 Task: Explore Airbnb listings in Williamsburg, Virginia, focusing on historical homes, costumed interpreters, and colonial reenactments.
Action: Mouse moved to (459, 87)
Screenshot: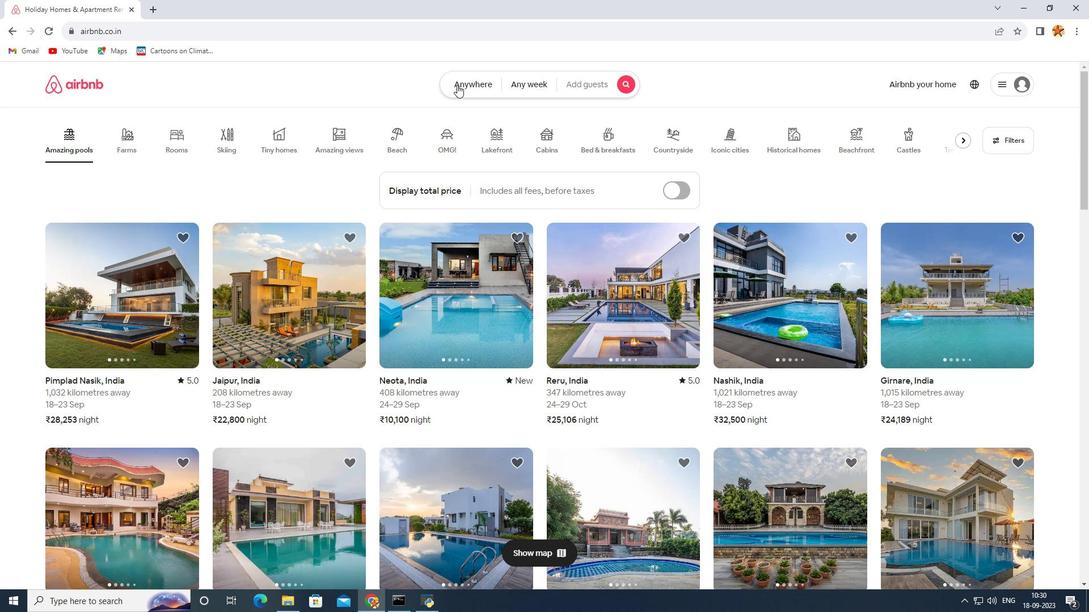 
Action: Mouse pressed left at (459, 87)
Screenshot: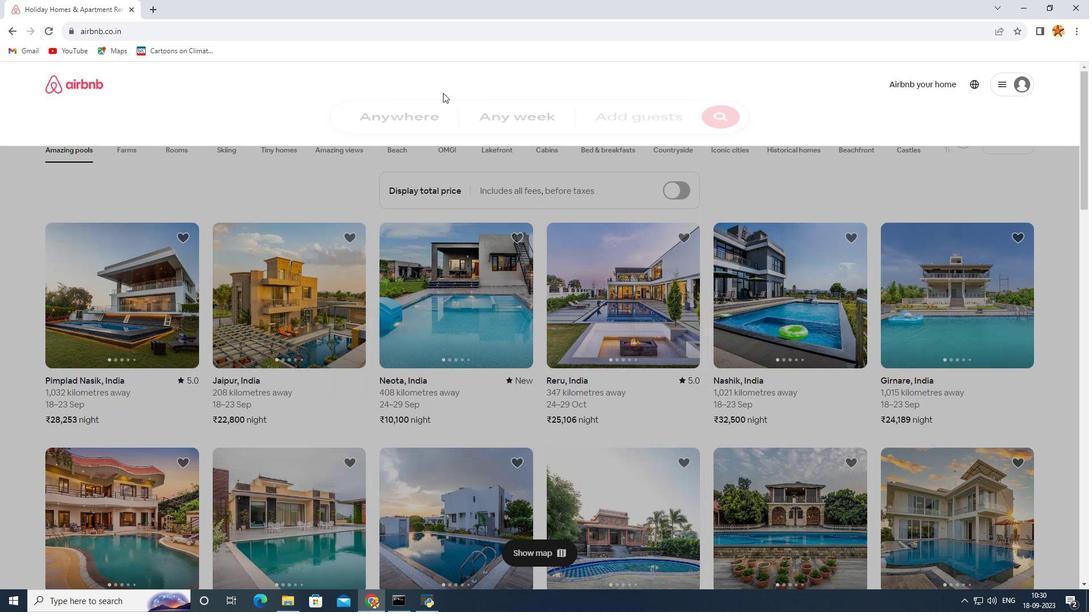 
Action: Mouse moved to (355, 133)
Screenshot: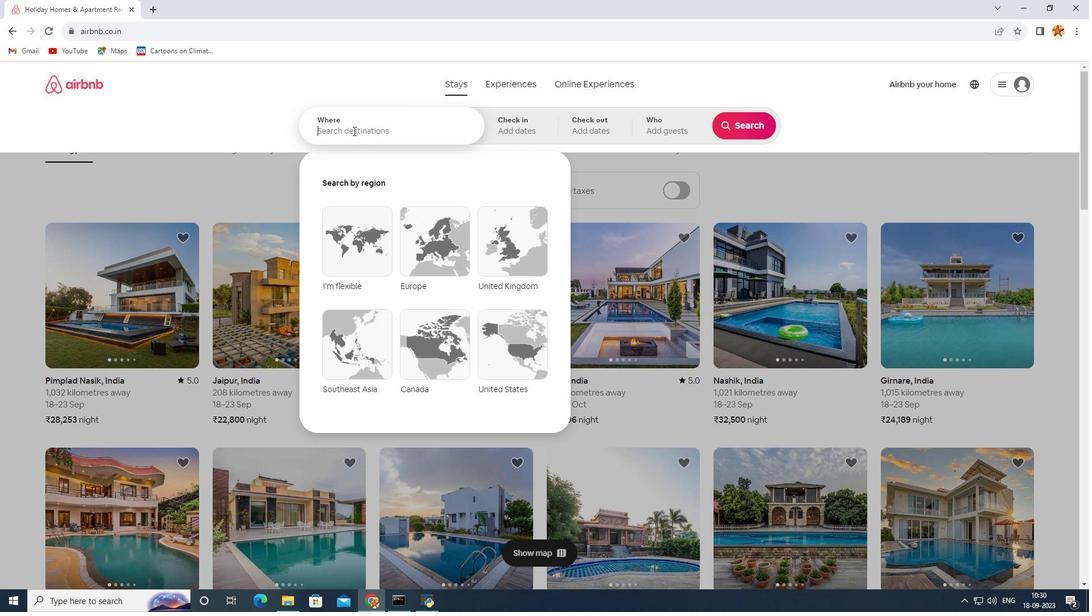 
Action: Mouse pressed left at (355, 133)
Screenshot: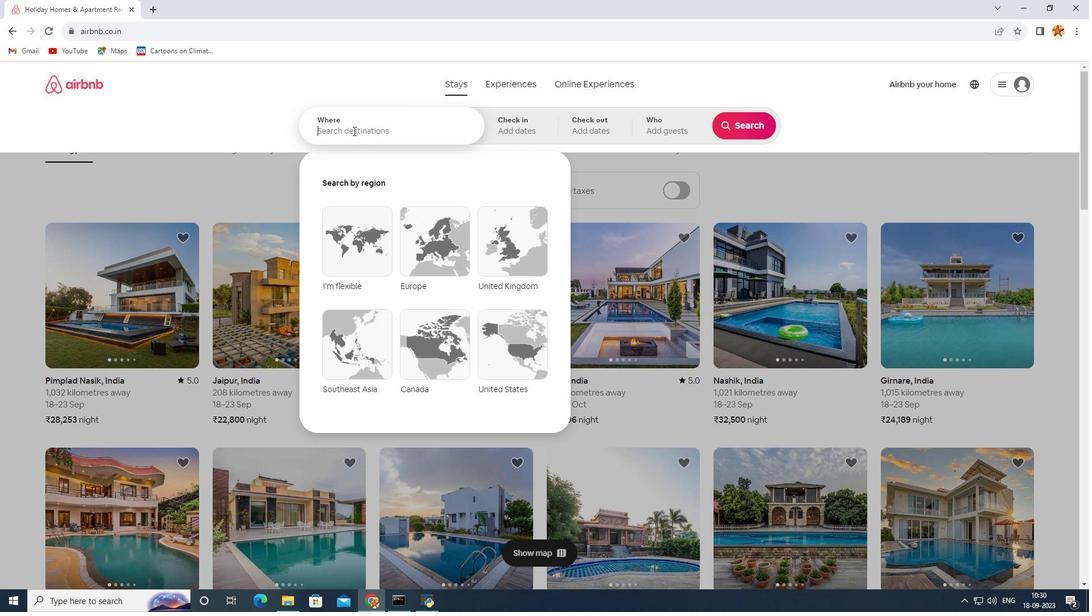 
Action: Key pressed <Key.caps_lock>W<Key.caps_lock>illiamburg,virginia
Screenshot: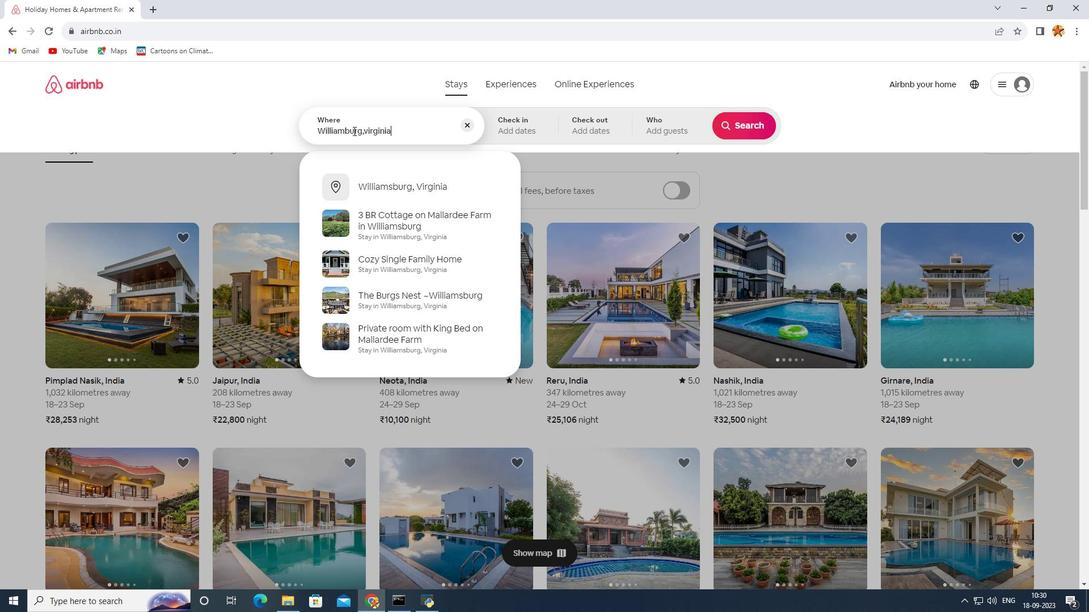 
Action: Mouse moved to (405, 188)
Screenshot: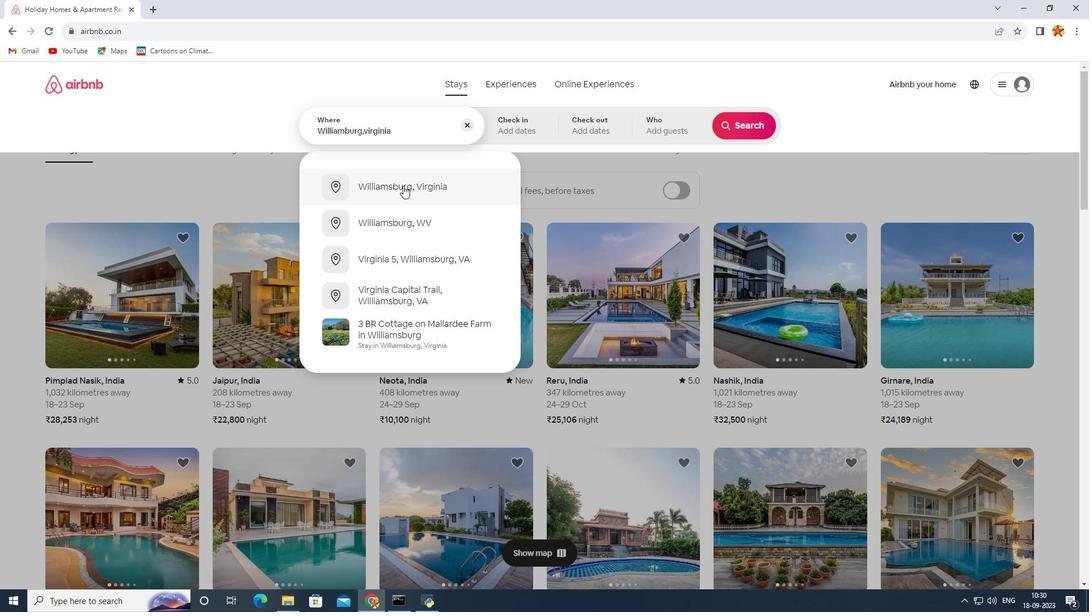 
Action: Mouse pressed left at (405, 188)
Screenshot: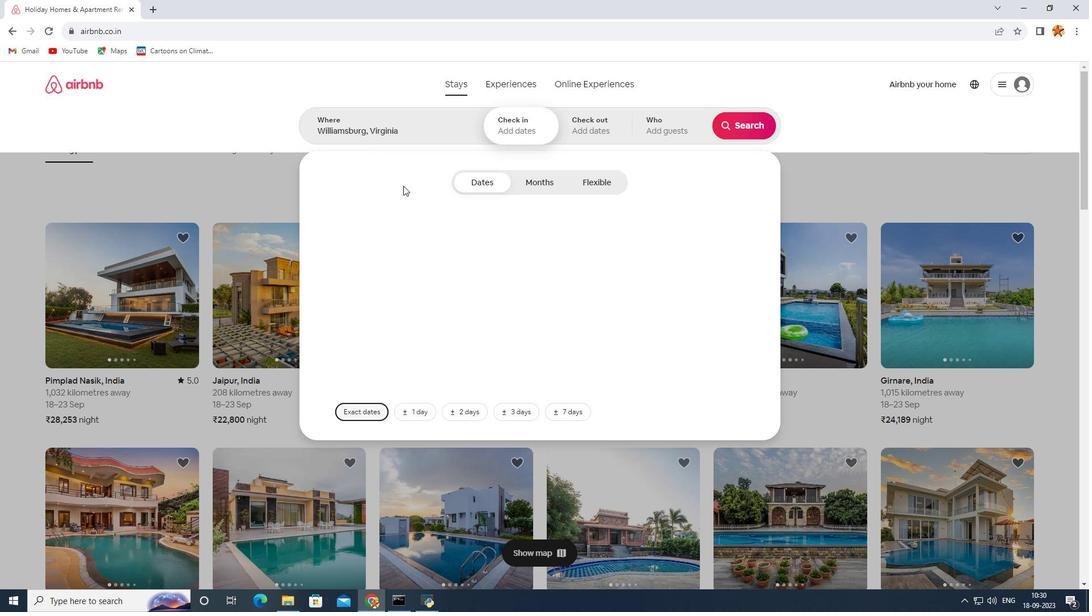 
Action: Mouse moved to (734, 123)
Screenshot: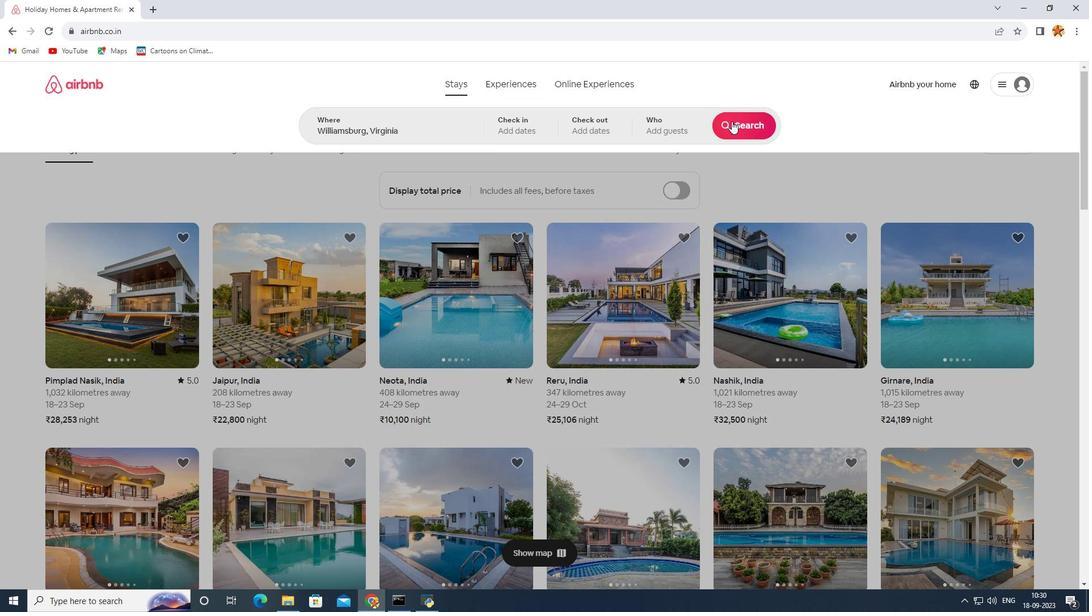 
Action: Mouse pressed left at (734, 123)
Screenshot: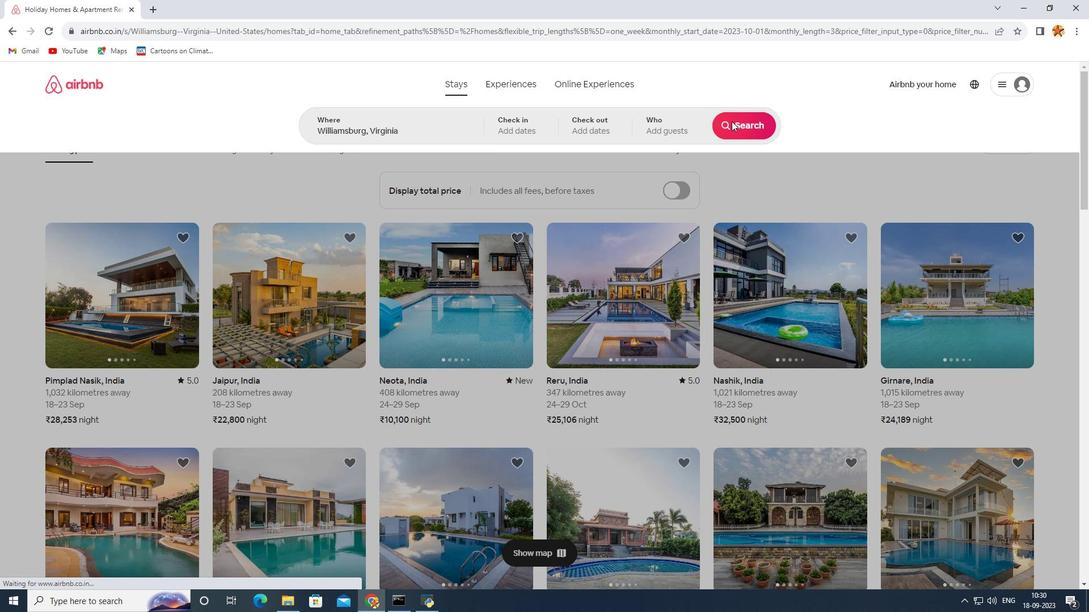 
Action: Mouse moved to (993, 131)
Screenshot: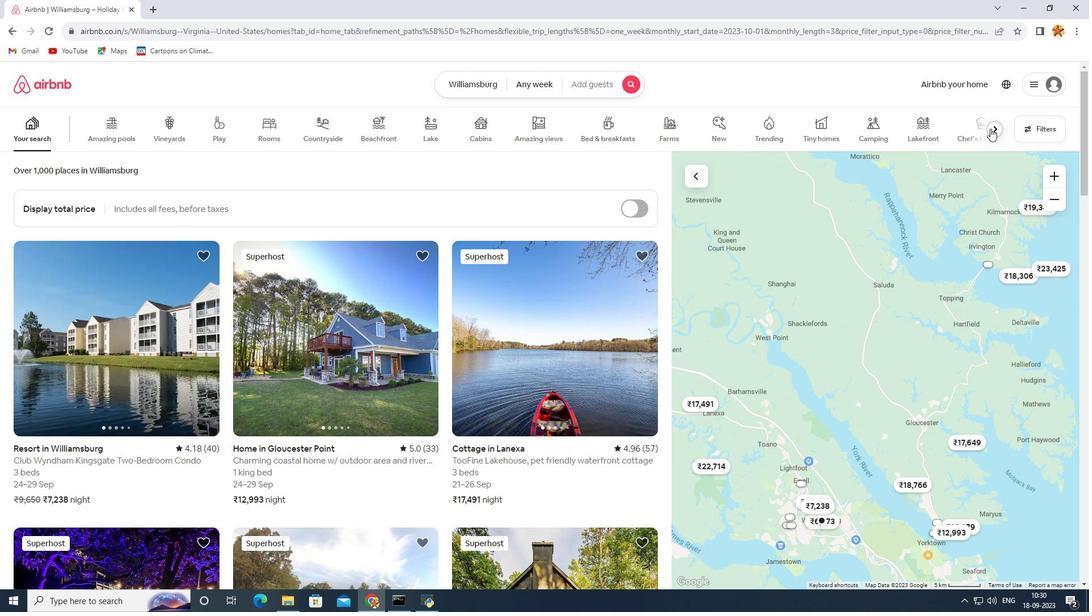
Action: Mouse pressed left at (993, 131)
Screenshot: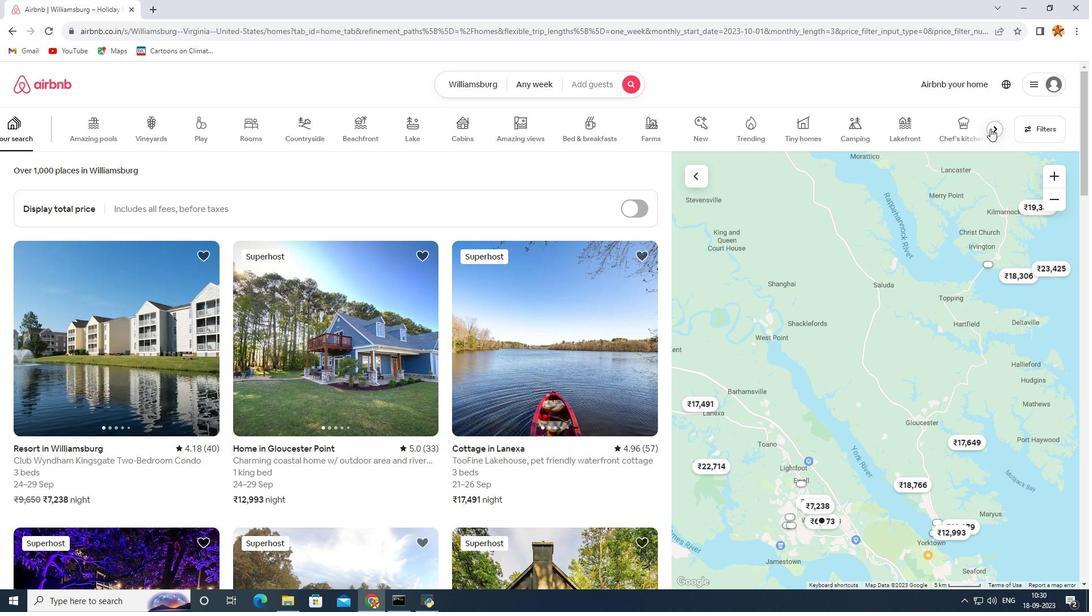 
Action: Mouse moved to (837, 137)
Screenshot: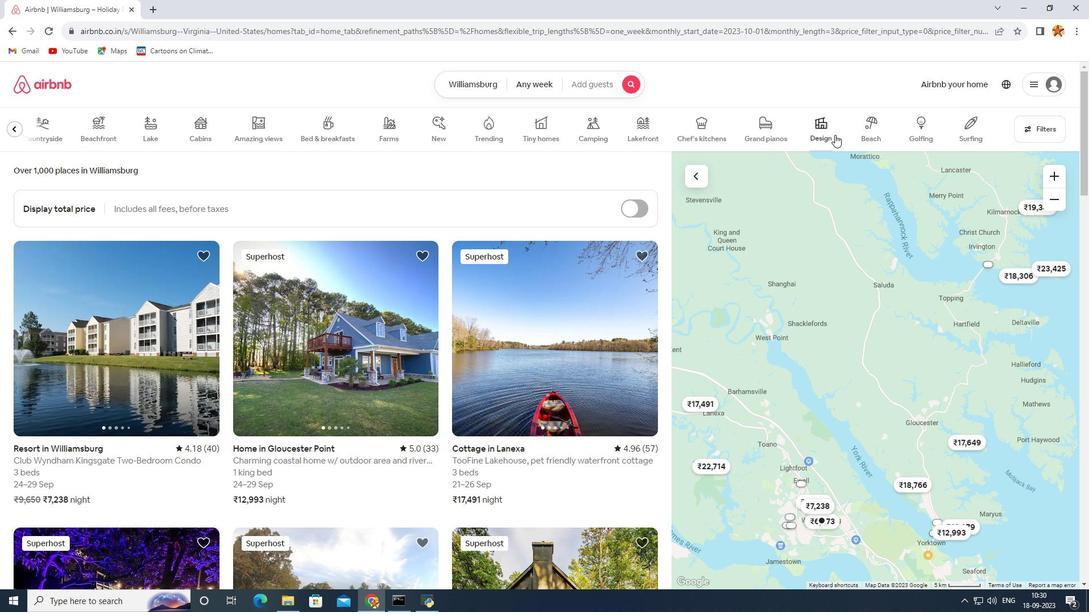 
Action: Mouse pressed left at (837, 137)
Screenshot: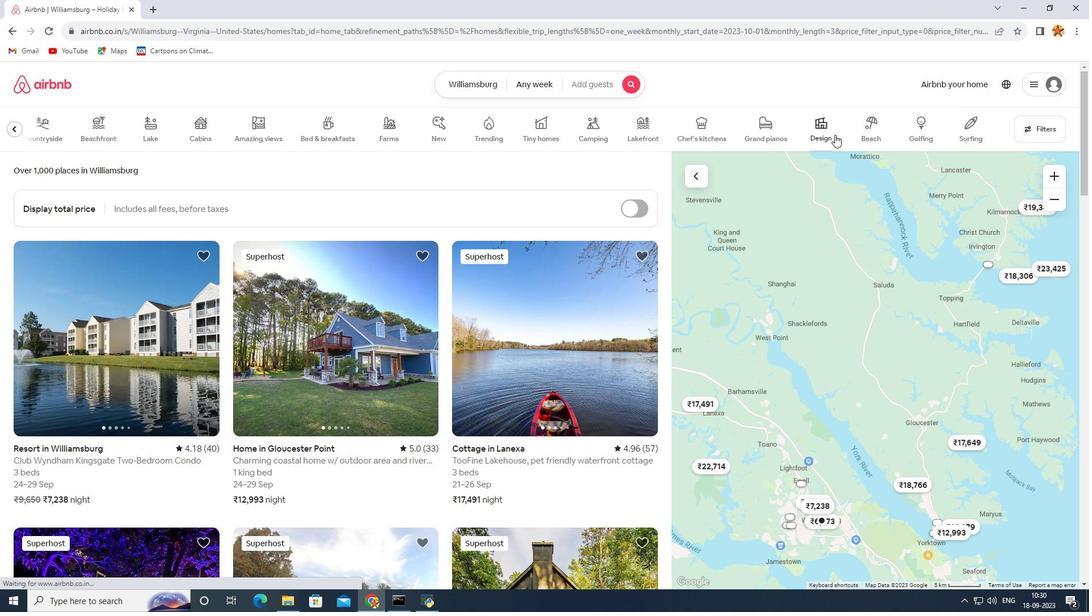 
Action: Mouse moved to (266, 308)
Screenshot: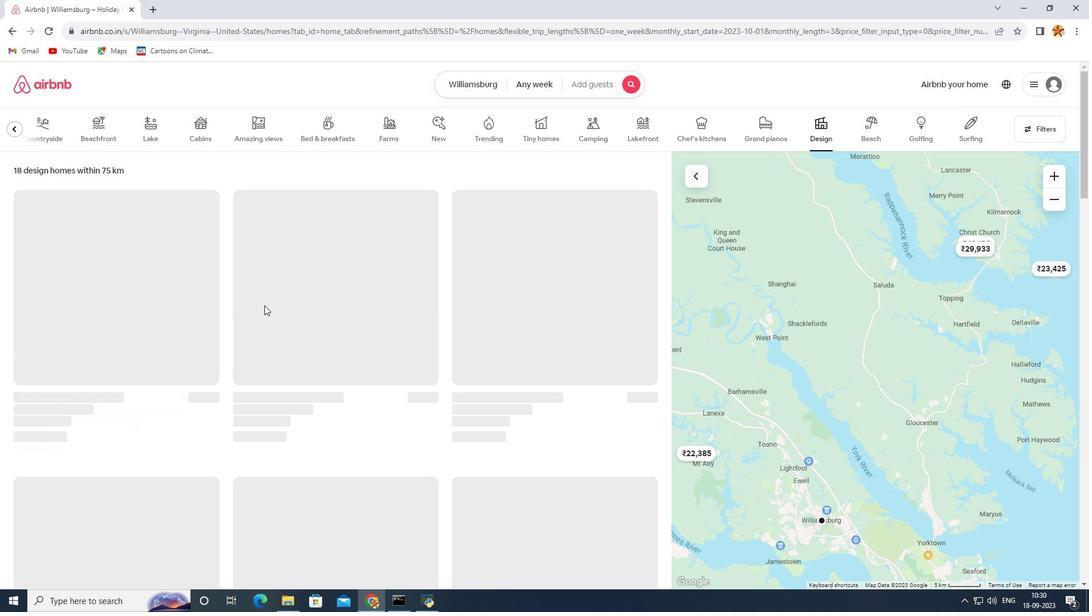 
Action: Mouse scrolled (266, 307) with delta (0, 0)
Screenshot: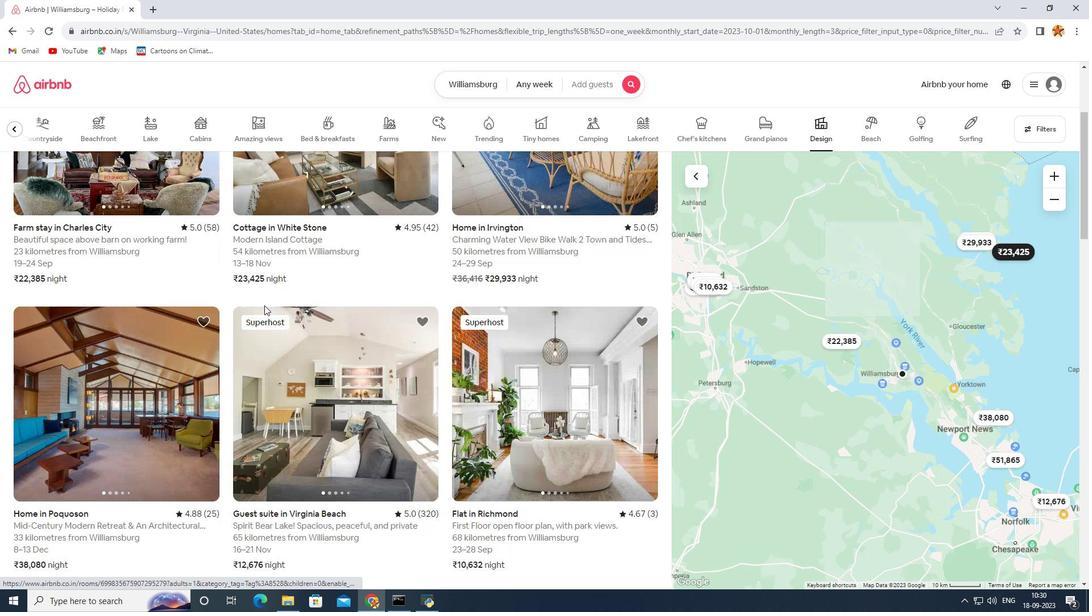 
Action: Mouse scrolled (266, 307) with delta (0, 0)
Screenshot: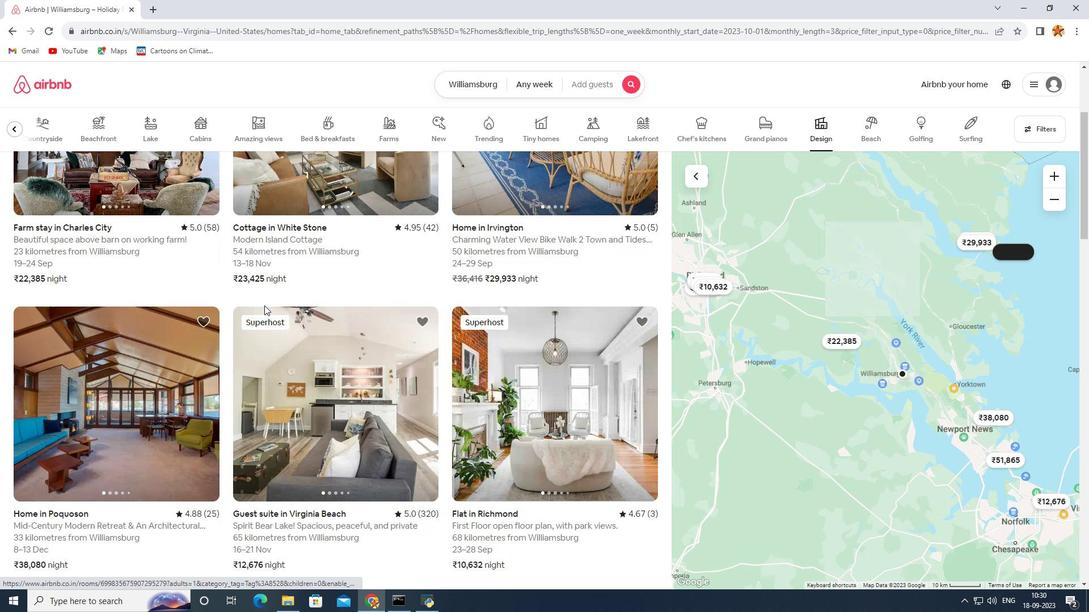 
Action: Mouse scrolled (266, 307) with delta (0, 0)
Screenshot: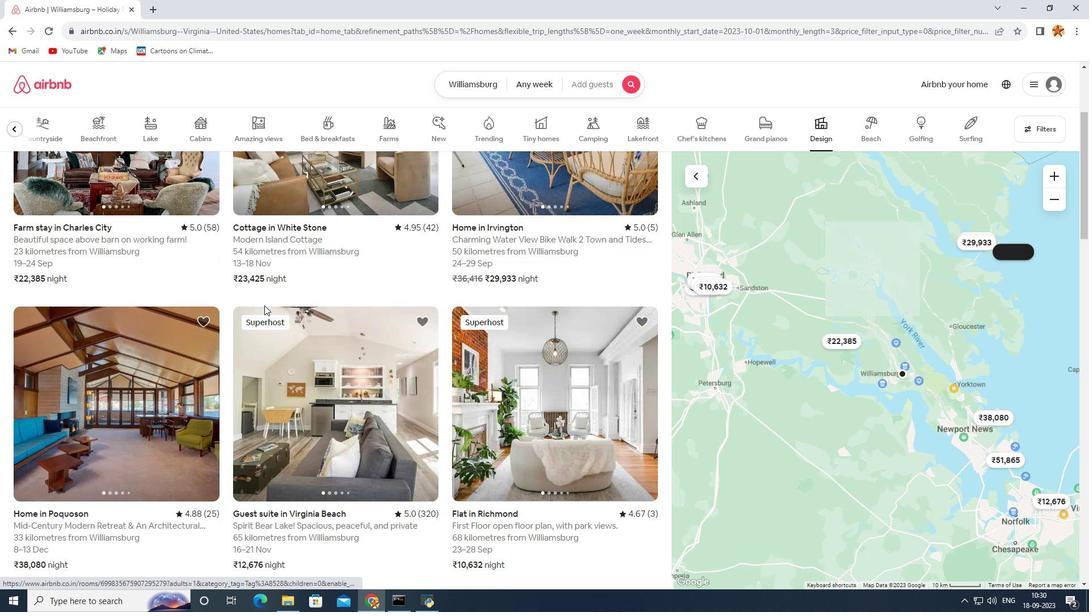 
Action: Mouse scrolled (266, 308) with delta (0, 0)
Screenshot: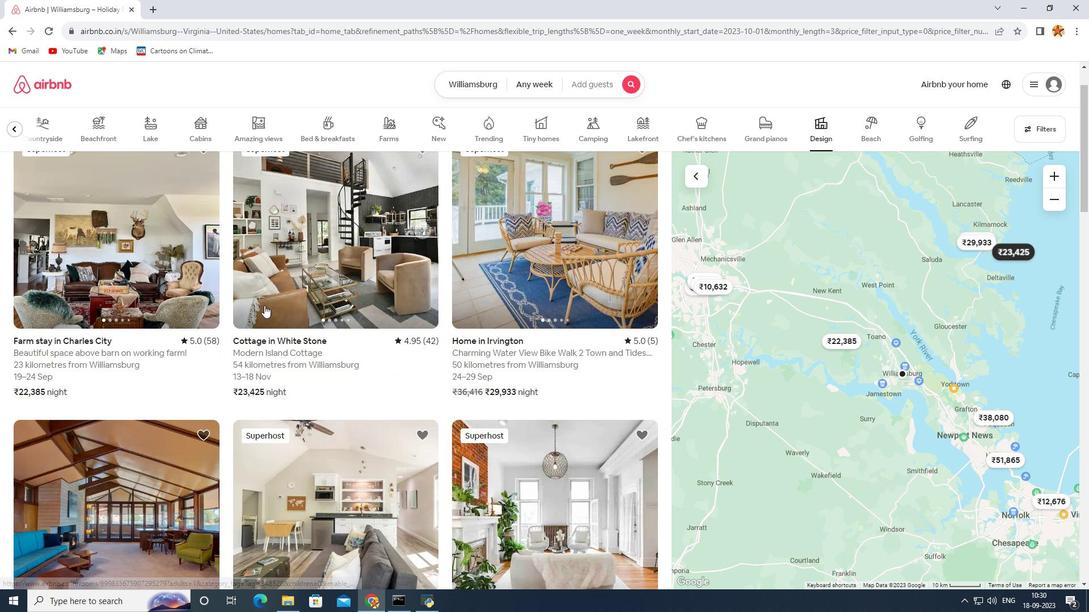 
Action: Mouse scrolled (266, 308) with delta (0, 0)
Screenshot: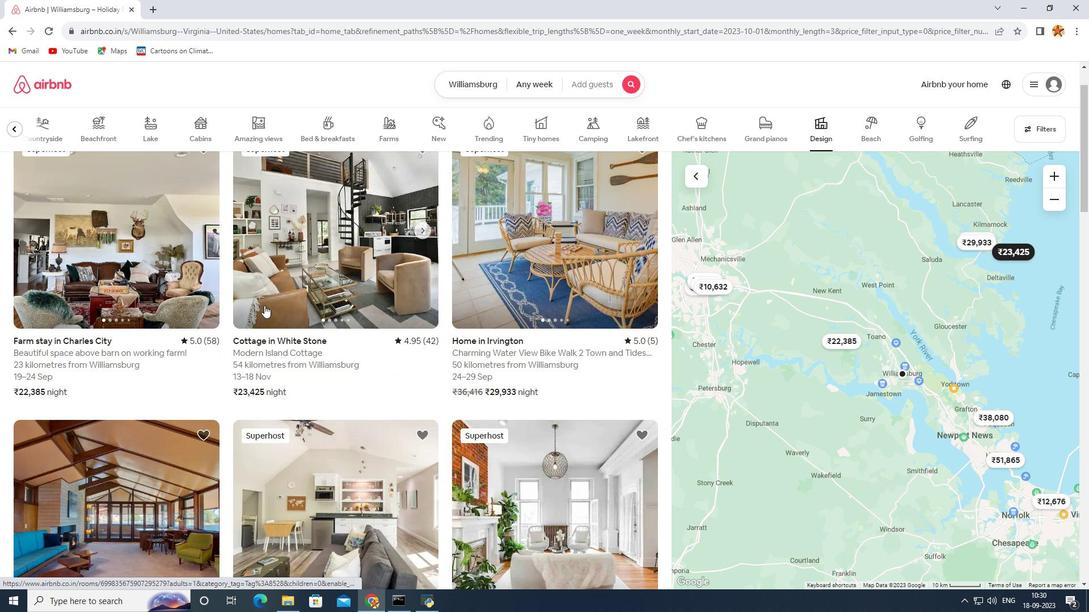 
Action: Mouse moved to (267, 307)
Screenshot: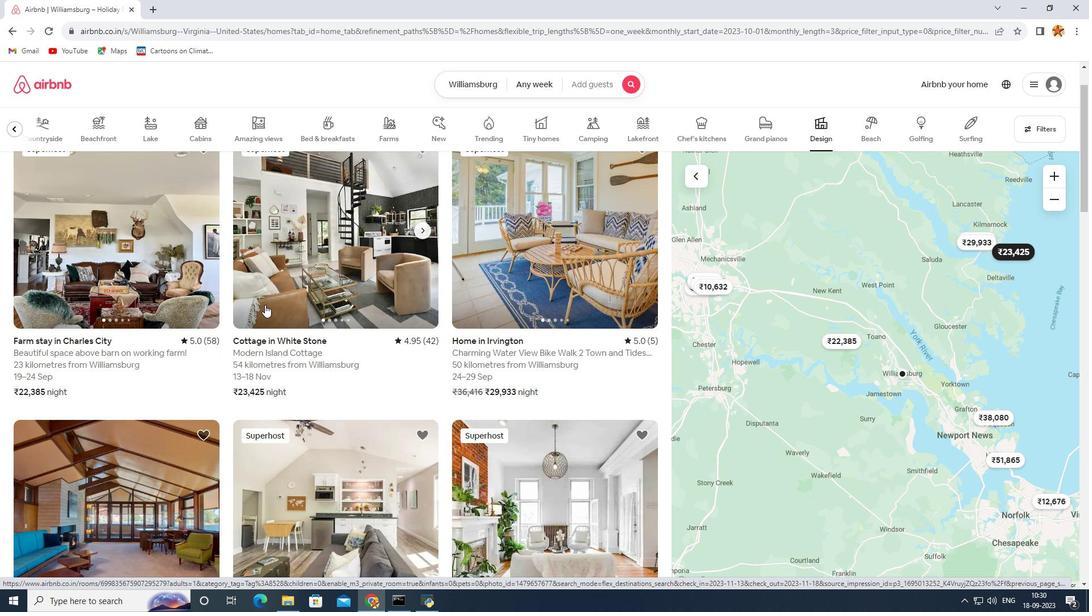 
Action: Mouse scrolled (267, 307) with delta (0, 0)
Screenshot: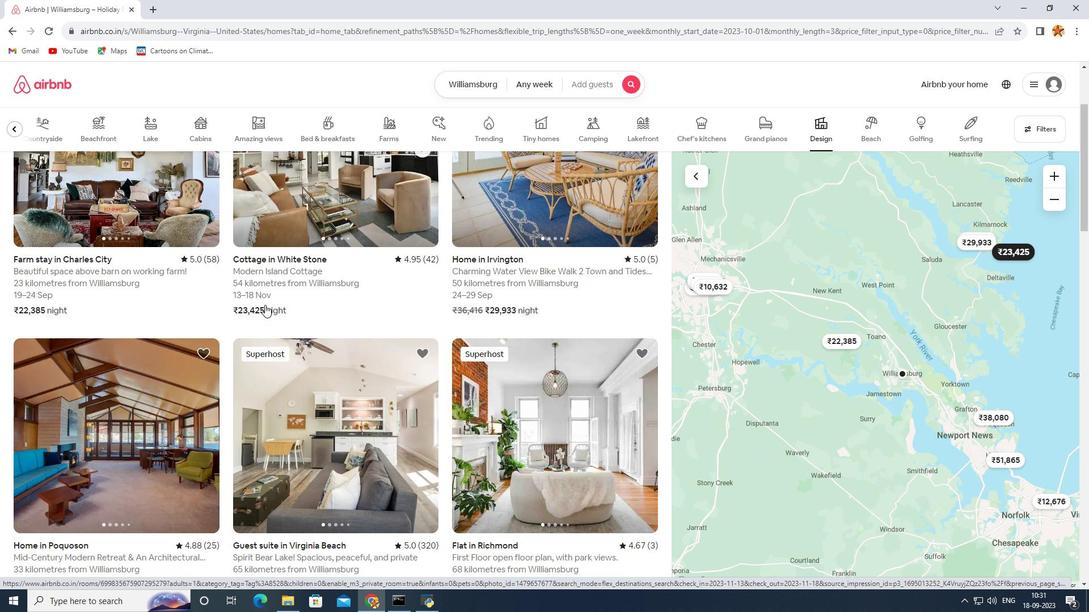 
Action: Mouse scrolled (267, 307) with delta (0, 0)
Screenshot: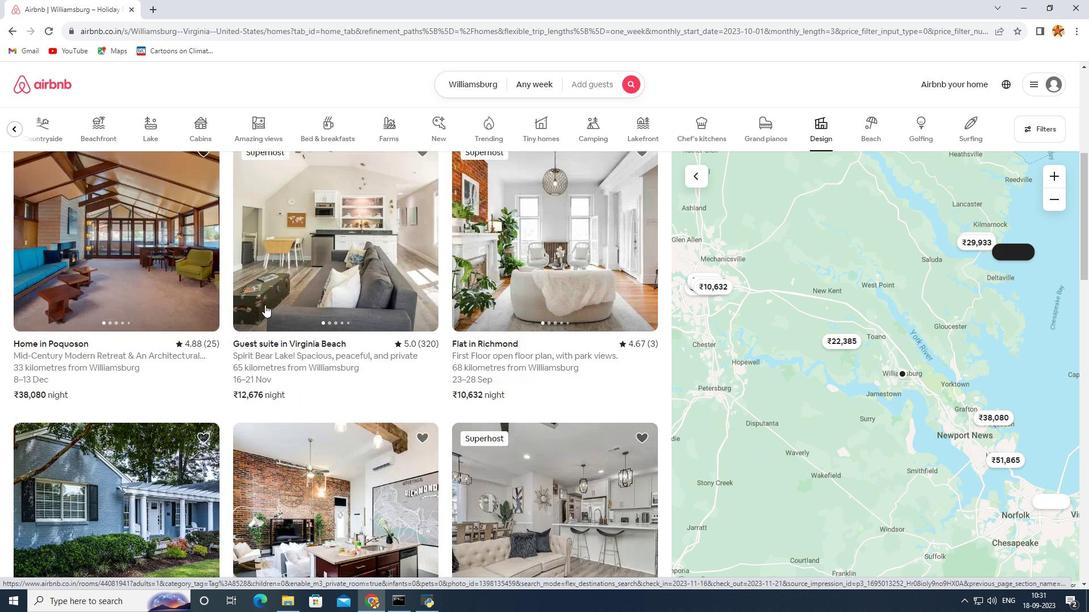 
Action: Mouse scrolled (267, 307) with delta (0, 0)
Screenshot: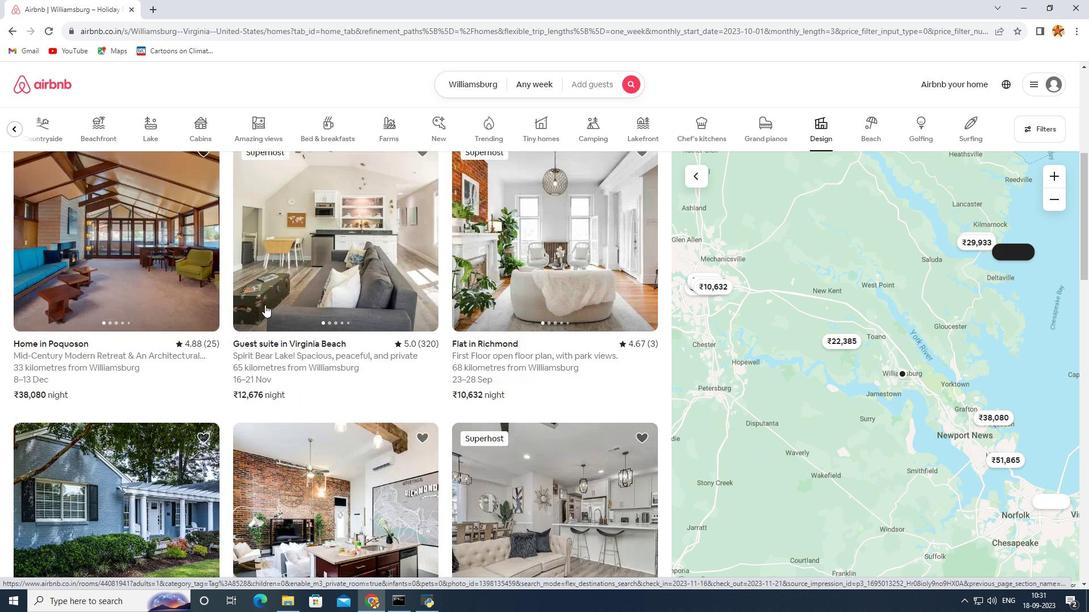 
Action: Mouse scrolled (267, 307) with delta (0, 0)
Screenshot: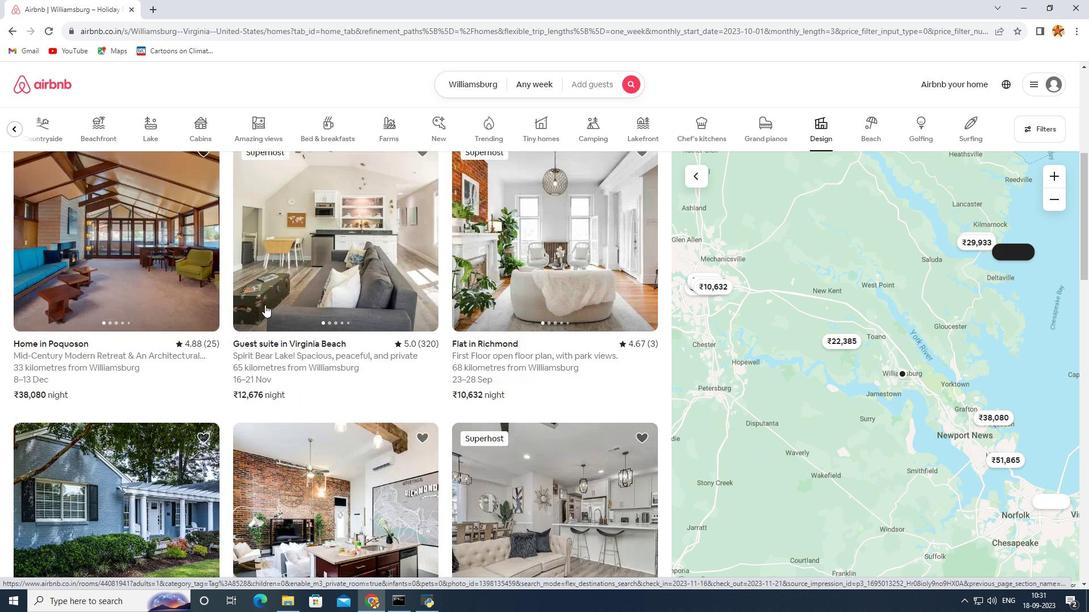 
Action: Mouse scrolled (267, 307) with delta (0, 0)
Screenshot: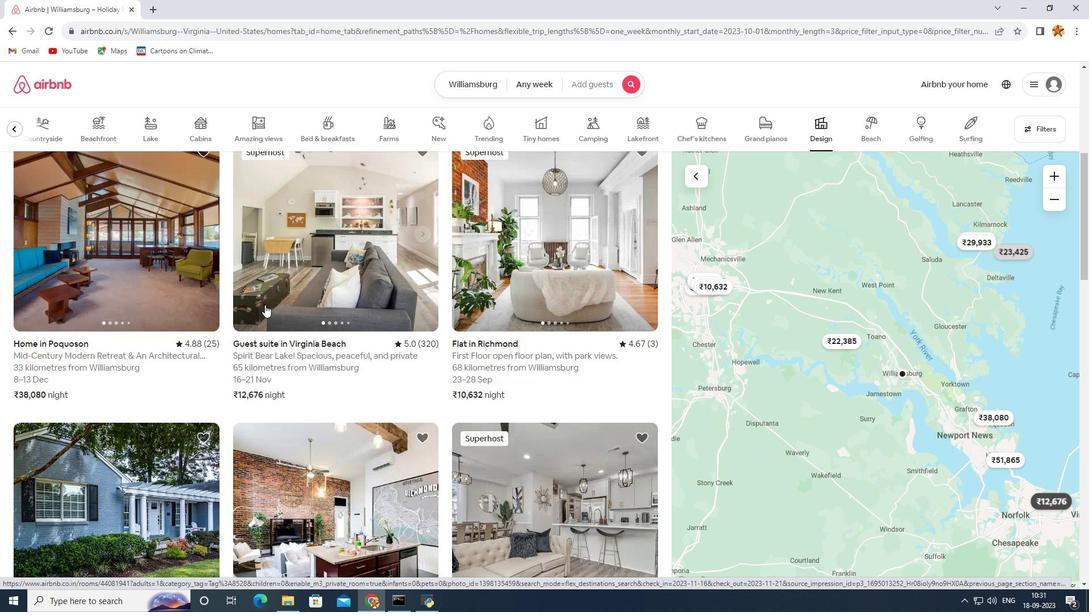 
Action: Mouse scrolled (267, 307) with delta (0, 0)
Screenshot: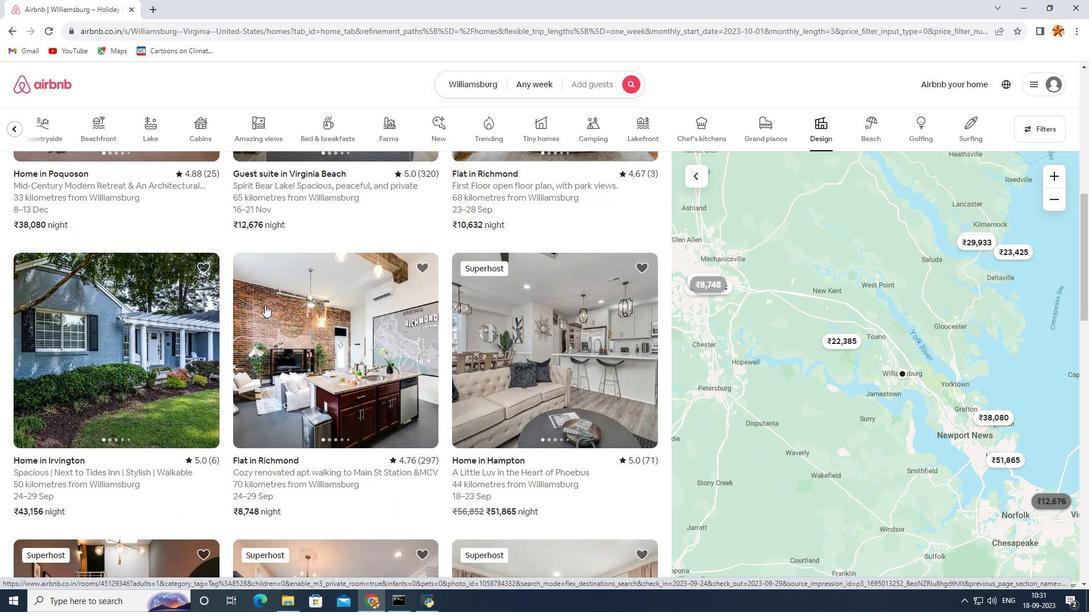 
Action: Mouse scrolled (267, 307) with delta (0, 0)
Screenshot: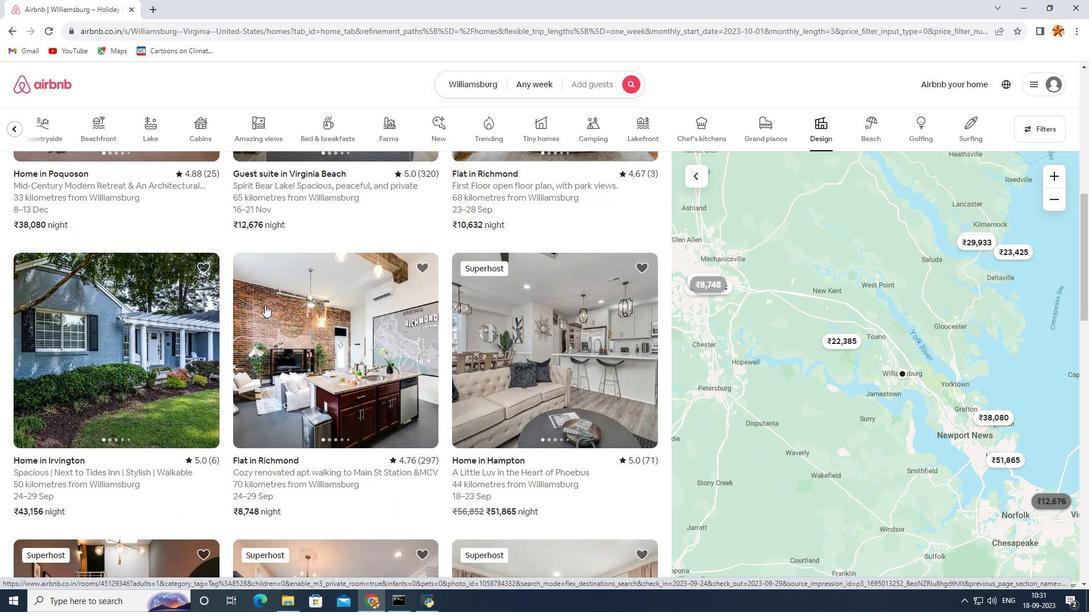 
Action: Mouse scrolled (267, 307) with delta (0, 0)
Screenshot: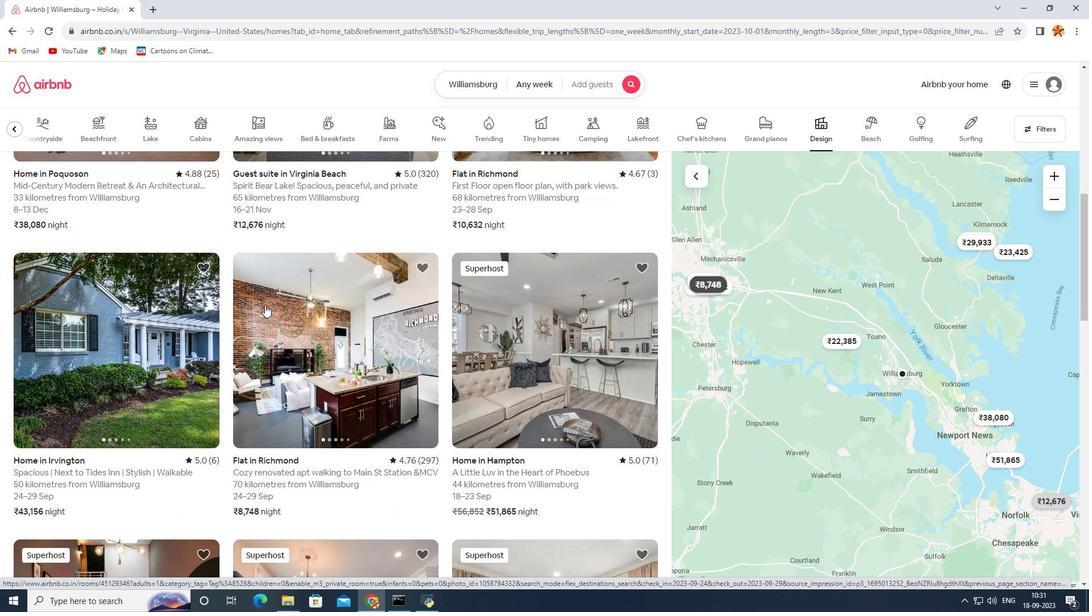 
Action: Mouse moved to (179, 312)
Screenshot: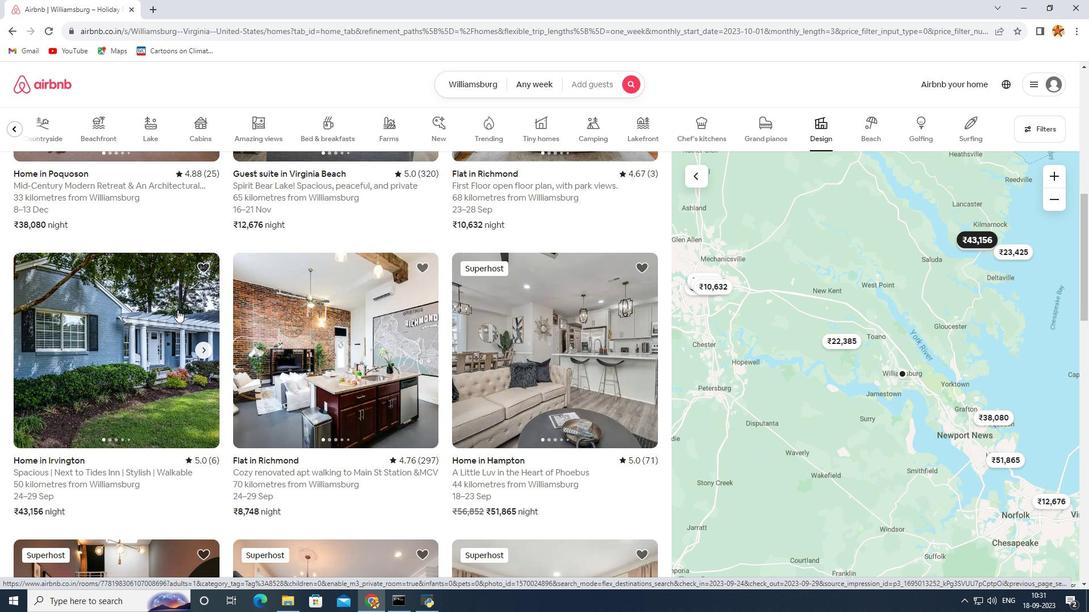 
Action: Mouse scrolled (179, 313) with delta (0, 0)
Screenshot: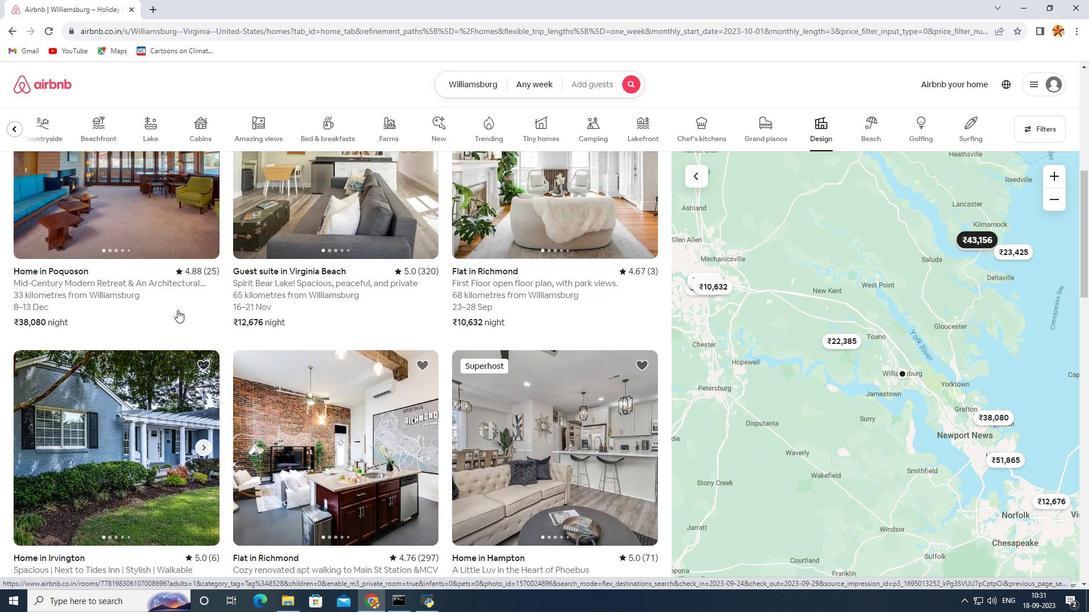 
Action: Mouse scrolled (179, 313) with delta (0, 0)
Screenshot: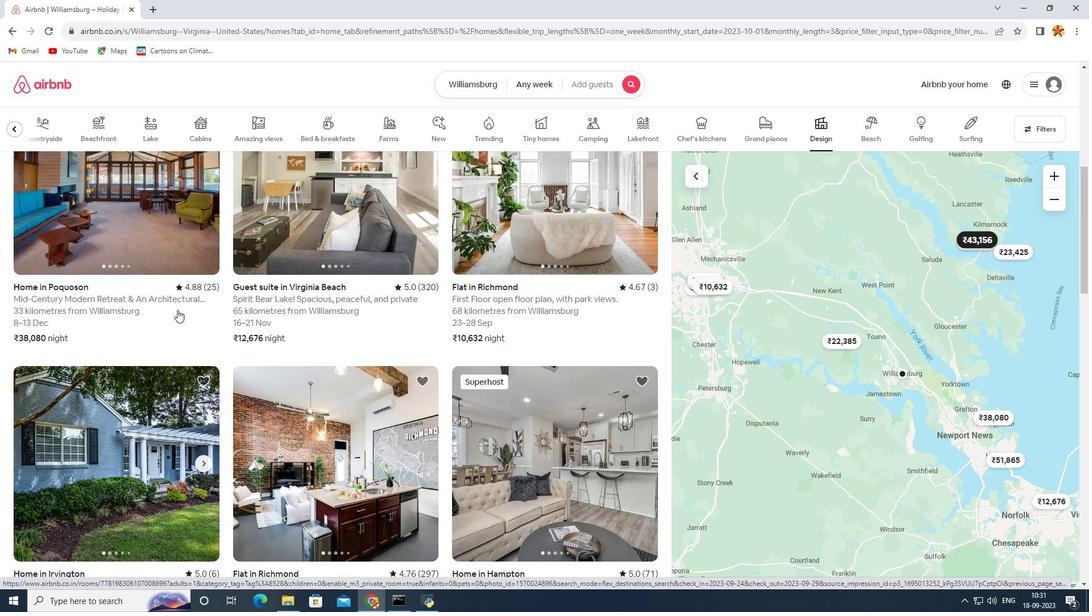 
Action: Mouse scrolled (179, 313) with delta (0, 0)
Screenshot: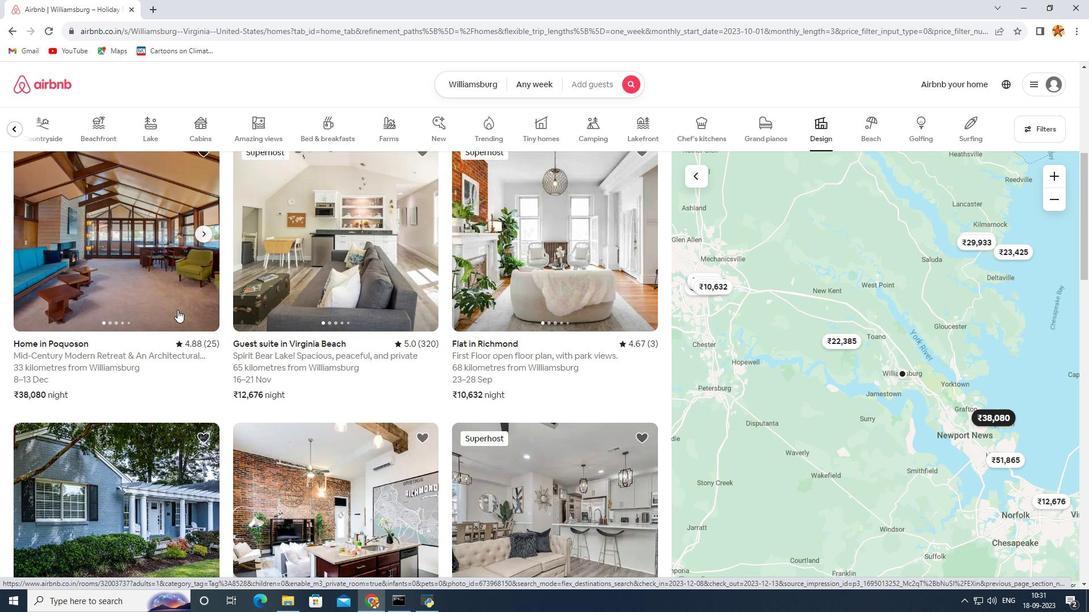 
Action: Mouse scrolled (179, 313) with delta (0, 0)
Screenshot: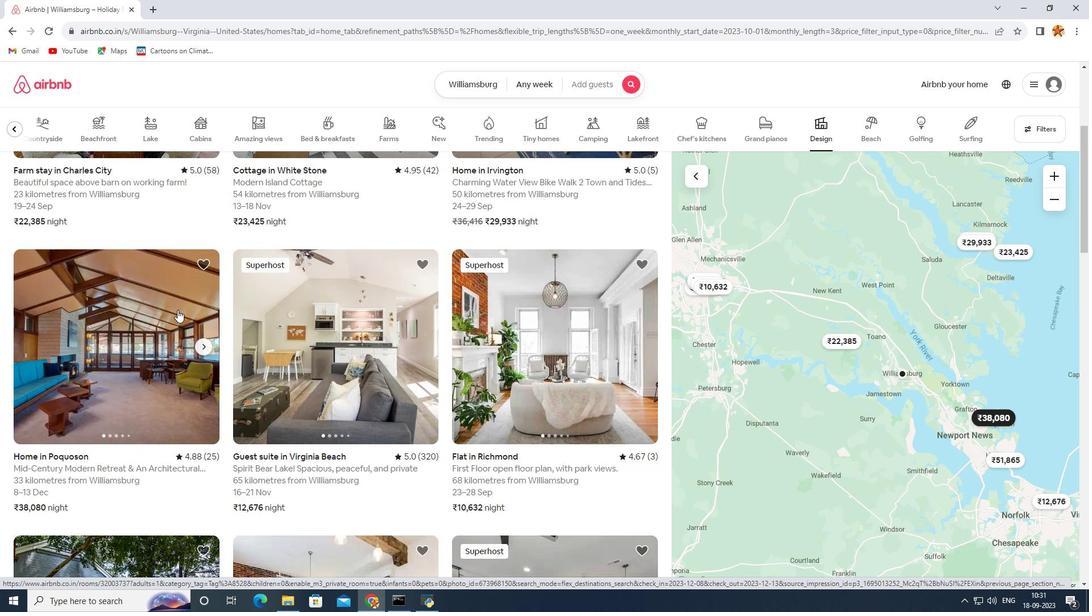 
Action: Mouse scrolled (179, 313) with delta (0, 0)
Screenshot: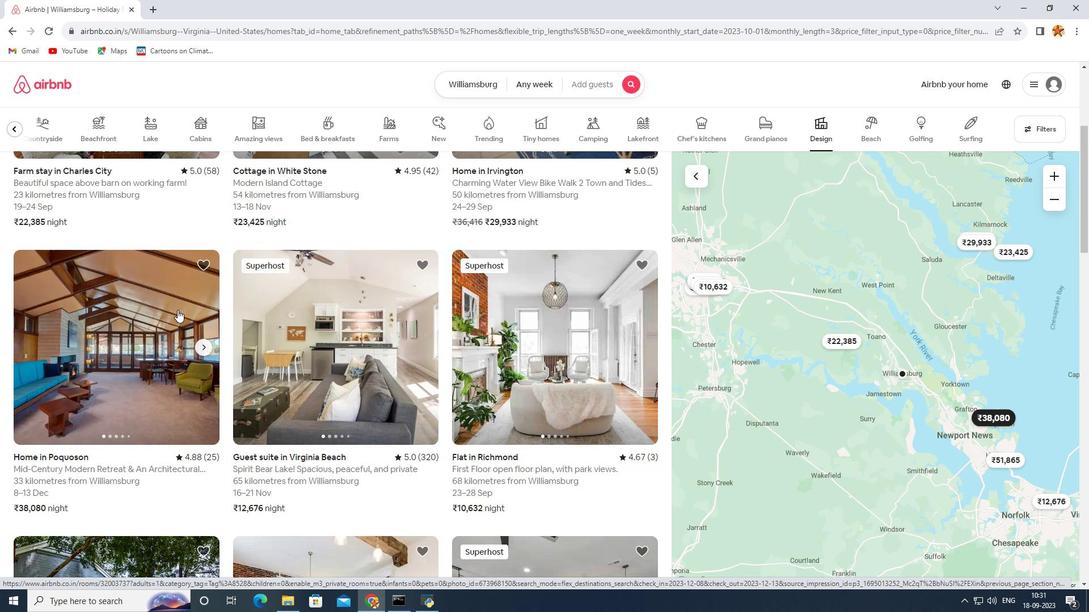 
Action: Mouse scrolled (179, 313) with delta (0, 0)
Screenshot: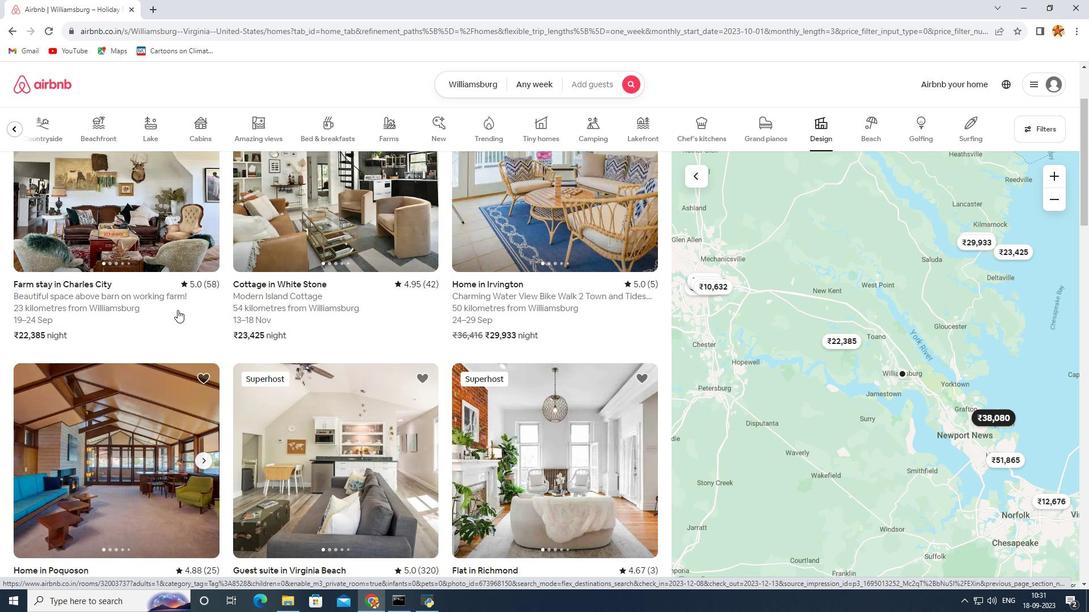 
Action: Mouse scrolled (179, 313) with delta (0, 0)
Screenshot: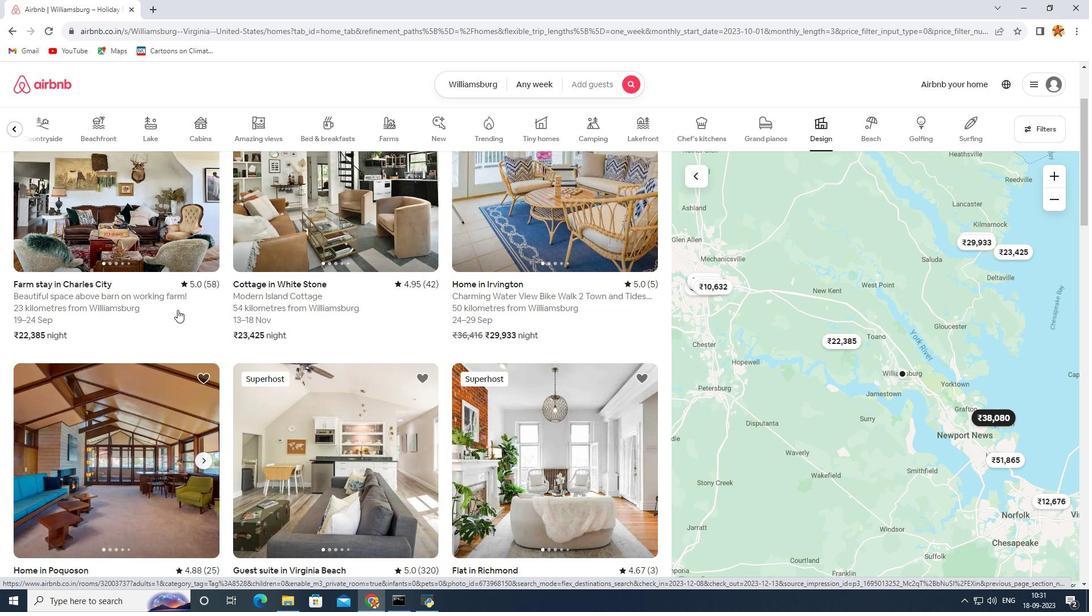 
Action: Mouse scrolled (179, 313) with delta (0, 0)
Screenshot: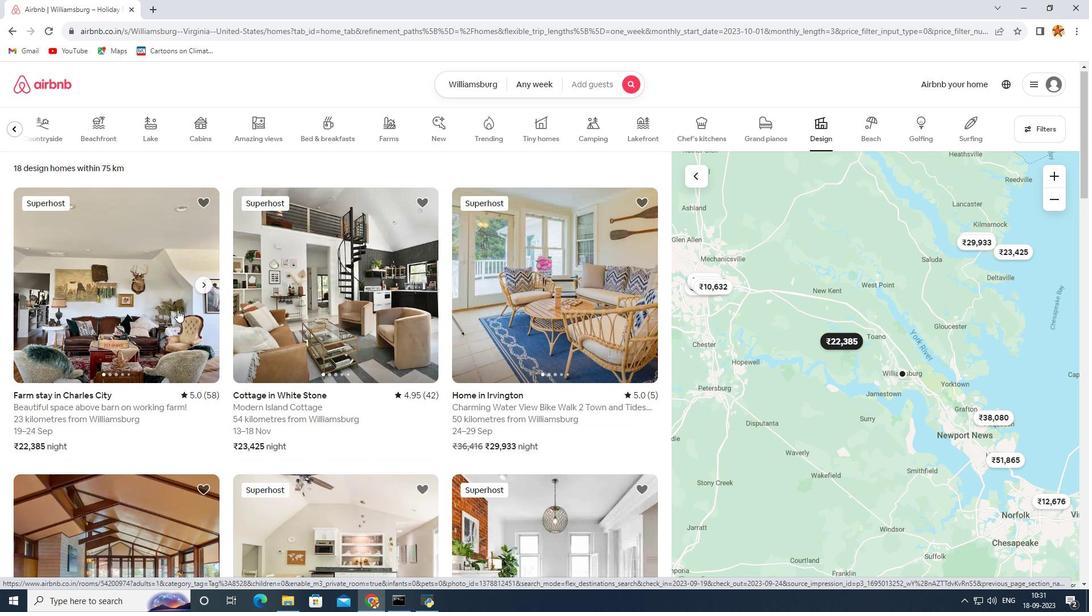 
Action: Mouse scrolled (179, 313) with delta (0, 0)
Screenshot: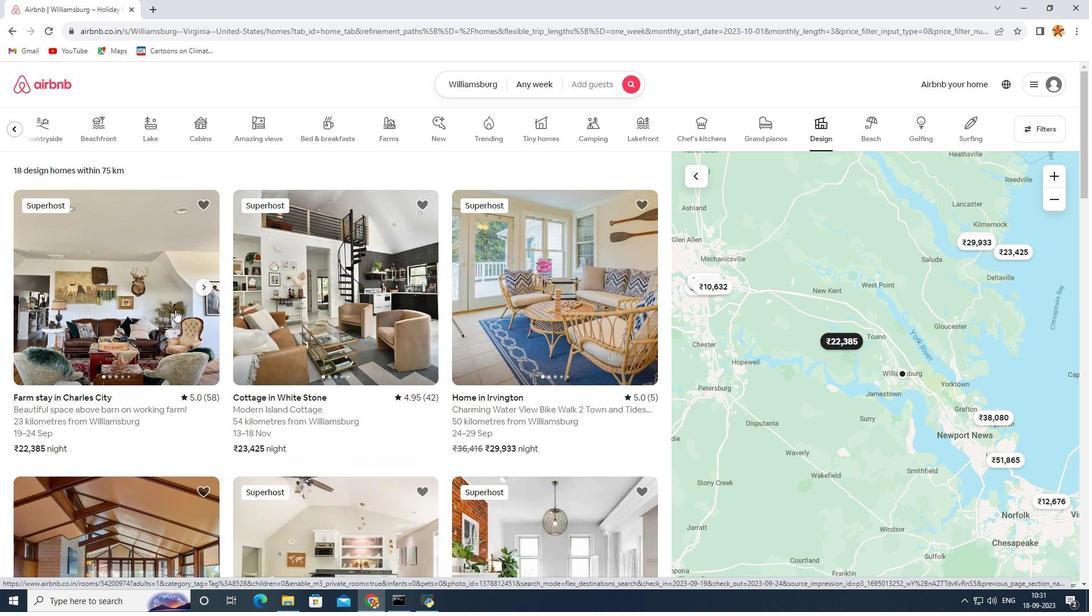 
Action: Mouse moved to (122, 301)
Screenshot: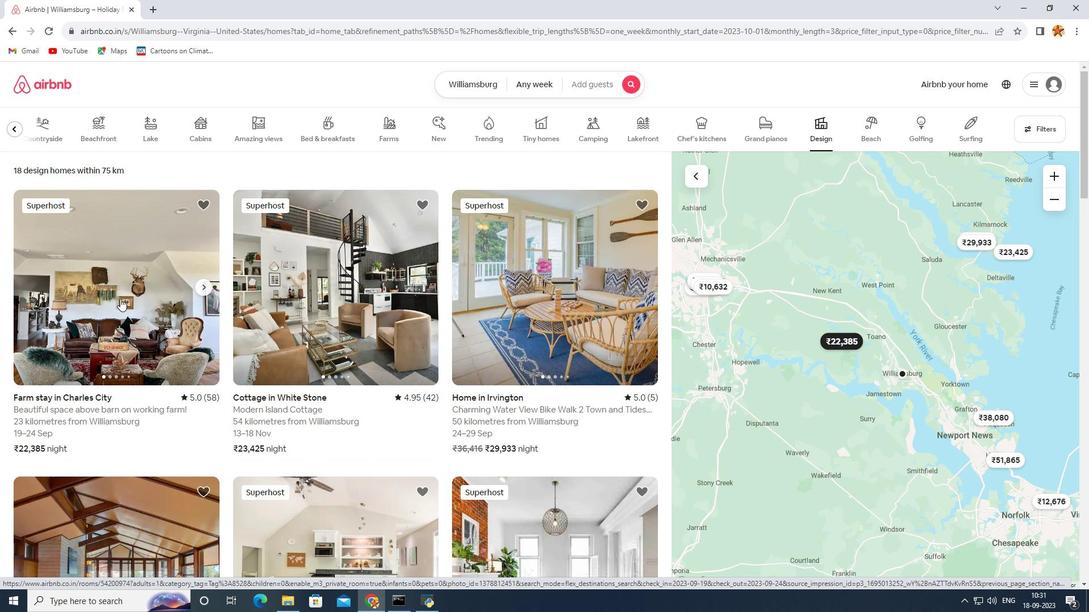 
Action: Mouse pressed left at (122, 301)
Screenshot: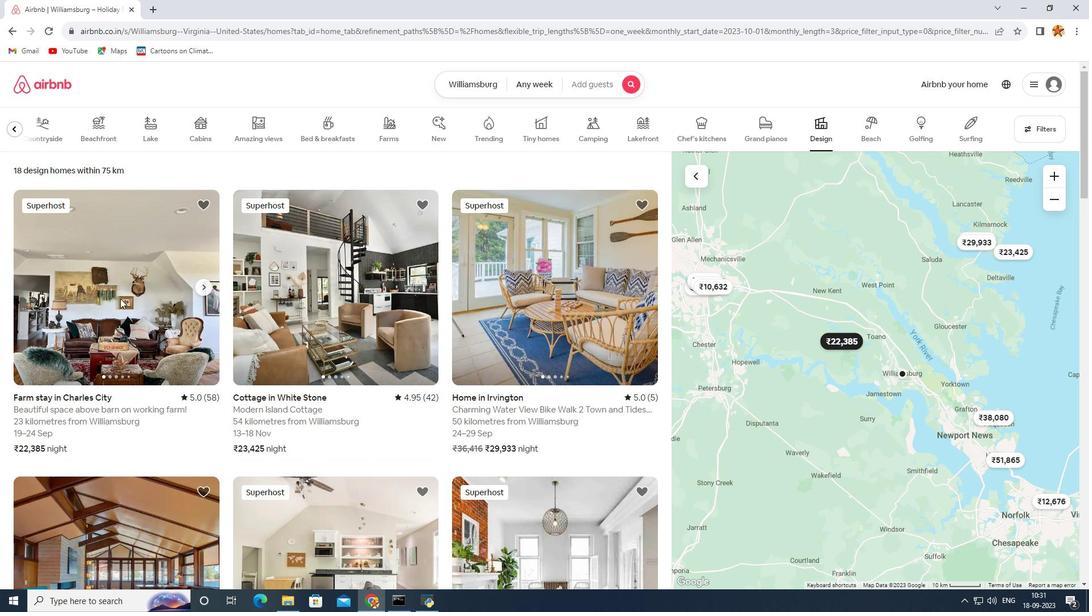 
Action: Mouse moved to (428, 443)
Screenshot: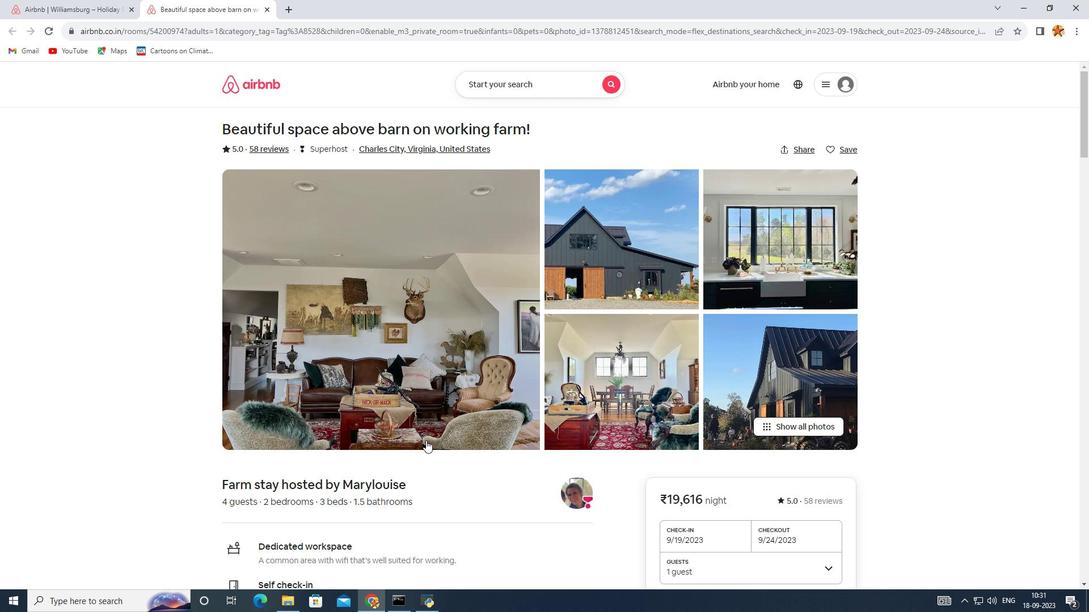 
Action: Mouse scrolled (428, 442) with delta (0, 0)
Screenshot: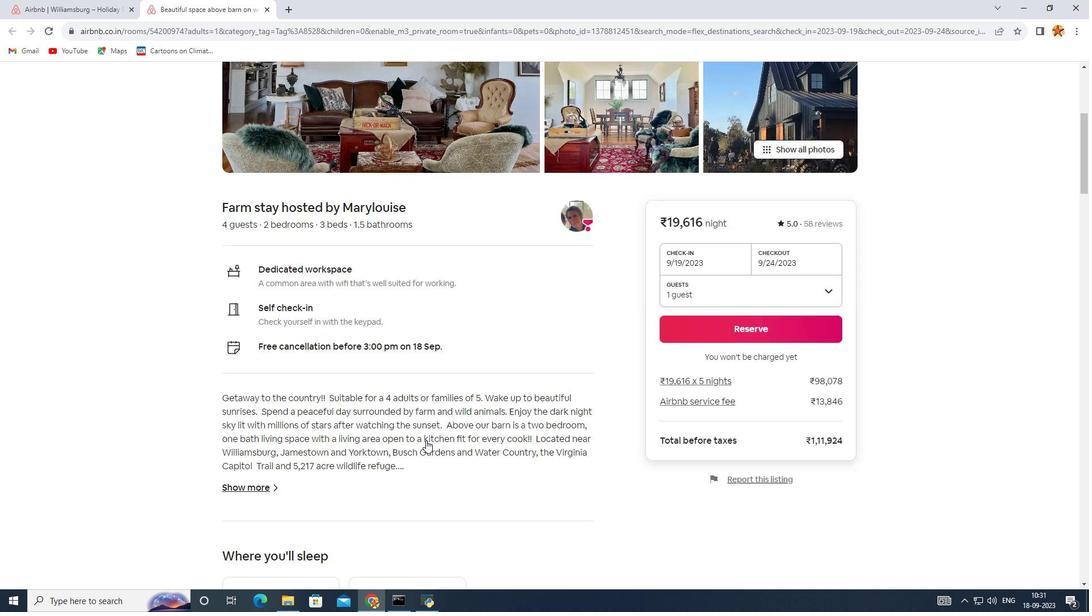 
Action: Mouse scrolled (428, 442) with delta (0, 0)
Screenshot: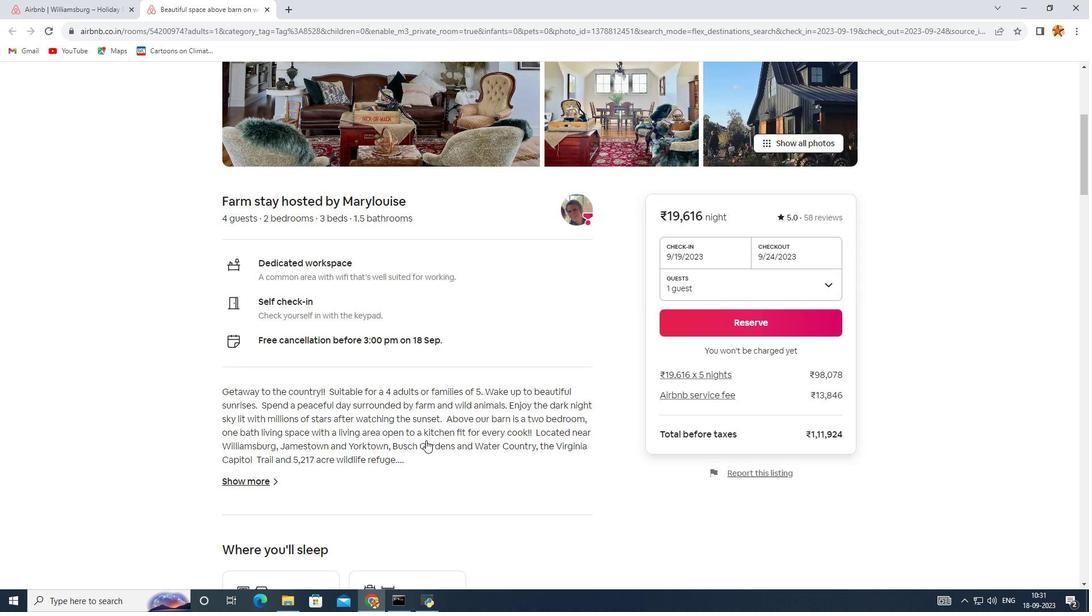 
Action: Mouse scrolled (428, 442) with delta (0, 0)
Screenshot: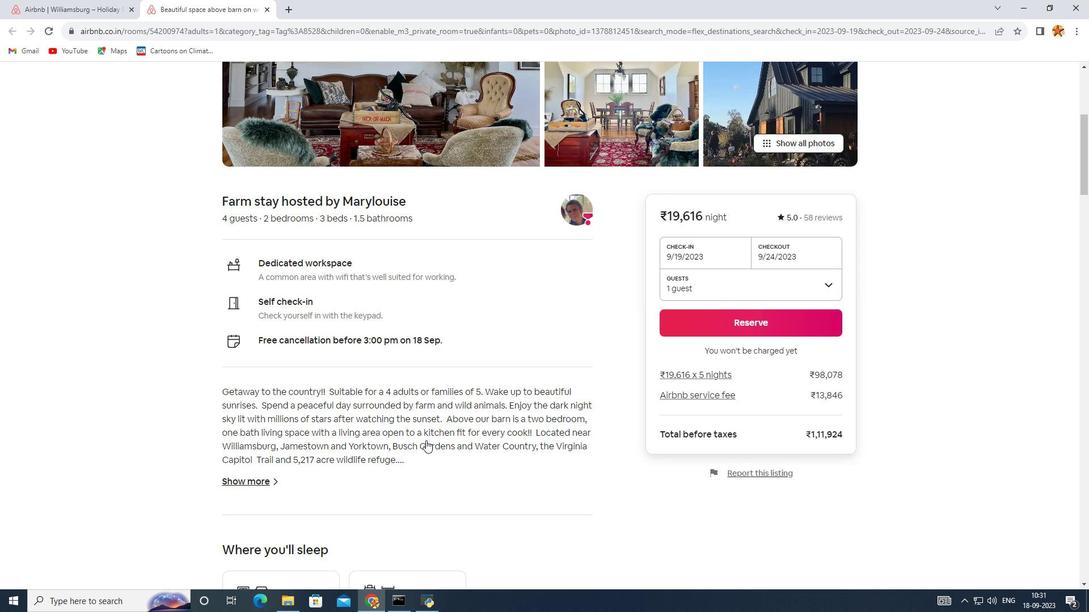 
Action: Mouse scrolled (428, 442) with delta (0, 0)
Screenshot: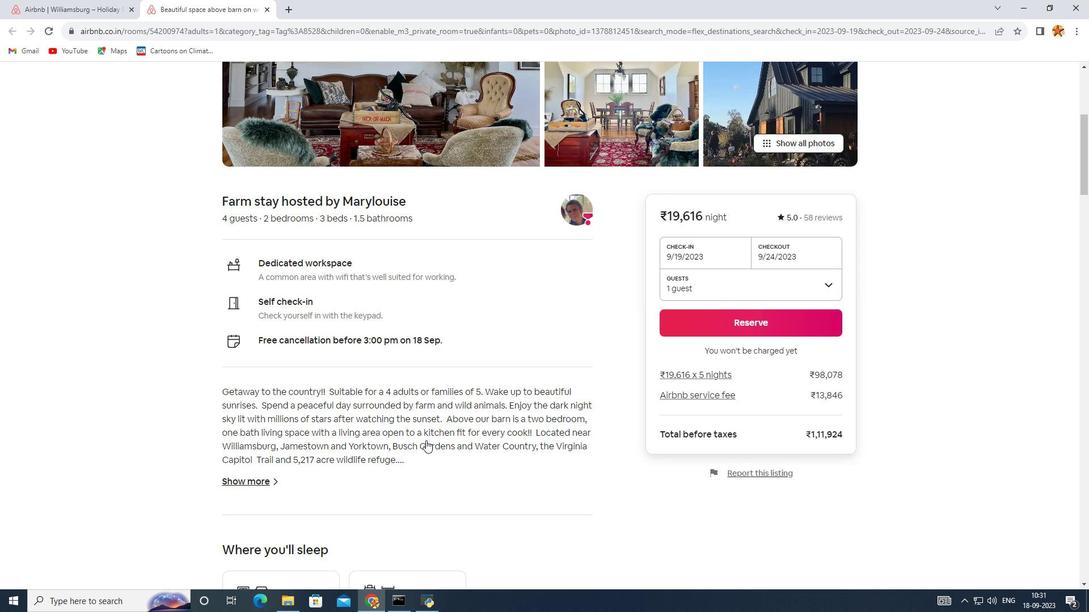 
Action: Mouse scrolled (428, 442) with delta (0, 0)
Screenshot: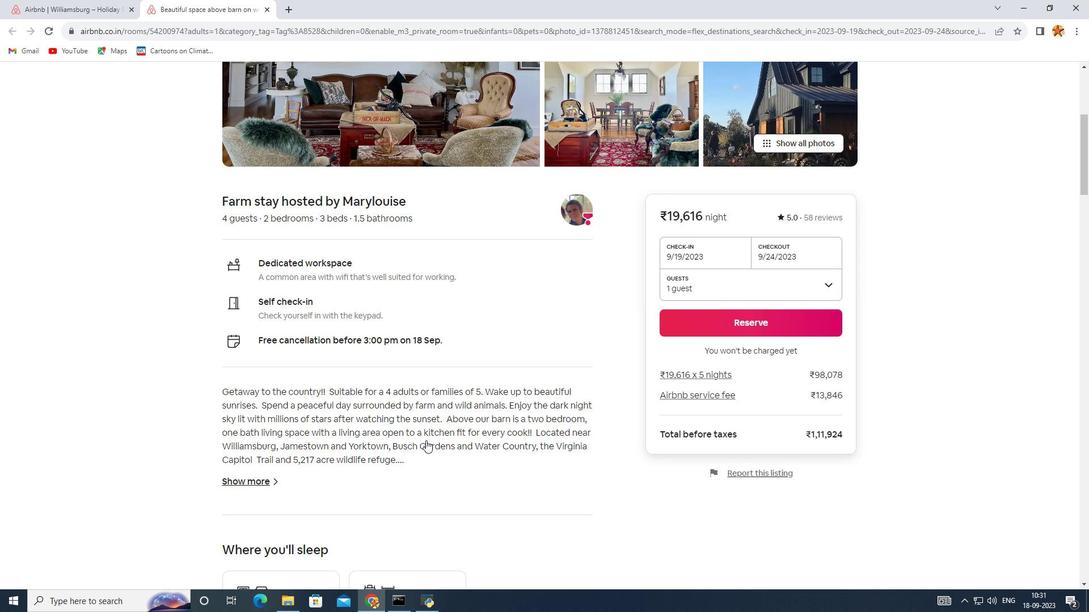 
Action: Mouse moved to (219, 476)
Screenshot: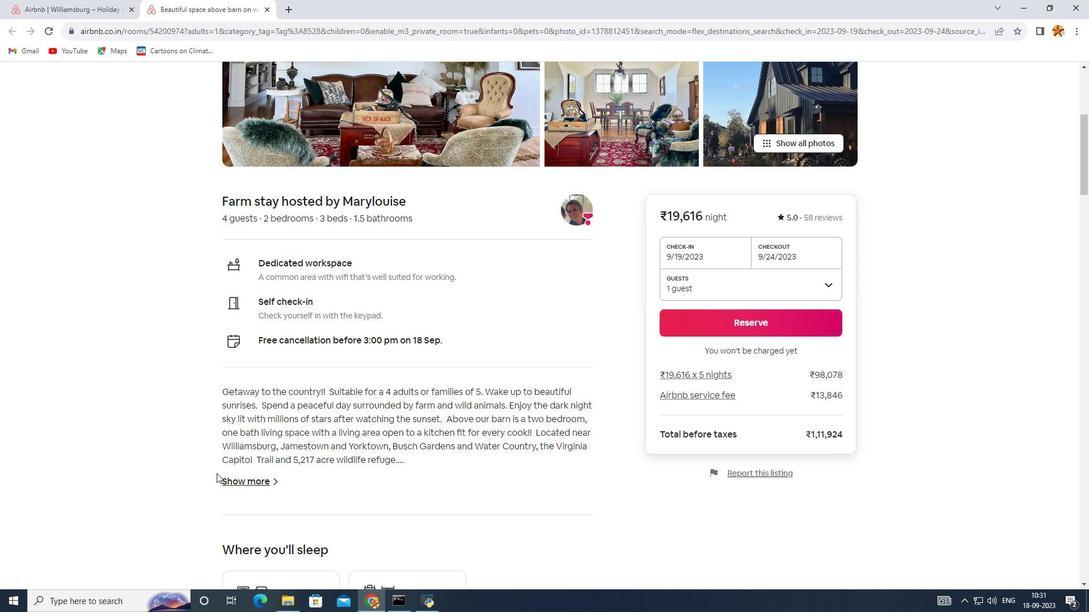 
Action: Mouse pressed left at (219, 476)
Screenshot: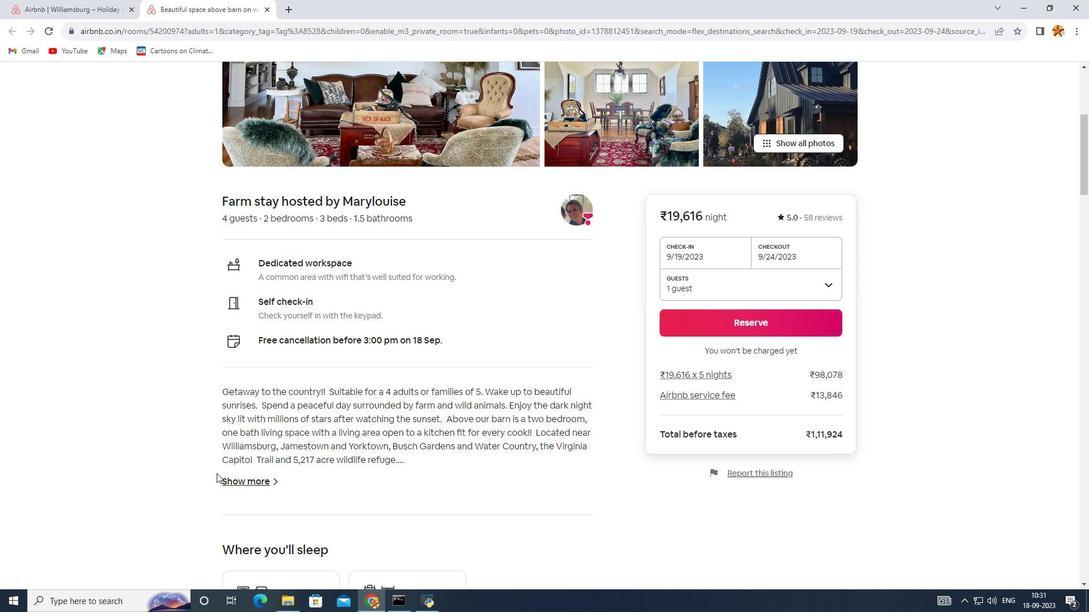 
Action: Mouse moved to (226, 476)
Screenshot: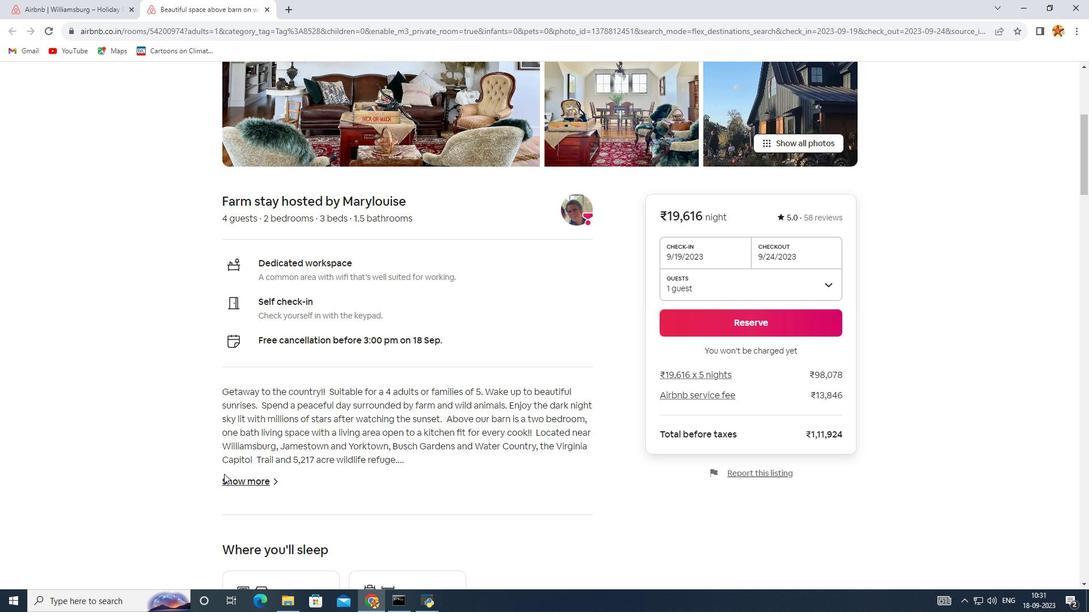
Action: Mouse pressed left at (226, 476)
Screenshot: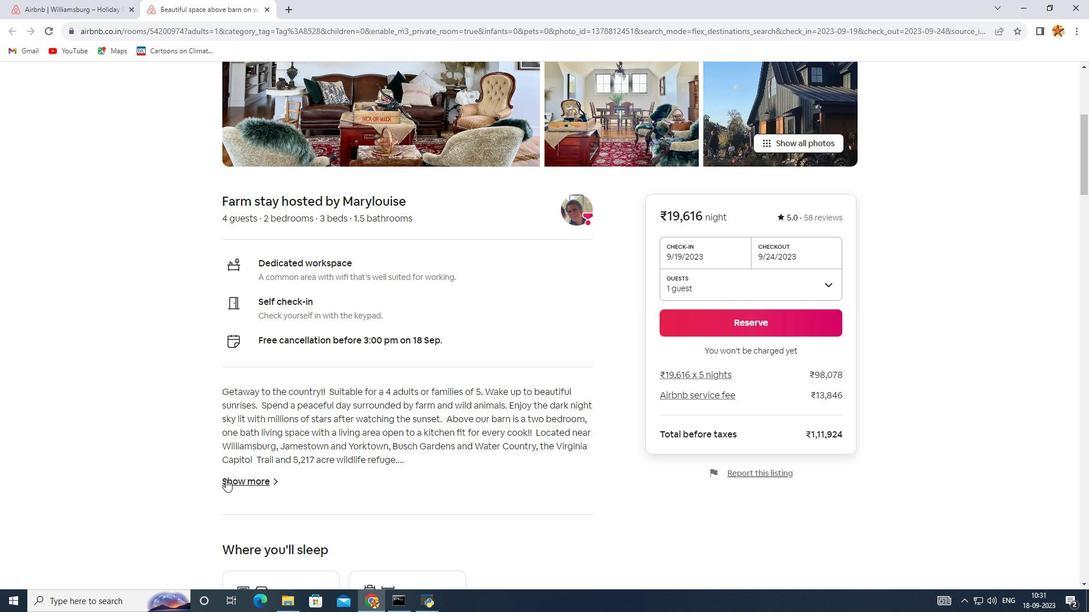 
Action: Mouse moved to (232, 486)
Screenshot: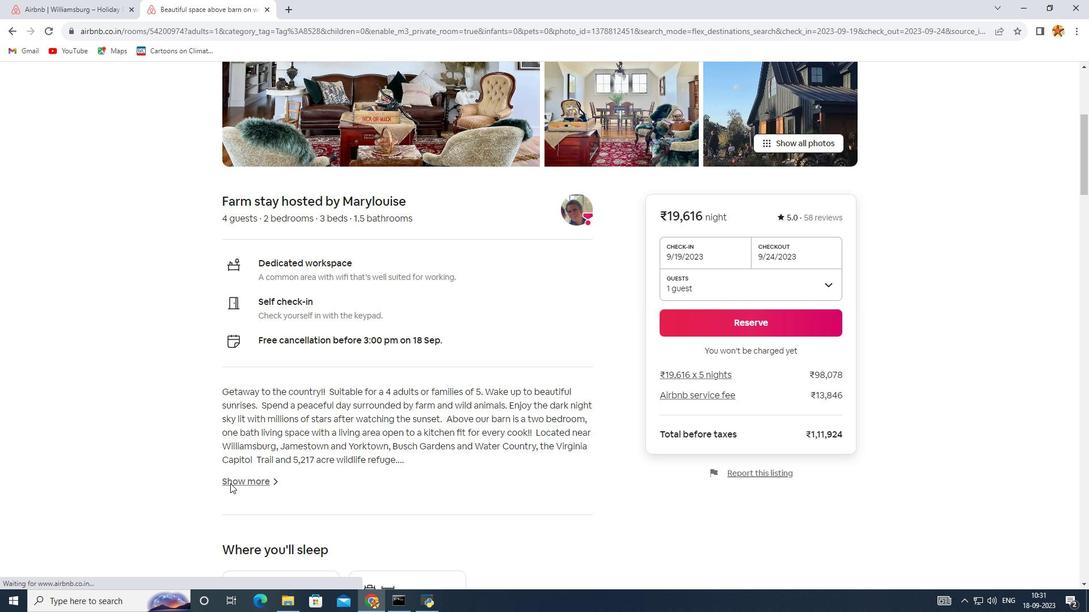 
Action: Mouse pressed left at (232, 486)
Screenshot: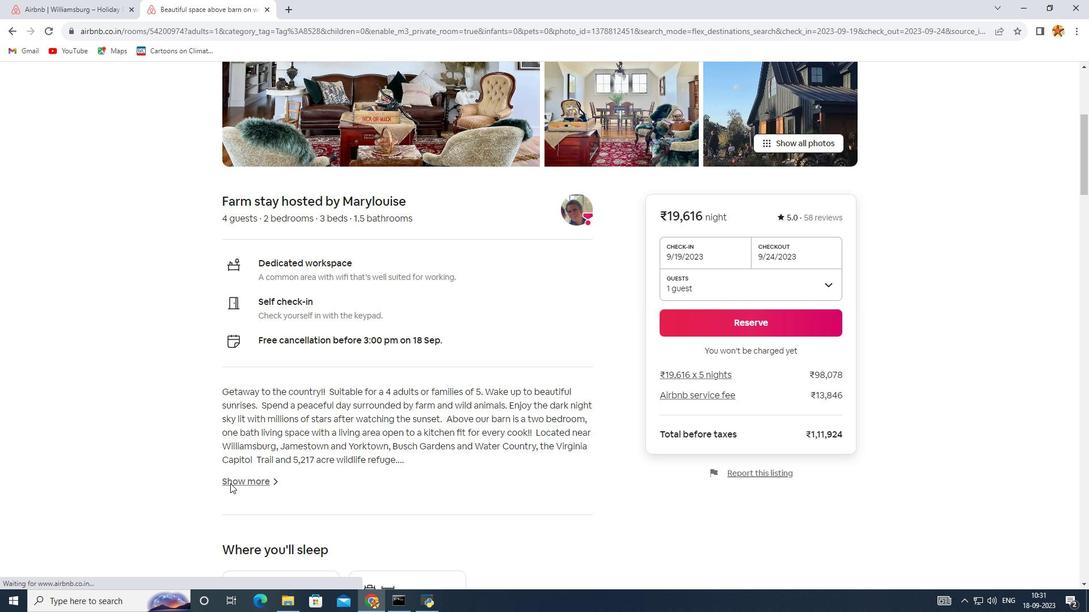 
Action: Mouse moved to (417, 402)
Screenshot: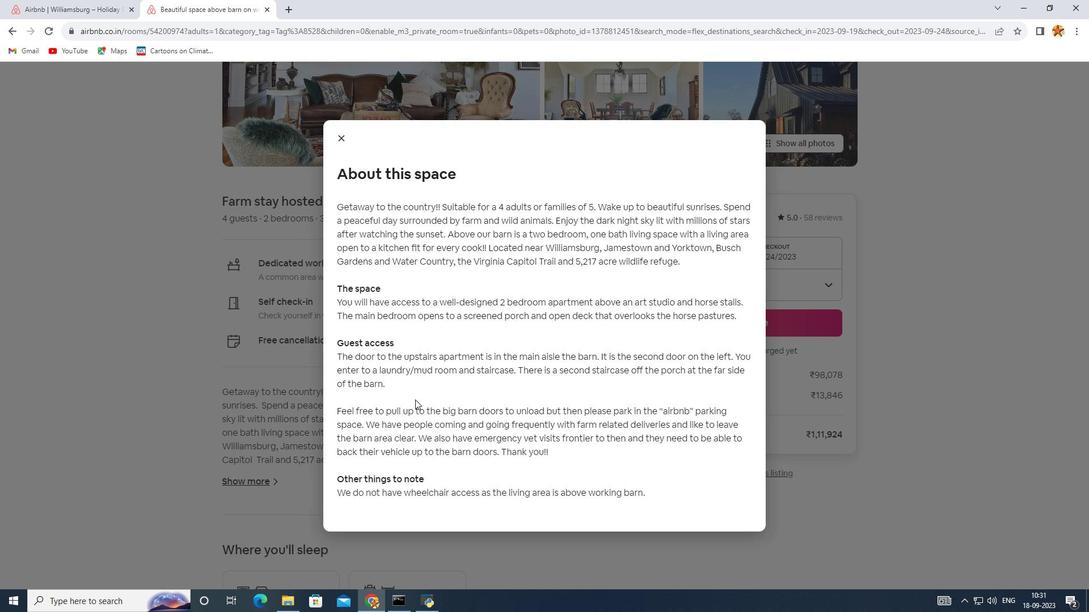 
Action: Mouse scrolled (417, 401) with delta (0, 0)
Screenshot: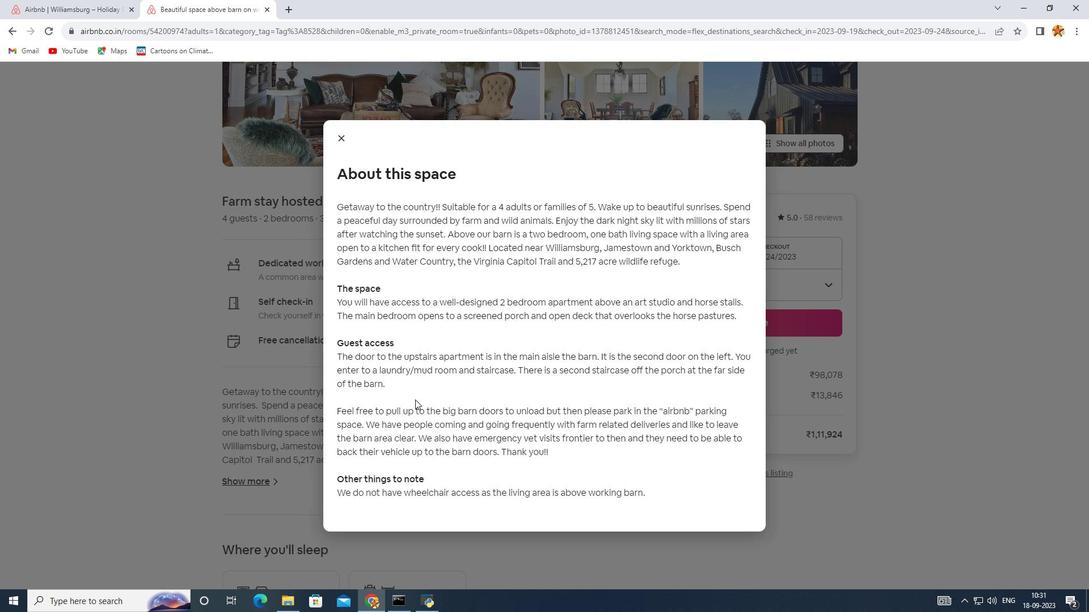 
Action: Mouse scrolled (417, 401) with delta (0, 0)
Screenshot: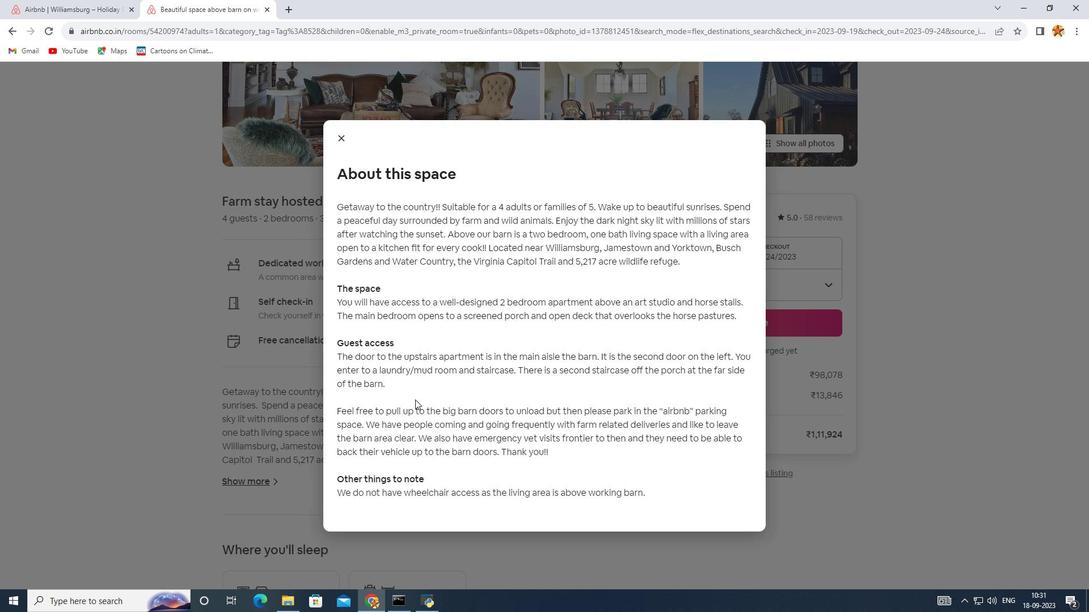 
Action: Mouse scrolled (417, 401) with delta (0, 0)
Screenshot: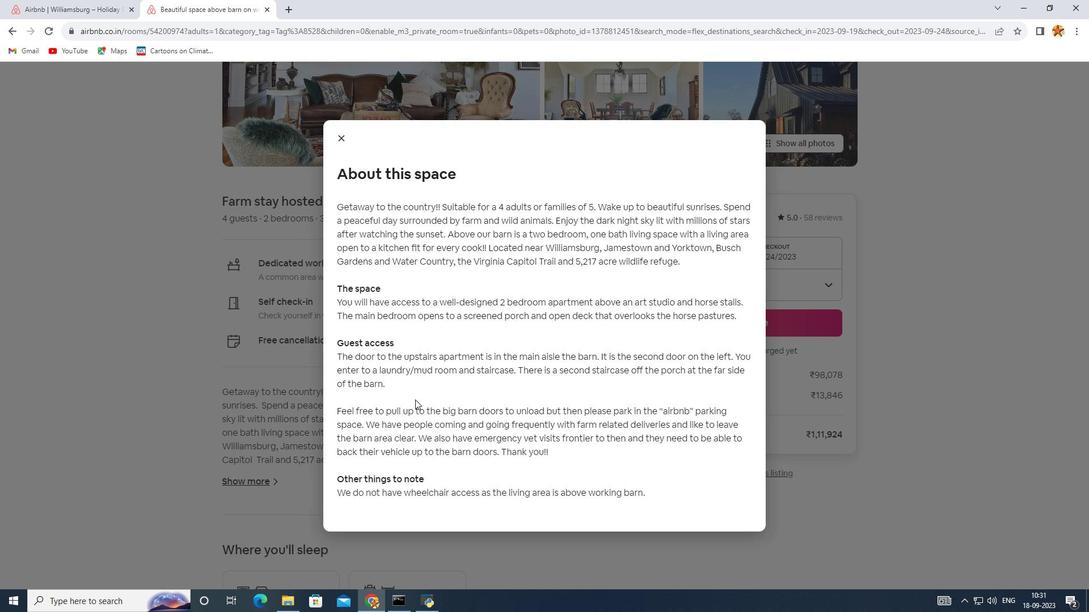 
Action: Mouse scrolled (417, 401) with delta (0, 0)
Screenshot: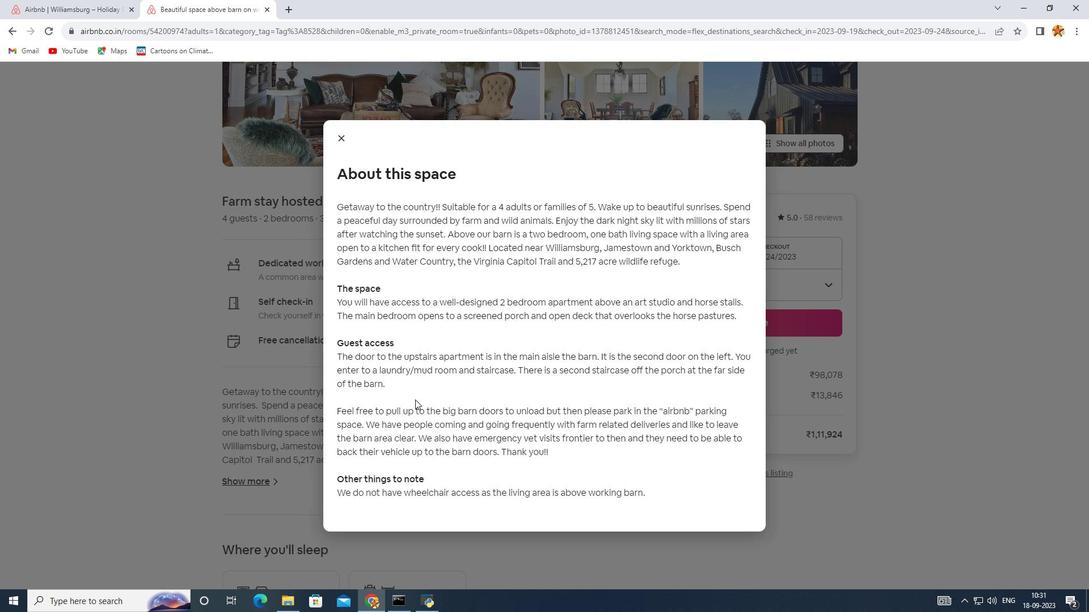 
Action: Mouse scrolled (417, 401) with delta (0, 0)
Screenshot: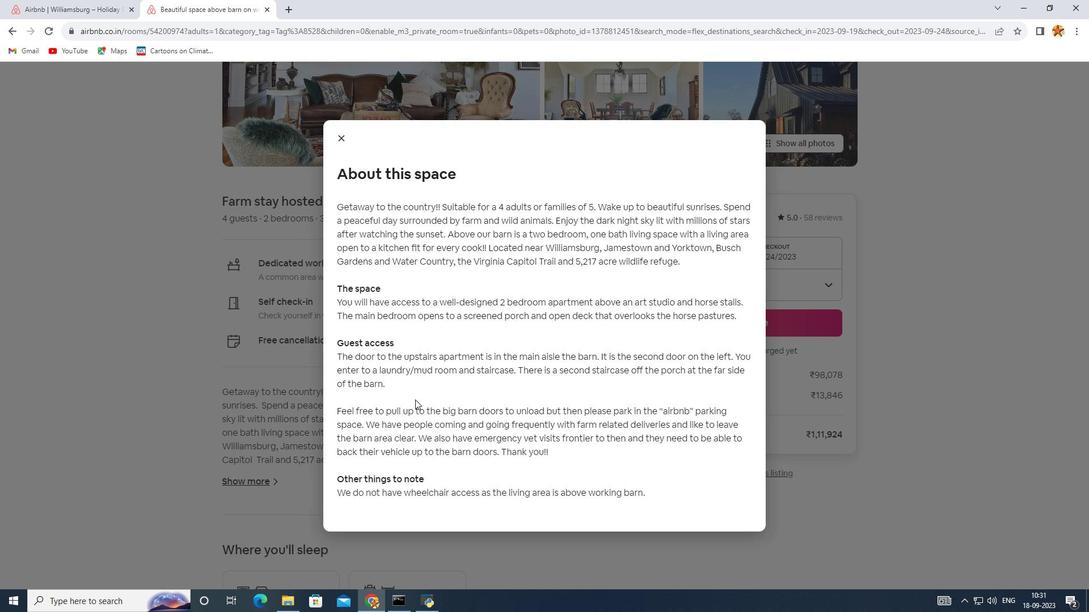 
Action: Mouse moved to (341, 140)
Screenshot: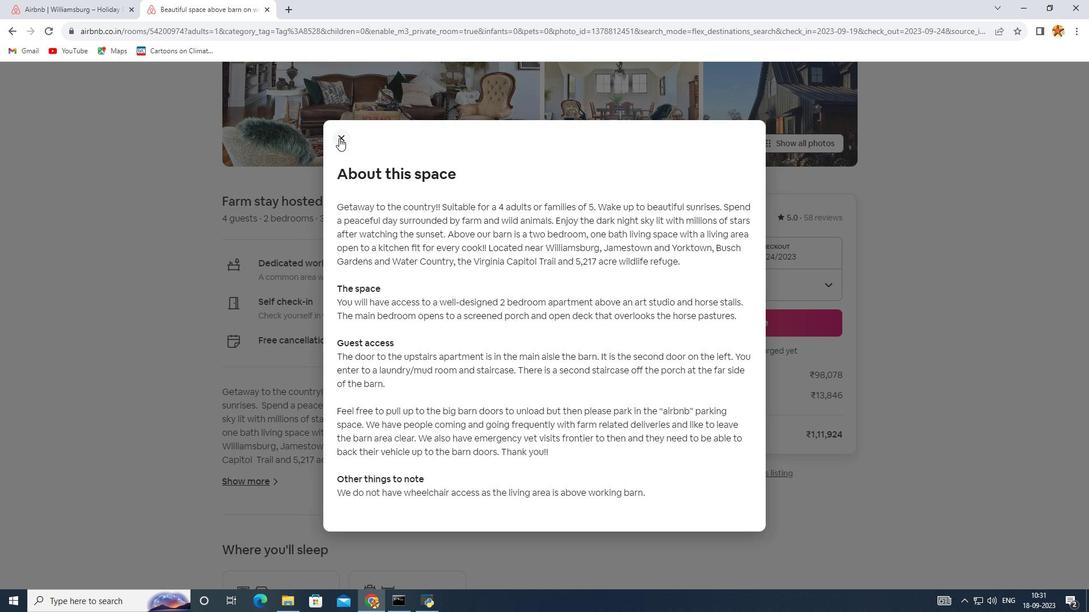 
Action: Mouse pressed left at (341, 140)
Screenshot: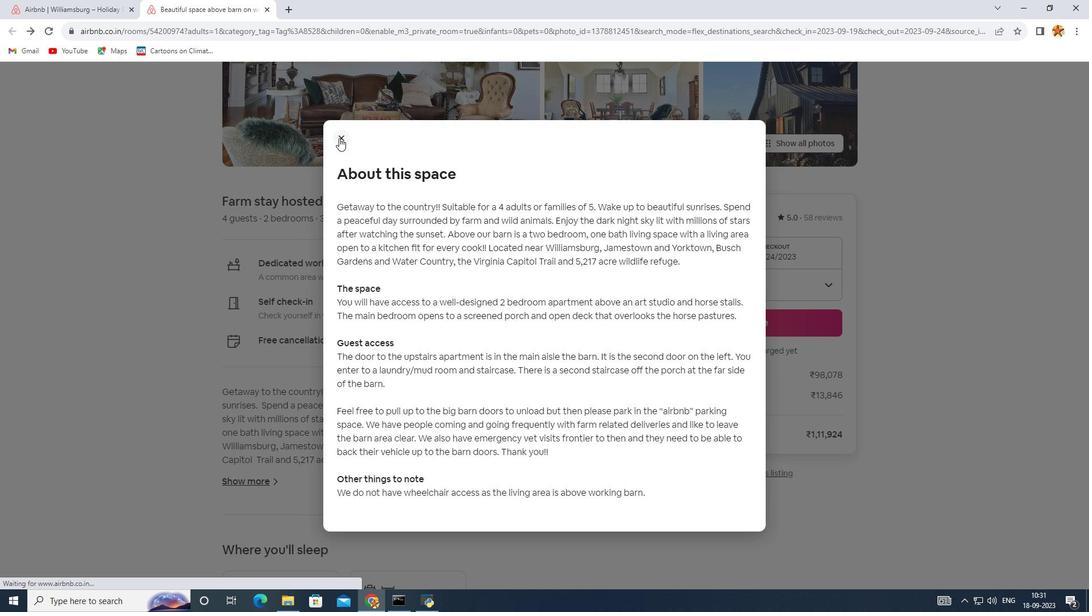 
Action: Mouse moved to (300, 391)
Screenshot: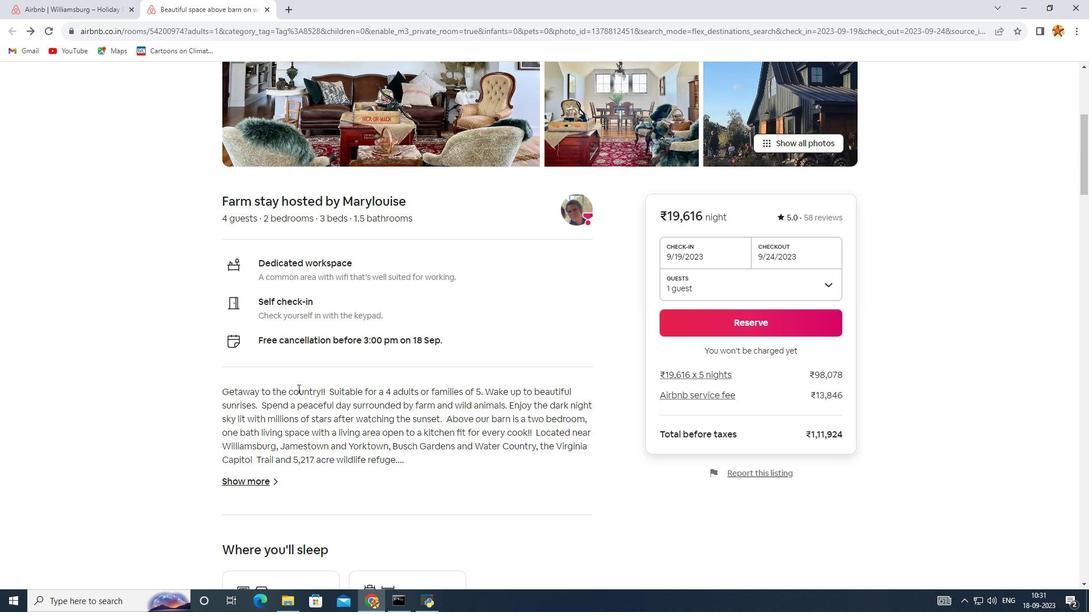 
Action: Mouse scrolled (300, 390) with delta (0, 0)
Screenshot: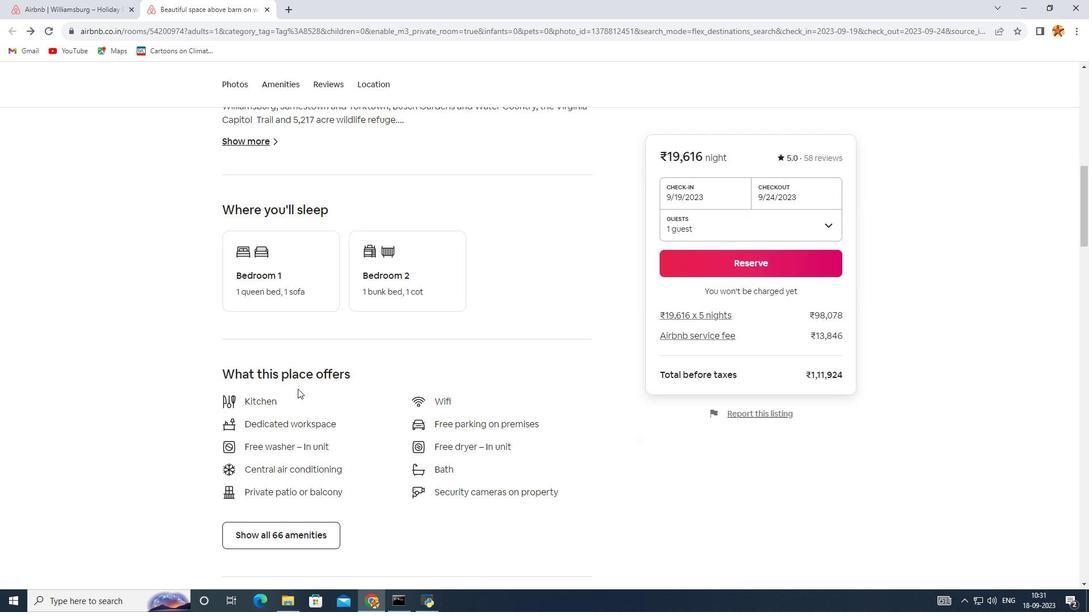 
Action: Mouse scrolled (300, 390) with delta (0, 0)
Screenshot: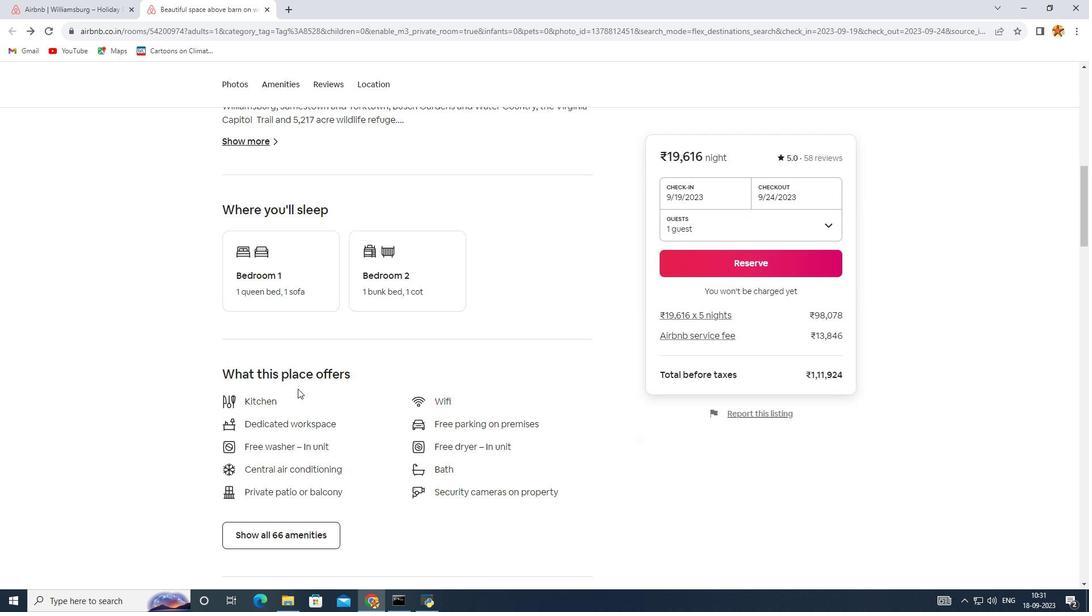 
Action: Mouse scrolled (300, 390) with delta (0, 0)
Screenshot: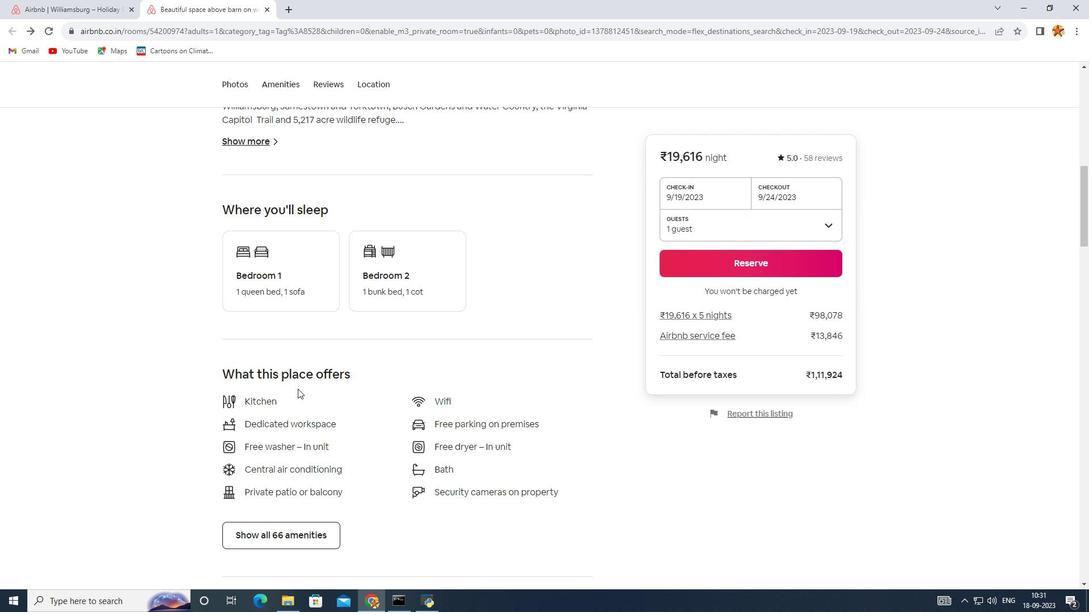 
Action: Mouse scrolled (300, 390) with delta (0, 0)
Screenshot: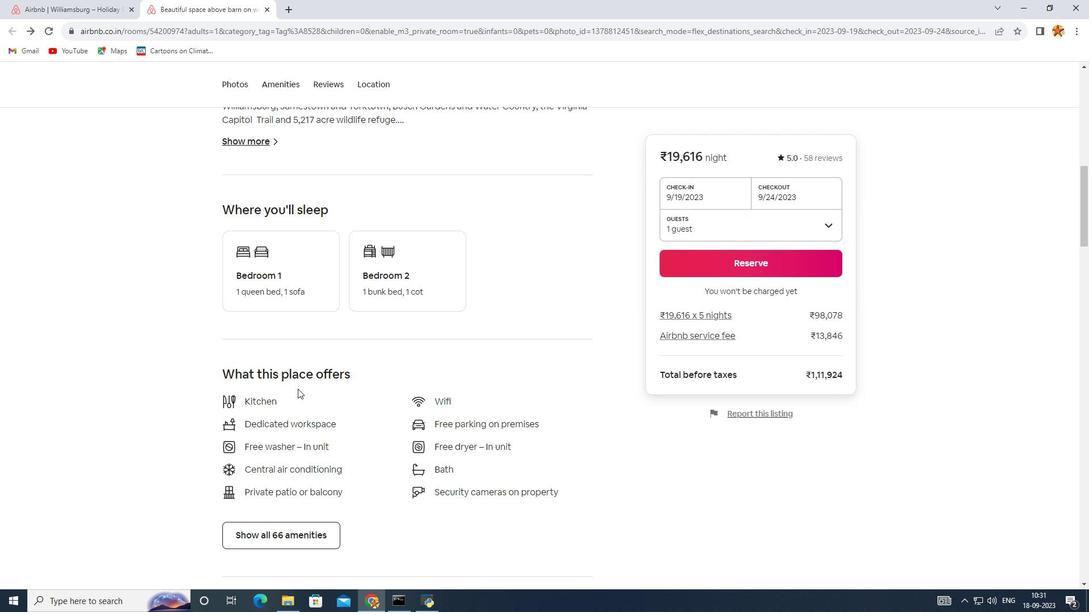 
Action: Mouse scrolled (300, 390) with delta (0, 0)
Screenshot: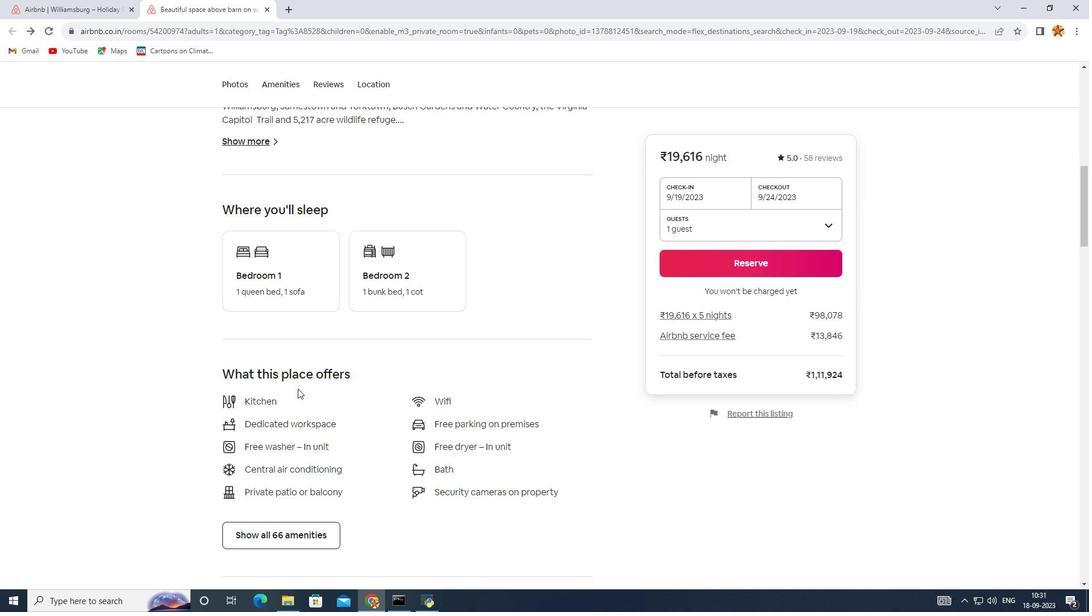 
Action: Mouse scrolled (300, 390) with delta (0, 0)
Screenshot: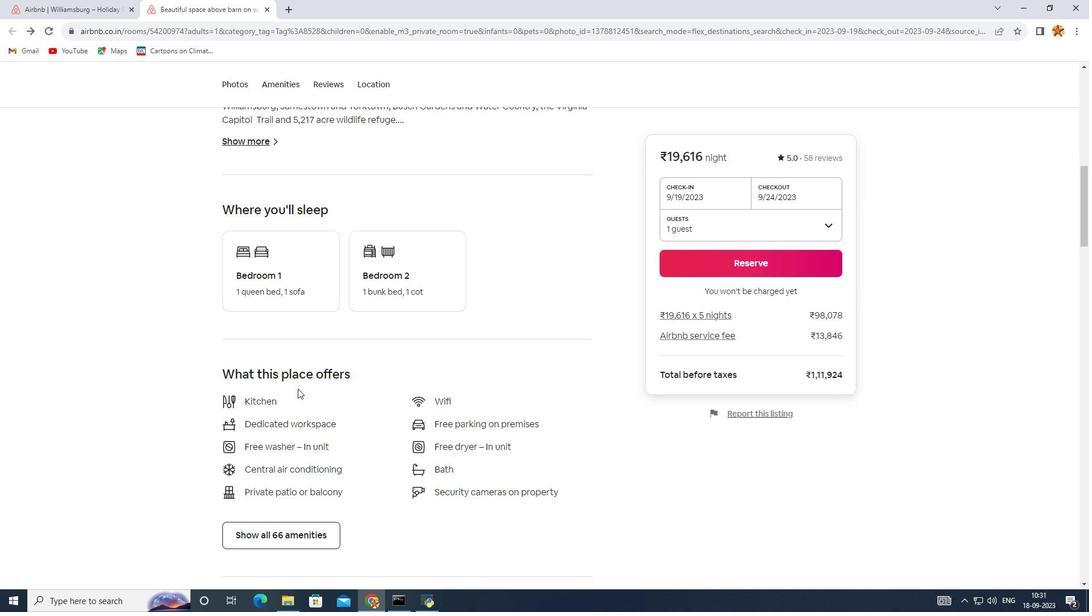 
Action: Mouse moved to (238, 530)
Screenshot: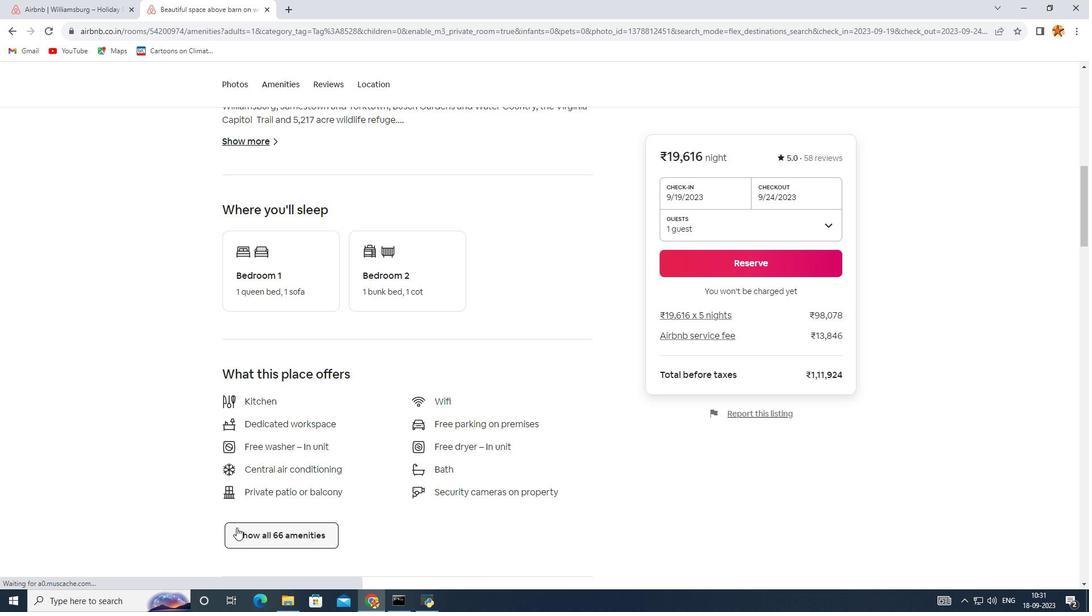 
Action: Mouse pressed left at (238, 530)
Screenshot: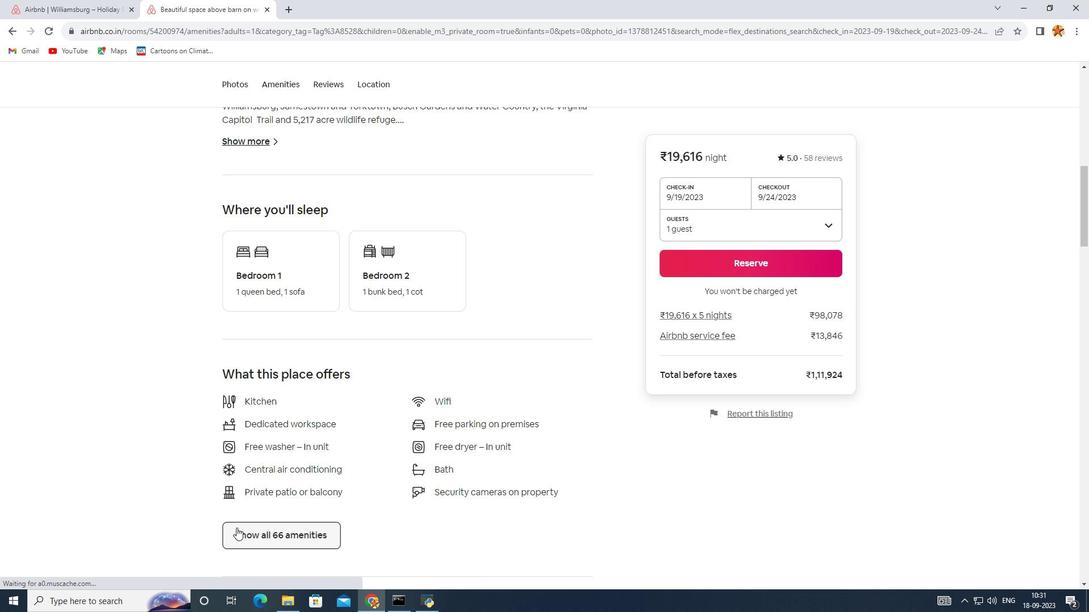 
Action: Mouse moved to (422, 347)
Screenshot: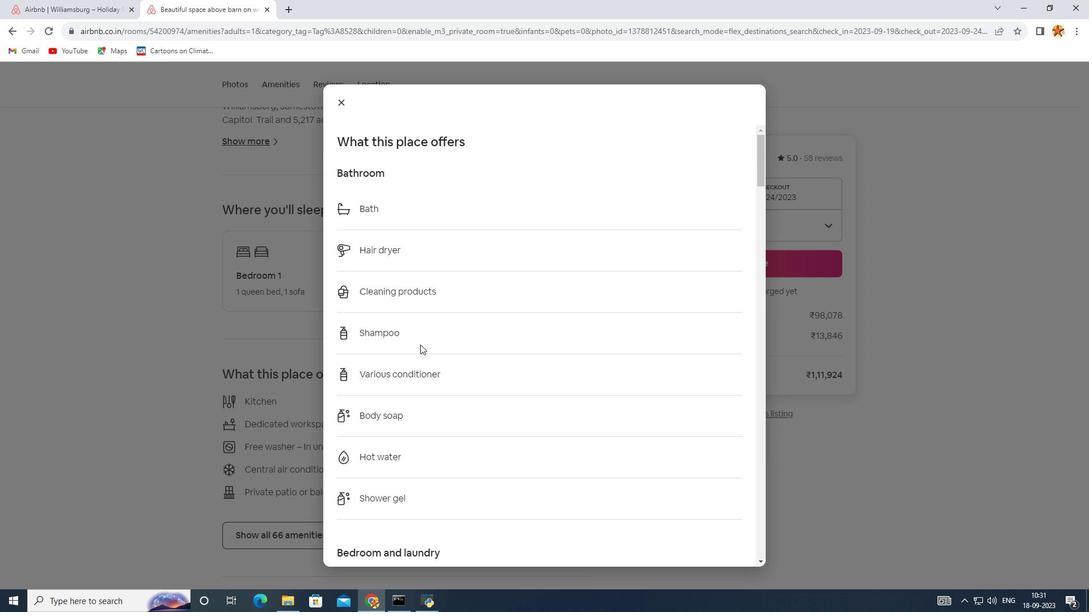 
Action: Mouse scrolled (422, 346) with delta (0, 0)
Screenshot: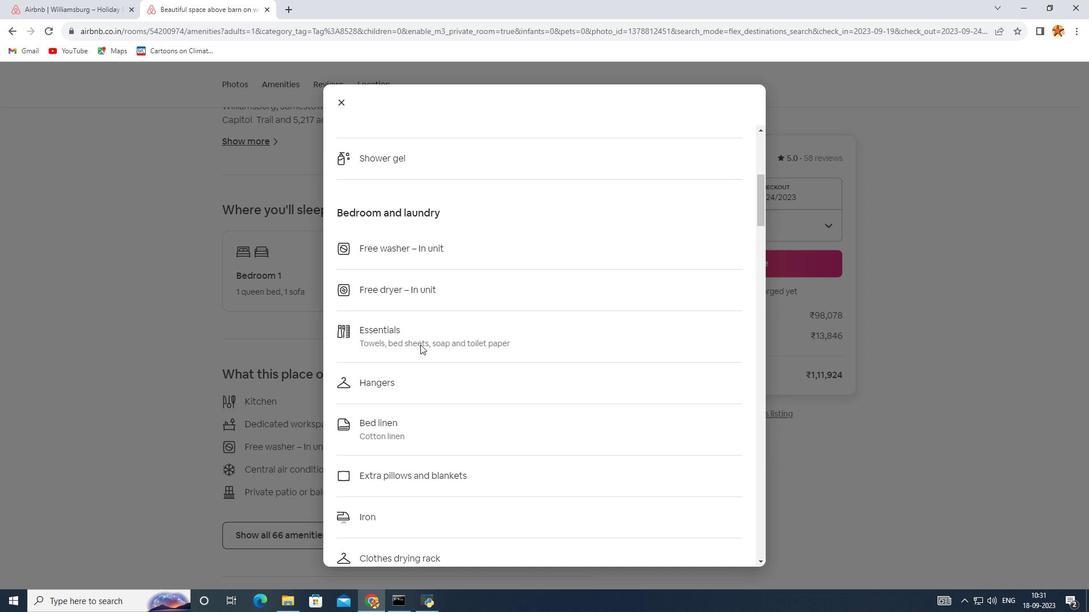 
Action: Mouse scrolled (422, 346) with delta (0, 0)
Screenshot: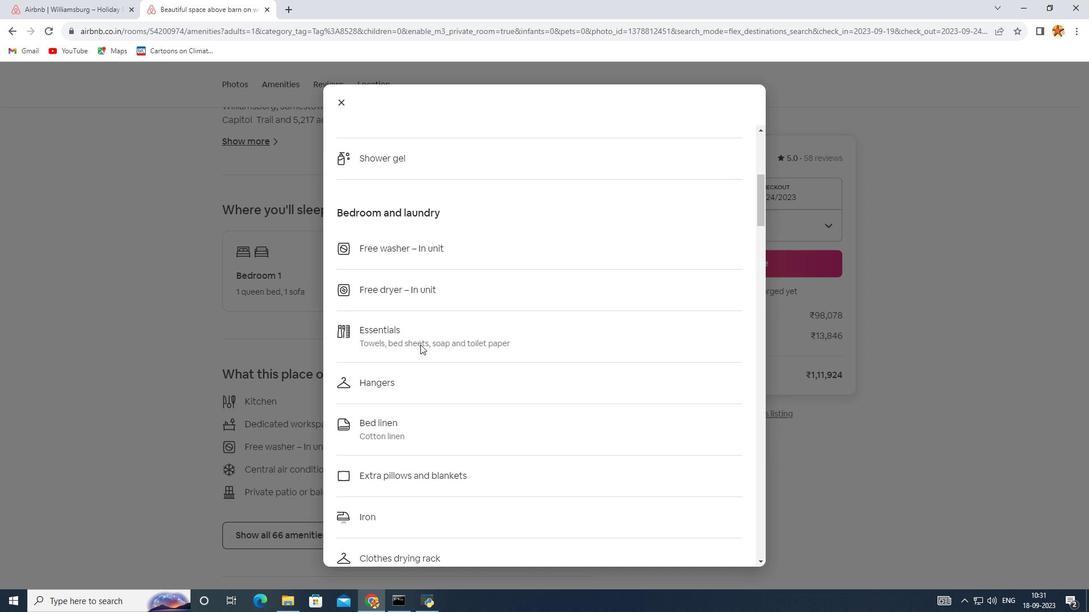 
Action: Mouse scrolled (422, 346) with delta (0, 0)
Screenshot: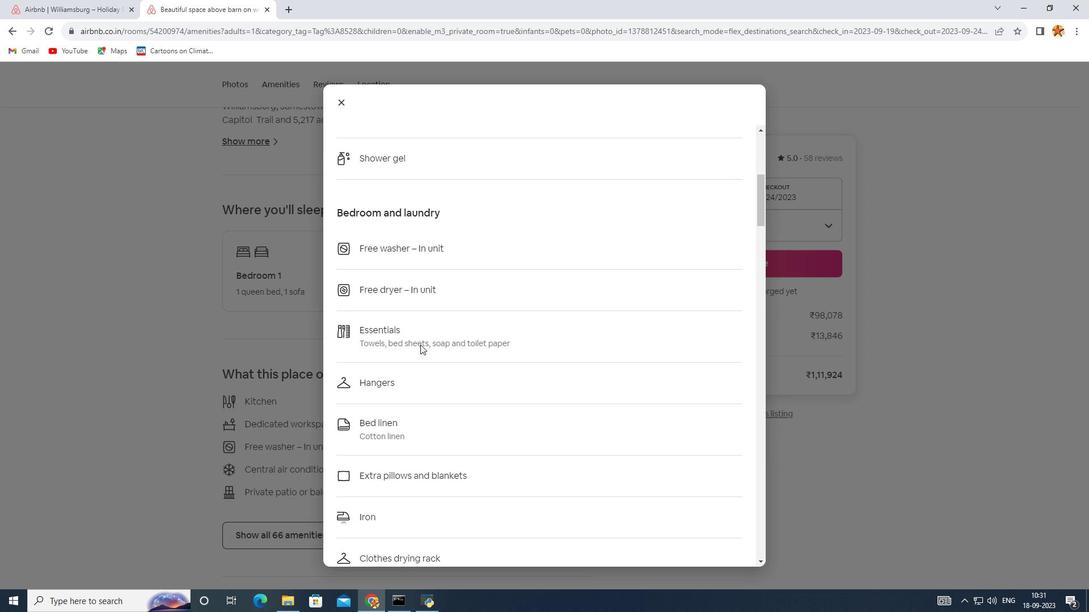 
Action: Mouse scrolled (422, 346) with delta (0, 0)
Screenshot: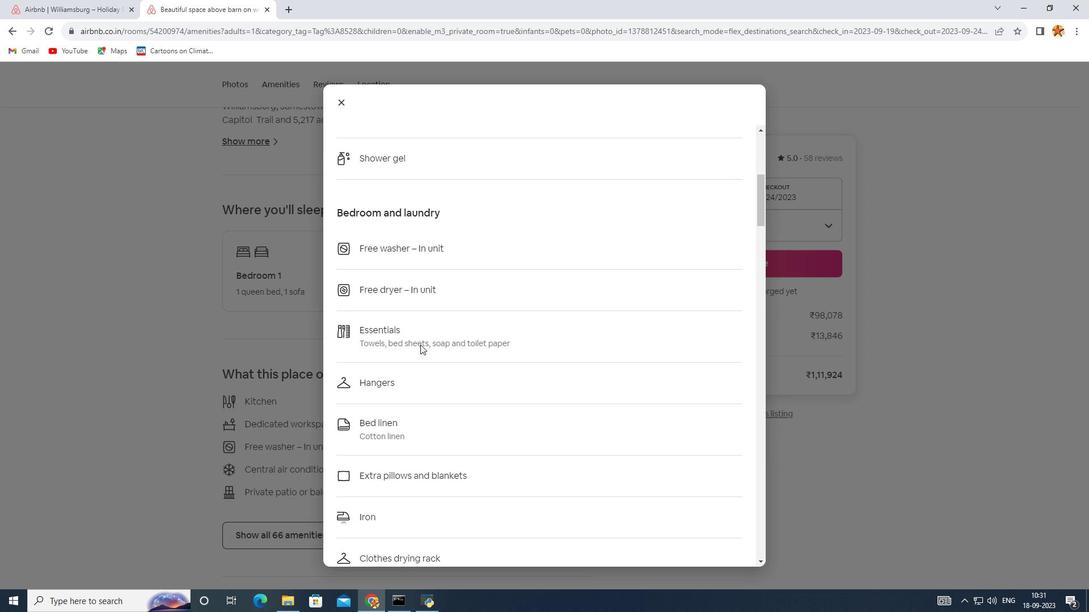 
Action: Mouse scrolled (422, 346) with delta (0, 0)
Screenshot: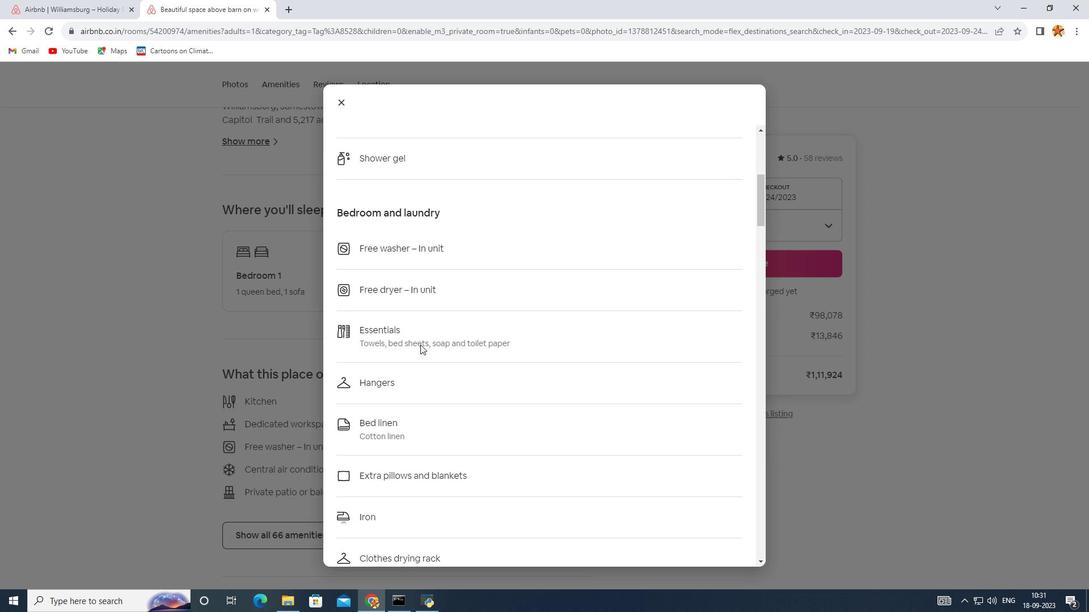 
Action: Mouse scrolled (422, 346) with delta (0, 0)
Screenshot: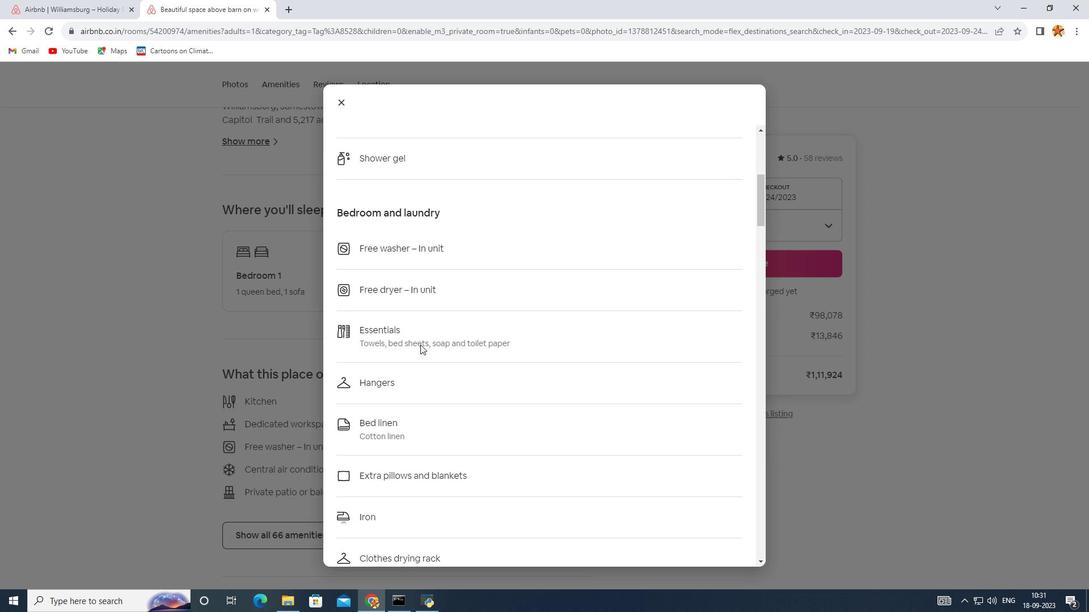 
Action: Mouse scrolled (422, 346) with delta (0, 0)
Screenshot: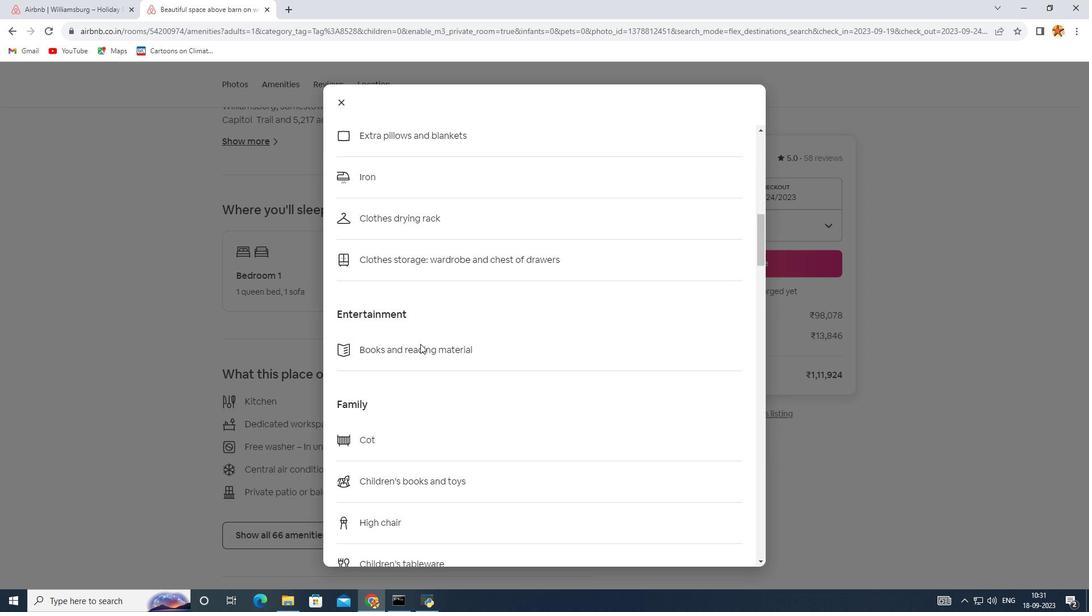
Action: Mouse moved to (422, 346)
Screenshot: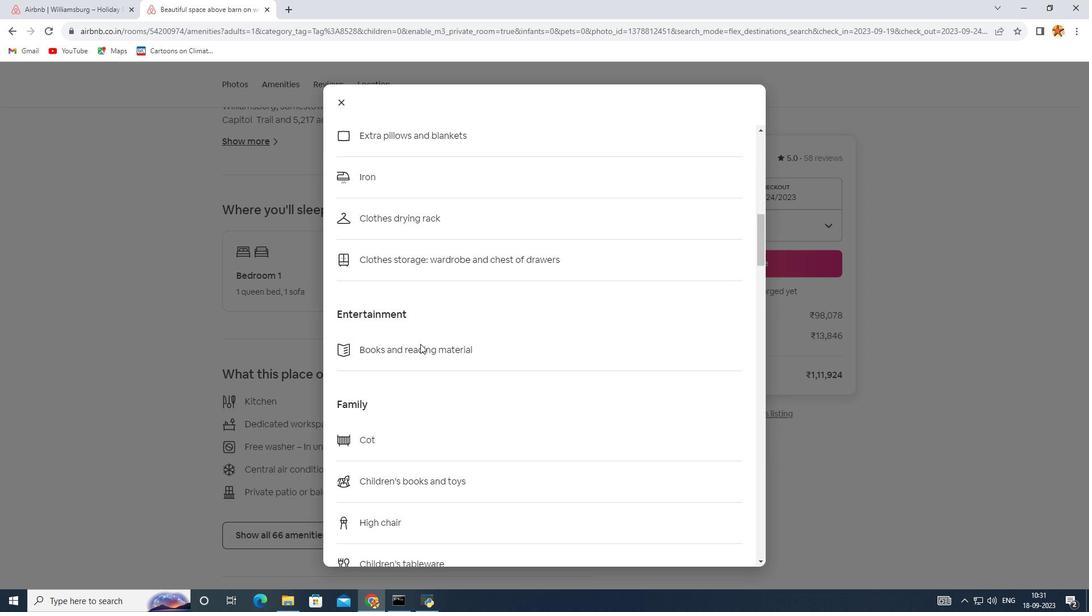 
Action: Mouse scrolled (422, 346) with delta (0, 0)
Screenshot: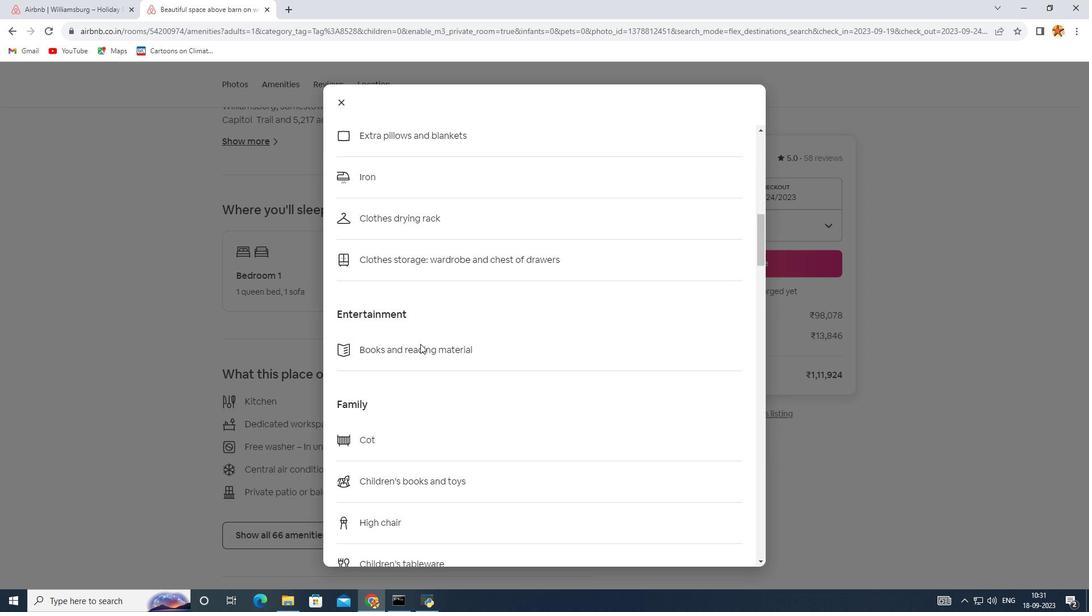 
Action: Mouse scrolled (422, 346) with delta (0, 0)
Screenshot: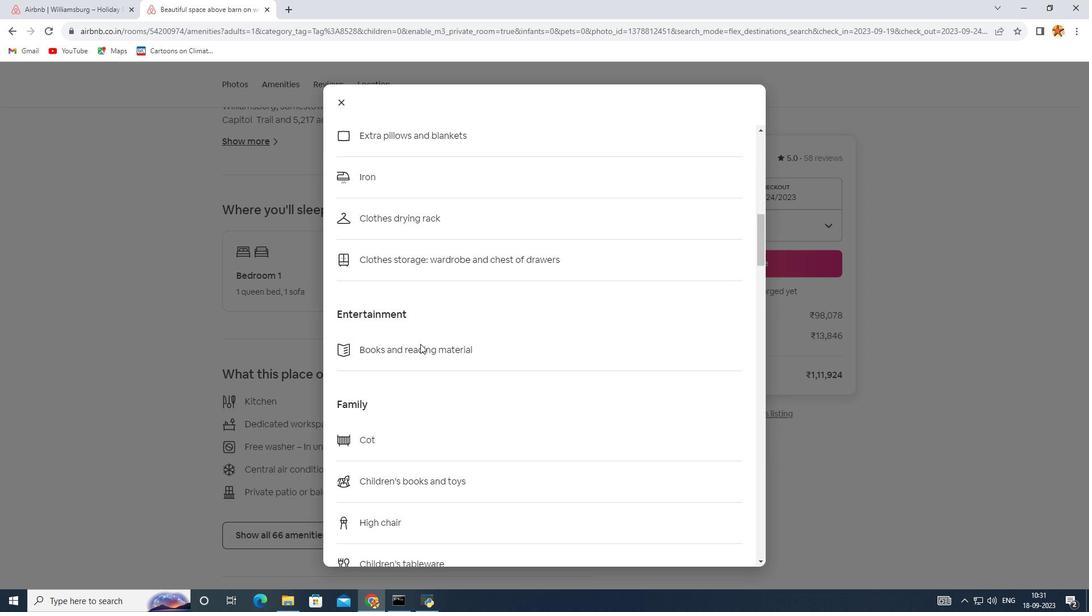 
Action: Mouse scrolled (422, 346) with delta (0, 0)
Screenshot: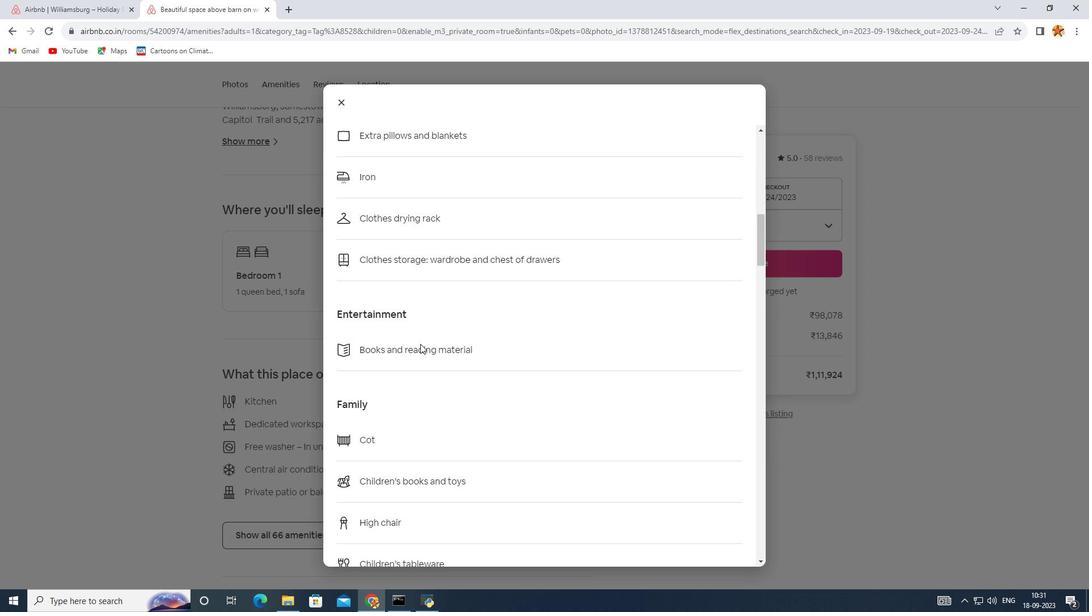 
Action: Mouse scrolled (422, 346) with delta (0, 0)
Screenshot: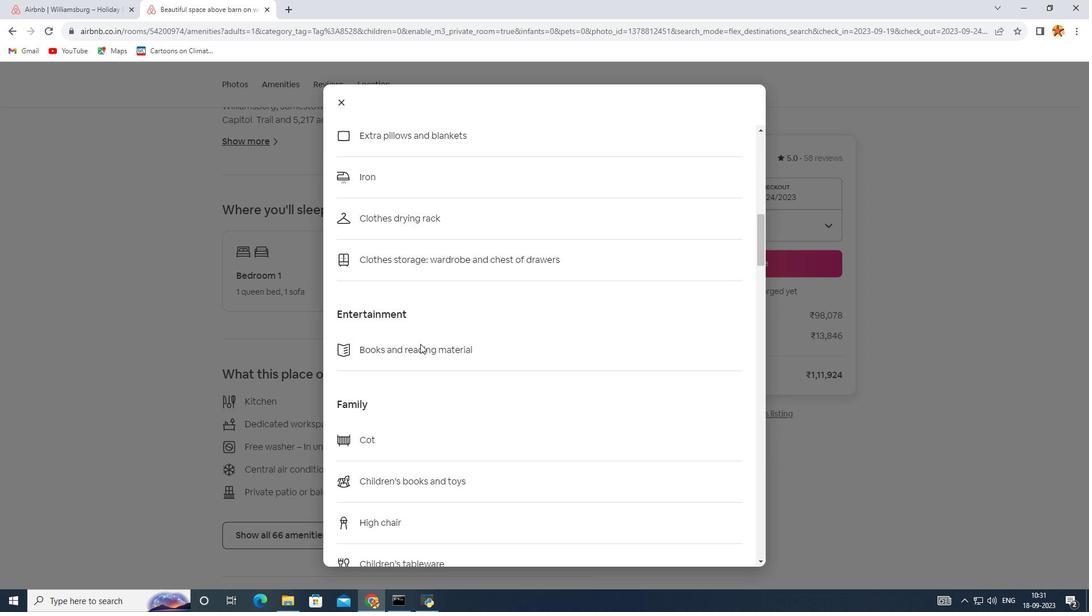 
Action: Mouse scrolled (422, 346) with delta (0, 0)
Screenshot: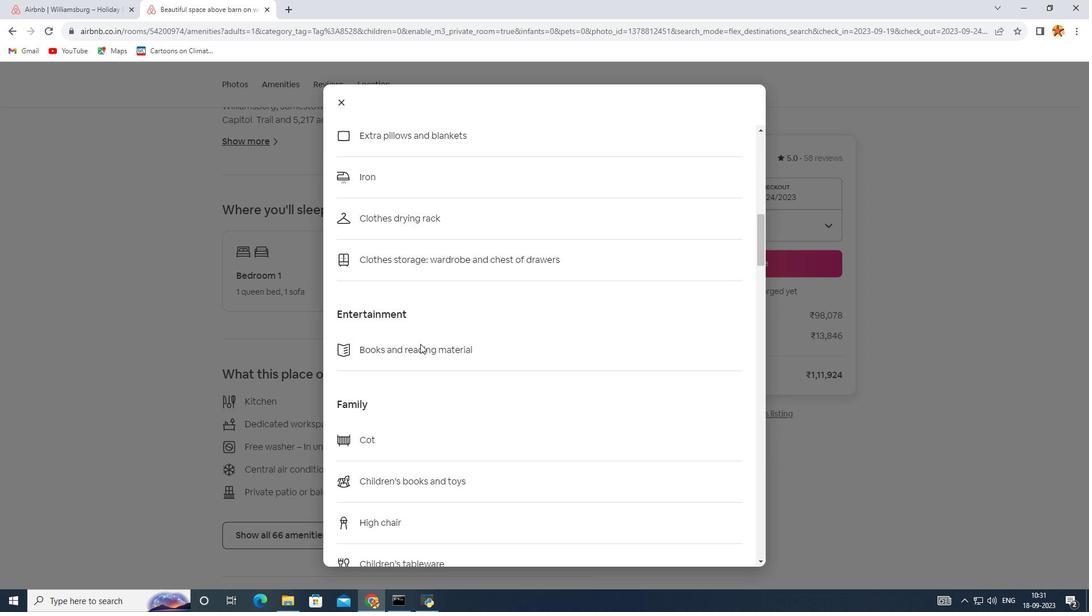 
Action: Mouse scrolled (422, 346) with delta (0, 0)
Screenshot: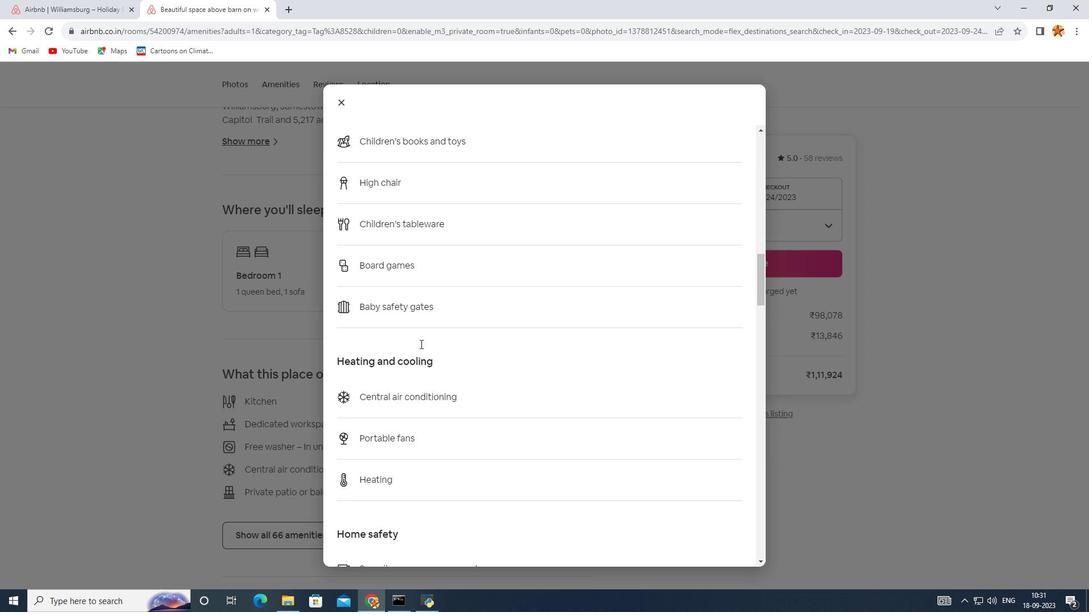 
Action: Mouse scrolled (422, 346) with delta (0, 0)
Screenshot: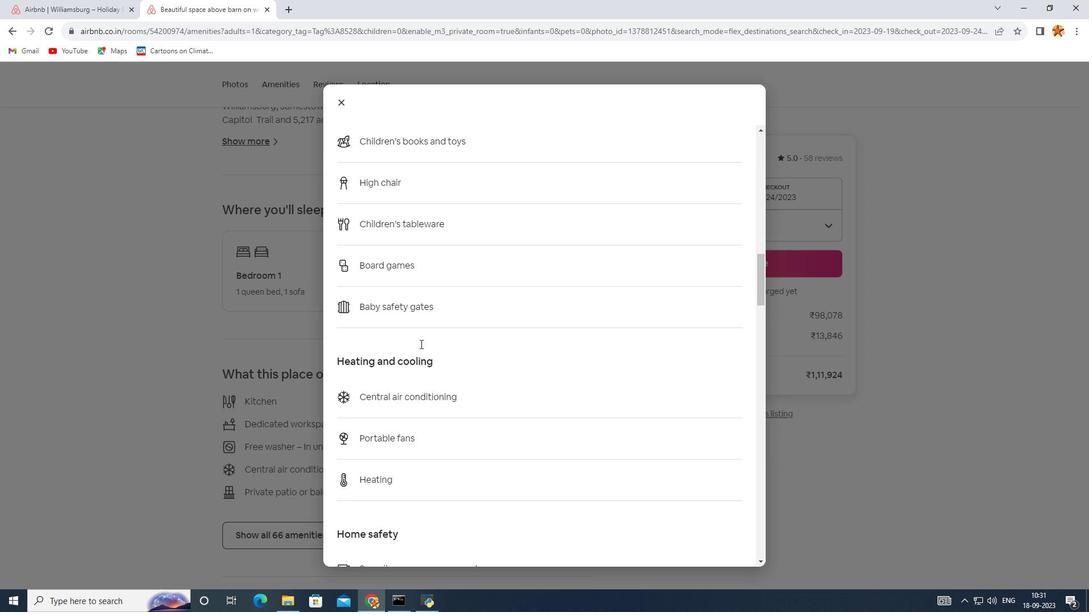 
Action: Mouse scrolled (422, 346) with delta (0, 0)
Screenshot: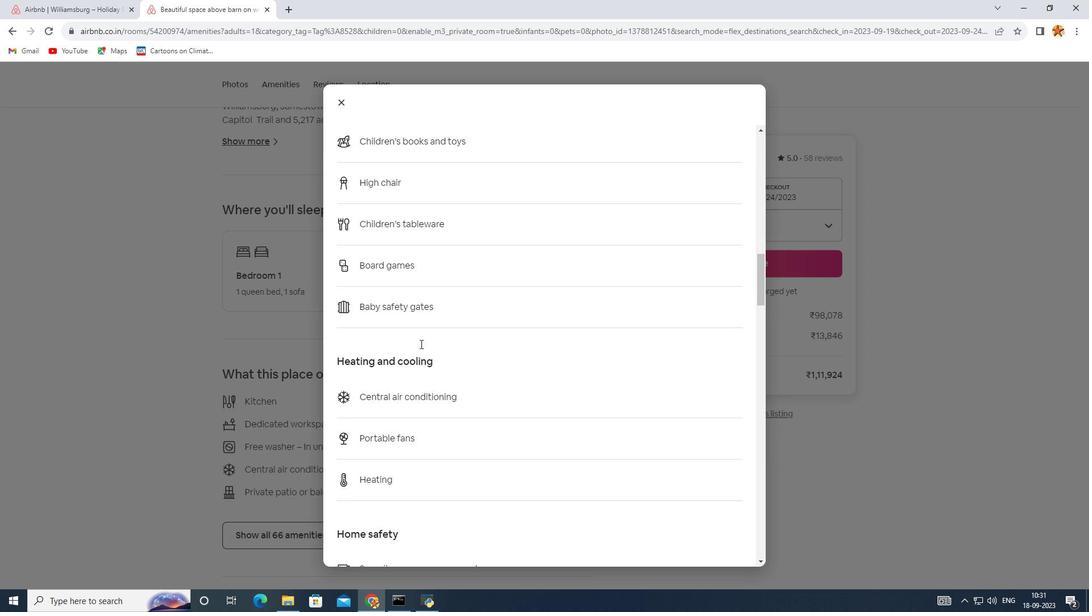 
Action: Mouse scrolled (422, 346) with delta (0, 0)
Screenshot: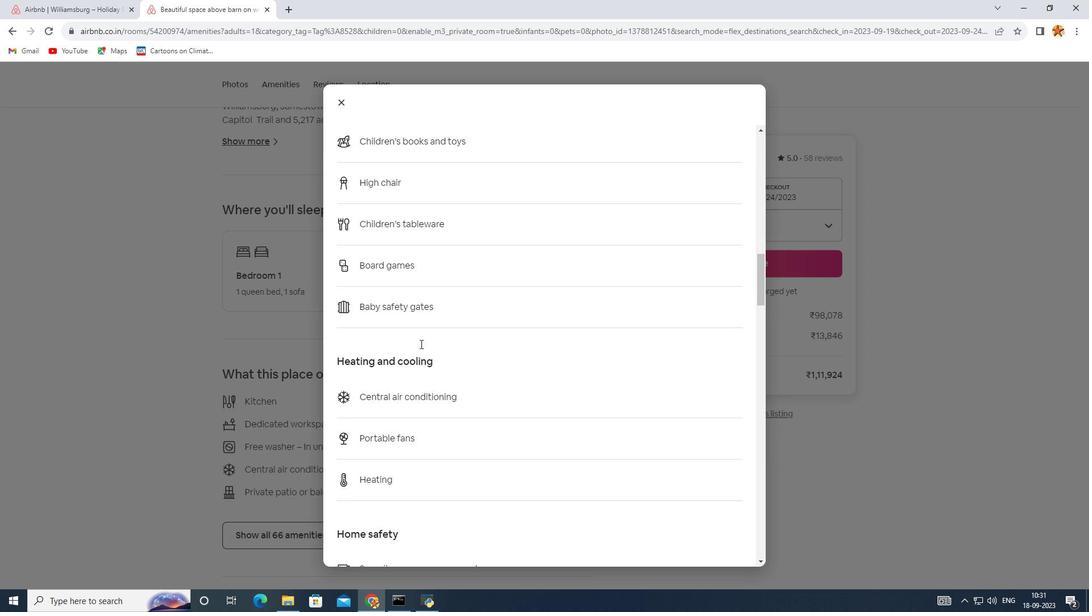 
Action: Mouse scrolled (422, 346) with delta (0, 0)
Screenshot: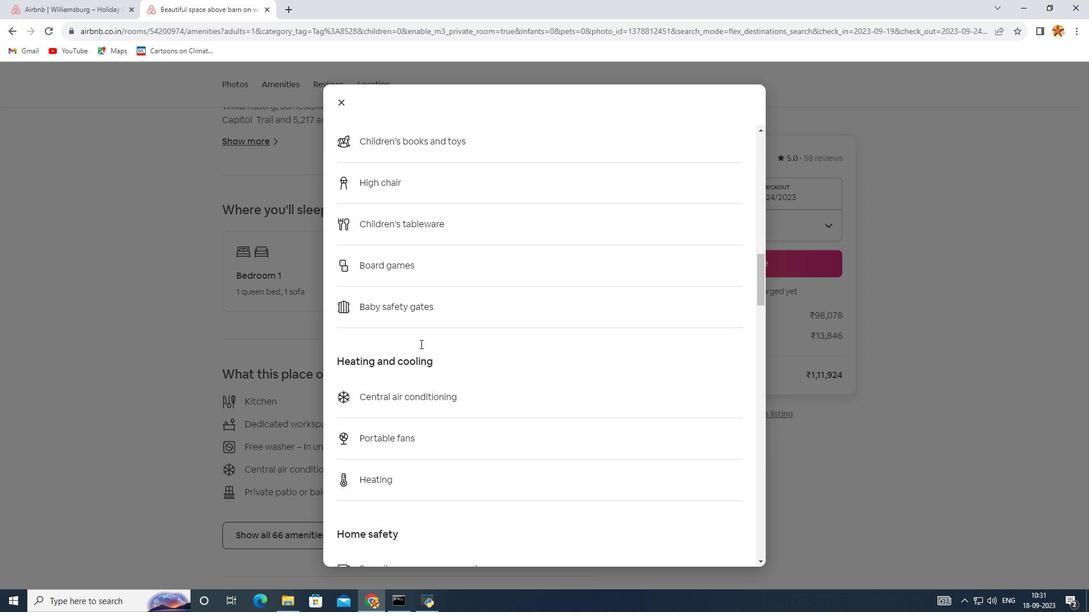 
Action: Mouse scrolled (422, 346) with delta (0, 0)
Screenshot: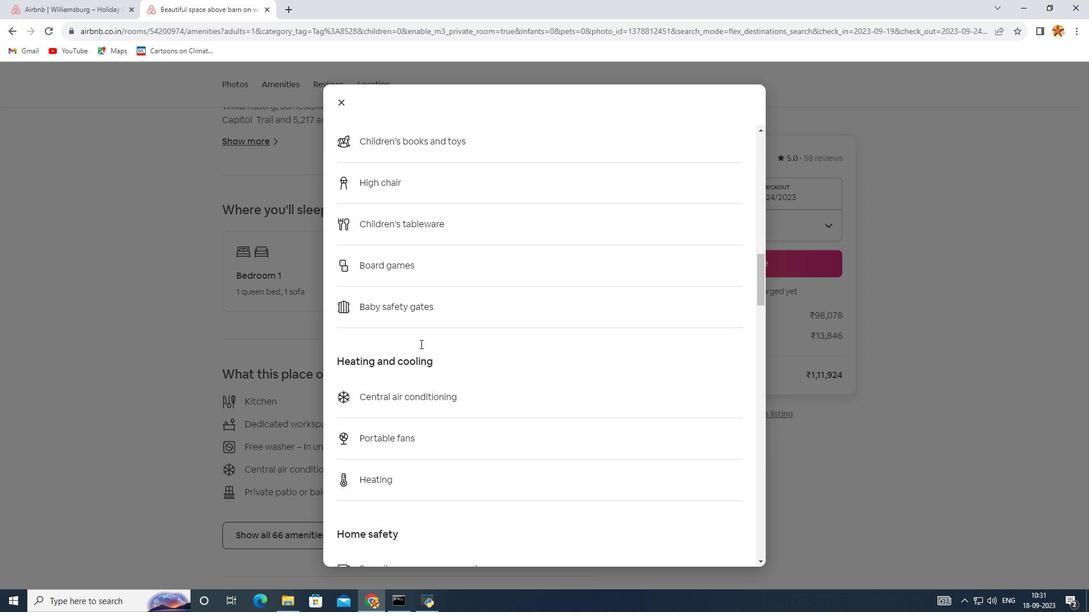 
Action: Mouse scrolled (422, 346) with delta (0, 0)
Screenshot: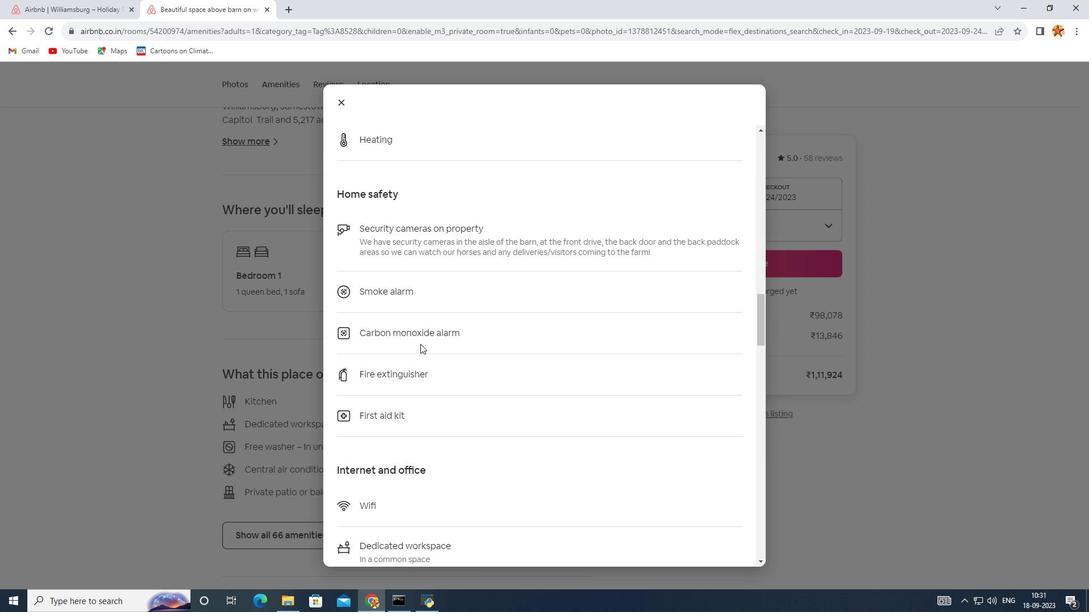
Action: Mouse scrolled (422, 346) with delta (0, 0)
Screenshot: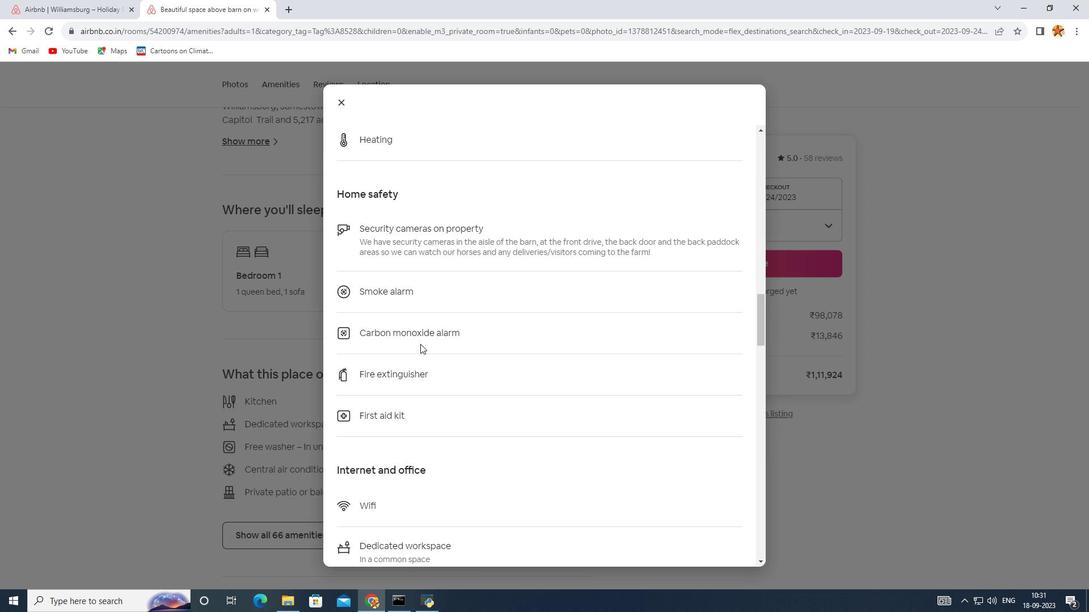
Action: Mouse scrolled (422, 346) with delta (0, 0)
Screenshot: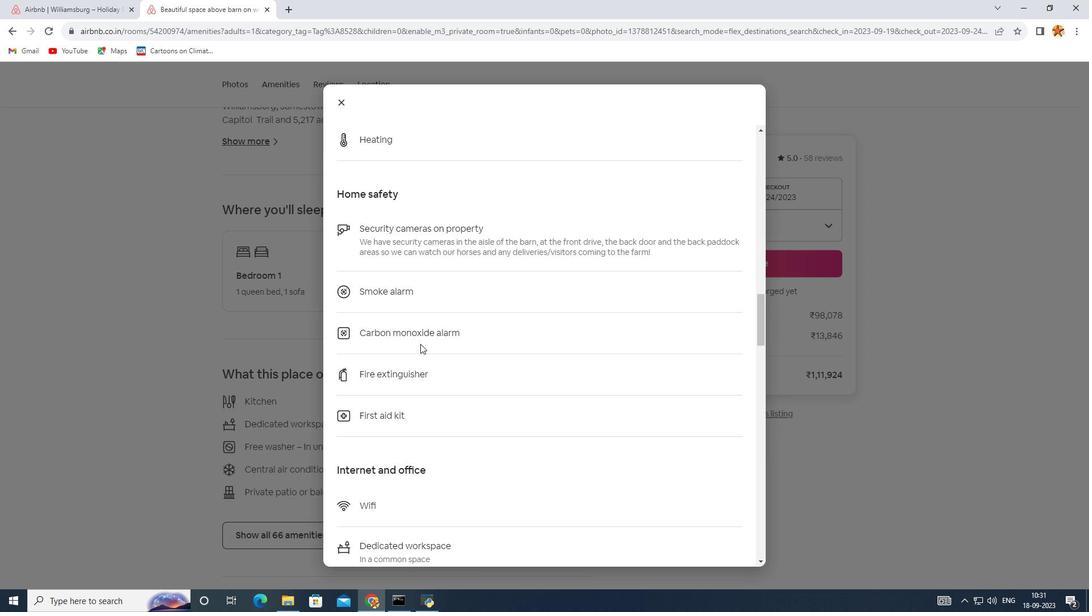
Action: Mouse scrolled (422, 346) with delta (0, 0)
Screenshot: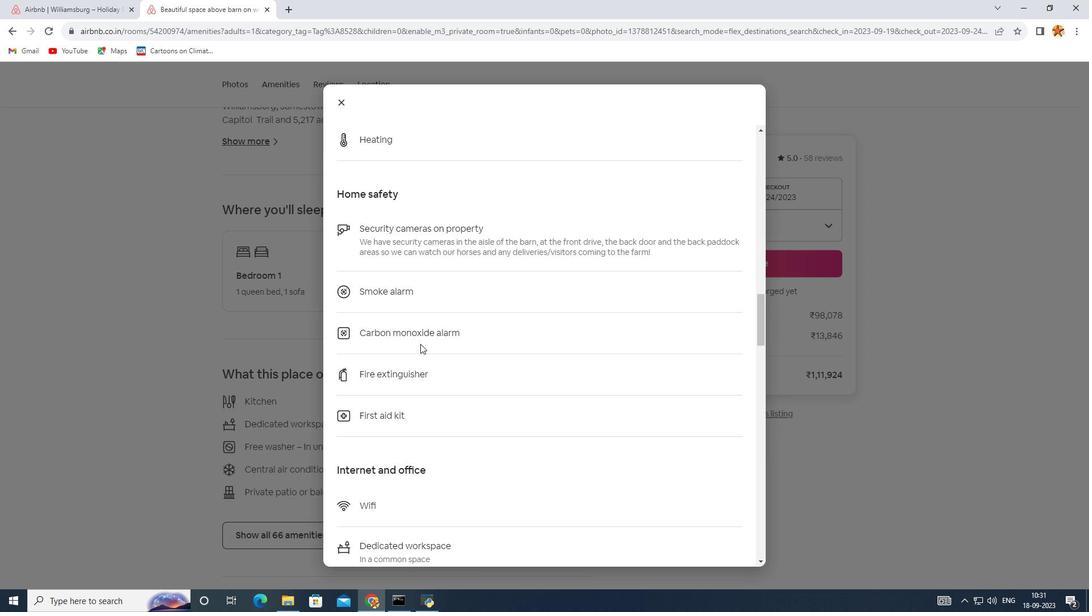 
Action: Mouse scrolled (422, 346) with delta (0, 0)
Screenshot: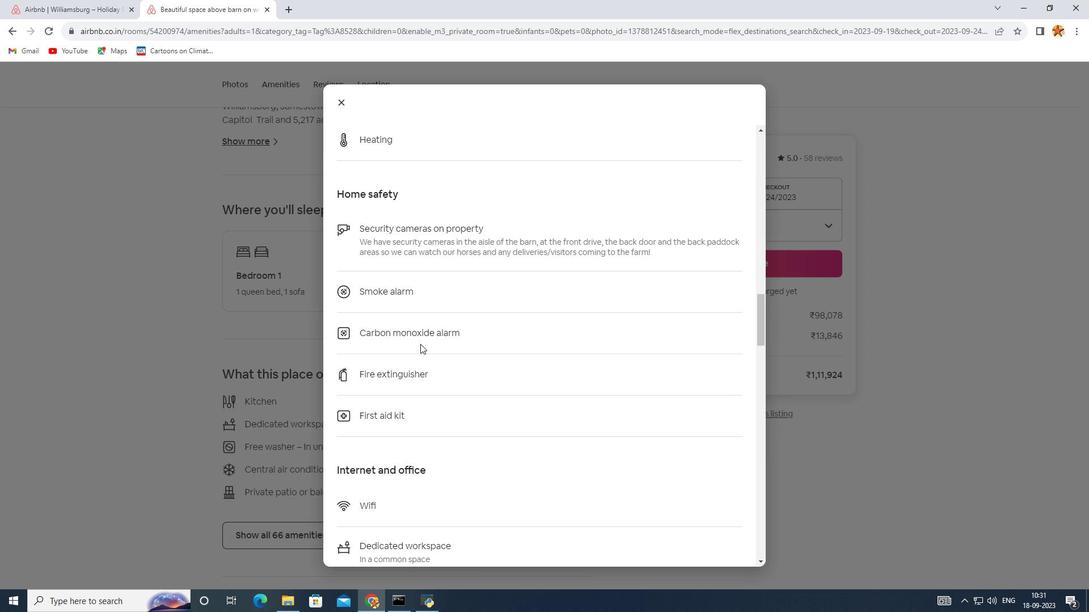 
Action: Mouse scrolled (422, 346) with delta (0, 0)
Screenshot: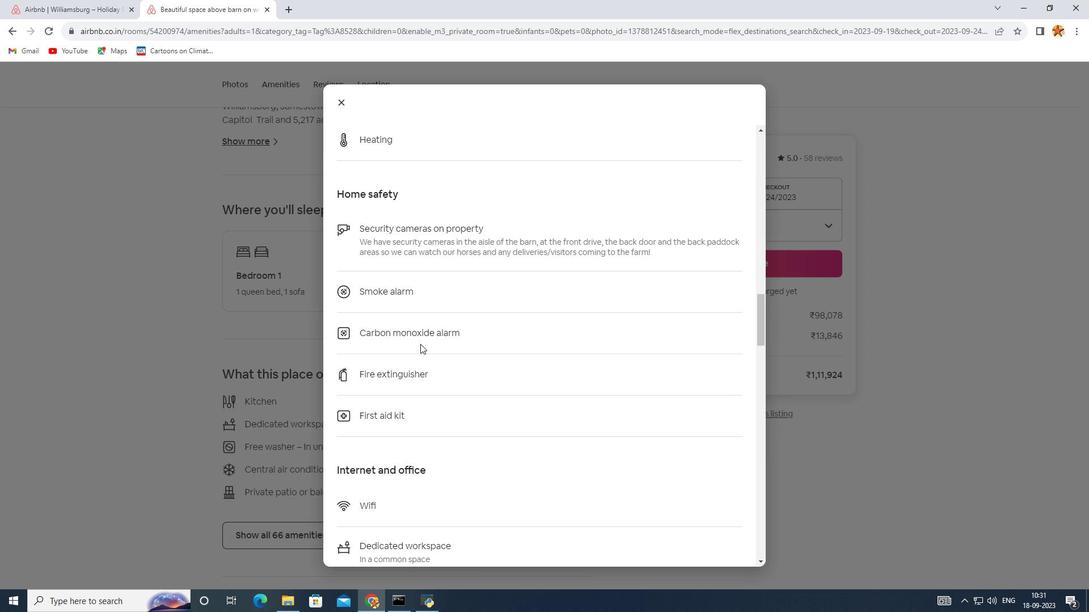 
Action: Mouse scrolled (422, 346) with delta (0, 0)
Screenshot: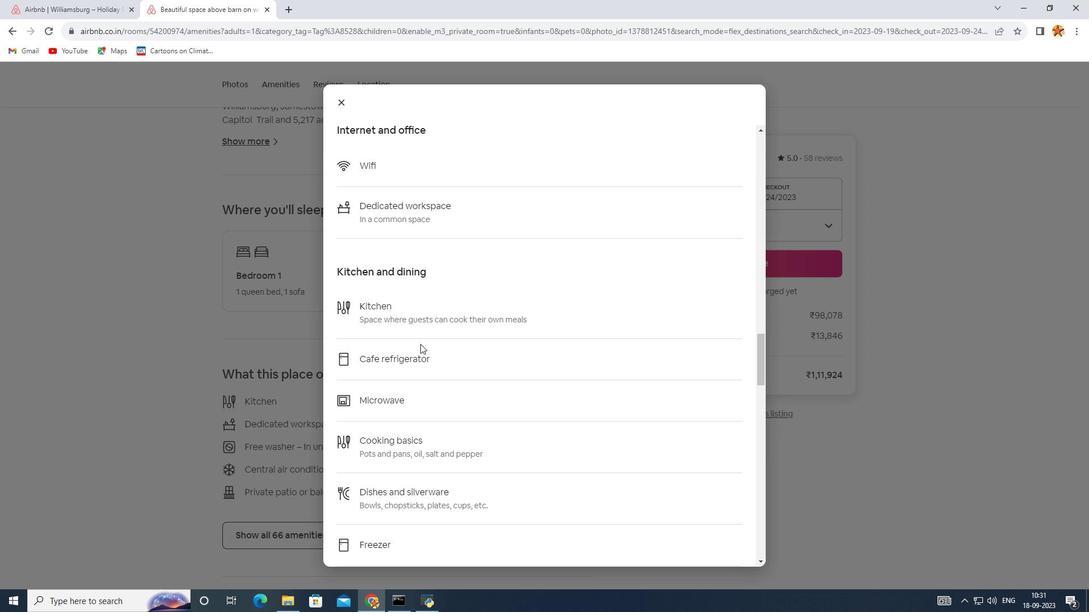 
Action: Mouse scrolled (422, 346) with delta (0, 0)
Screenshot: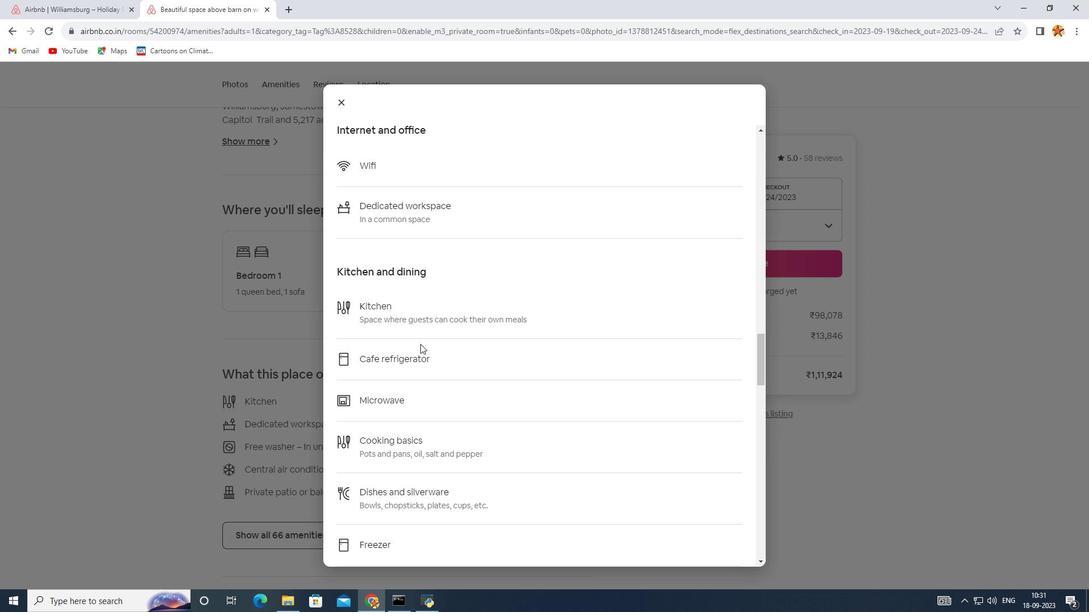 
Action: Mouse scrolled (422, 346) with delta (0, 0)
Screenshot: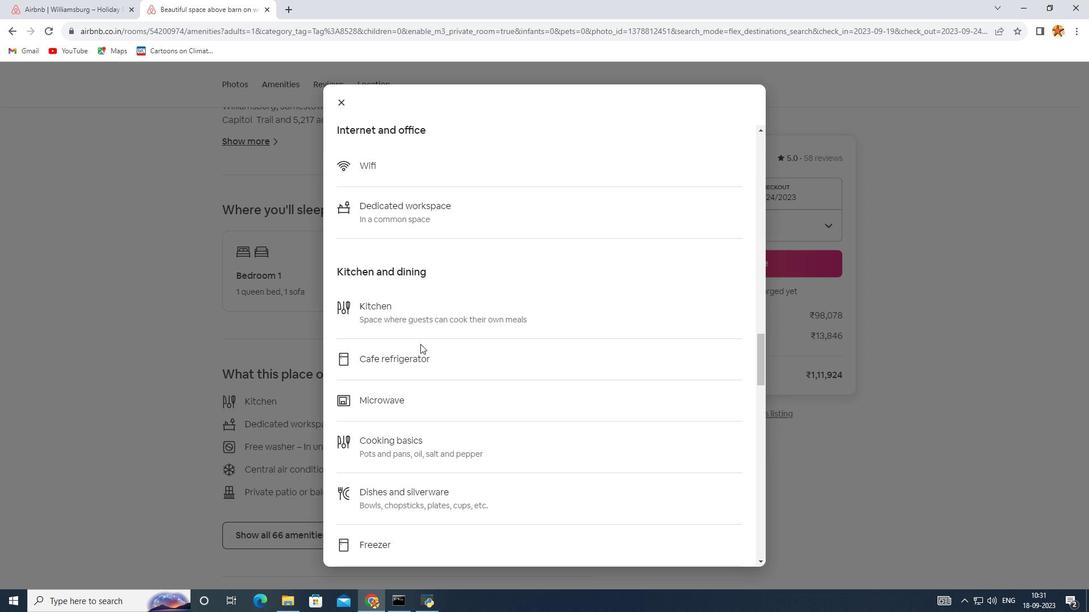 
Action: Mouse scrolled (422, 346) with delta (0, 0)
Screenshot: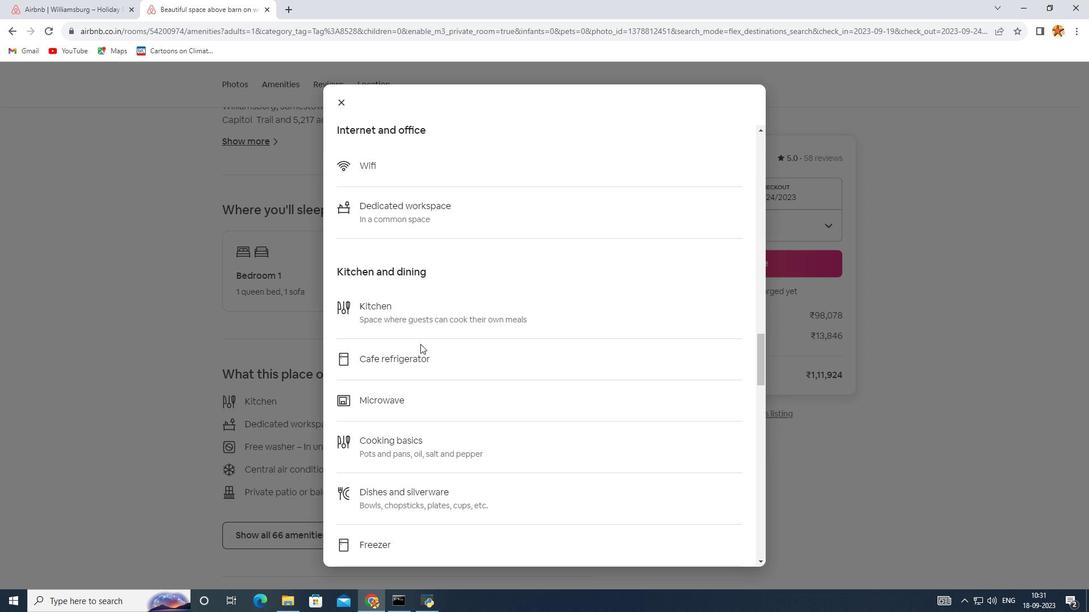 
Action: Mouse scrolled (422, 346) with delta (0, 0)
Screenshot: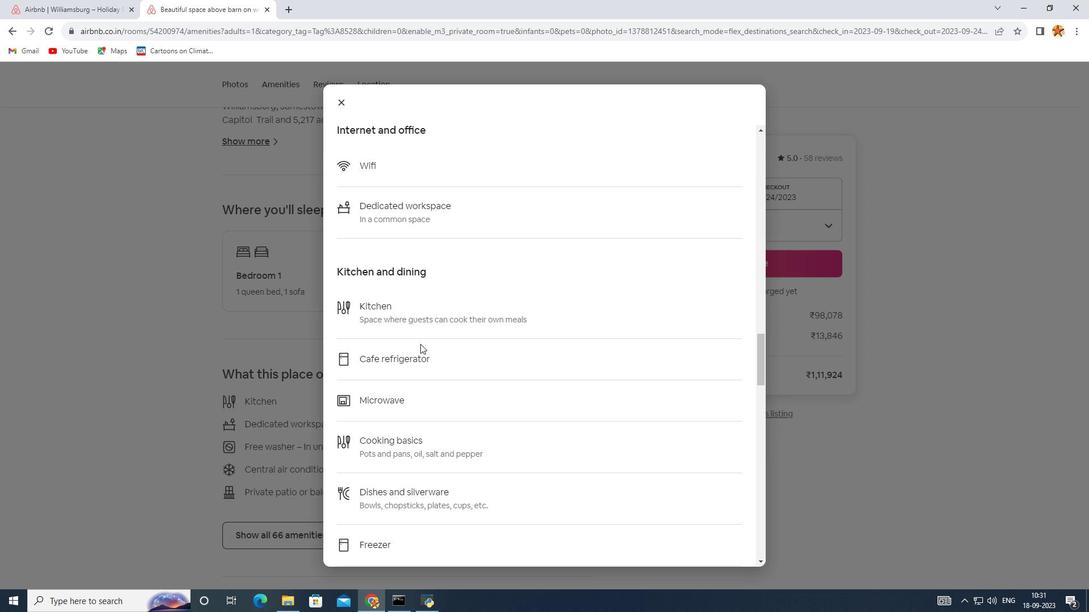 
Action: Mouse scrolled (422, 346) with delta (0, 0)
Screenshot: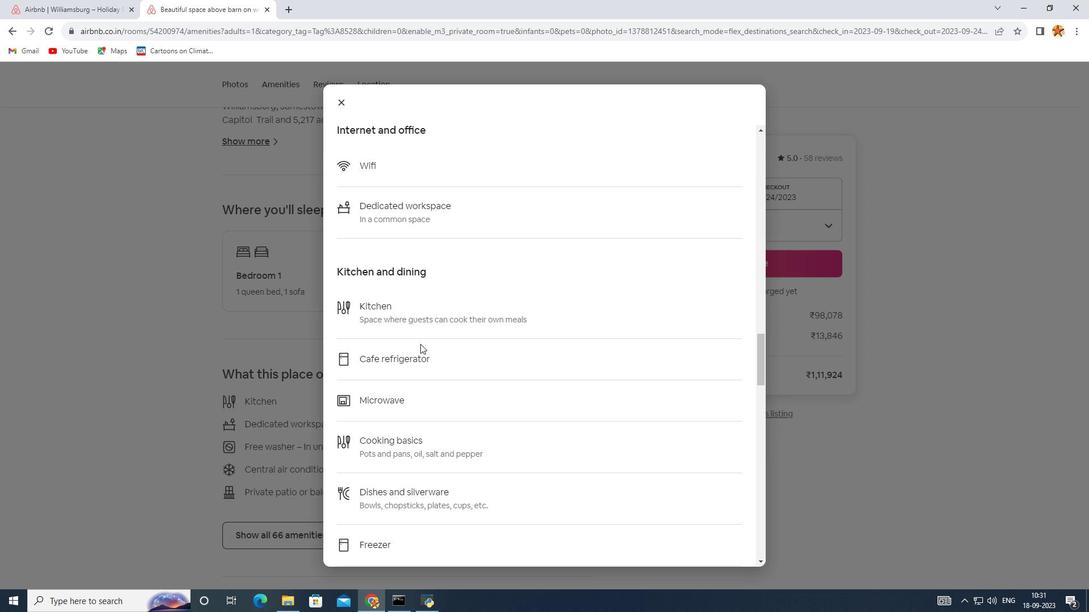 
Action: Mouse scrolled (422, 346) with delta (0, 0)
Screenshot: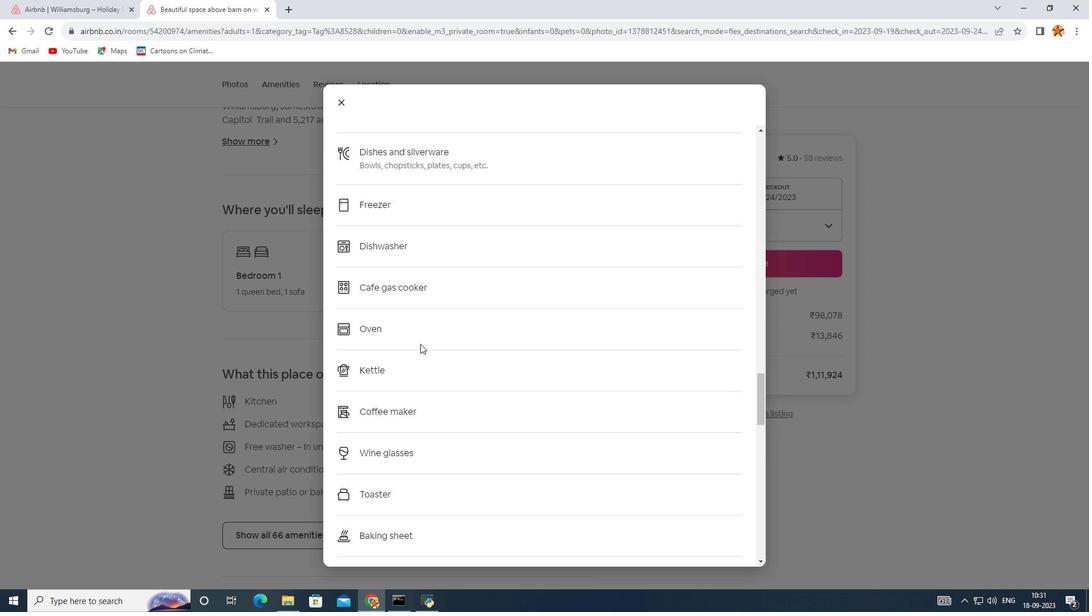 
Action: Mouse scrolled (422, 346) with delta (0, 0)
Screenshot: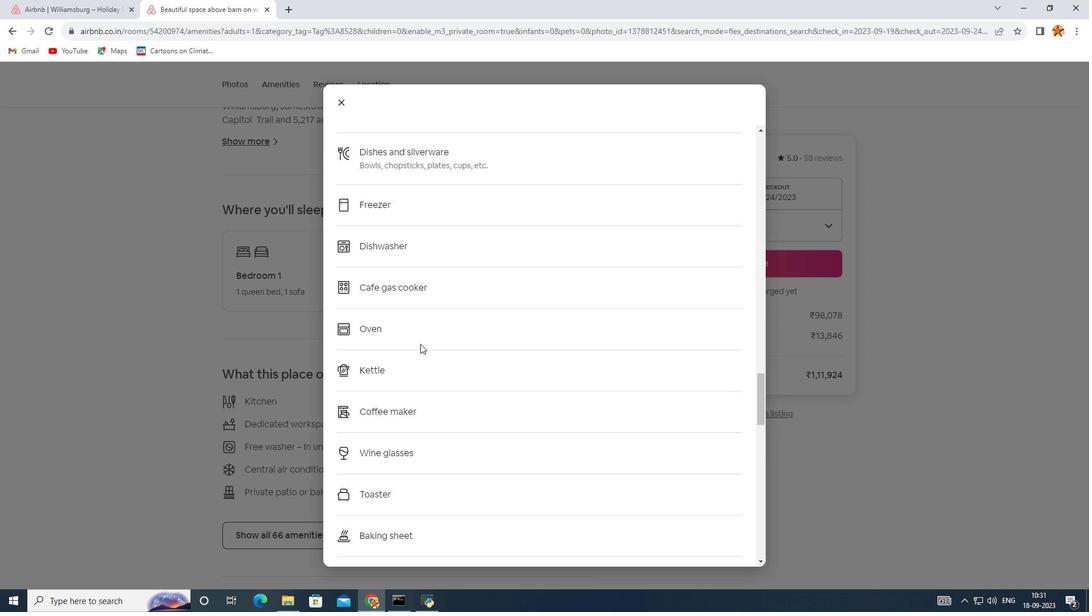 
Action: Mouse scrolled (422, 346) with delta (0, 0)
Screenshot: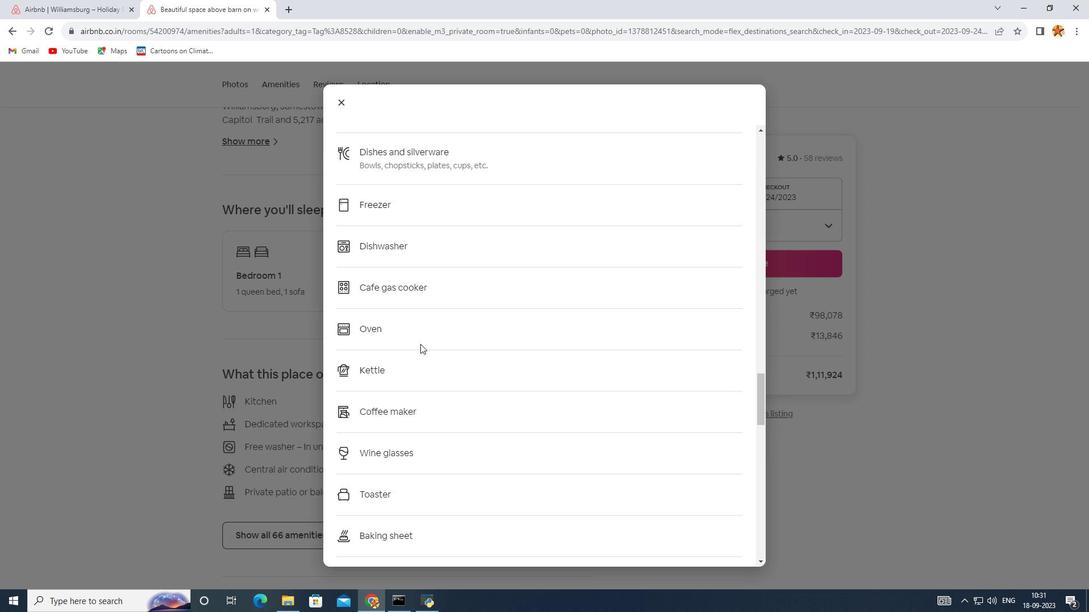 
Action: Mouse scrolled (422, 346) with delta (0, 0)
Screenshot: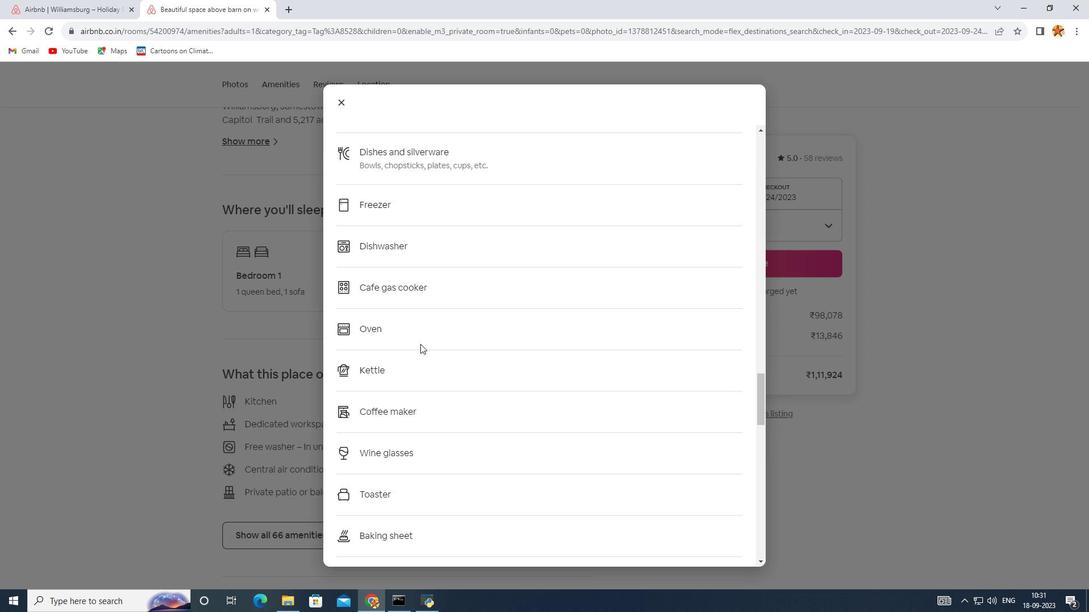 
Action: Mouse scrolled (422, 346) with delta (0, 0)
Screenshot: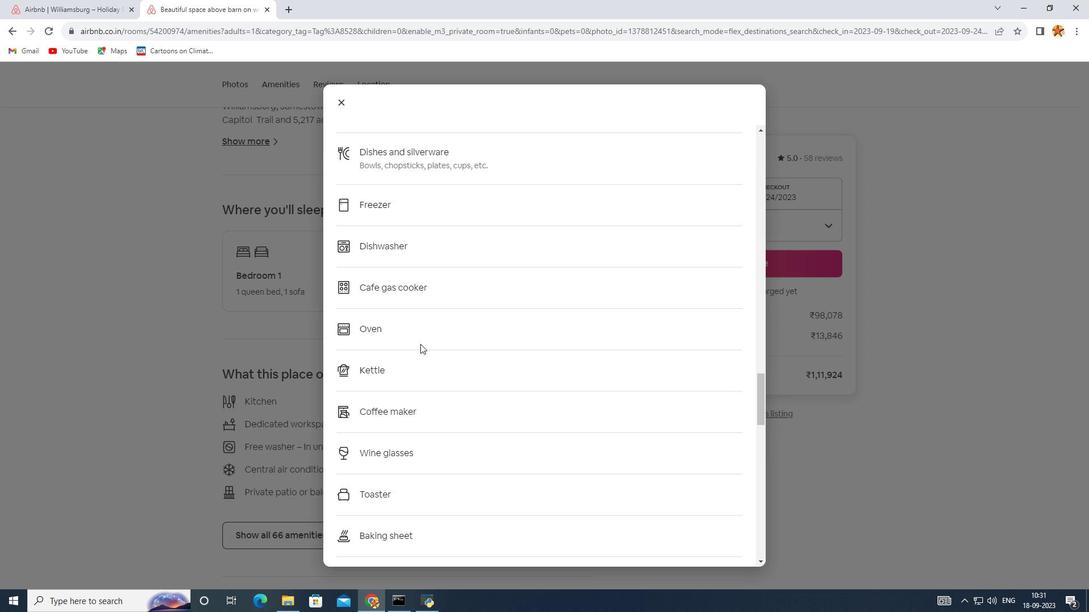 
Action: Mouse scrolled (422, 346) with delta (0, 0)
Screenshot: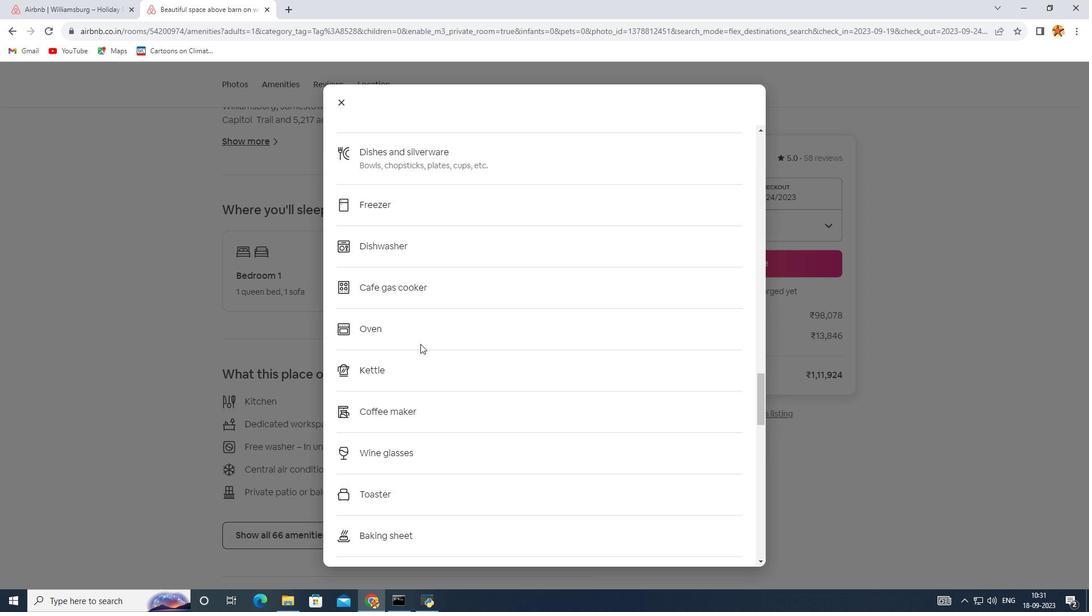 
Action: Mouse scrolled (422, 346) with delta (0, 0)
Screenshot: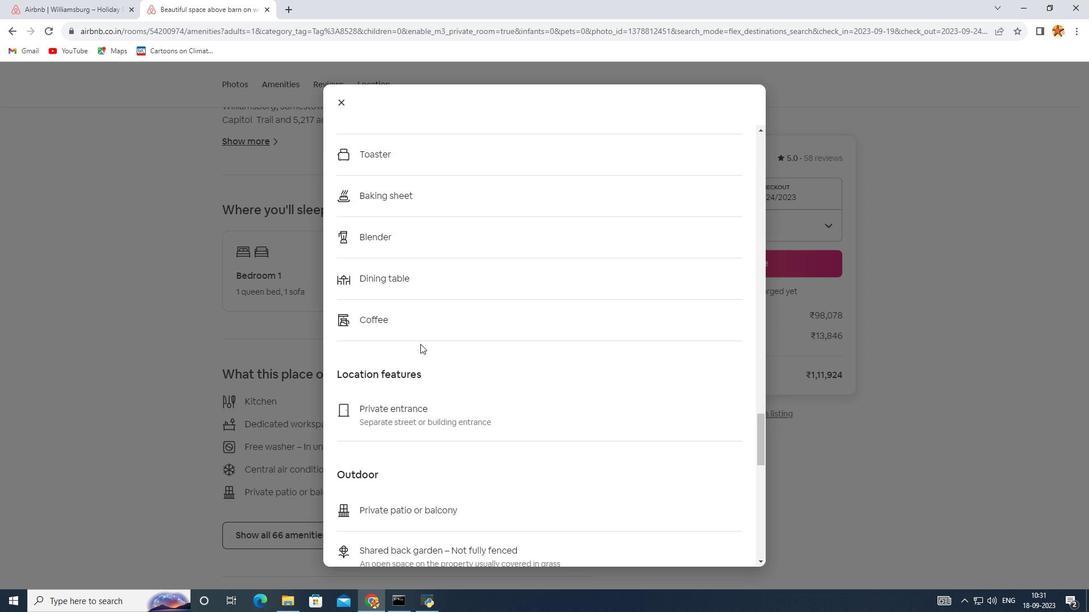 
Action: Mouse scrolled (422, 346) with delta (0, 0)
Screenshot: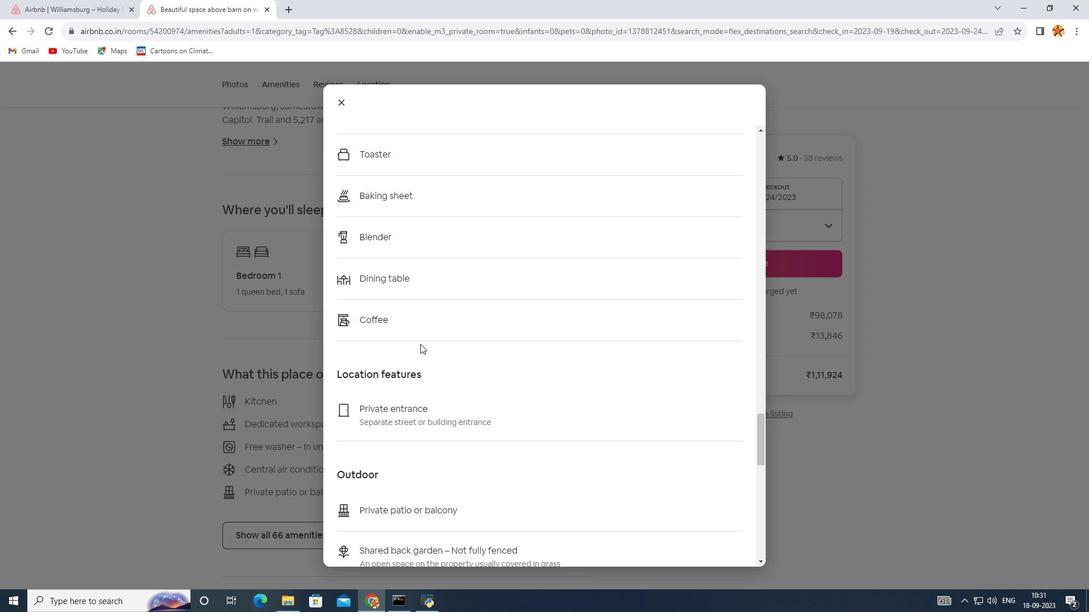 
Action: Mouse scrolled (422, 346) with delta (0, 0)
Screenshot: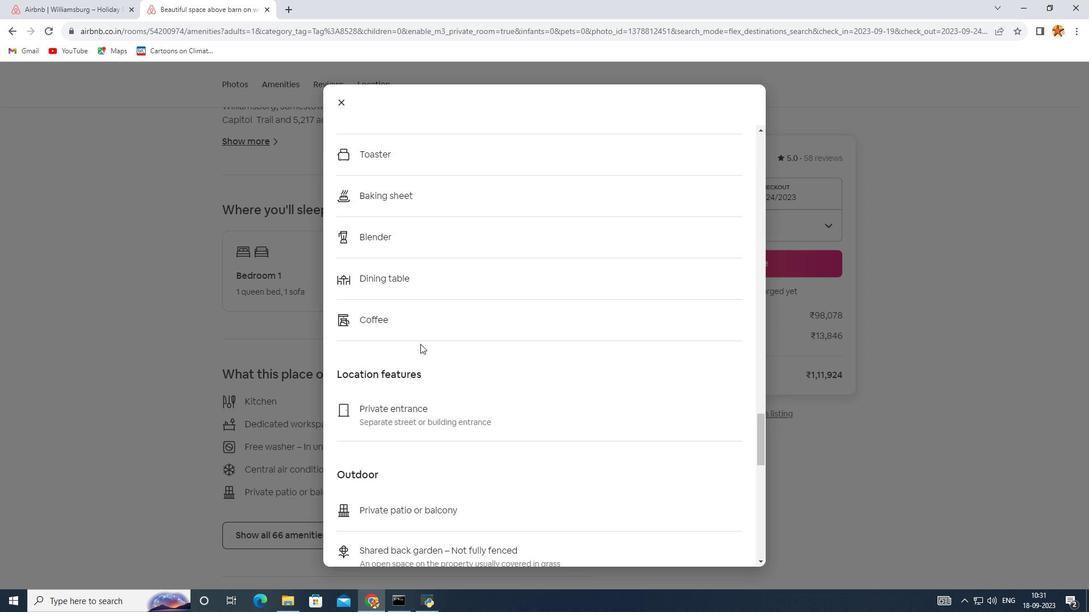 
Action: Mouse scrolled (422, 346) with delta (0, 0)
Screenshot: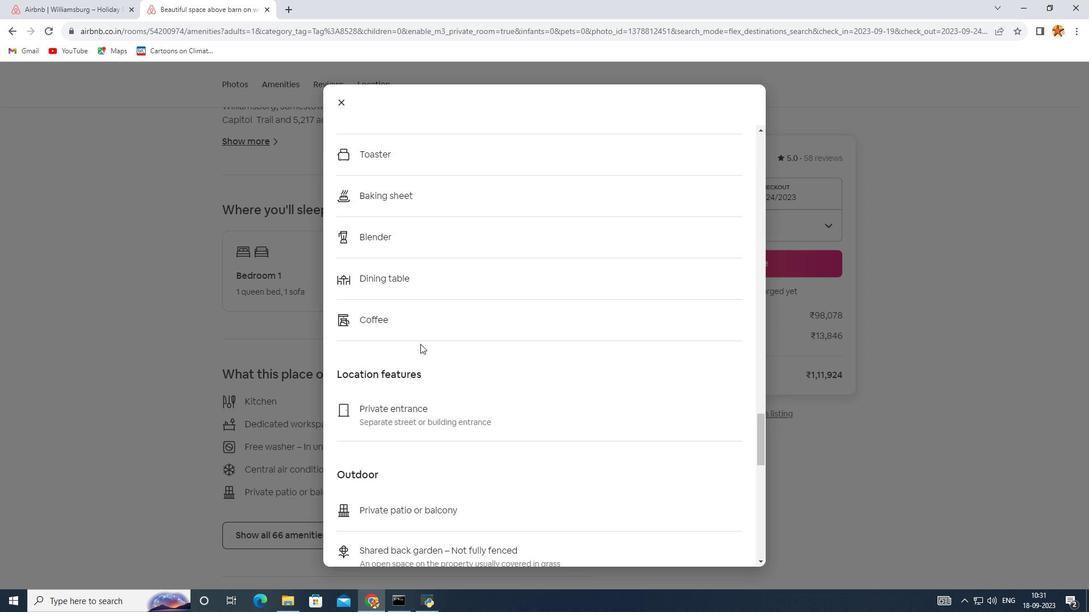 
Action: Mouse scrolled (422, 346) with delta (0, 0)
Screenshot: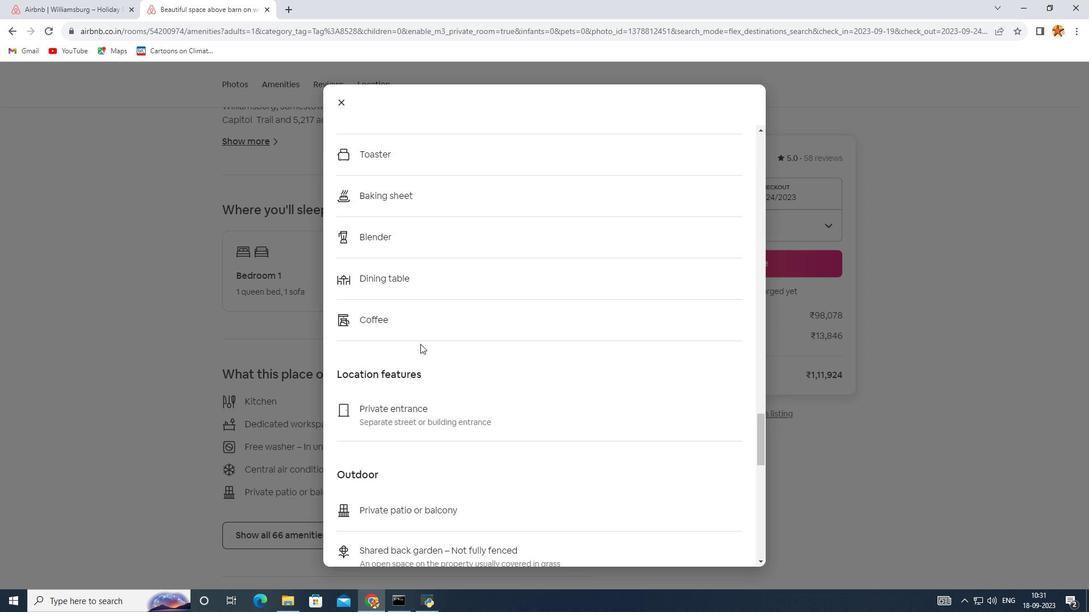 
Action: Mouse scrolled (422, 346) with delta (0, 0)
Screenshot: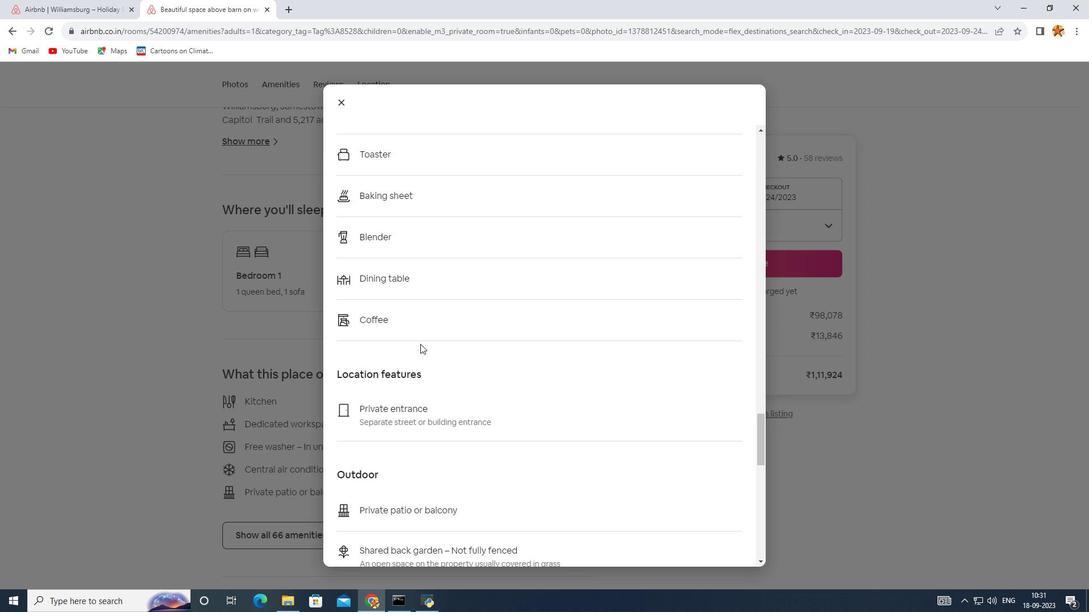 
Action: Mouse scrolled (422, 346) with delta (0, 0)
Screenshot: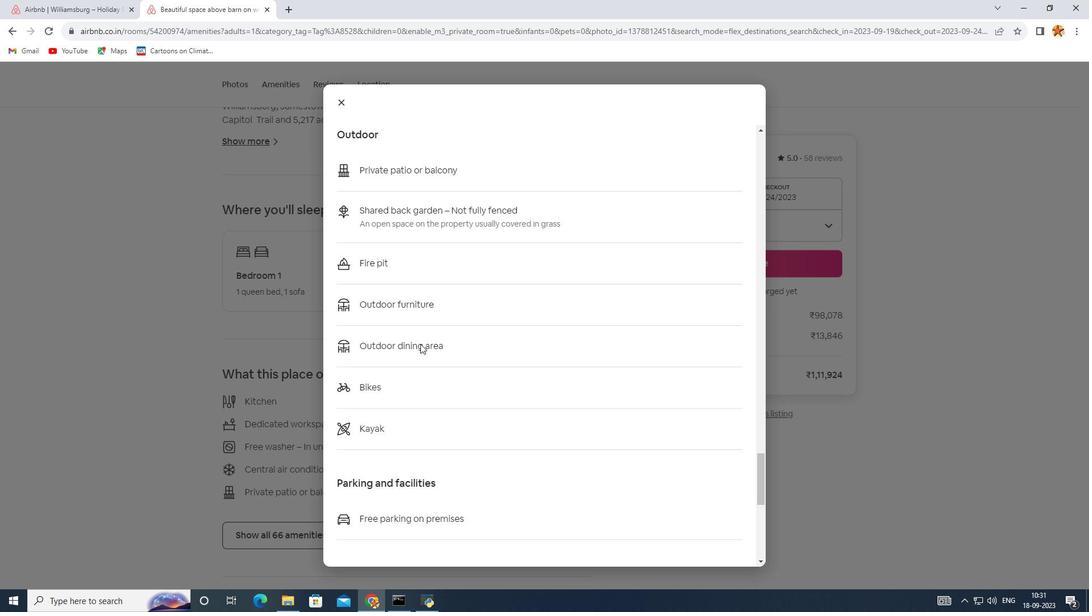 
Action: Mouse scrolled (422, 346) with delta (0, 0)
Screenshot: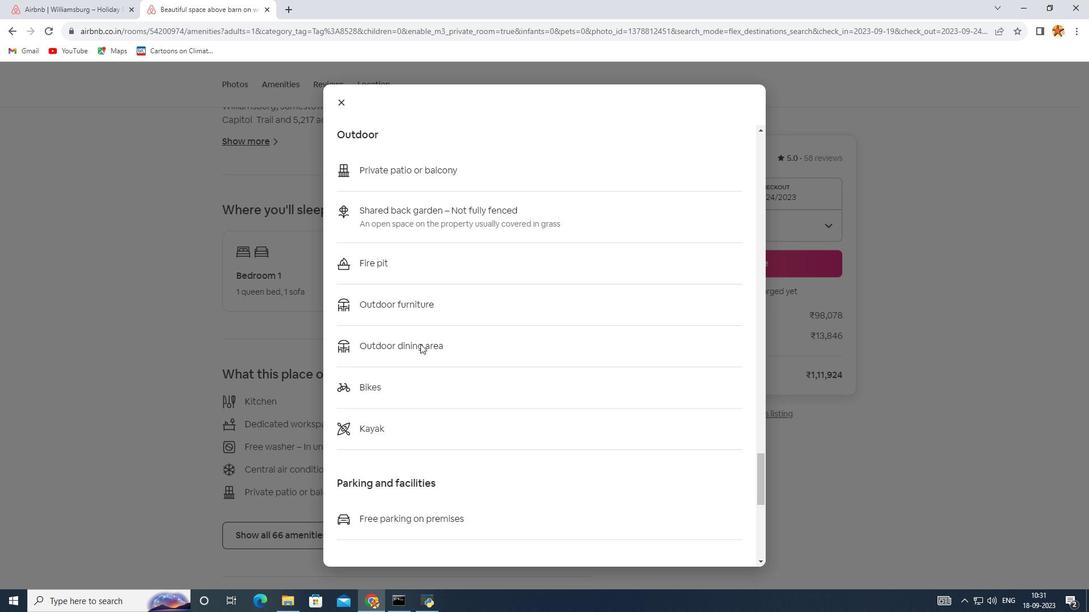 
Action: Mouse scrolled (422, 346) with delta (0, 0)
Screenshot: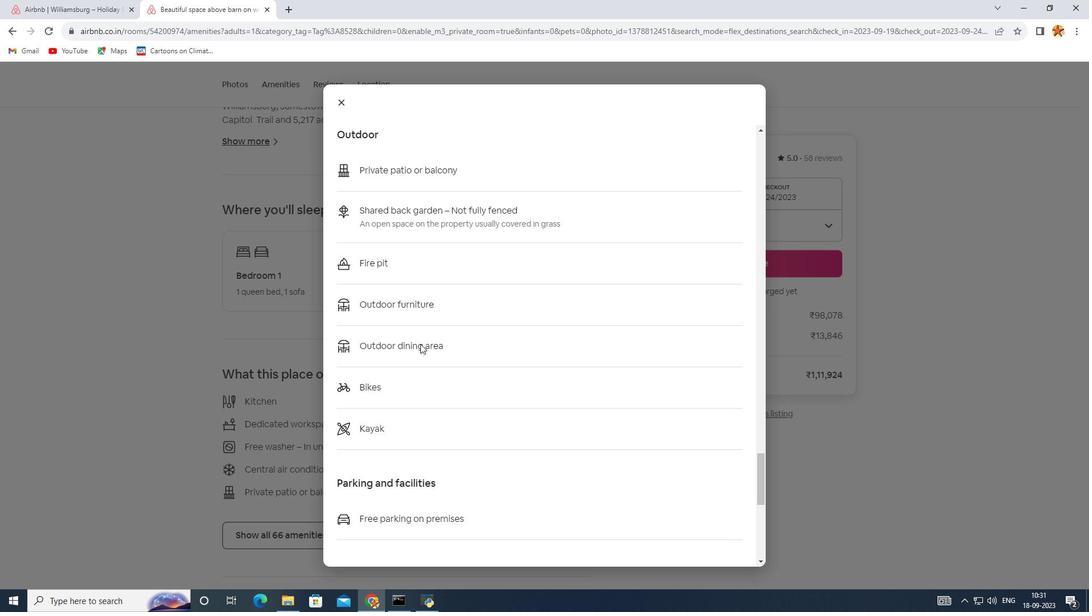 
Action: Mouse scrolled (422, 346) with delta (0, 0)
Screenshot: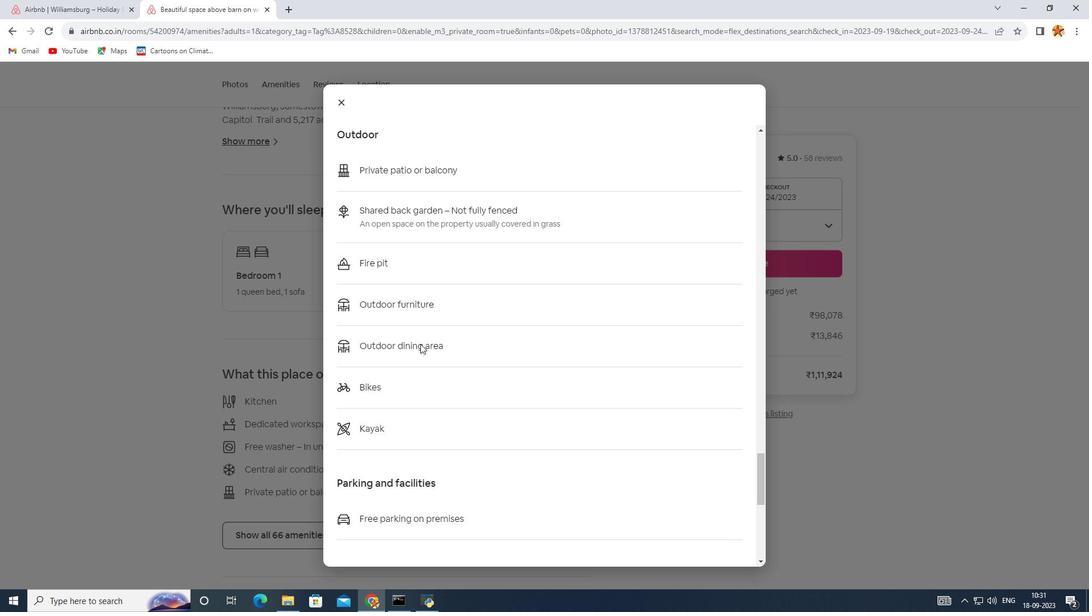 
Action: Mouse scrolled (422, 346) with delta (0, 0)
Screenshot: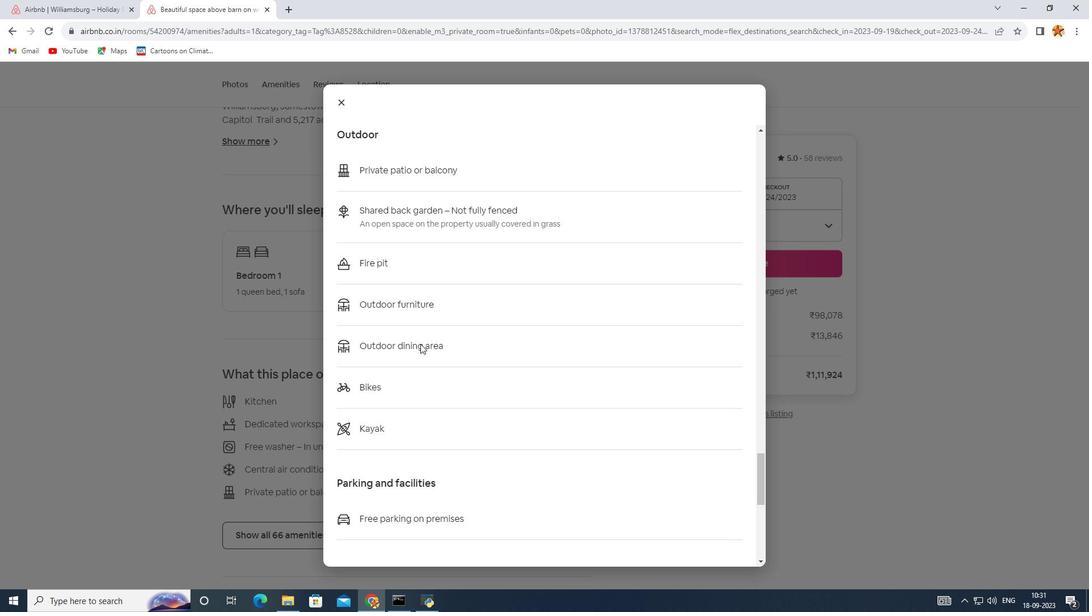 
Action: Mouse scrolled (422, 346) with delta (0, 0)
Screenshot: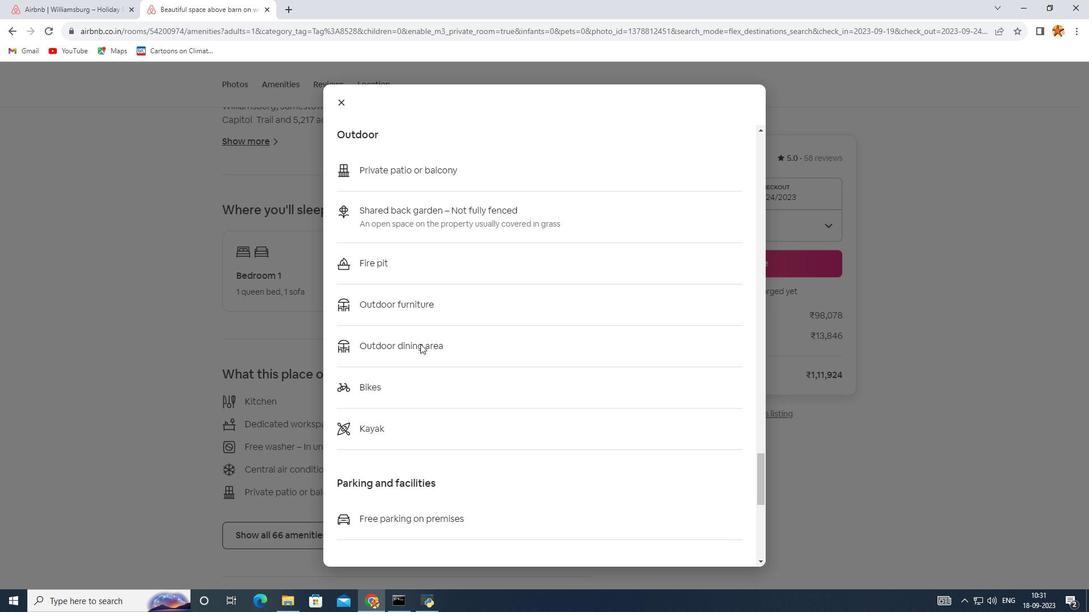 
Action: Mouse scrolled (422, 346) with delta (0, 0)
Screenshot: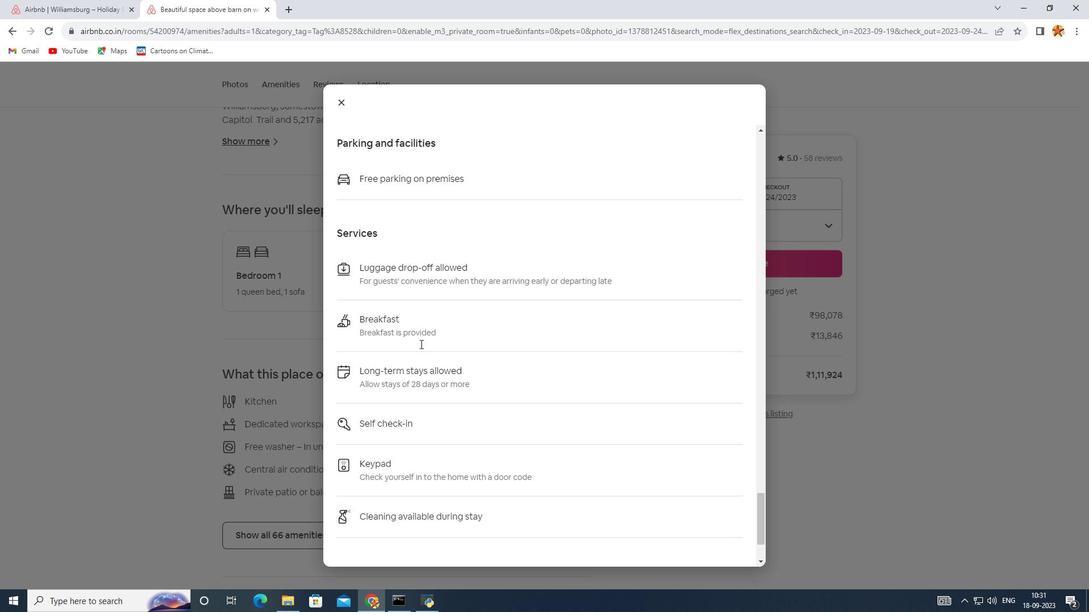 
Action: Mouse scrolled (422, 346) with delta (0, 0)
Screenshot: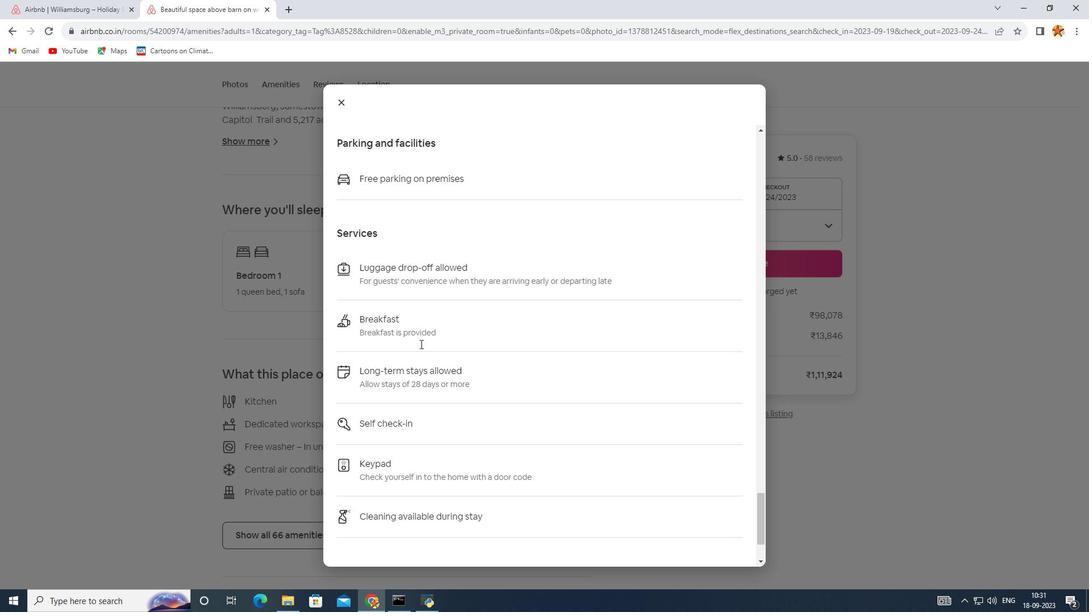 
Action: Mouse scrolled (422, 346) with delta (0, 0)
Screenshot: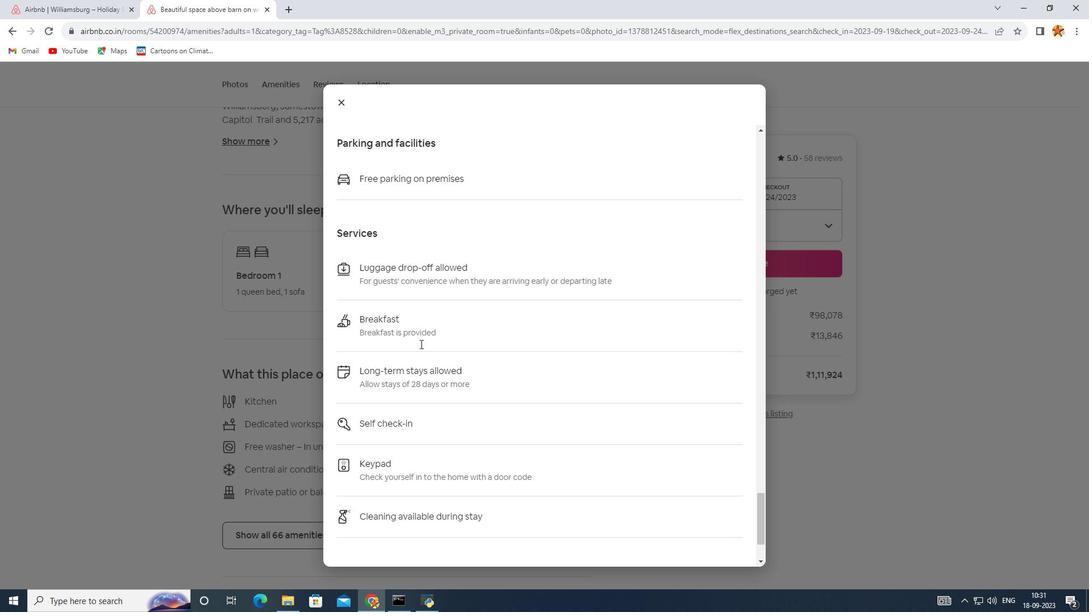 
Action: Mouse scrolled (422, 346) with delta (0, 0)
Screenshot: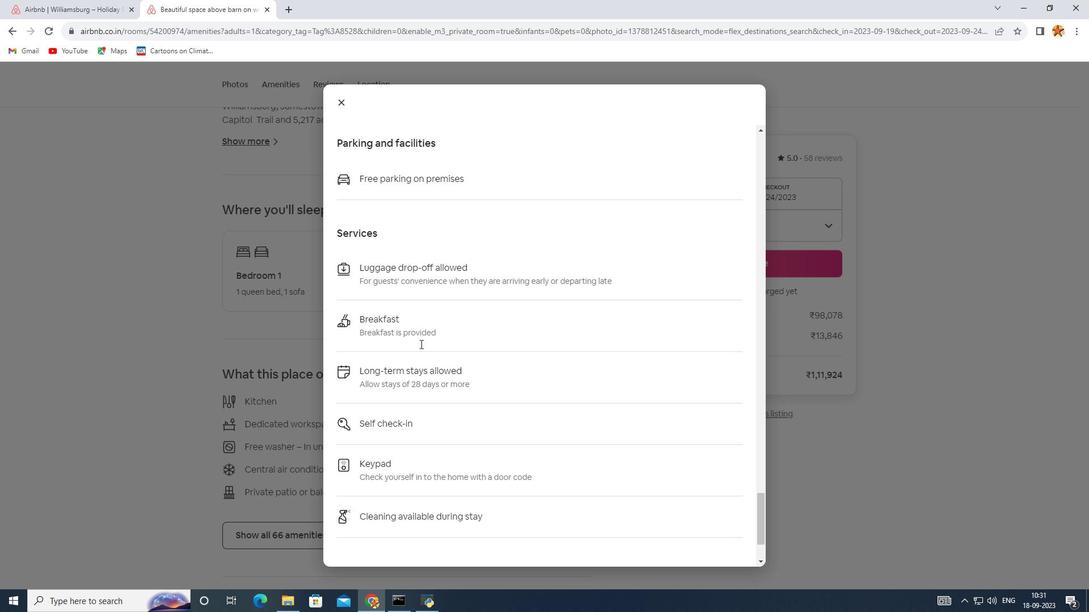 
Action: Mouse scrolled (422, 346) with delta (0, 0)
Screenshot: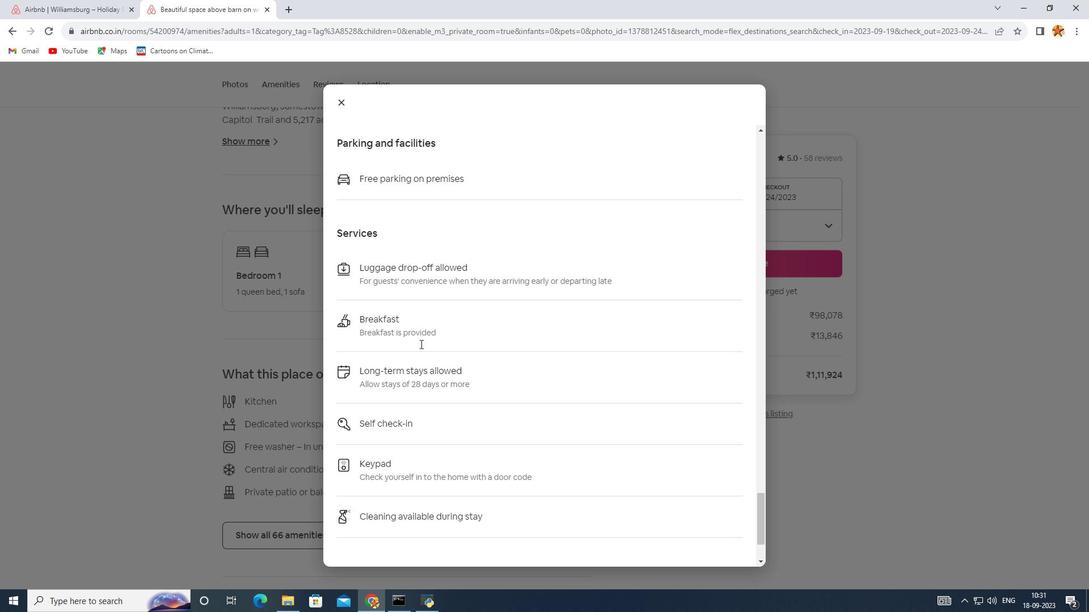 
Action: Mouse scrolled (422, 346) with delta (0, 0)
Screenshot: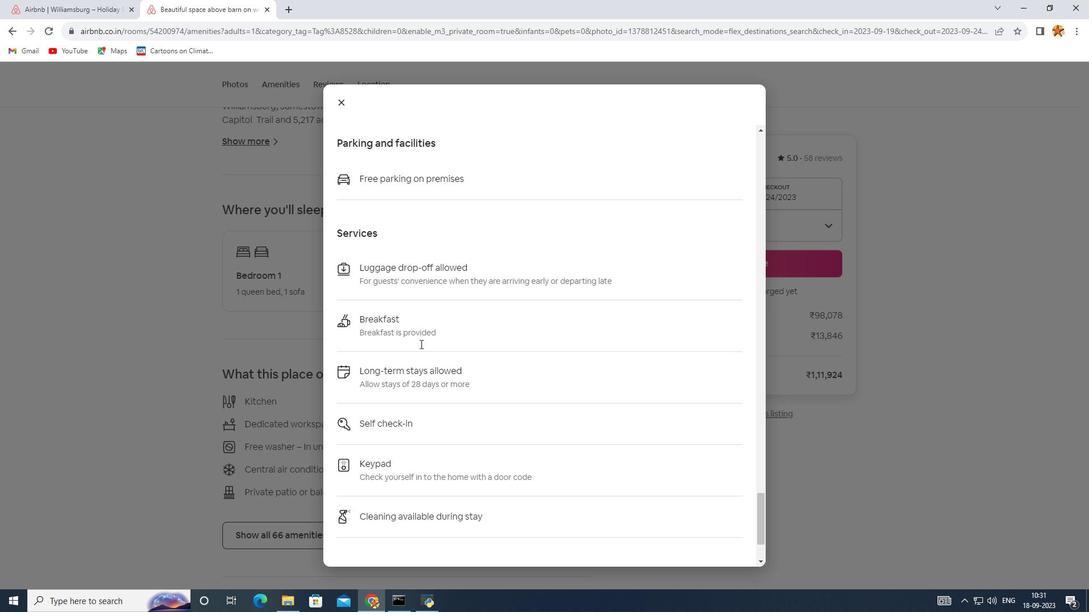 
Action: Mouse scrolled (422, 346) with delta (0, 0)
Screenshot: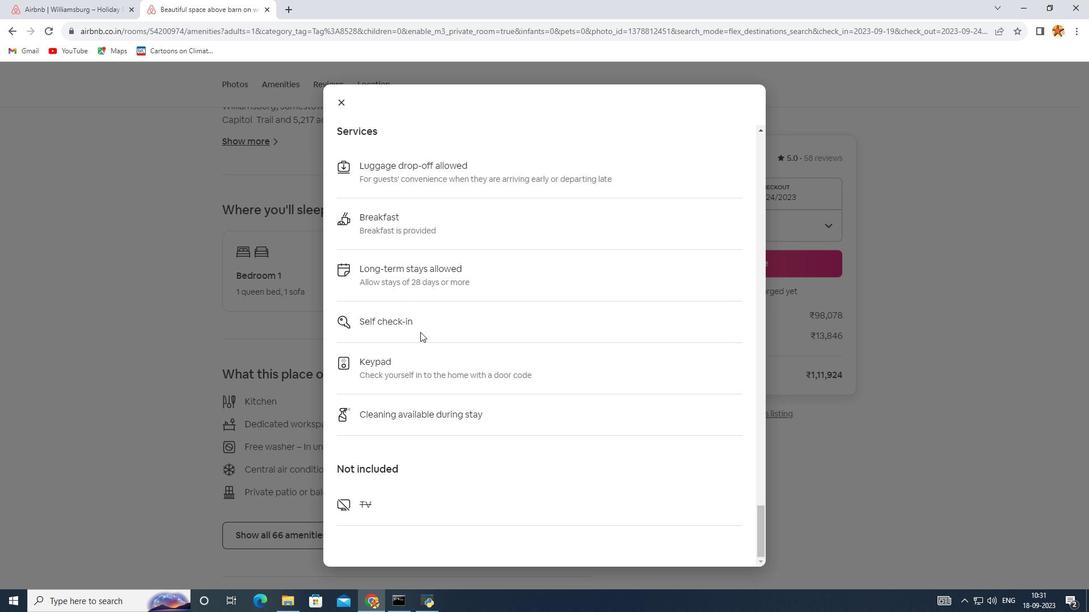 
Action: Mouse scrolled (422, 346) with delta (0, 0)
Screenshot: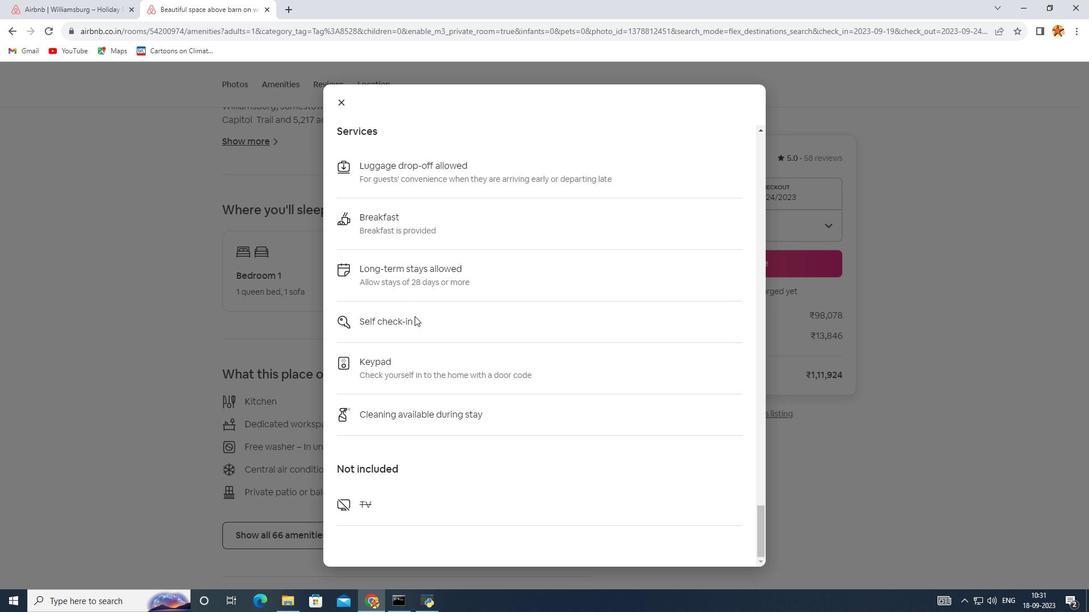 
Action: Mouse scrolled (422, 346) with delta (0, 0)
Screenshot: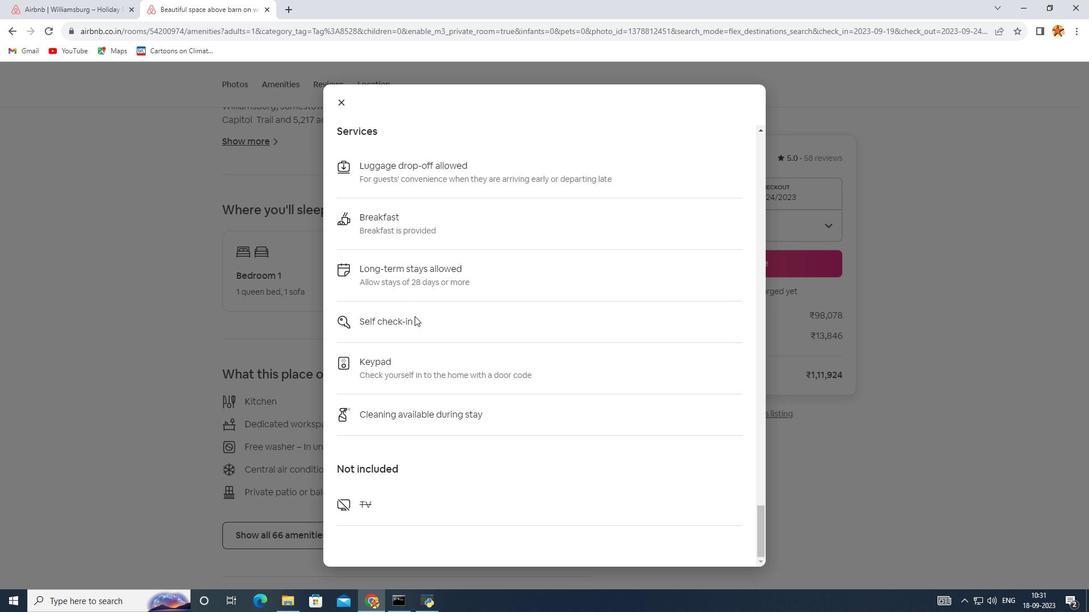 
Action: Mouse scrolled (422, 346) with delta (0, 0)
Screenshot: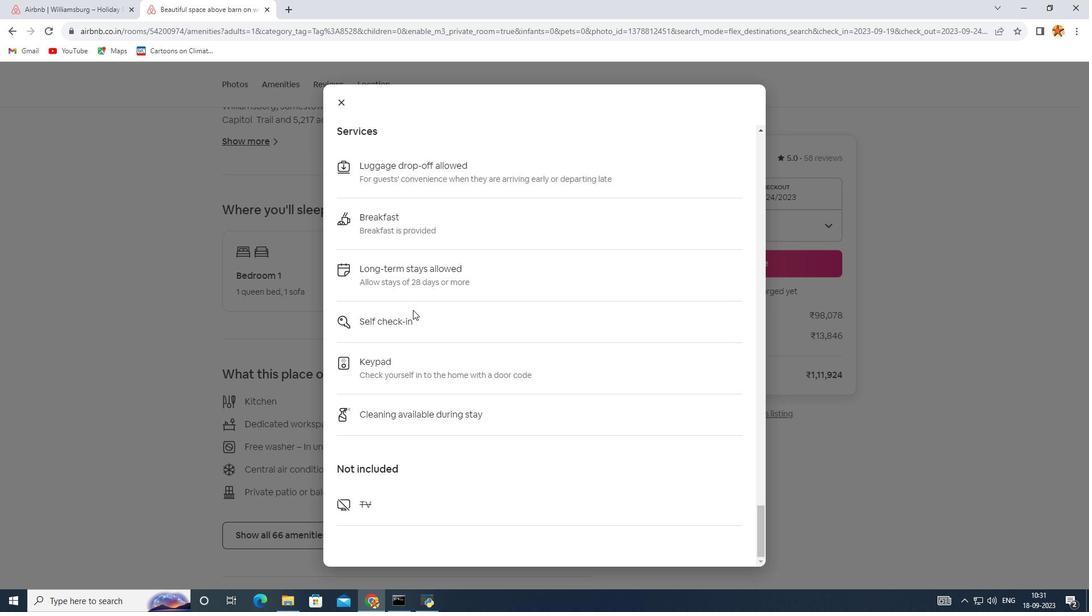 
Action: Mouse scrolled (422, 346) with delta (0, 0)
Screenshot: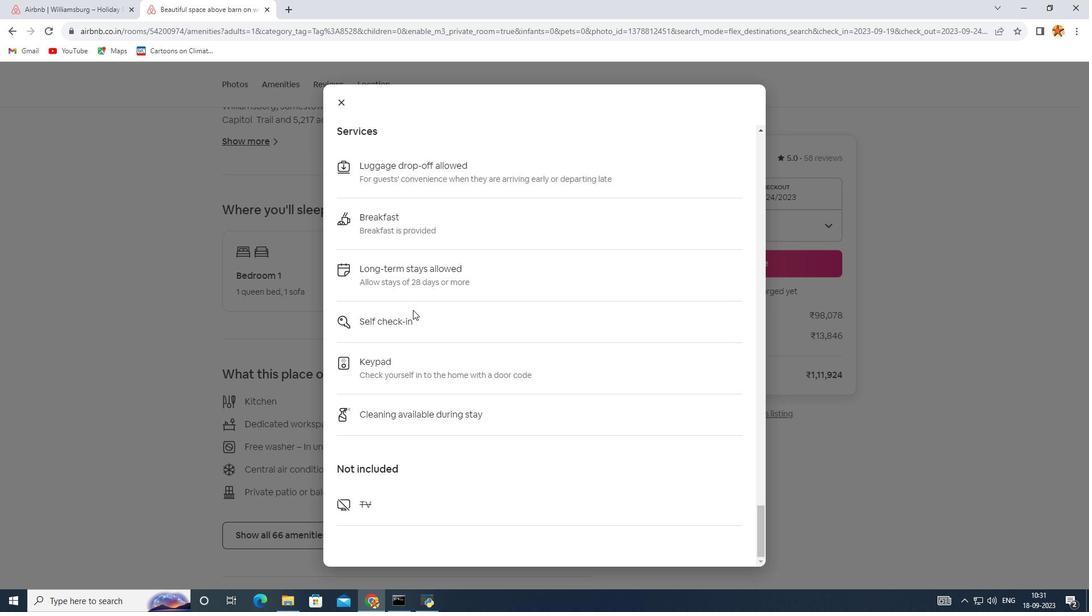
Action: Mouse moved to (415, 311)
Screenshot: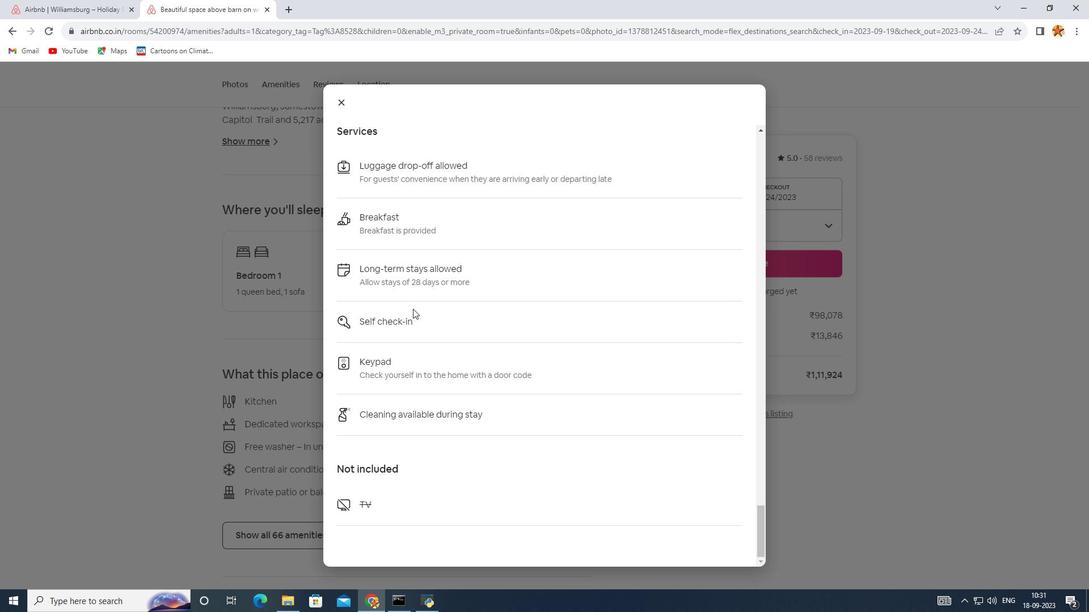 
Action: Mouse scrolled (415, 310) with delta (0, 0)
Screenshot: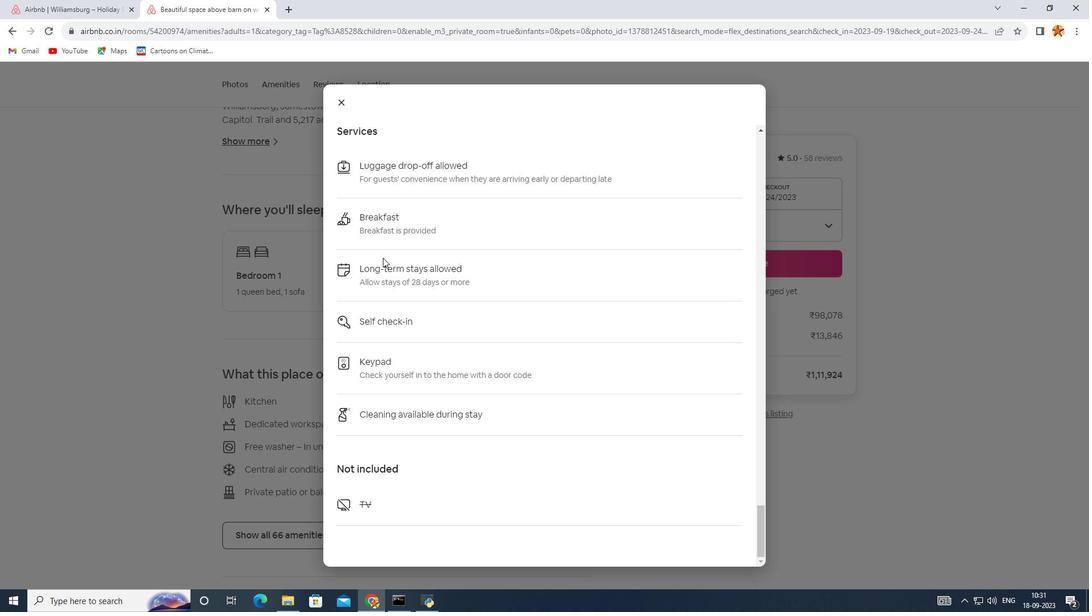 
Action: Mouse scrolled (415, 310) with delta (0, 0)
Screenshot: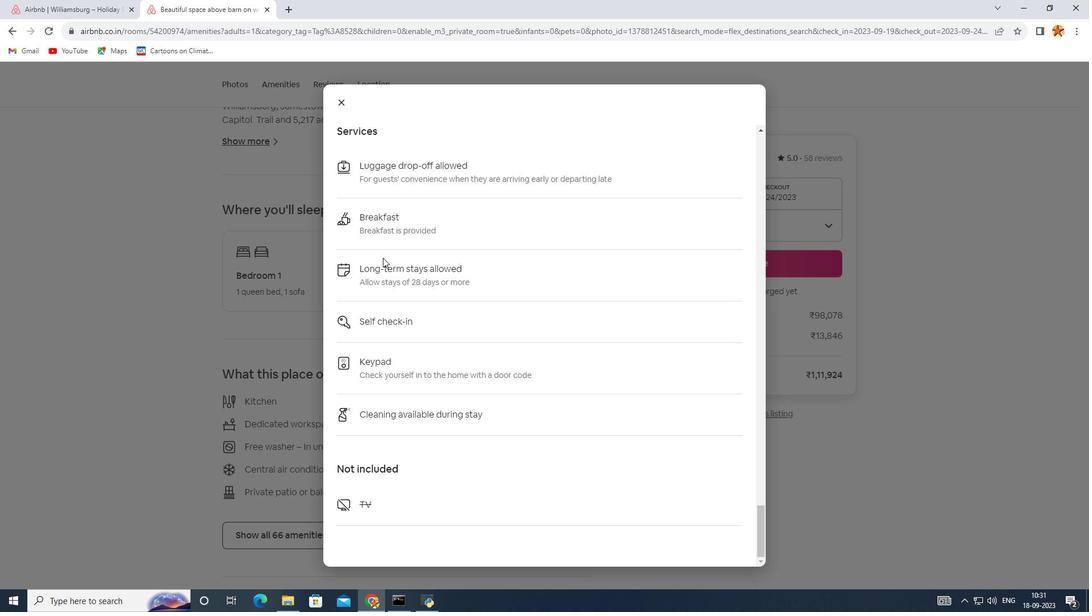
Action: Mouse scrolled (415, 310) with delta (0, 0)
Screenshot: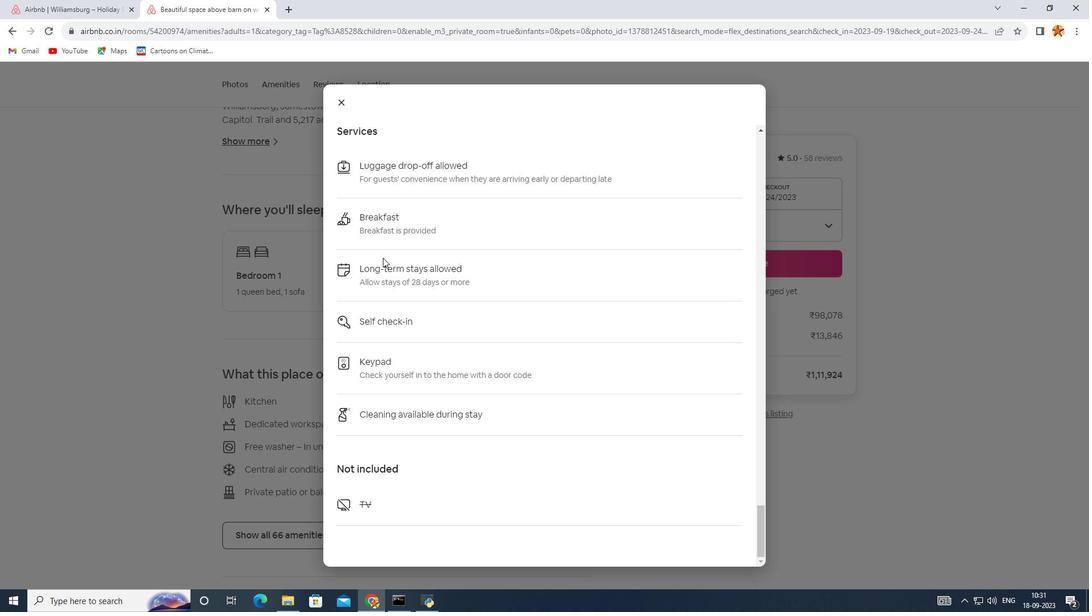 
Action: Mouse scrolled (415, 310) with delta (0, 0)
Screenshot: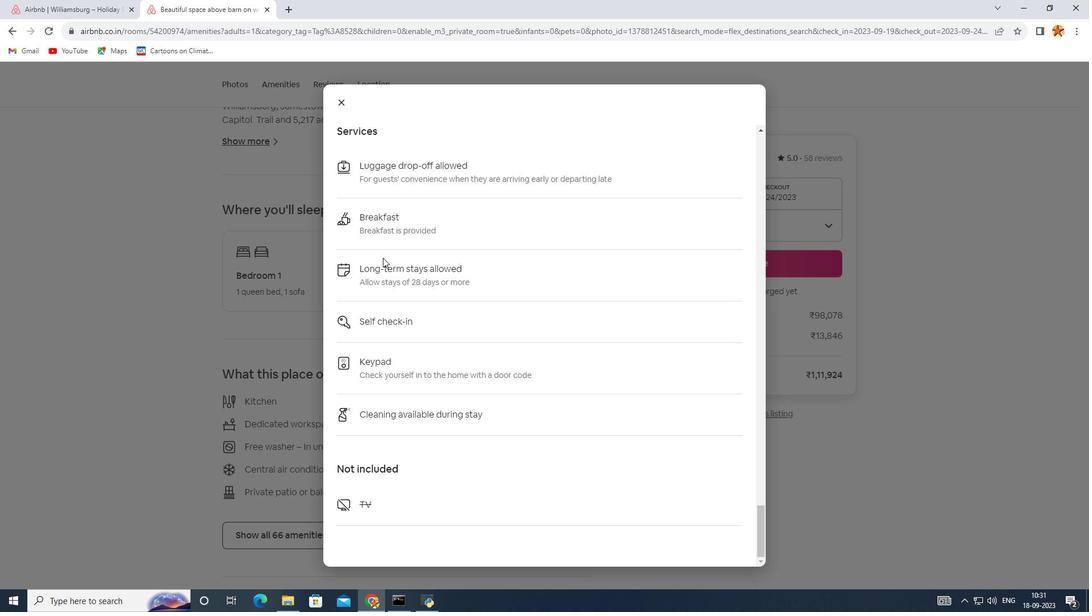 
Action: Mouse scrolled (415, 310) with delta (0, 0)
Screenshot: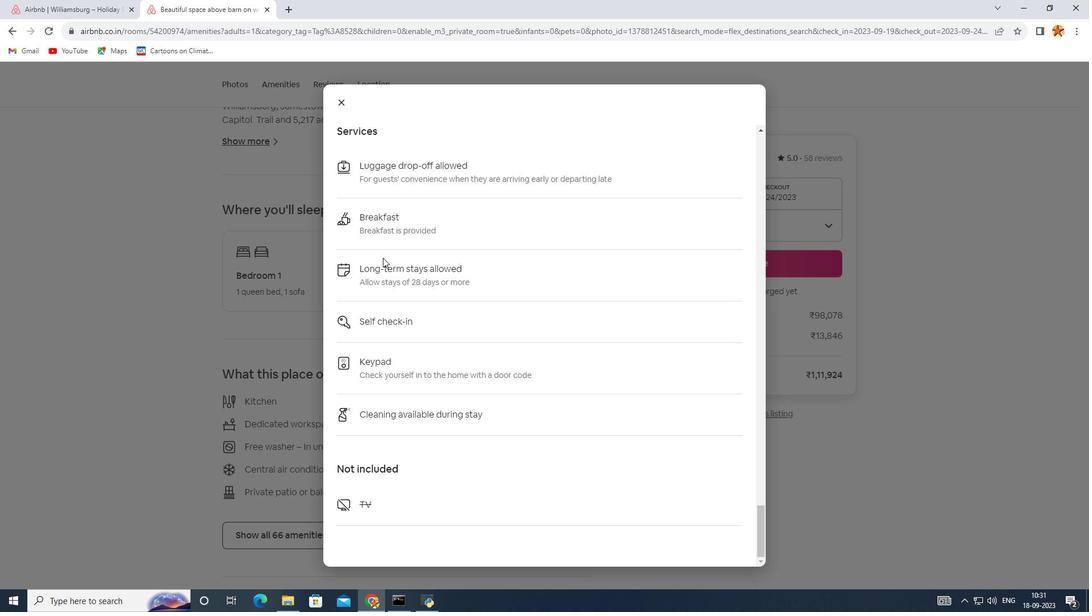
Action: Mouse moved to (341, 100)
Screenshot: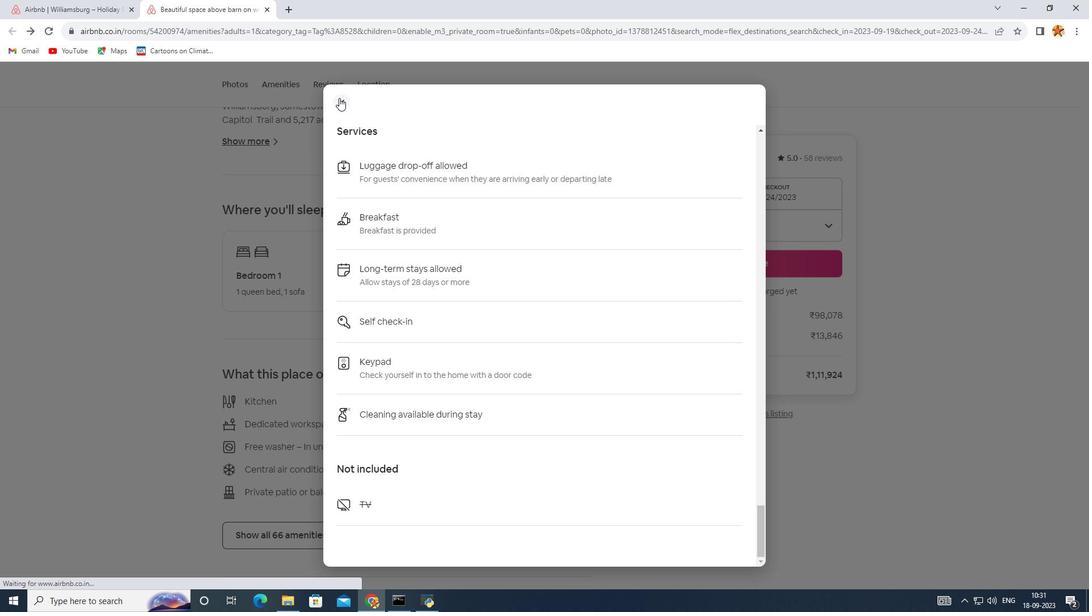 
Action: Mouse pressed left at (341, 100)
Screenshot: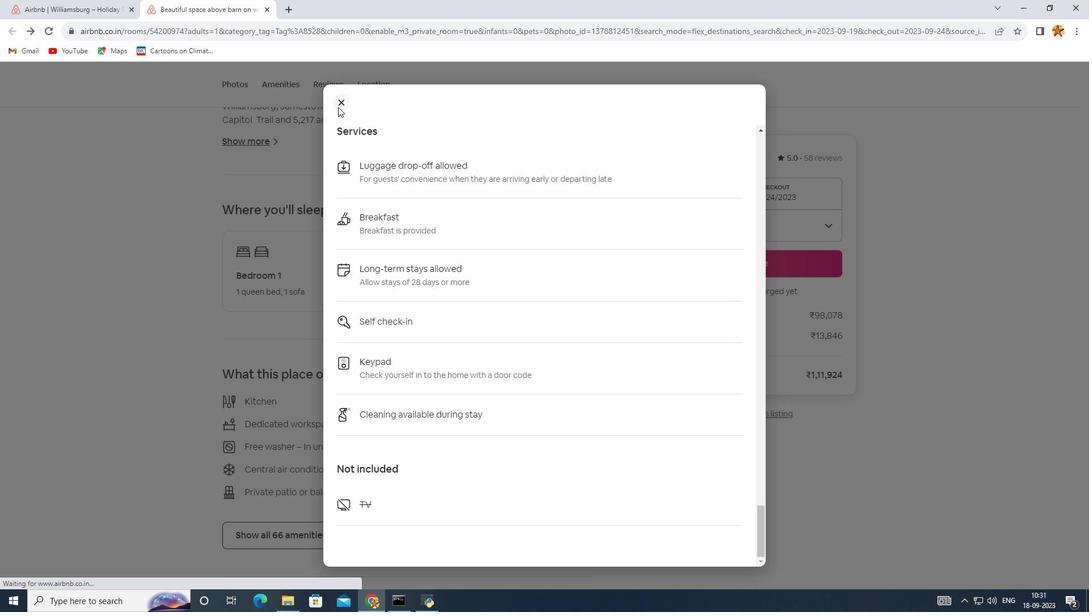 
Action: Mouse moved to (311, 369)
Screenshot: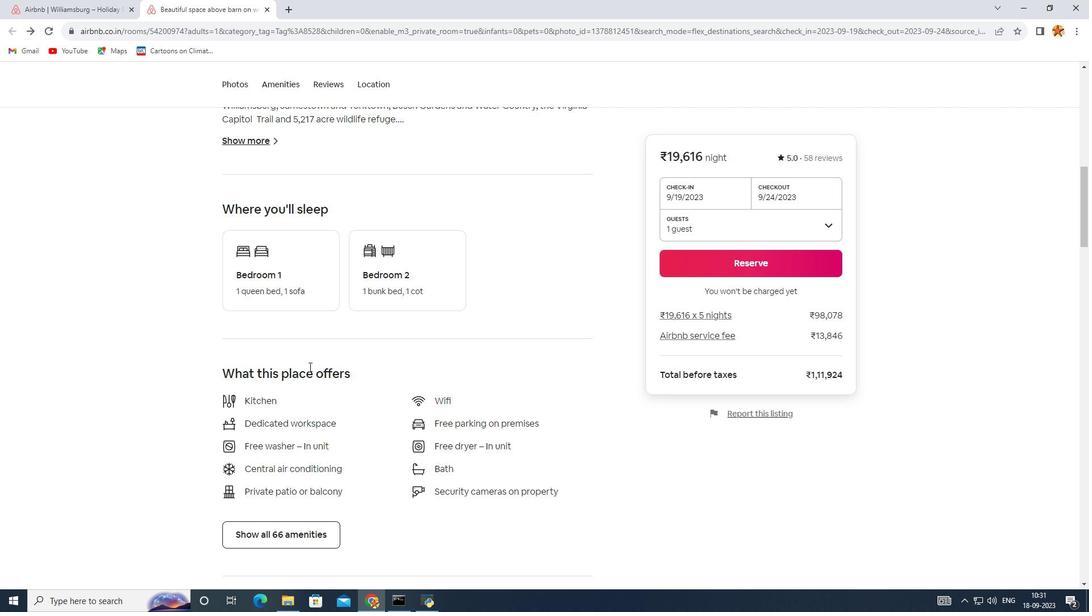 
Action: Mouse scrolled (311, 368) with delta (0, 0)
Screenshot: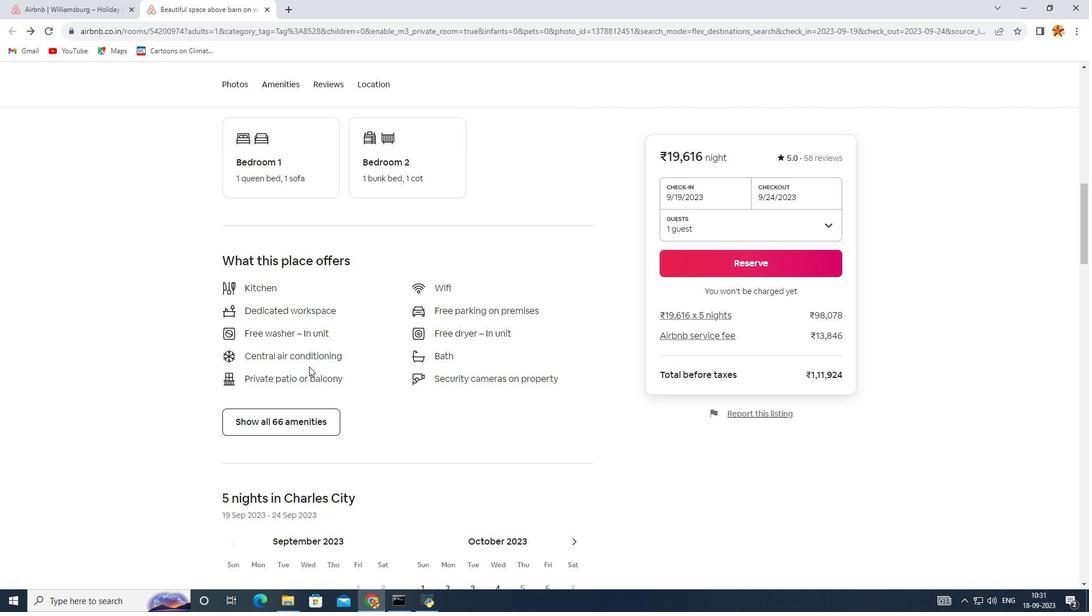
Action: Mouse scrolled (311, 368) with delta (0, 0)
Screenshot: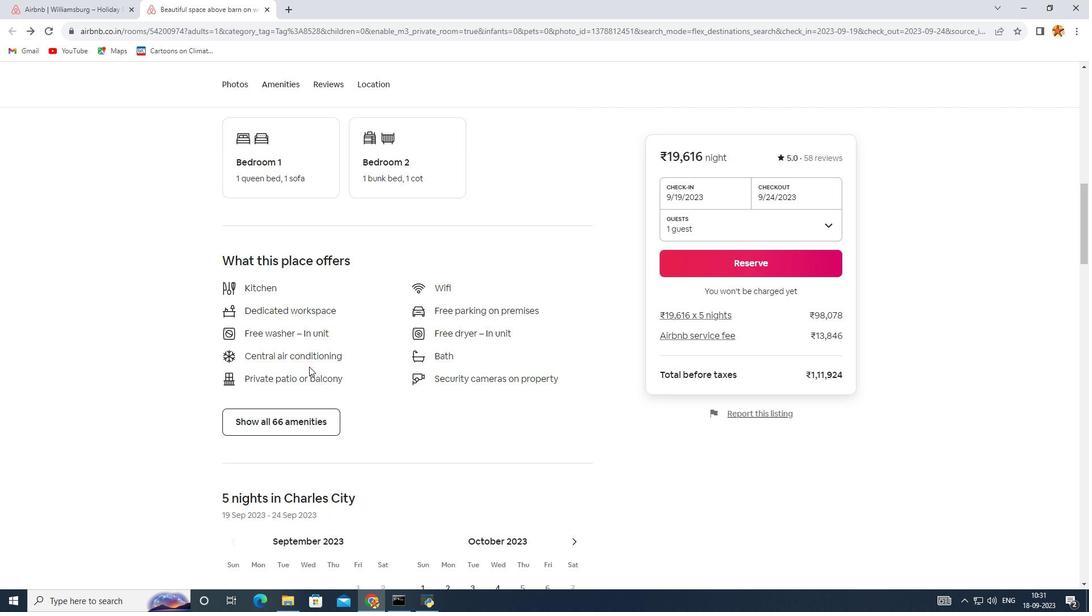 
Action: Mouse scrolled (311, 368) with delta (0, 0)
Screenshot: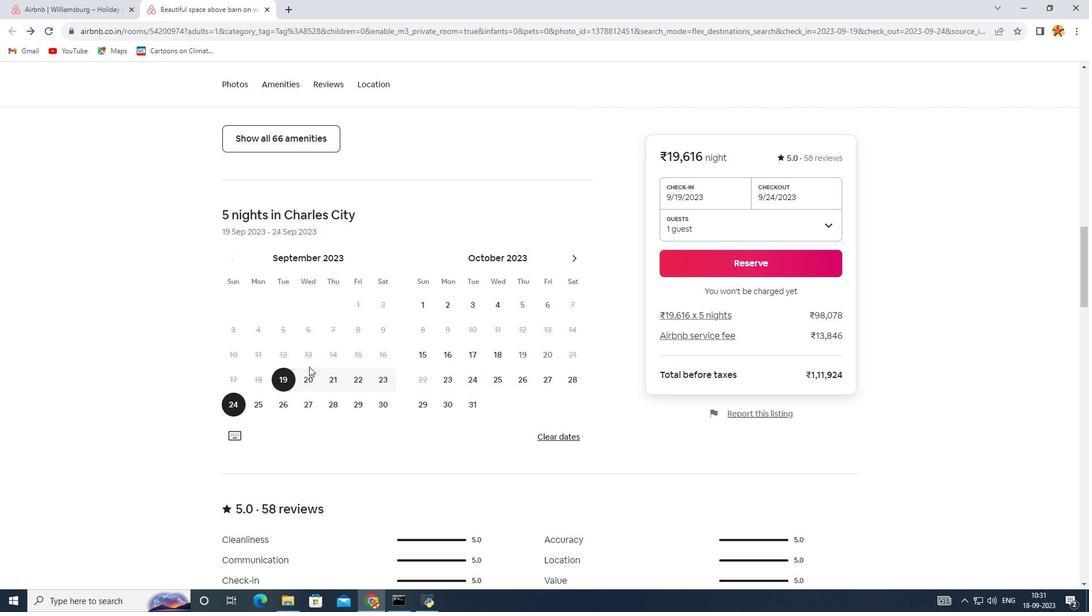 
Action: Mouse scrolled (311, 368) with delta (0, 0)
Screenshot: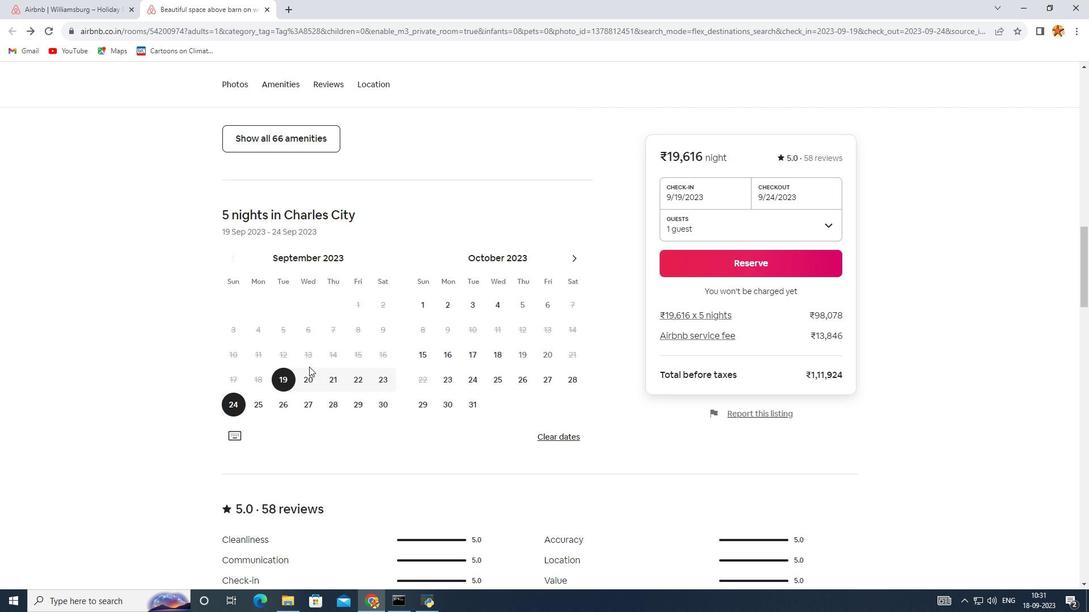 
Action: Mouse scrolled (311, 368) with delta (0, 0)
Screenshot: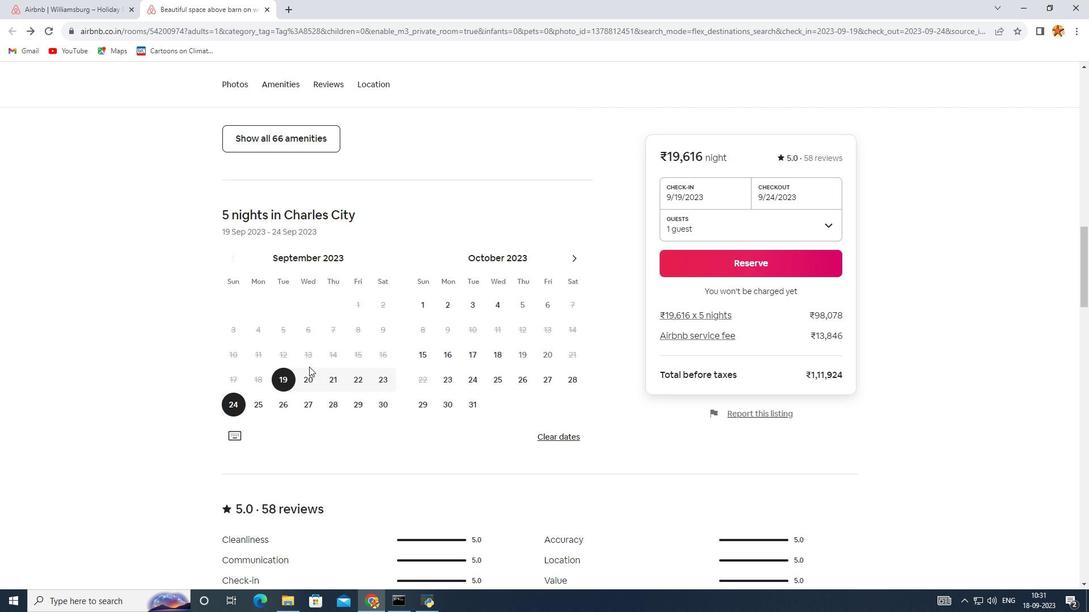 
Action: Mouse scrolled (311, 368) with delta (0, 0)
Screenshot: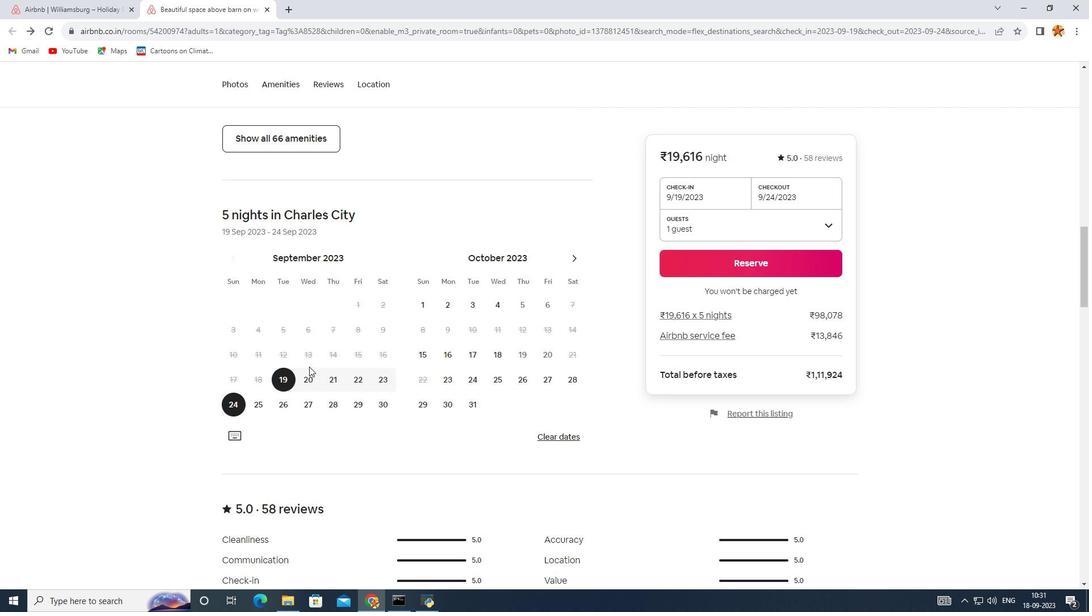 
Action: Mouse scrolled (311, 368) with delta (0, 0)
Screenshot: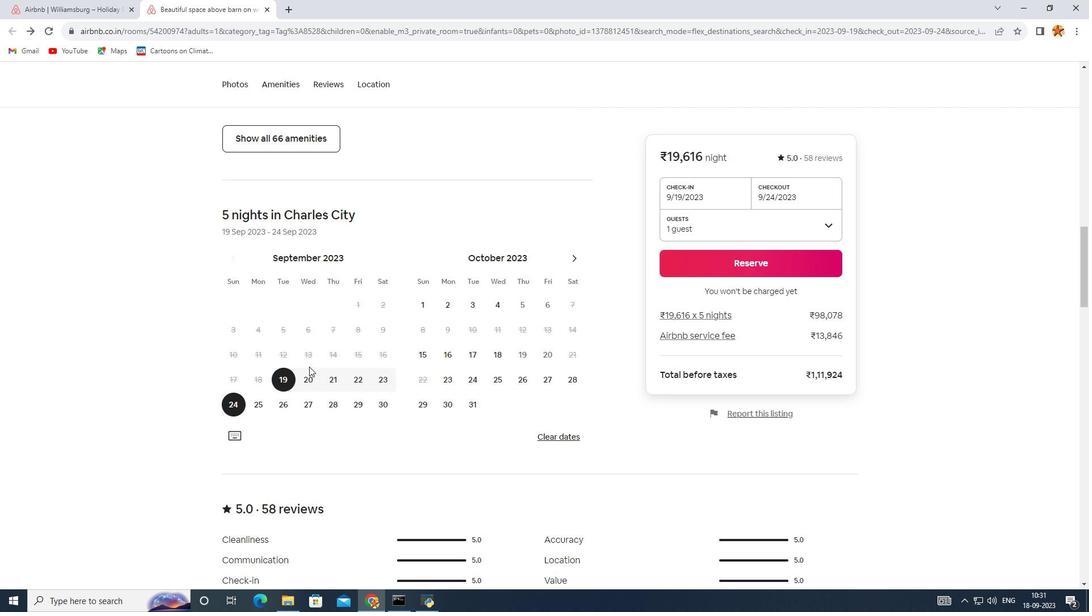 
Action: Mouse scrolled (311, 368) with delta (0, 0)
Screenshot: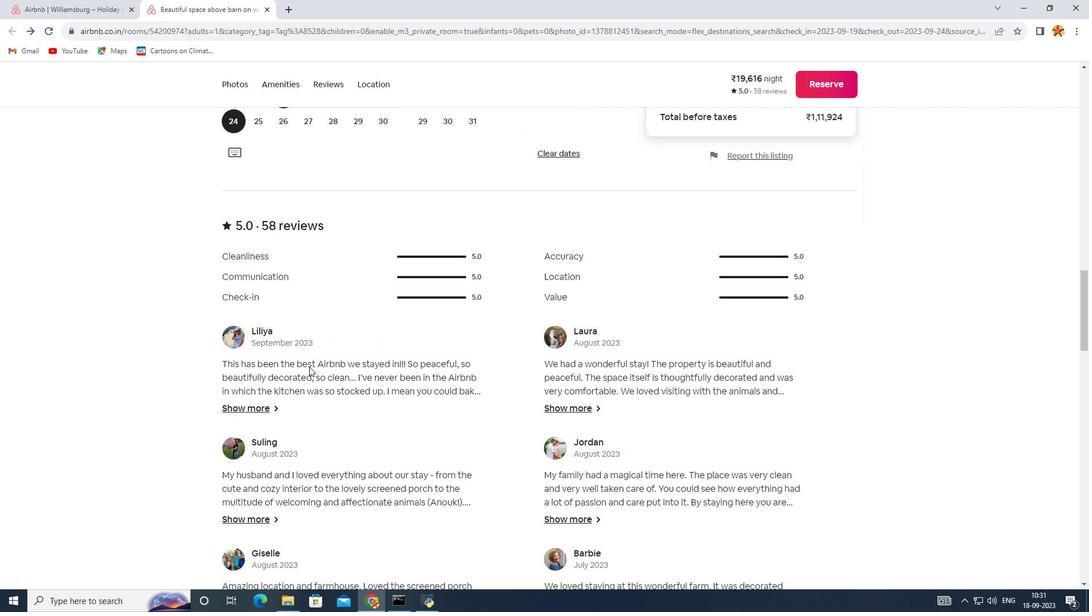 
Action: Mouse scrolled (311, 368) with delta (0, 0)
Screenshot: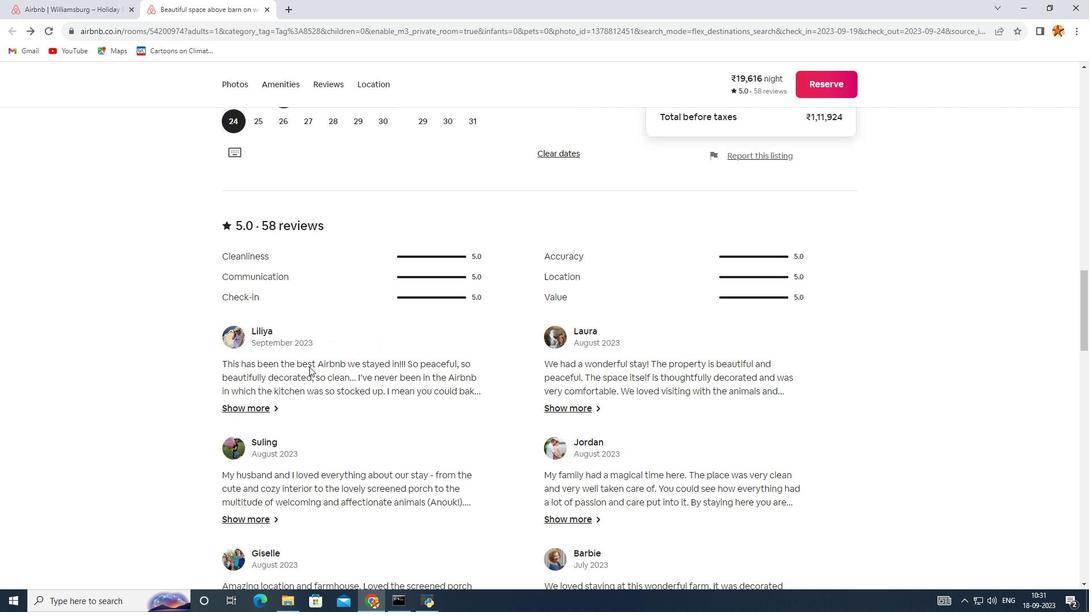 
Action: Mouse scrolled (311, 368) with delta (0, 0)
Screenshot: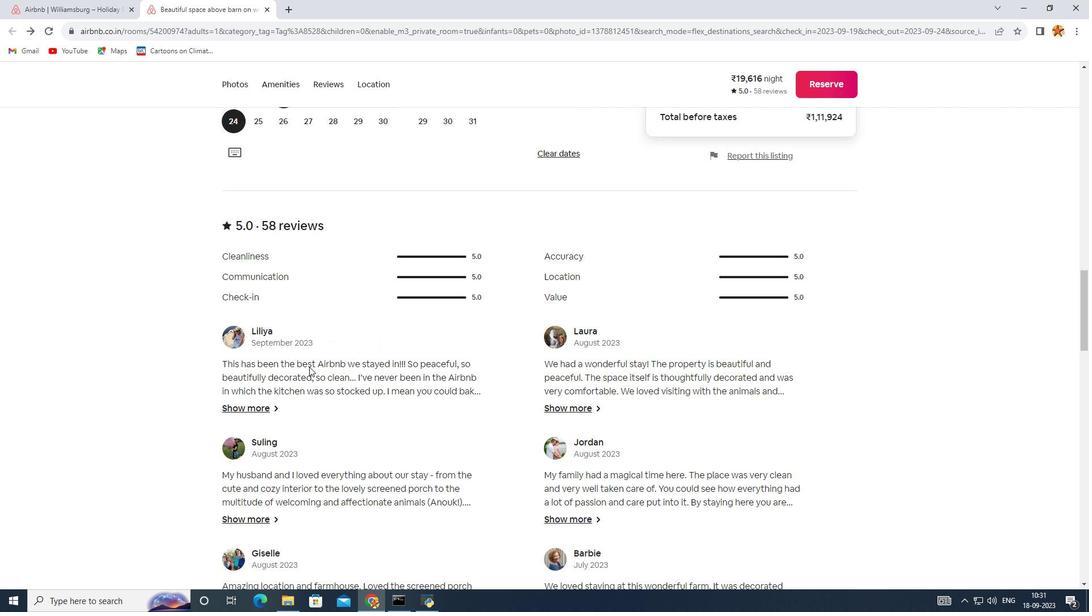 
Action: Mouse scrolled (311, 368) with delta (0, 0)
Screenshot: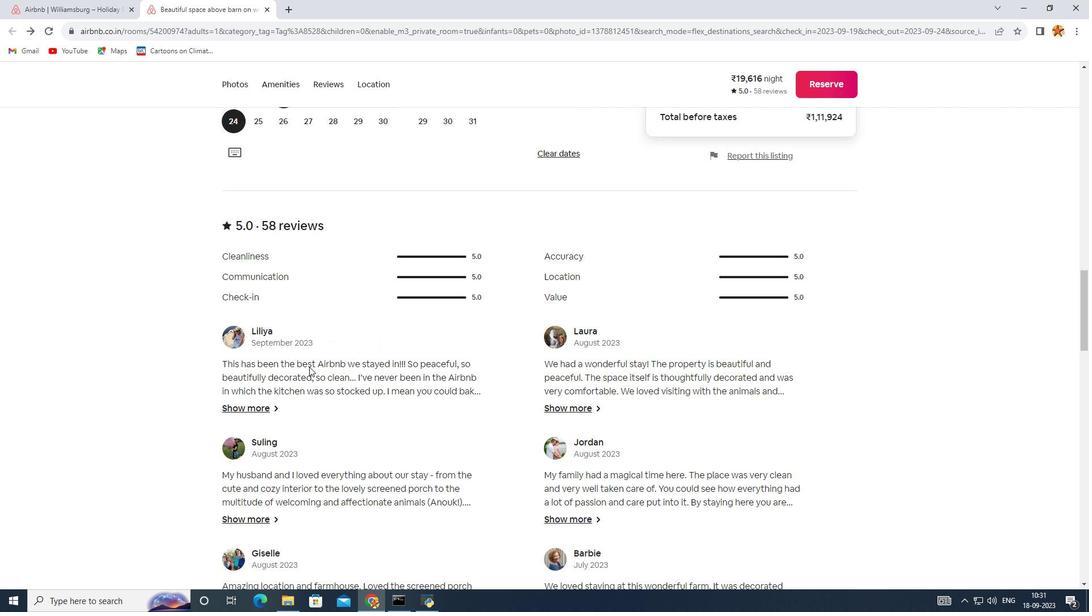 
Action: Mouse scrolled (311, 368) with delta (0, 0)
Screenshot: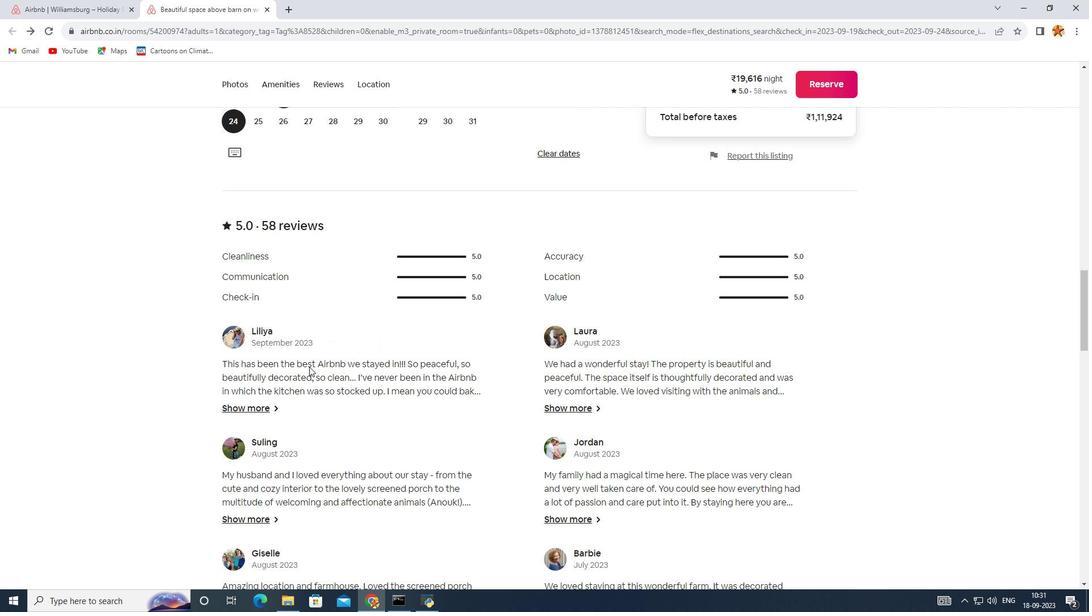 
Action: Mouse scrolled (311, 368) with delta (0, 0)
Screenshot: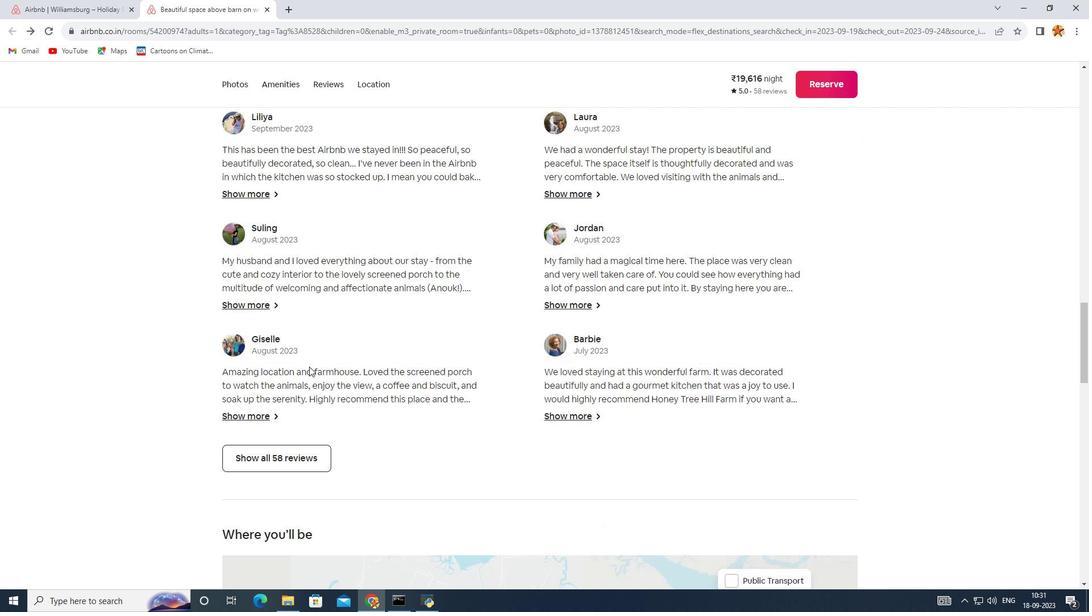 
Action: Mouse scrolled (311, 368) with delta (0, 0)
Screenshot: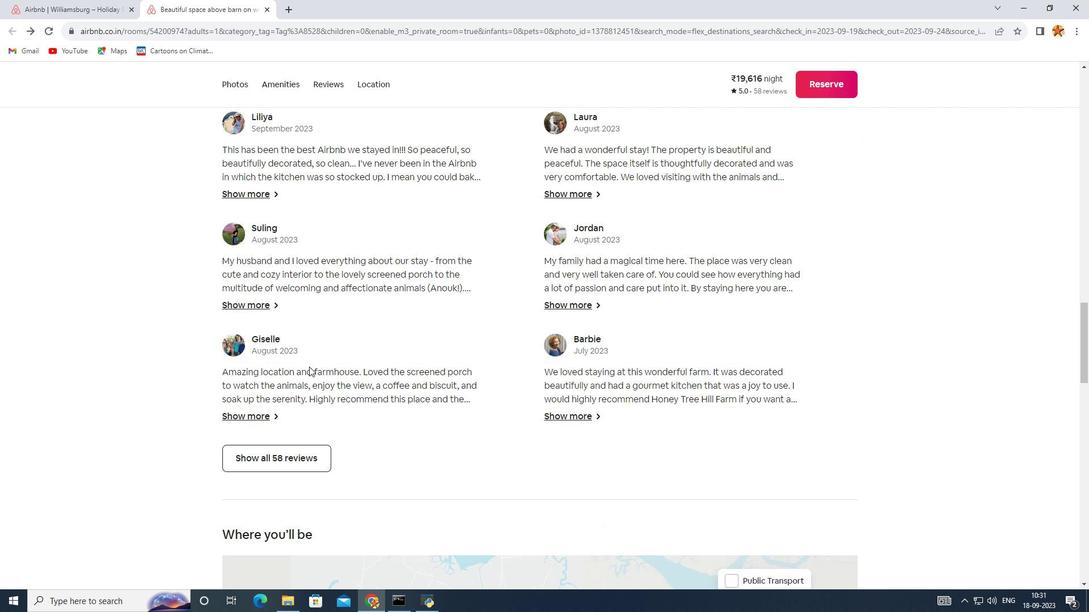 
Action: Mouse scrolled (311, 368) with delta (0, 0)
Screenshot: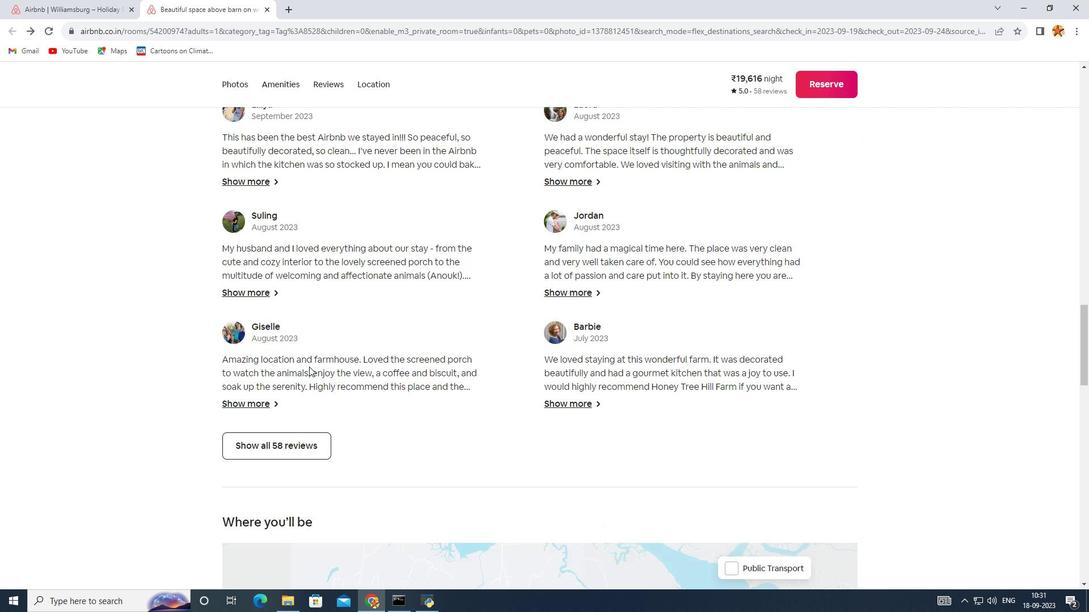 
Action: Mouse scrolled (311, 368) with delta (0, 0)
Screenshot: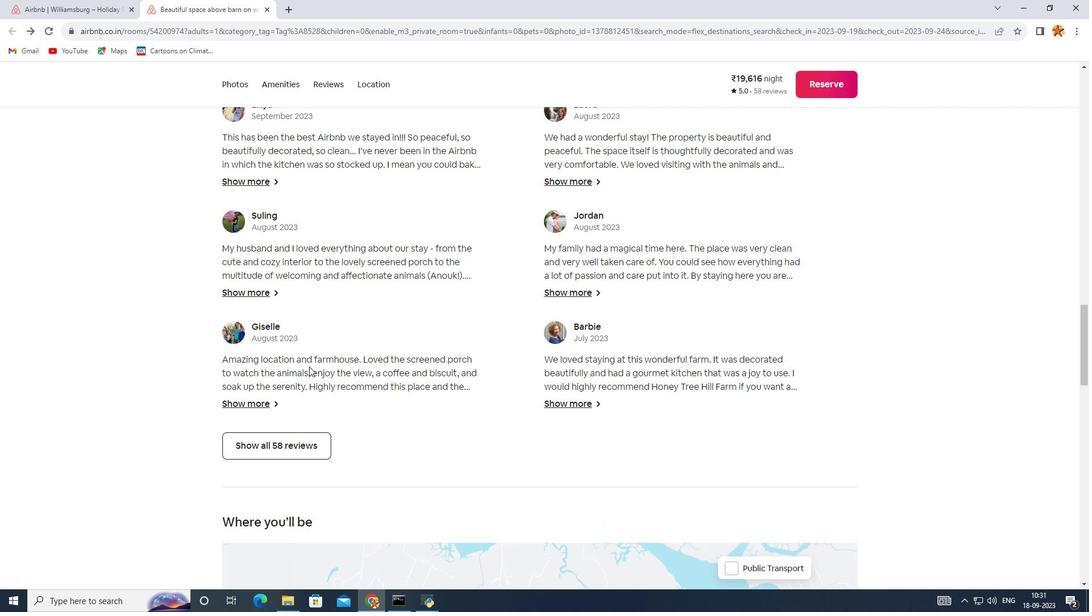 
Action: Mouse moved to (301, 438)
Screenshot: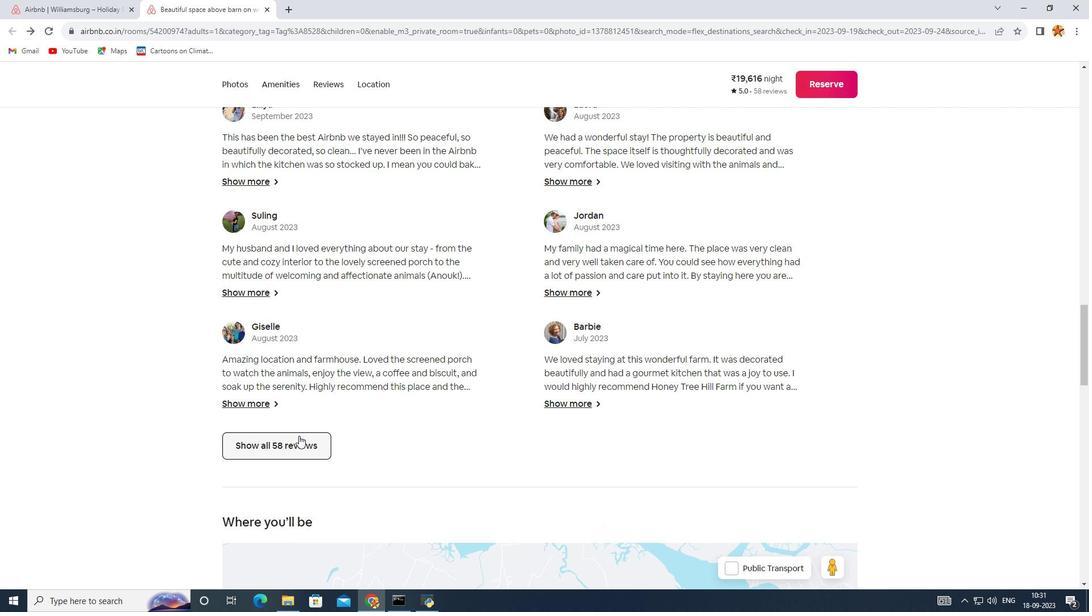
Action: Mouse pressed left at (301, 438)
Screenshot: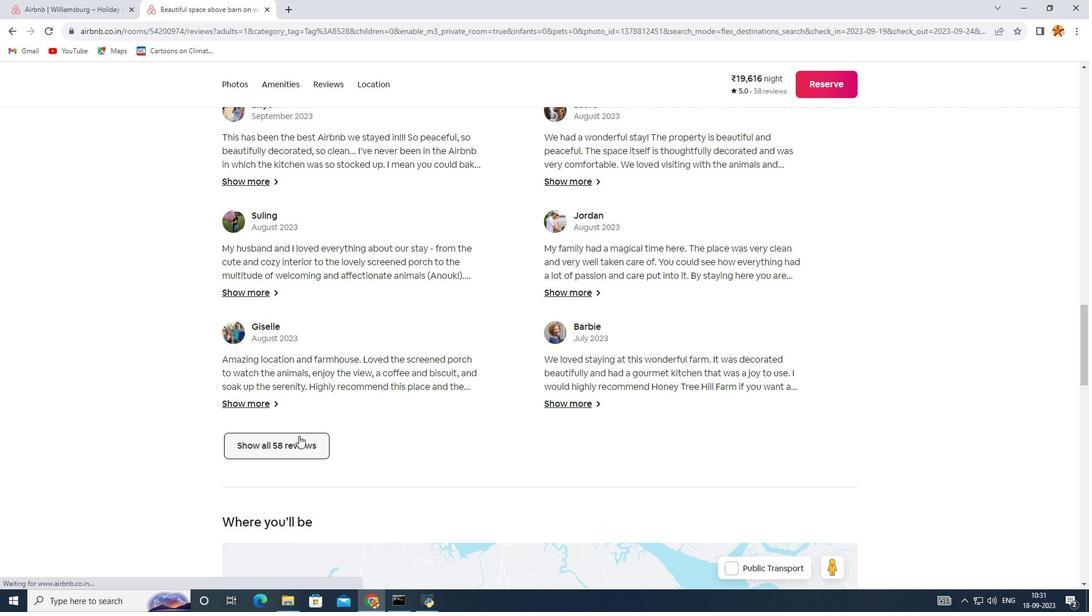 
Action: Mouse moved to (557, 368)
Screenshot: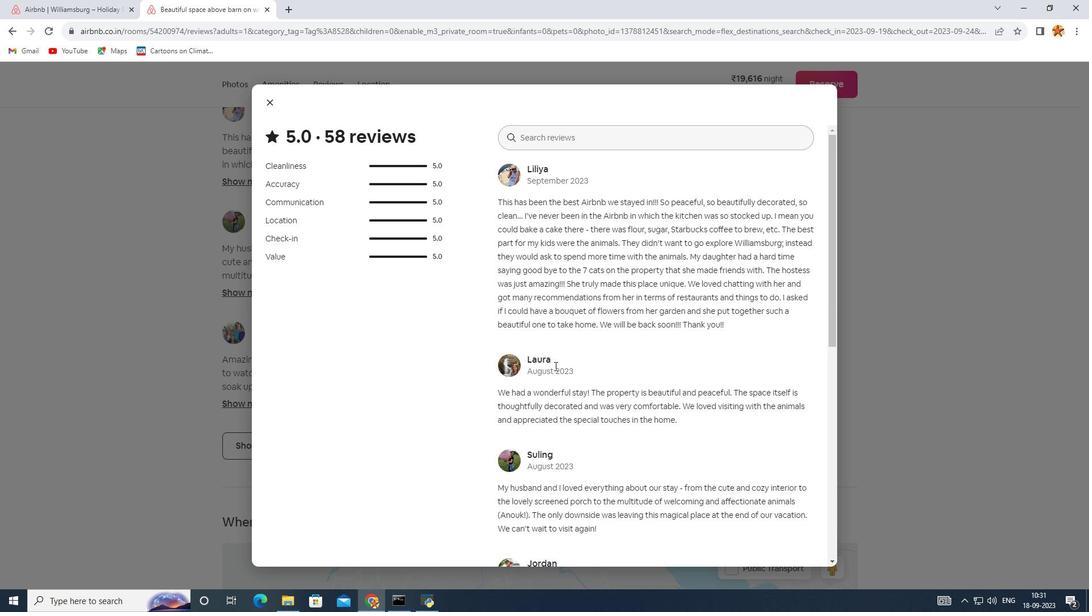
Action: Mouse scrolled (557, 368) with delta (0, 0)
Screenshot: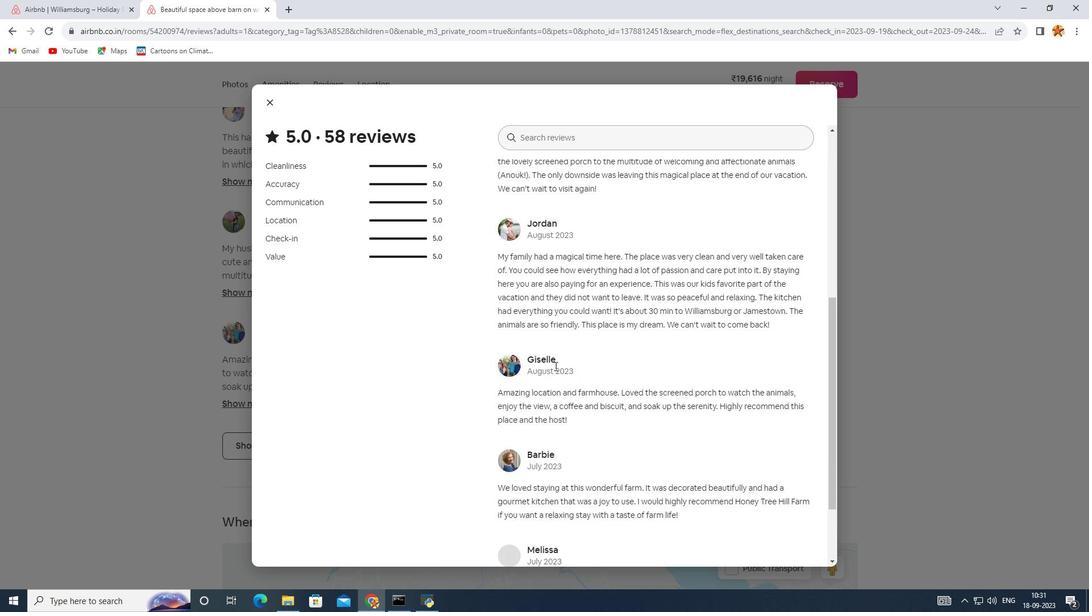 
Action: Mouse scrolled (557, 368) with delta (0, 0)
Screenshot: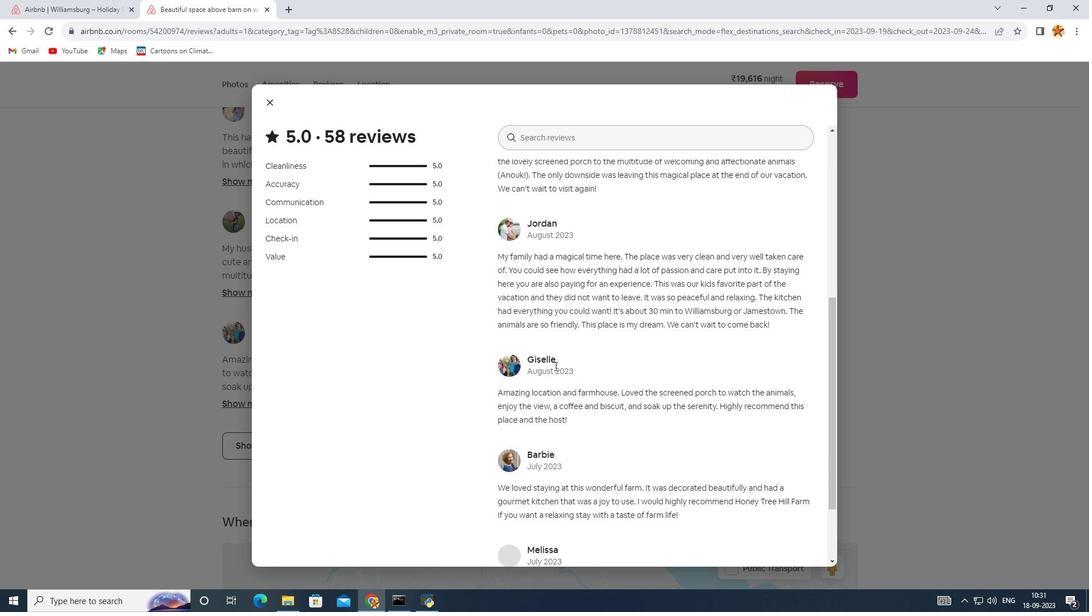 
Action: Mouse scrolled (557, 368) with delta (0, 0)
Screenshot: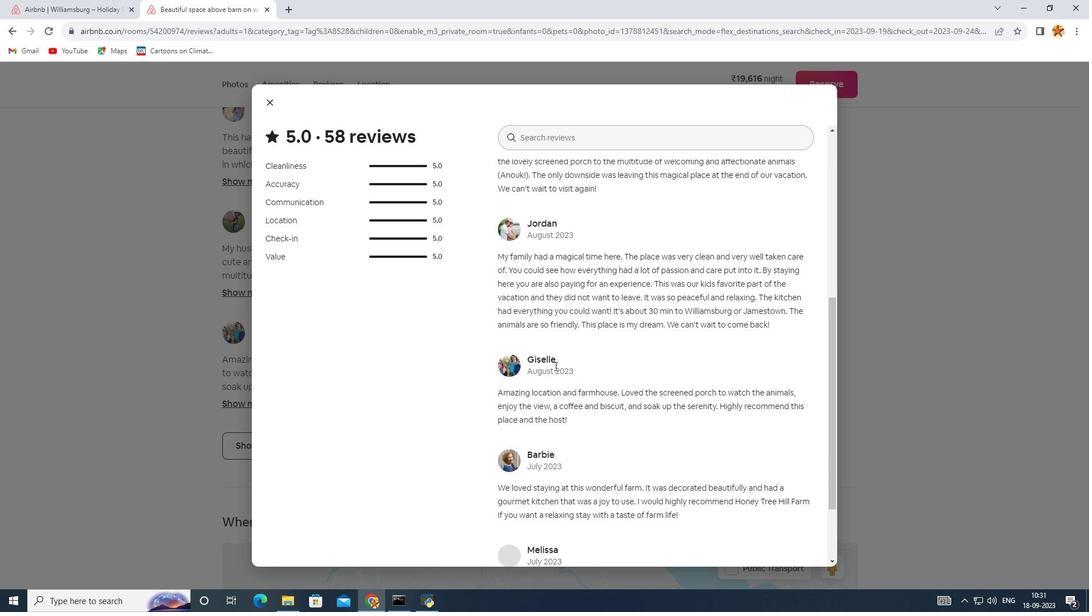 
Action: Mouse scrolled (557, 368) with delta (0, 0)
Screenshot: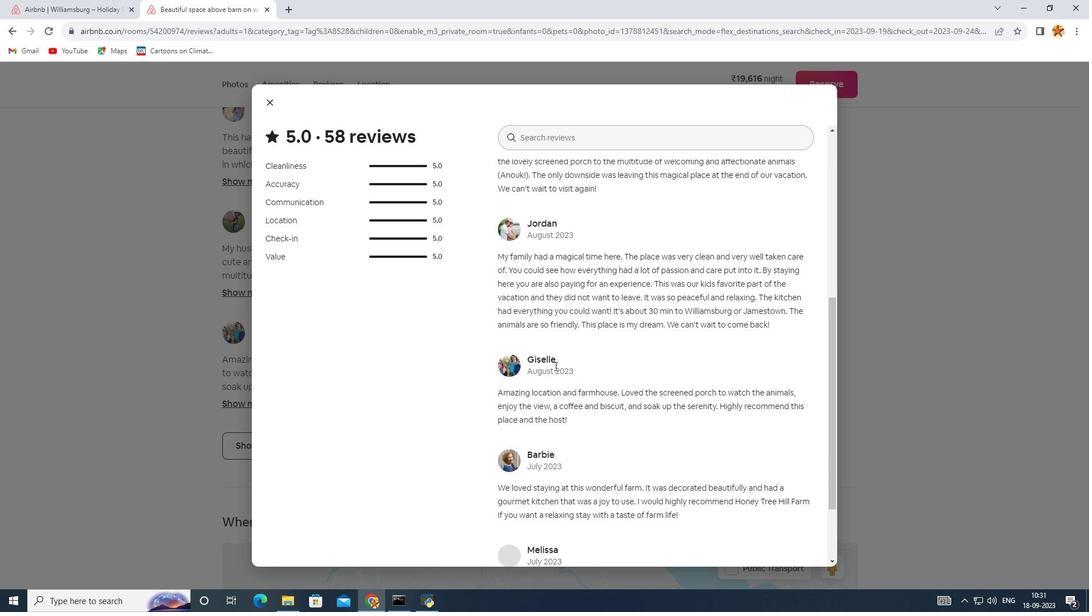 
Action: Mouse scrolled (557, 368) with delta (0, 0)
Screenshot: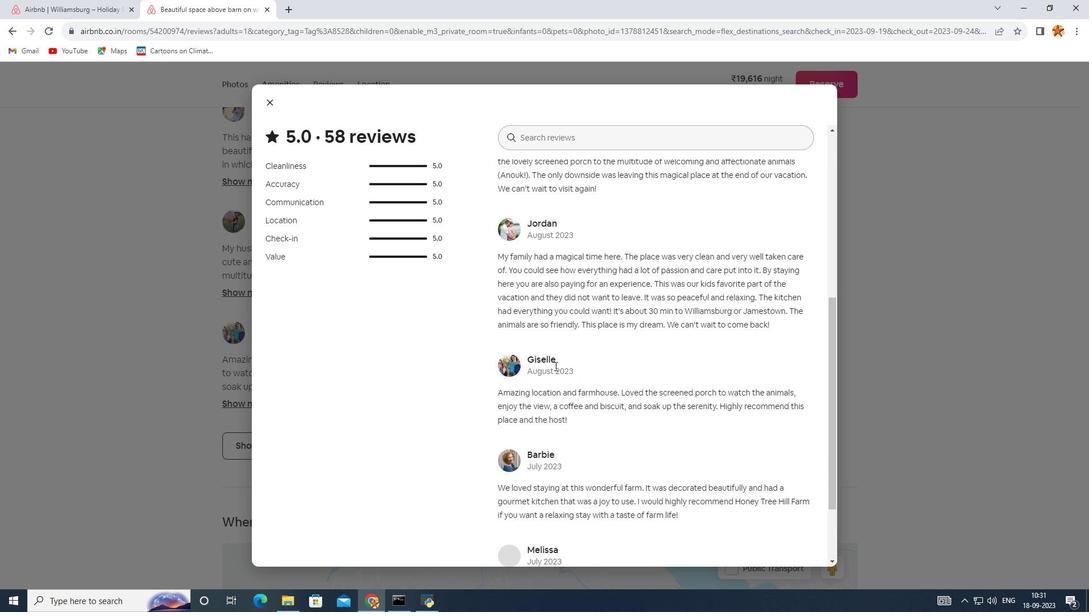 
Action: Mouse scrolled (557, 368) with delta (0, 0)
Screenshot: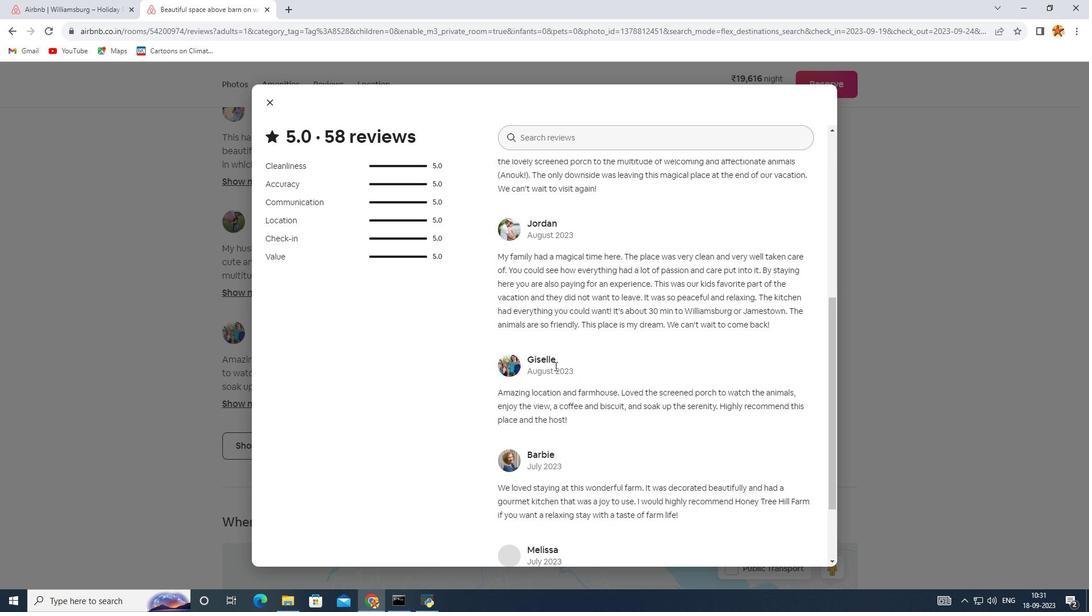 
Action: Mouse scrolled (557, 368) with delta (0, 0)
Screenshot: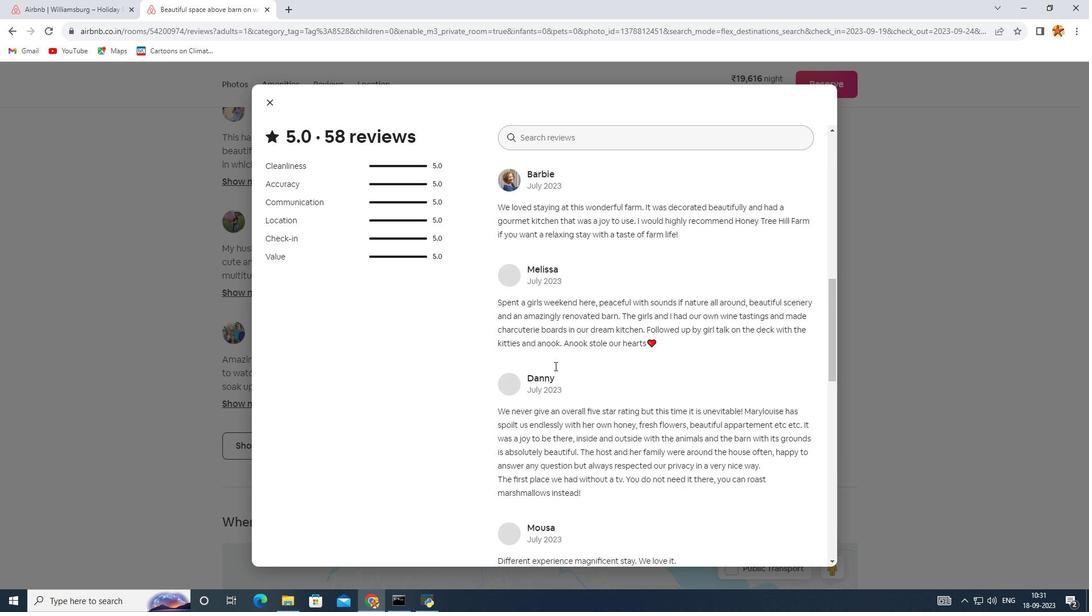 
Action: Mouse scrolled (557, 368) with delta (0, 0)
Screenshot: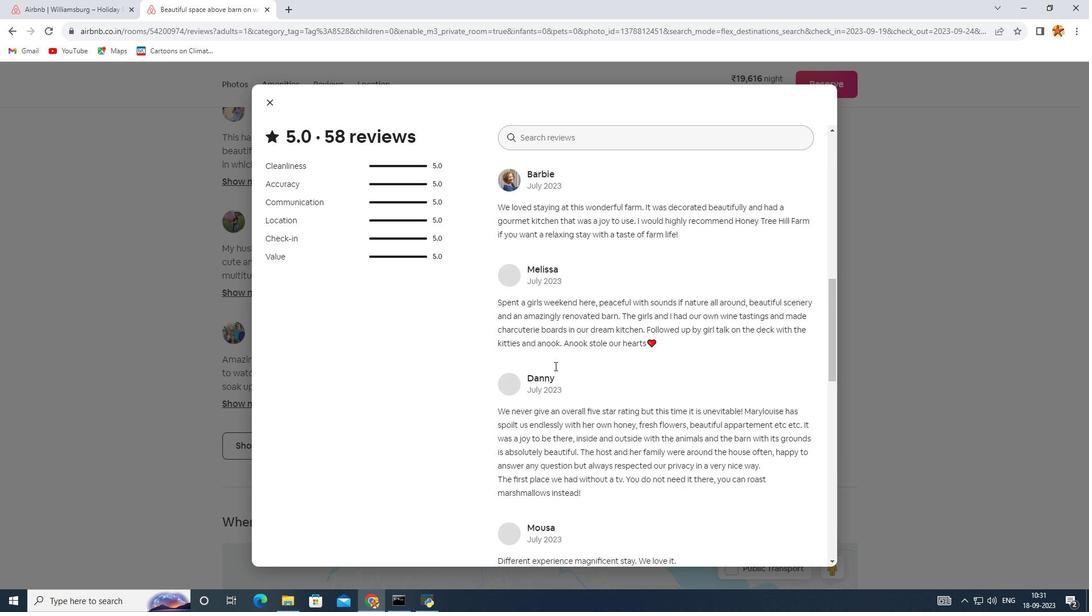 
Action: Mouse scrolled (557, 368) with delta (0, 0)
Screenshot: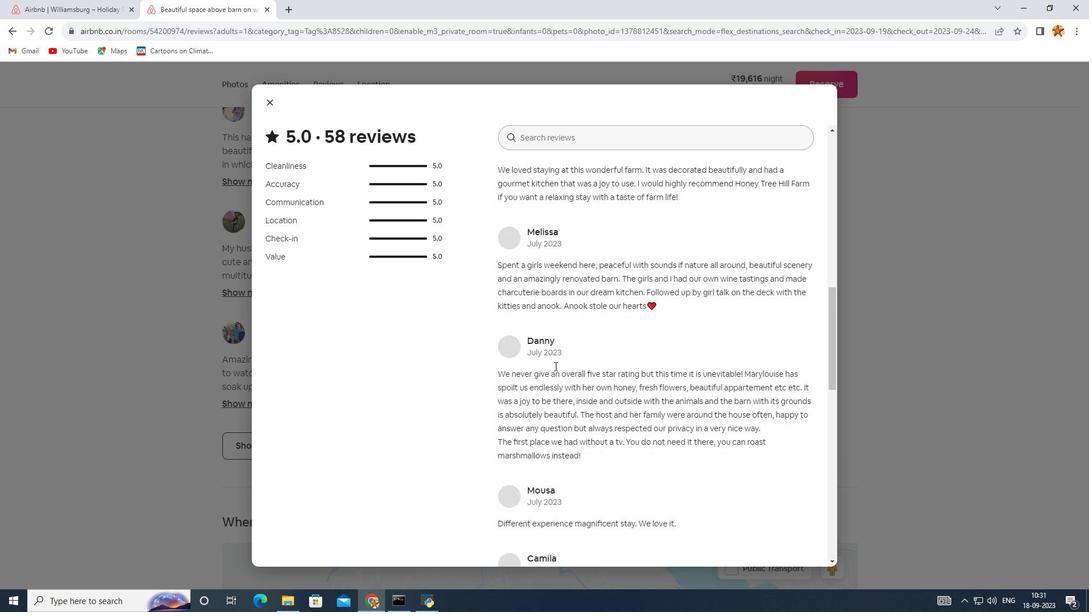 
Action: Mouse scrolled (557, 368) with delta (0, 0)
Screenshot: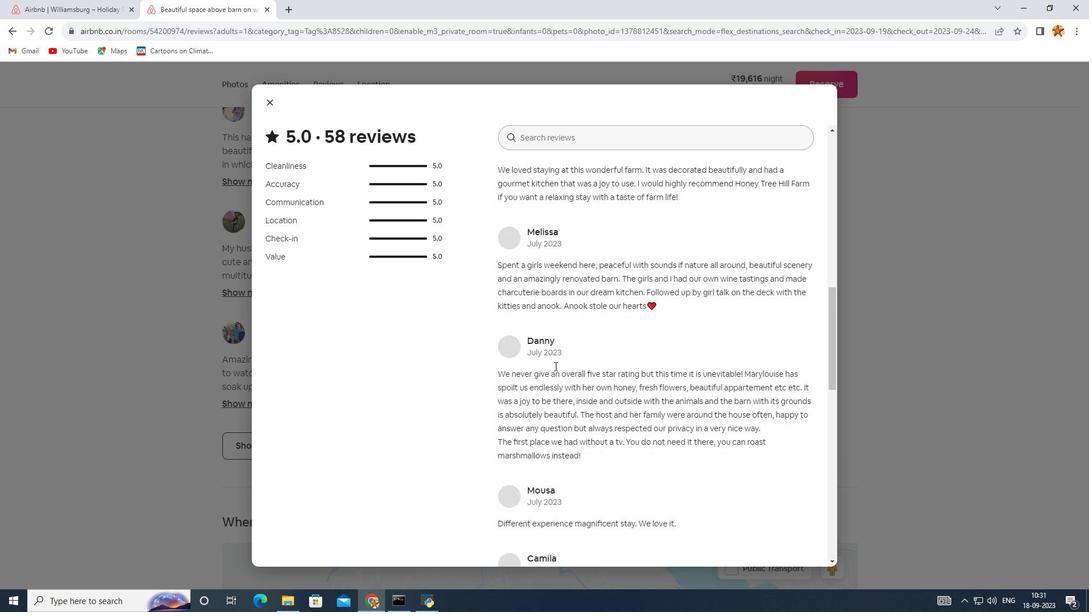 
Action: Mouse scrolled (557, 368) with delta (0, 0)
Screenshot: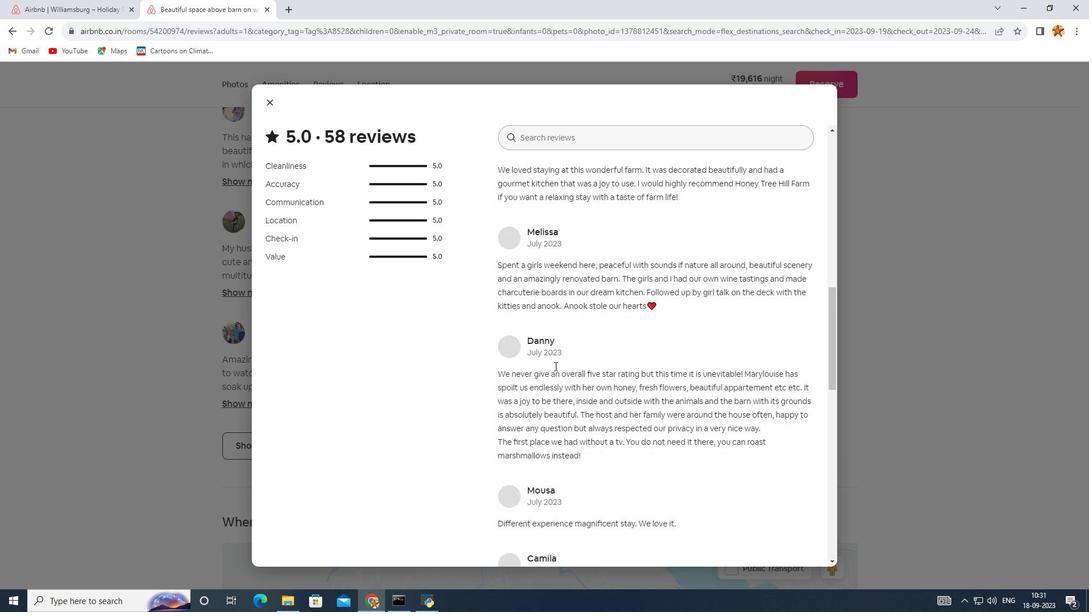 
Action: Mouse scrolled (557, 368) with delta (0, 0)
Screenshot: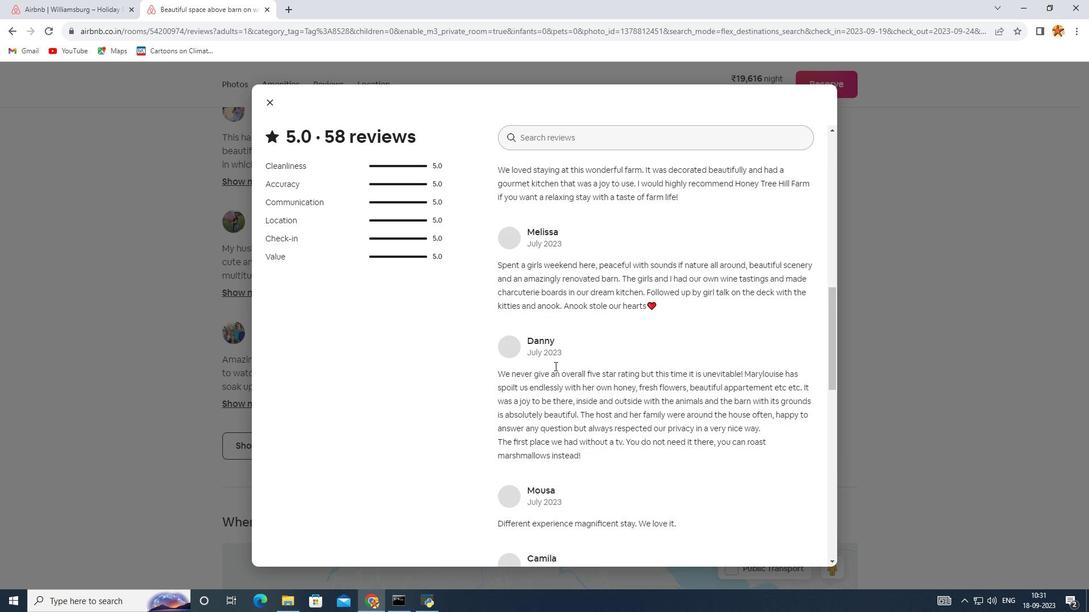 
Action: Mouse scrolled (557, 369) with delta (0, 0)
Screenshot: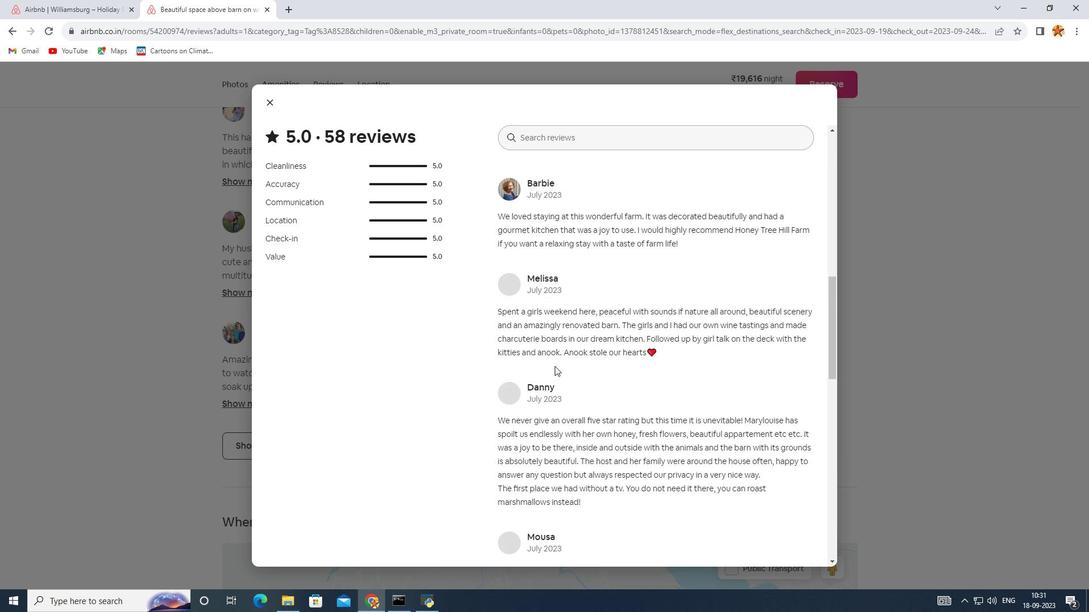 
Action: Mouse scrolled (557, 368) with delta (0, 0)
Screenshot: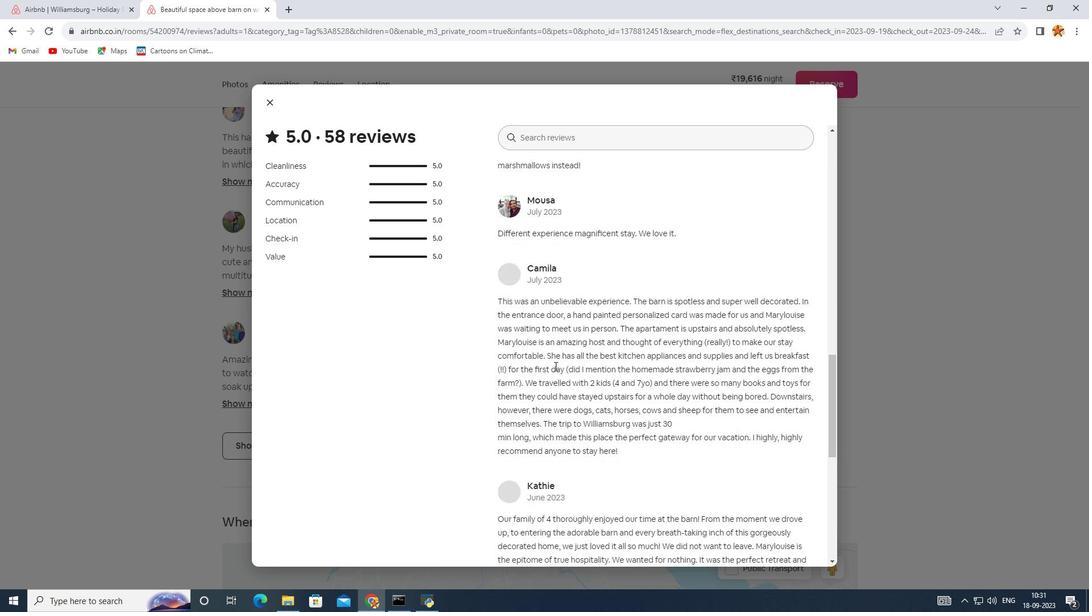 
Action: Mouse scrolled (557, 368) with delta (0, 0)
Screenshot: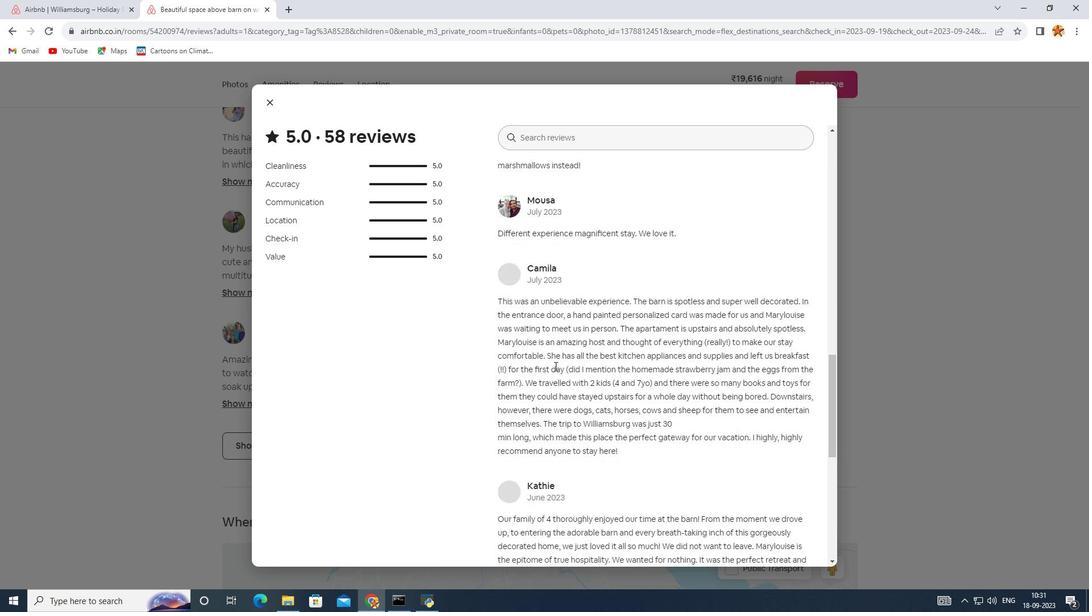 
Action: Mouse scrolled (557, 368) with delta (0, 0)
Screenshot: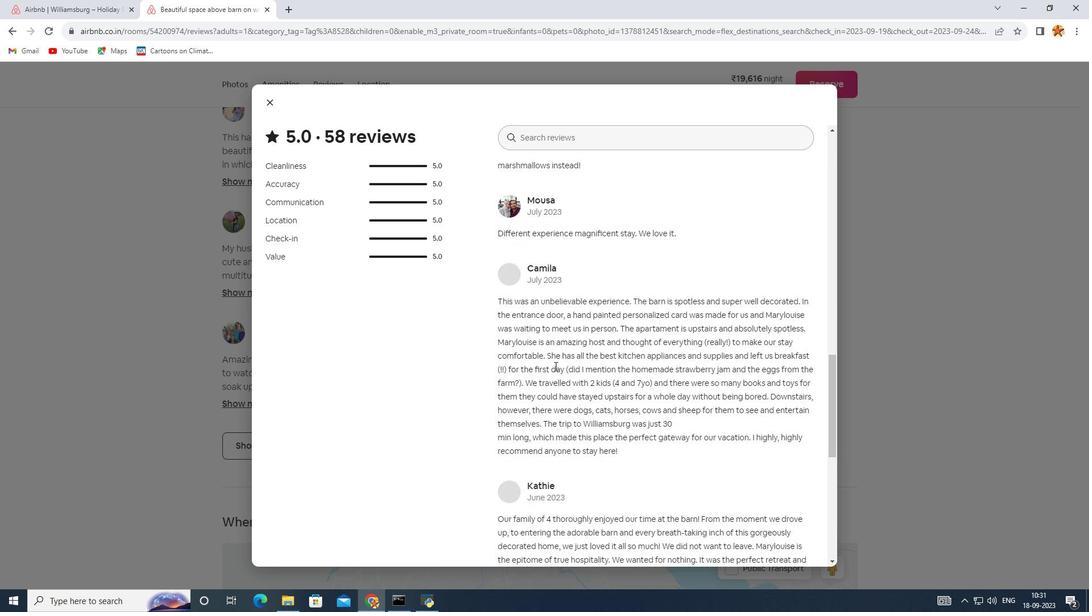 
Action: Mouse scrolled (557, 368) with delta (0, 0)
Screenshot: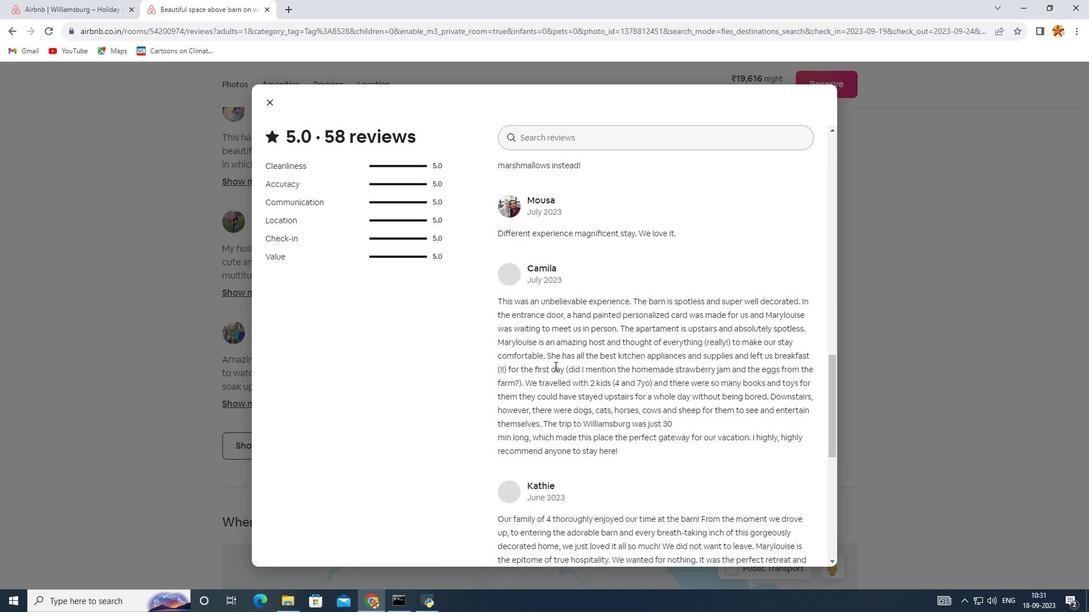 
Action: Mouse scrolled (557, 368) with delta (0, 0)
Screenshot: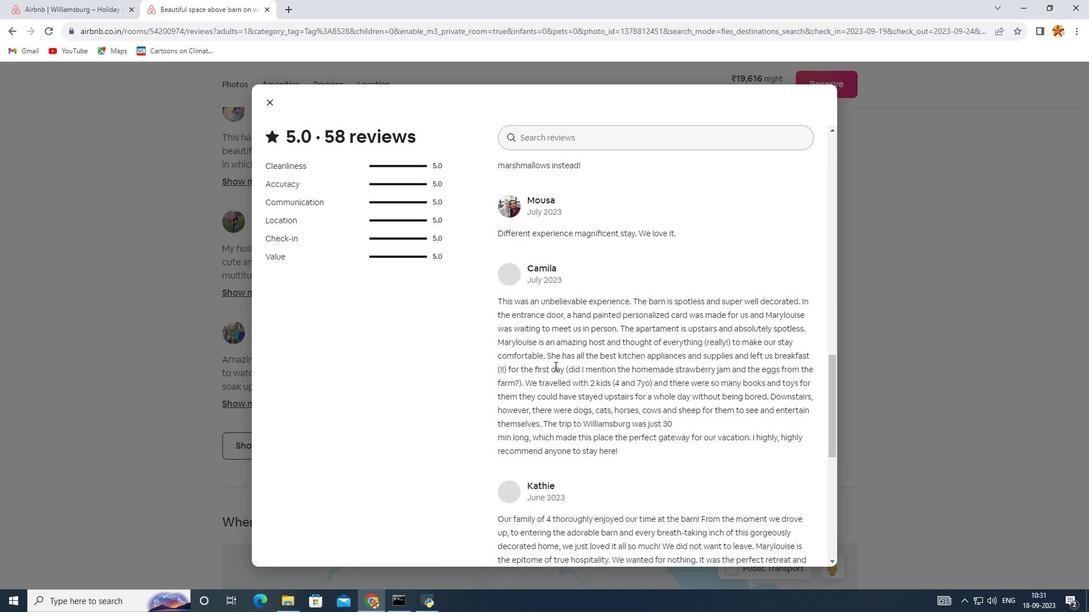 
Action: Mouse scrolled (557, 368) with delta (0, 0)
Screenshot: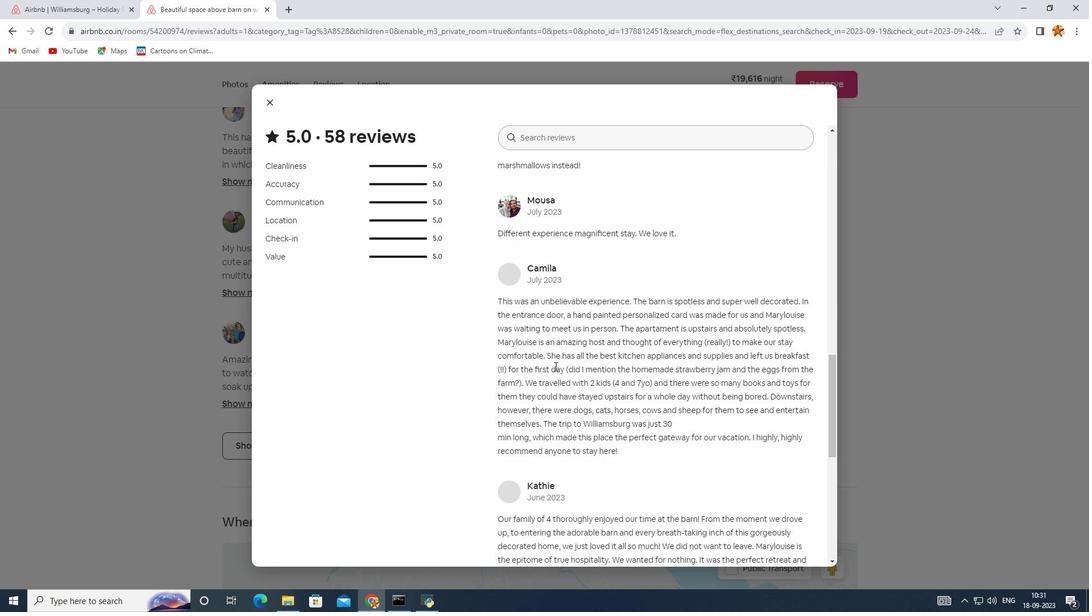 
Action: Mouse scrolled (557, 368) with delta (0, 0)
Screenshot: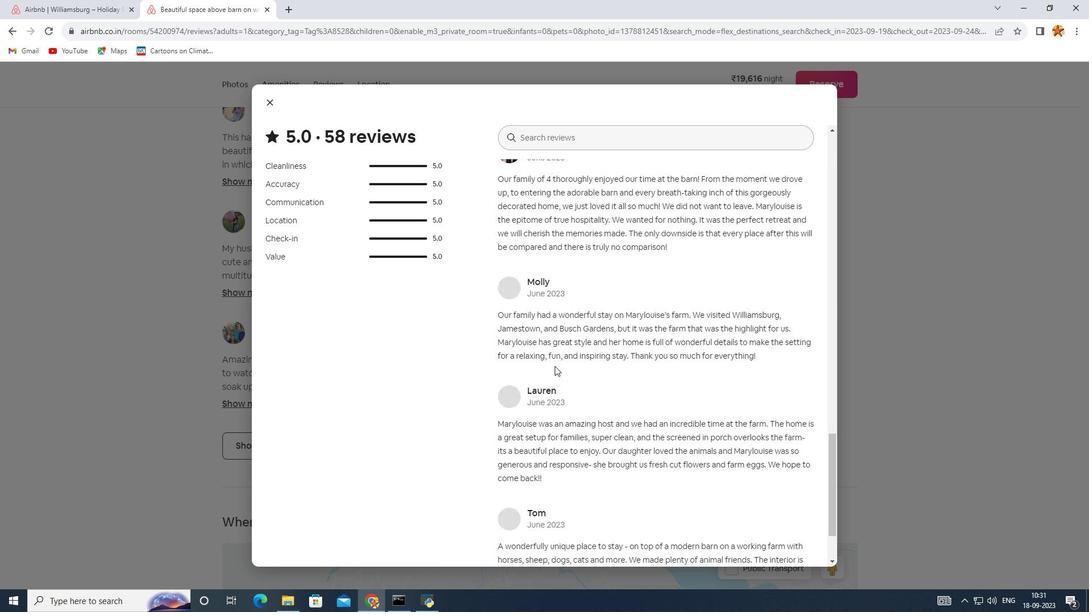 
Action: Mouse scrolled (557, 368) with delta (0, 0)
Screenshot: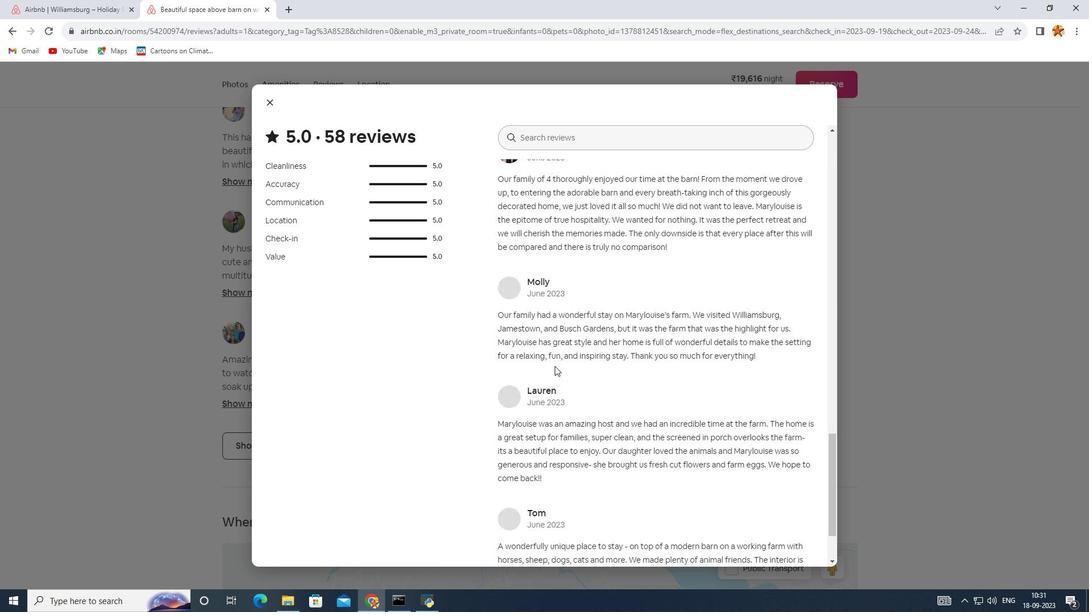 
Action: Mouse scrolled (557, 368) with delta (0, 0)
Screenshot: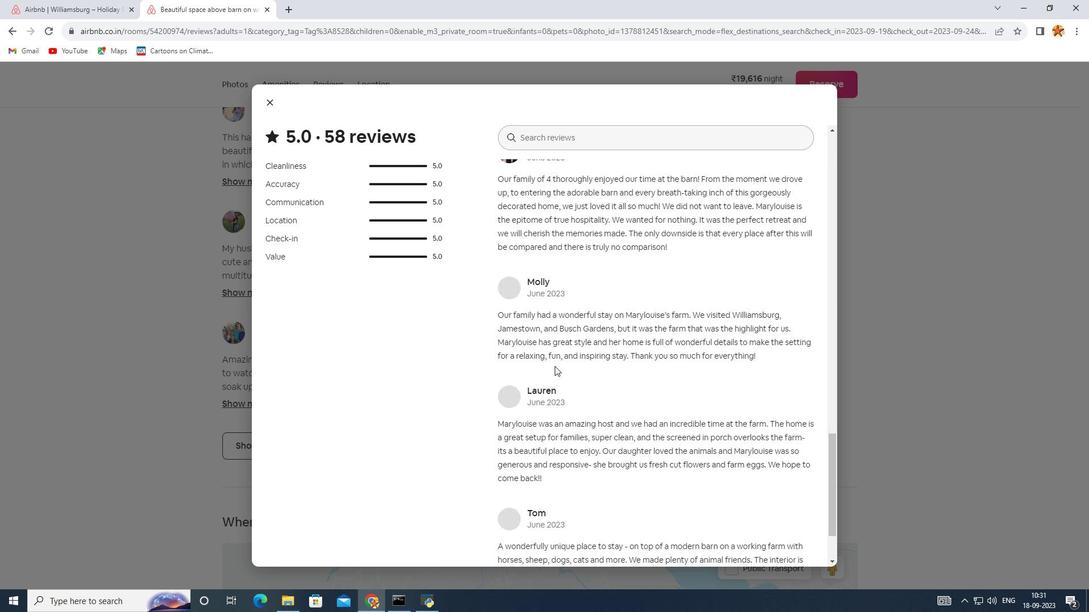 
Action: Mouse scrolled (557, 368) with delta (0, 0)
Screenshot: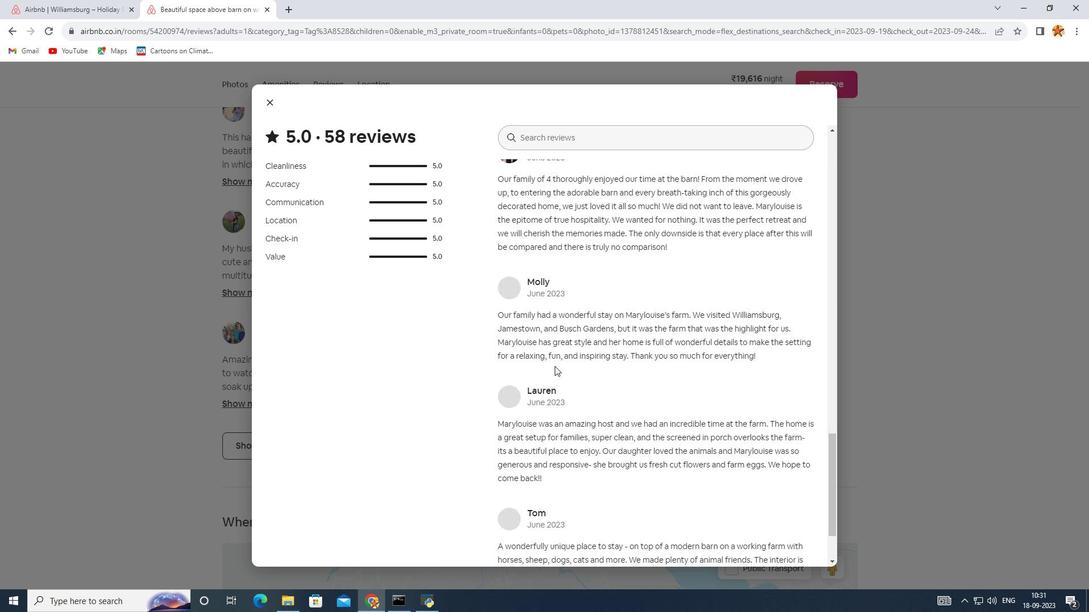
Action: Mouse scrolled (557, 368) with delta (0, 0)
Screenshot: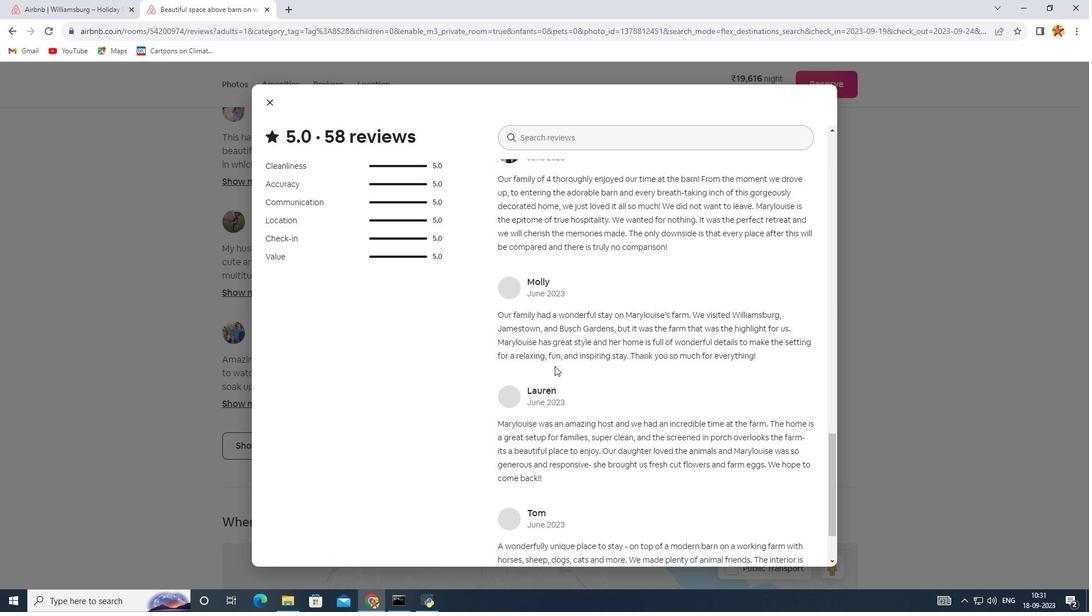 
Action: Mouse scrolled (557, 368) with delta (0, 0)
Screenshot: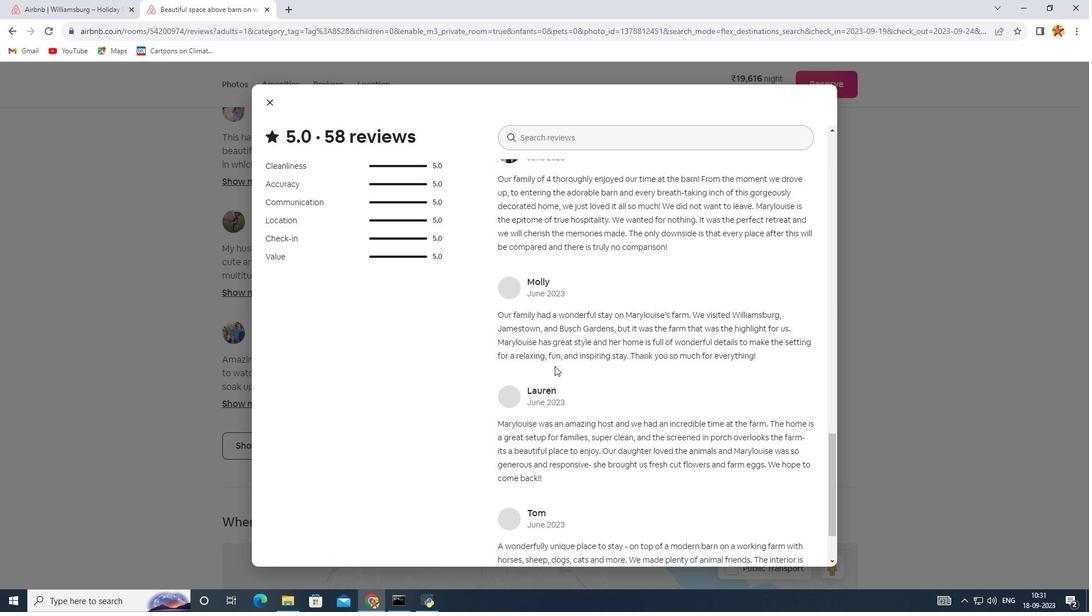 
Action: Mouse scrolled (557, 368) with delta (0, 0)
Screenshot: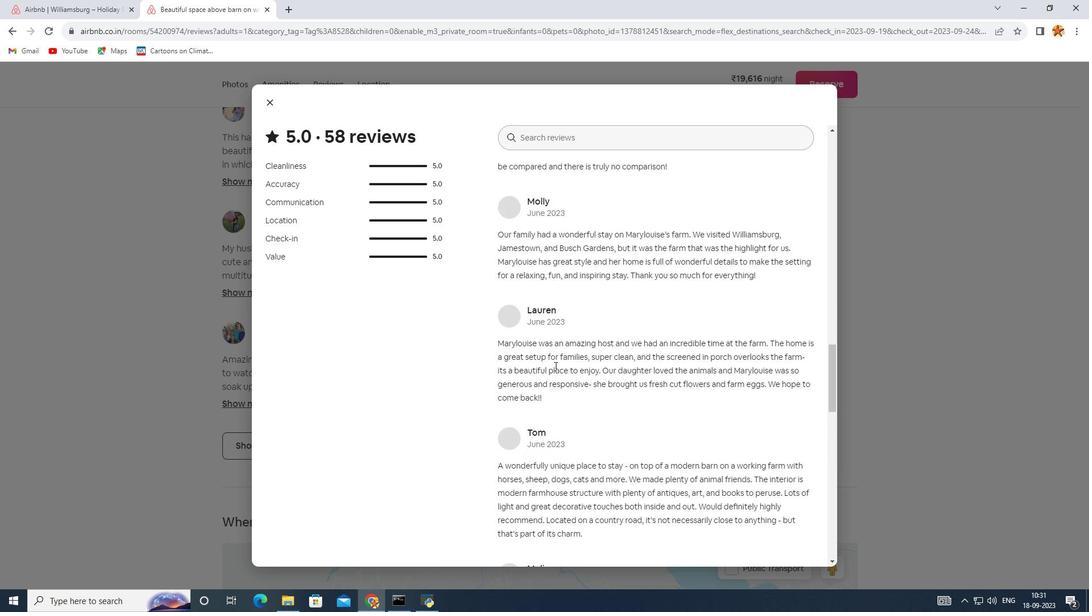 
Action: Mouse scrolled (557, 368) with delta (0, 0)
Screenshot: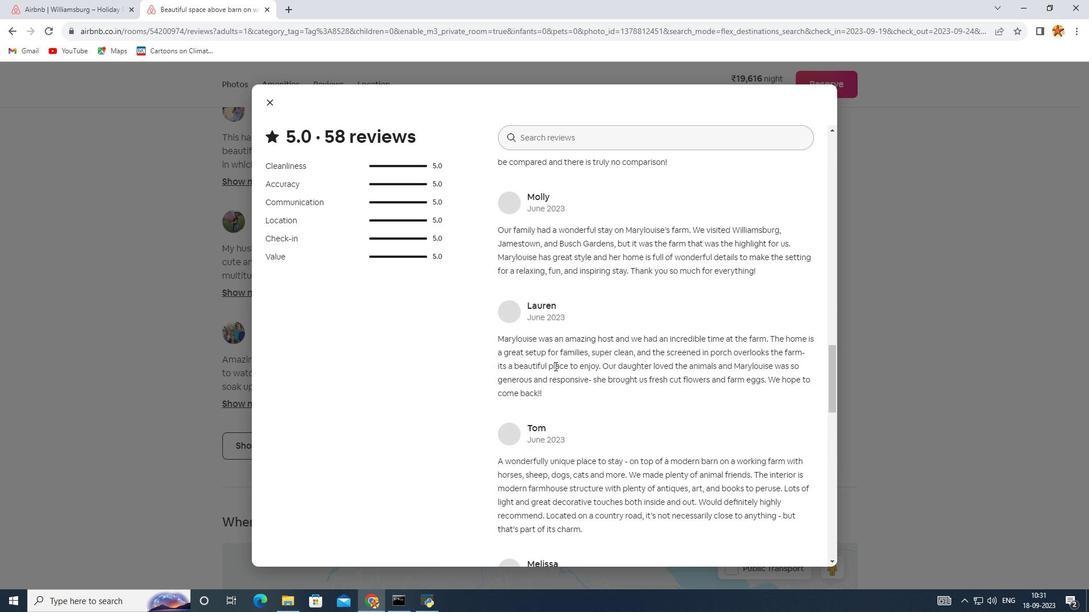 
Action: Mouse scrolled (557, 368) with delta (0, 0)
Screenshot: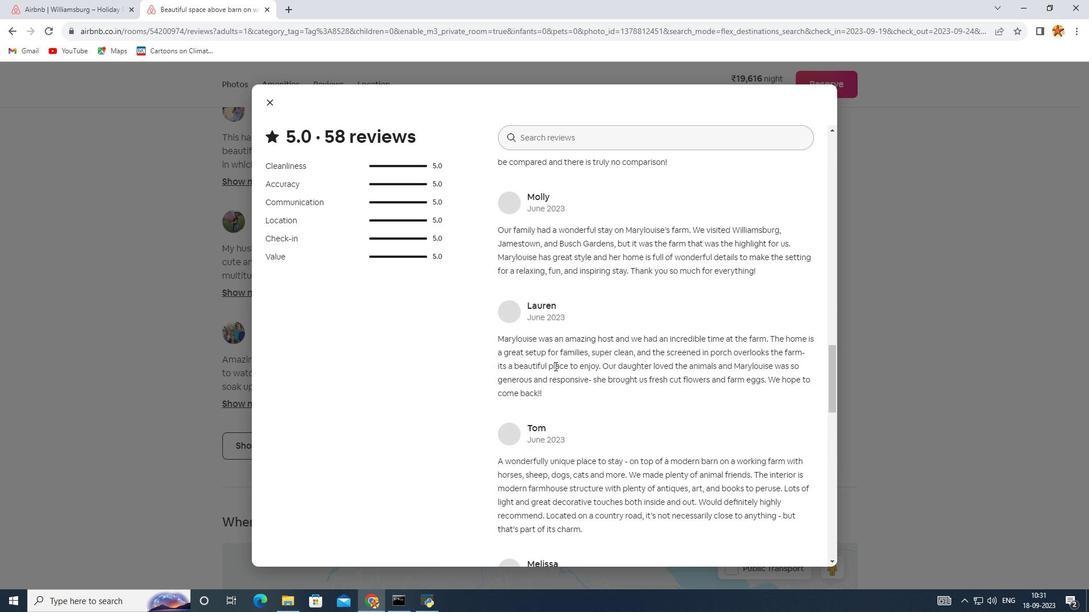 
Action: Mouse scrolled (557, 368) with delta (0, 0)
Screenshot: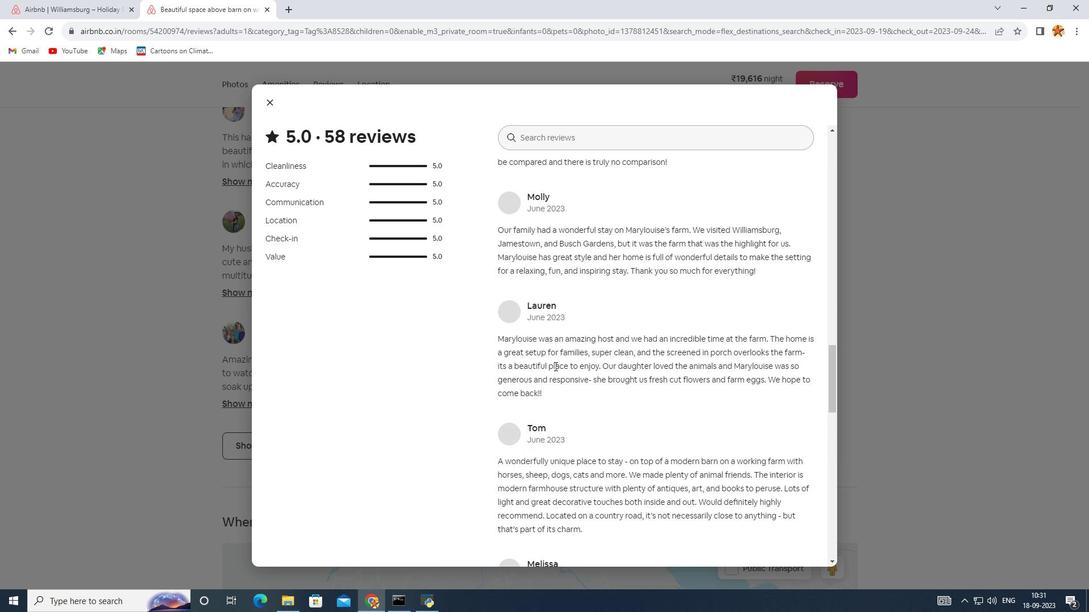 
Action: Mouse scrolled (557, 368) with delta (0, 0)
Screenshot: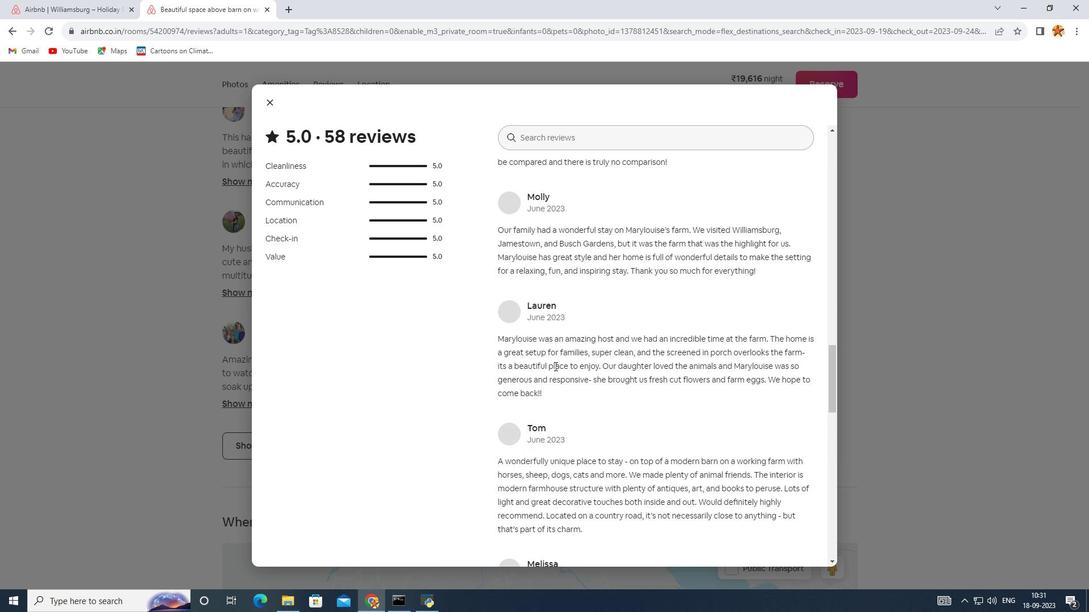 
Action: Mouse scrolled (557, 368) with delta (0, 0)
Screenshot: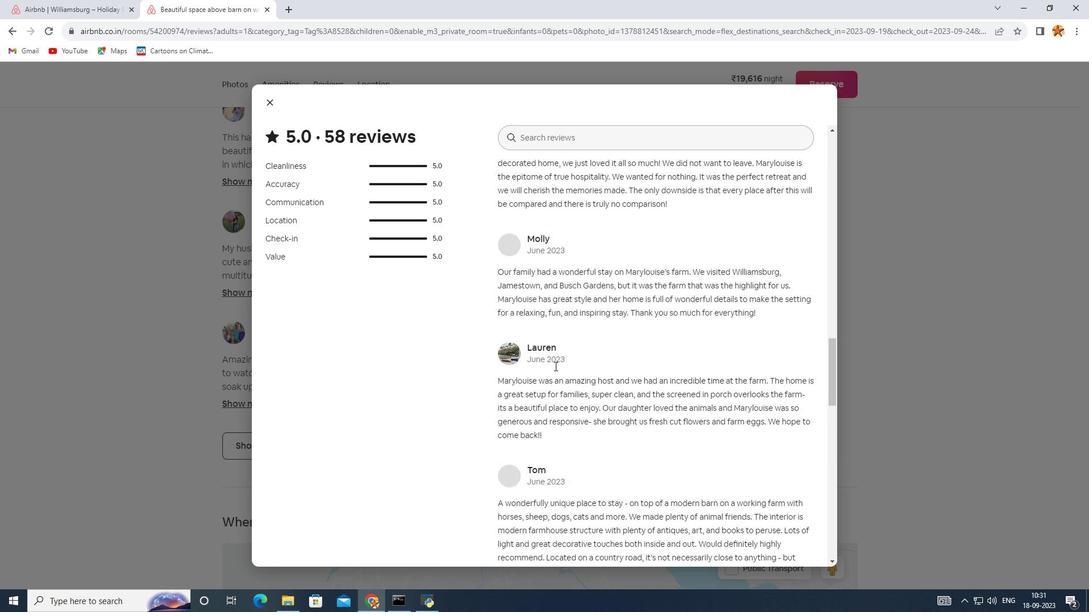 
Action: Mouse scrolled (557, 369) with delta (0, 0)
Screenshot: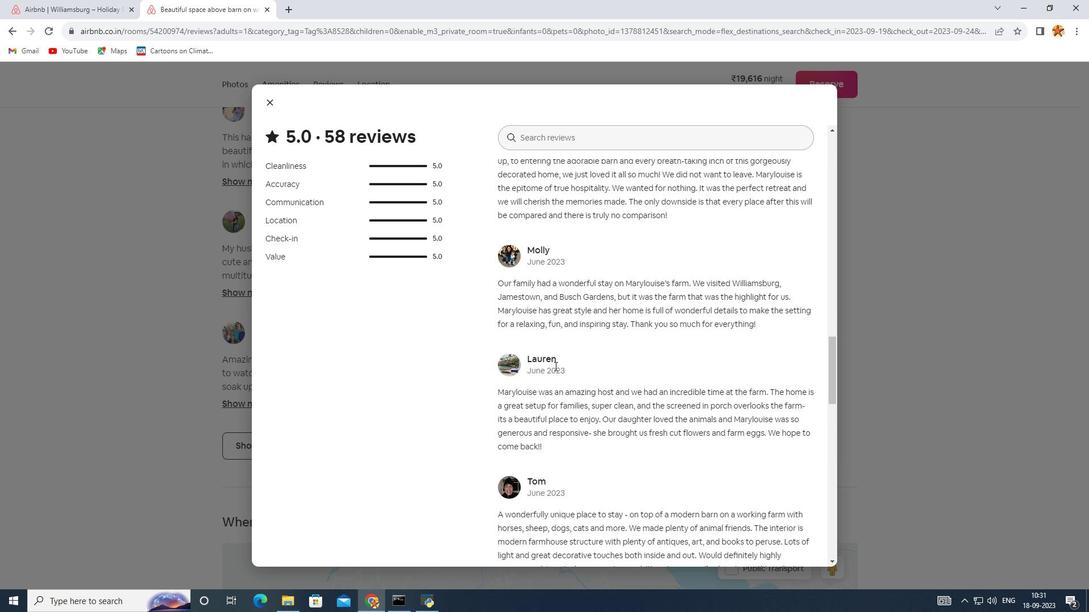 
Action: Mouse scrolled (557, 368) with delta (0, 0)
Screenshot: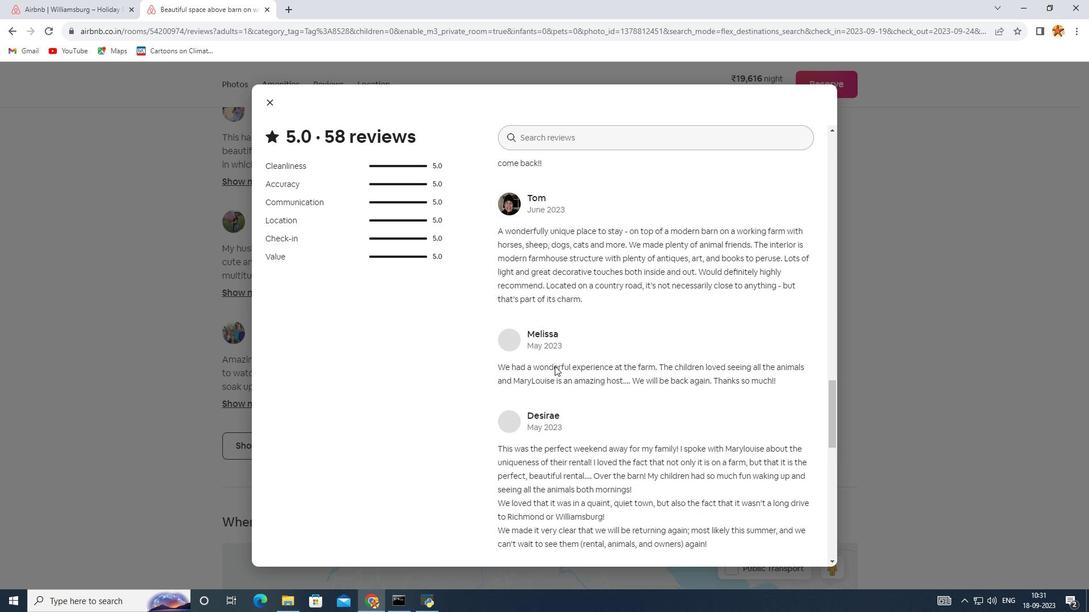 
Action: Mouse scrolled (557, 368) with delta (0, 0)
Screenshot: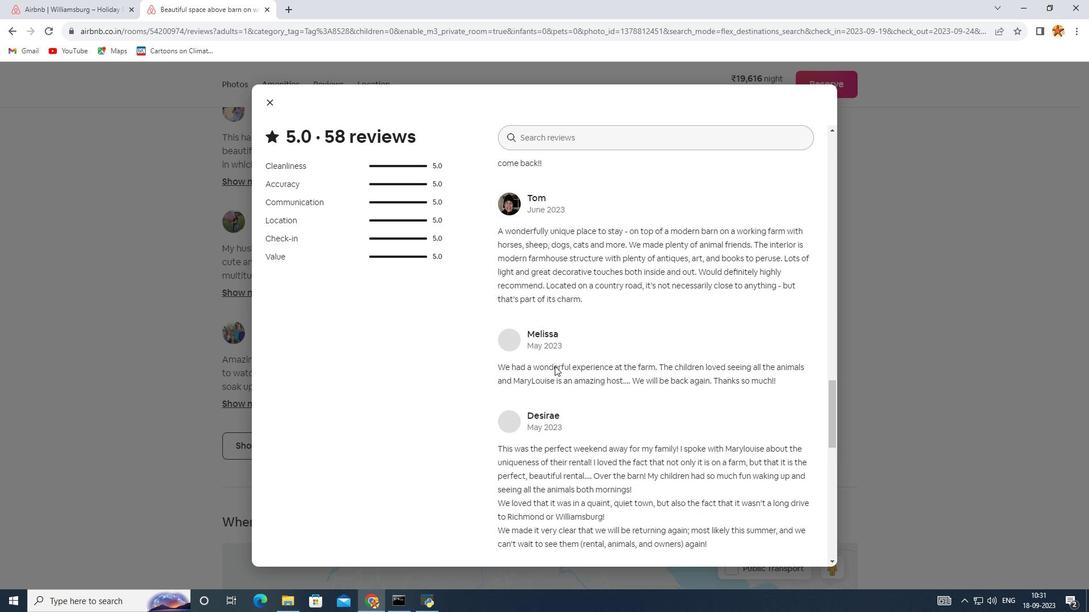 
Action: Mouse scrolled (557, 368) with delta (0, 0)
Screenshot: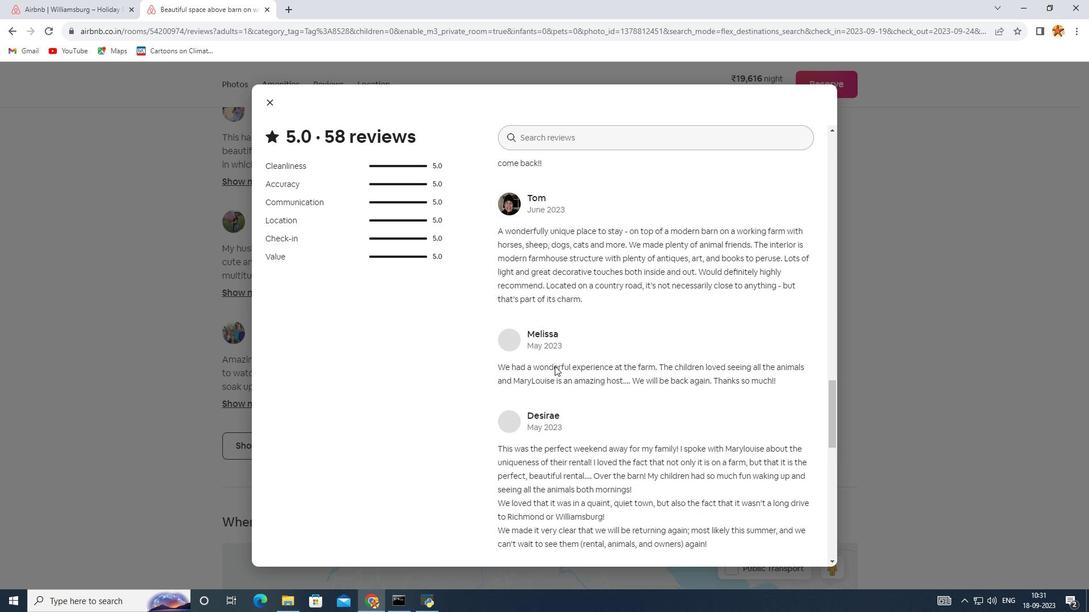
Action: Mouse scrolled (557, 368) with delta (0, 0)
Screenshot: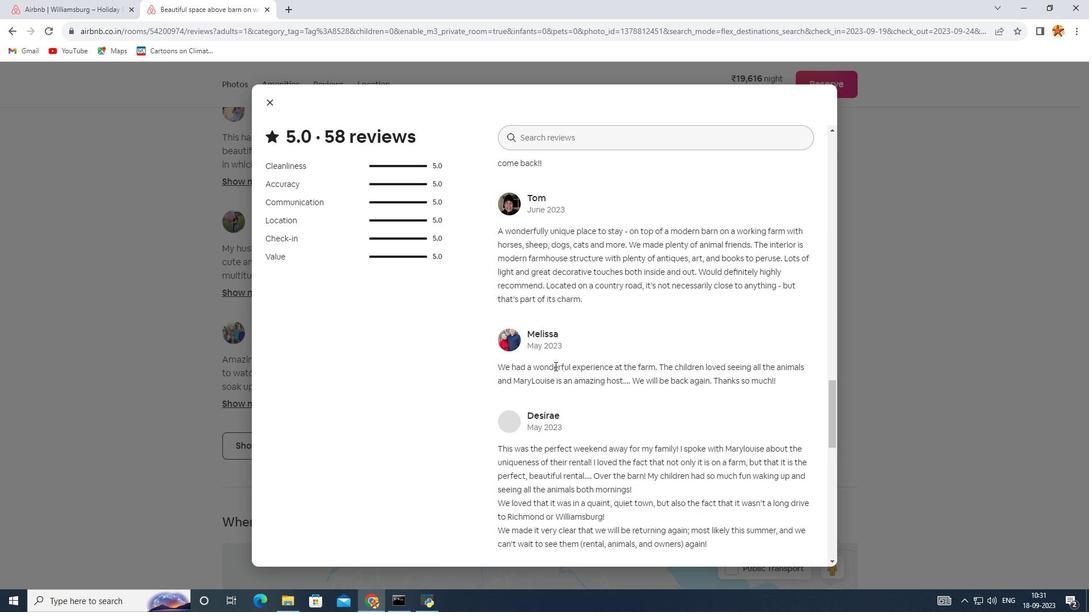 
Action: Mouse scrolled (557, 368) with delta (0, 0)
Screenshot: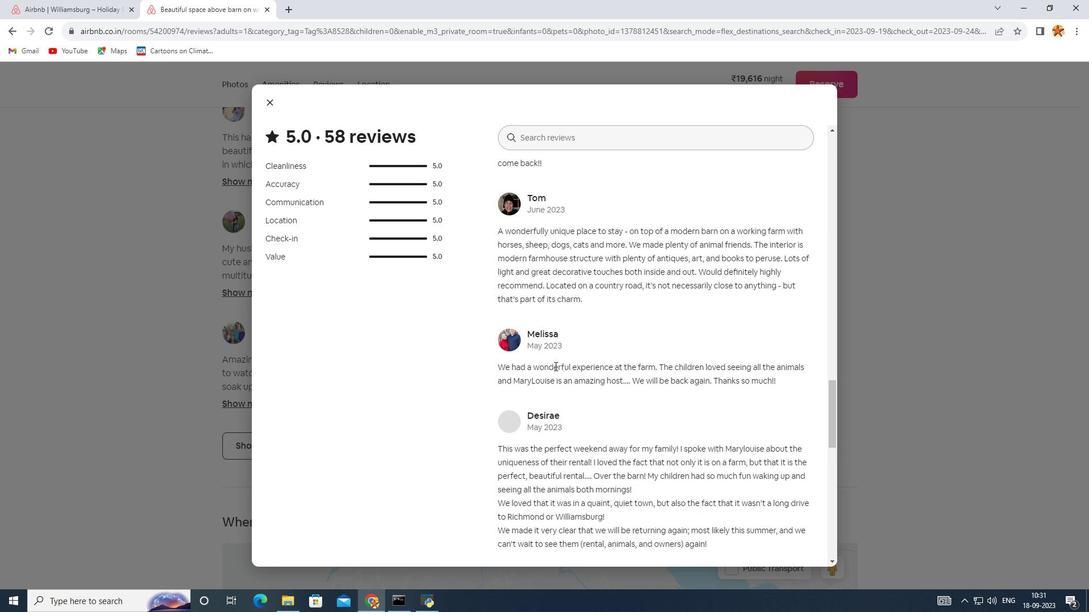 
Action: Mouse scrolled (557, 368) with delta (0, 0)
Screenshot: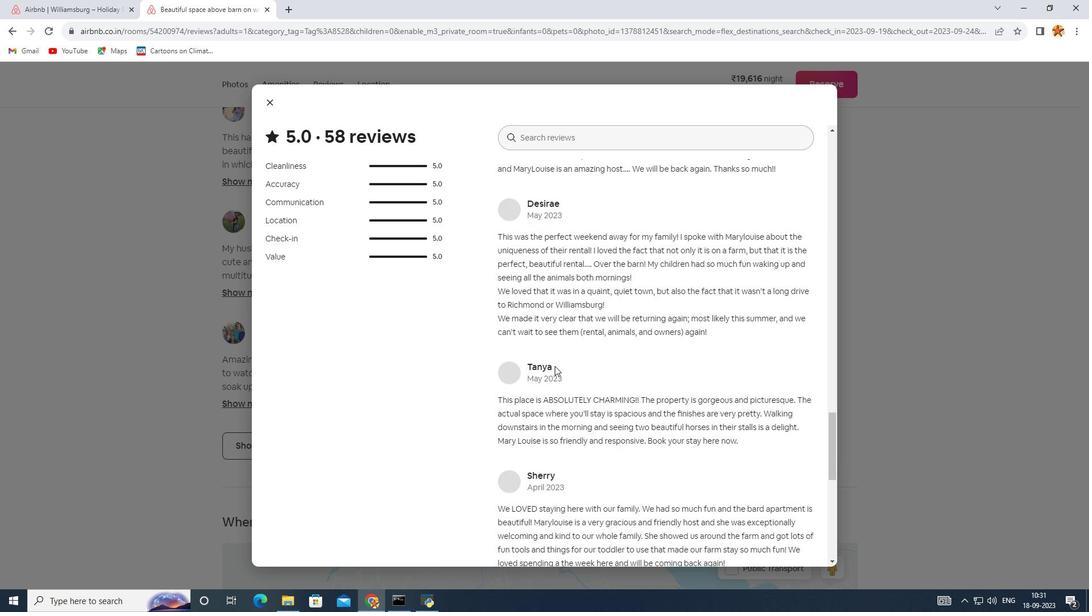 
Action: Mouse scrolled (557, 368) with delta (0, 0)
Screenshot: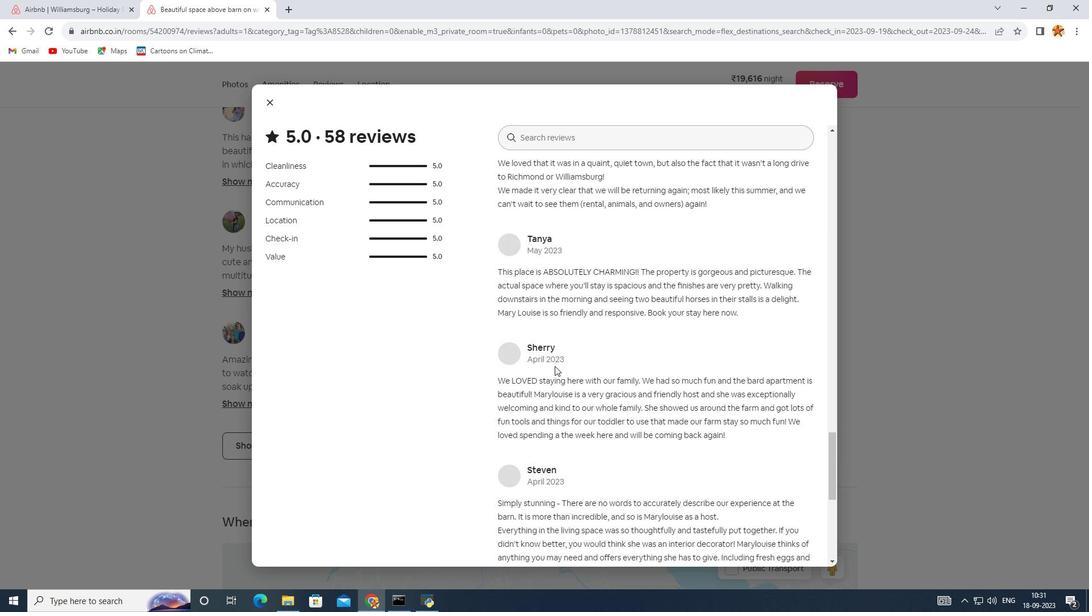 
Action: Mouse scrolled (557, 368) with delta (0, 0)
Screenshot: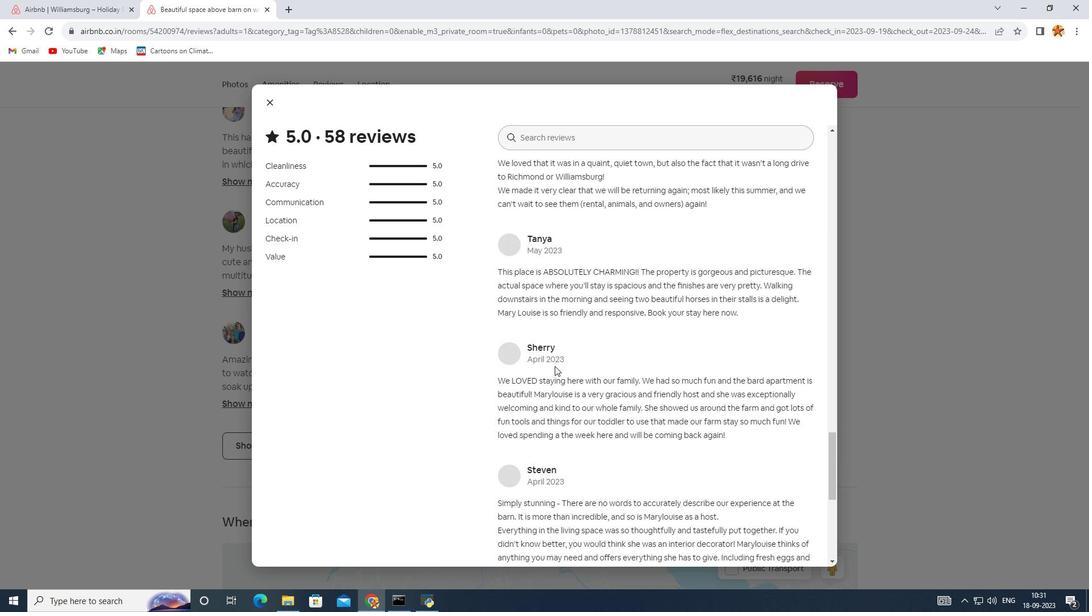 
Action: Mouse scrolled (557, 368) with delta (0, 0)
Screenshot: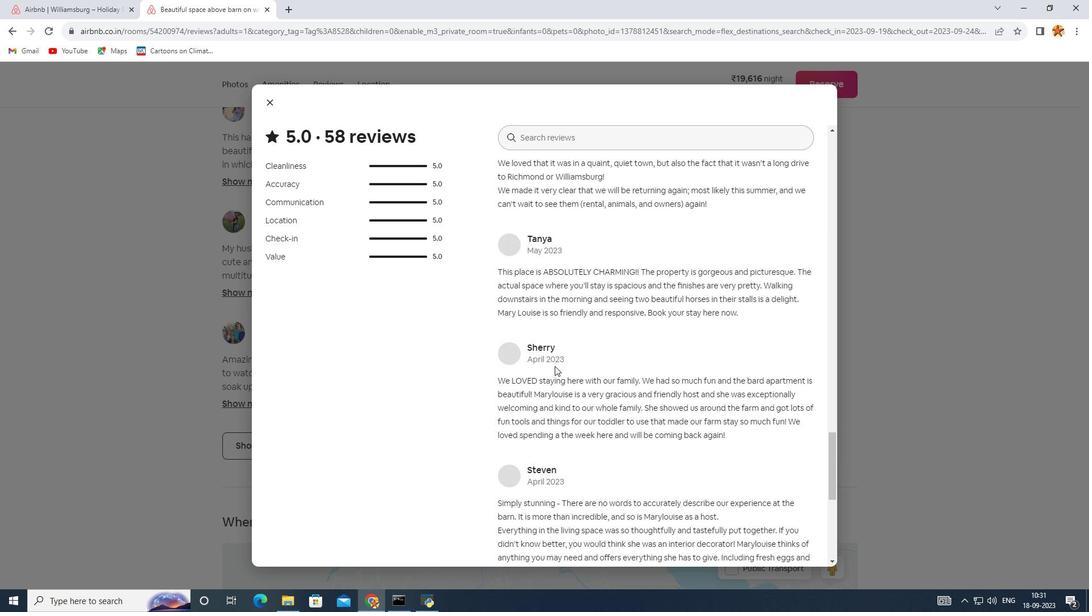 
Action: Mouse scrolled (557, 368) with delta (0, 0)
Screenshot: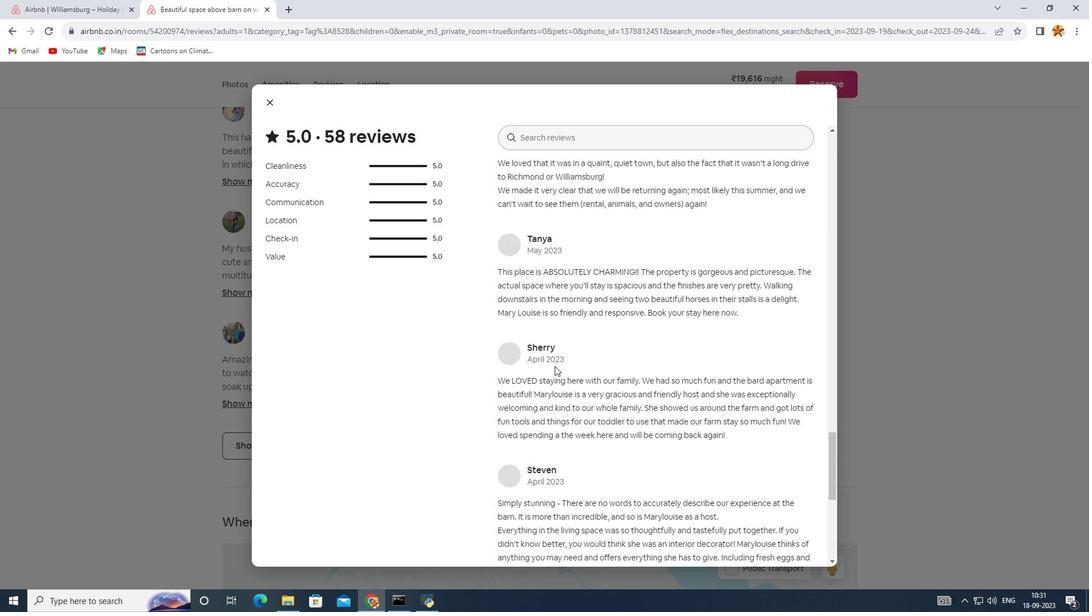 
Action: Mouse scrolled (557, 368) with delta (0, 0)
Screenshot: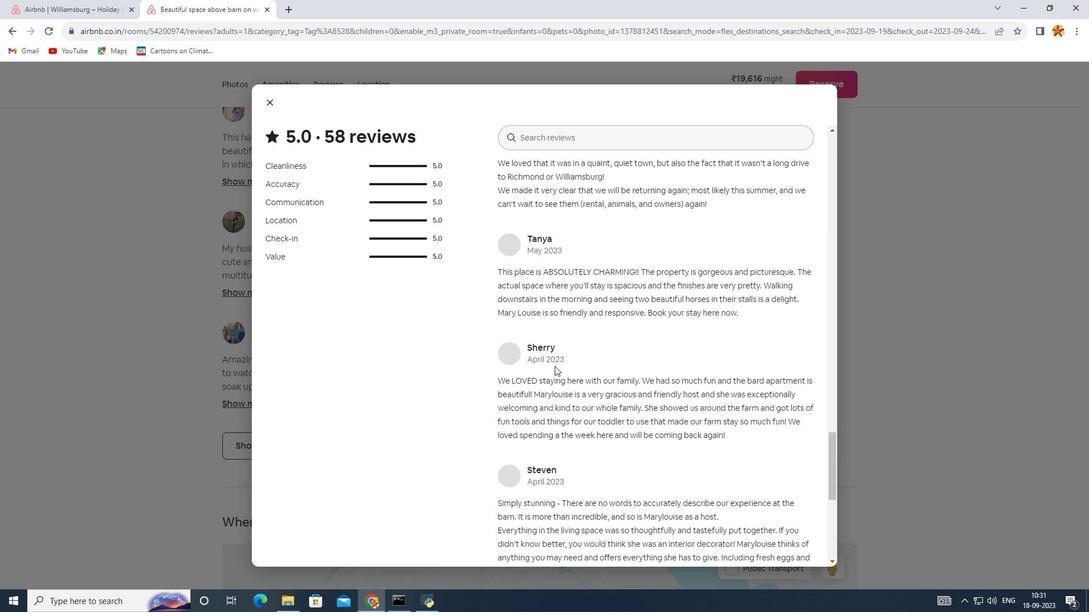 
Action: Mouse scrolled (557, 368) with delta (0, 0)
Screenshot: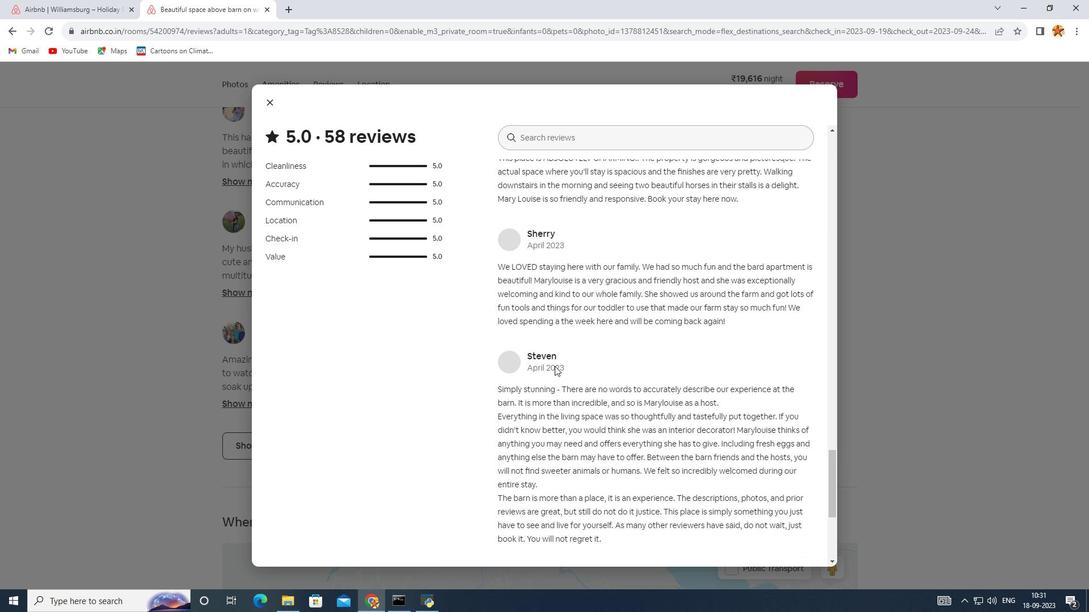 
Action: Mouse scrolled (557, 368) with delta (0, 0)
Screenshot: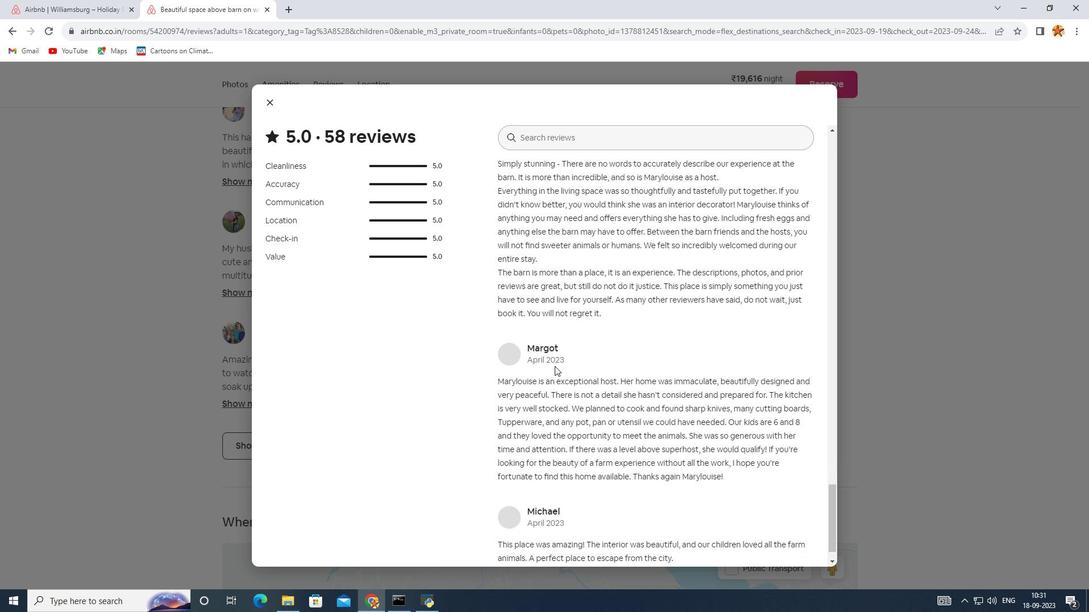 
Action: Mouse scrolled (557, 368) with delta (0, 0)
Screenshot: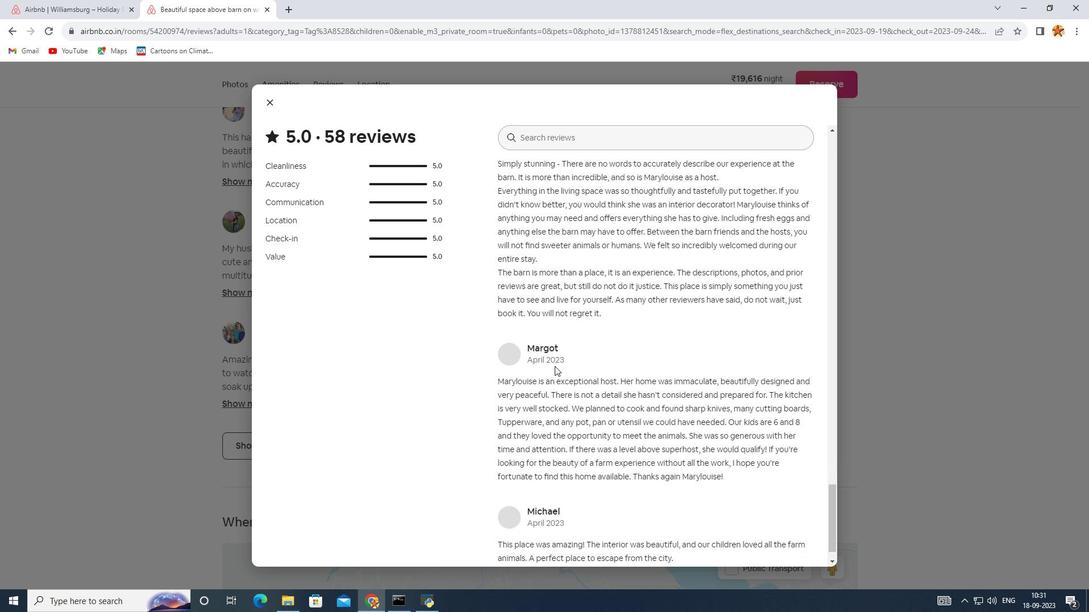
Action: Mouse scrolled (557, 368) with delta (0, 0)
Screenshot: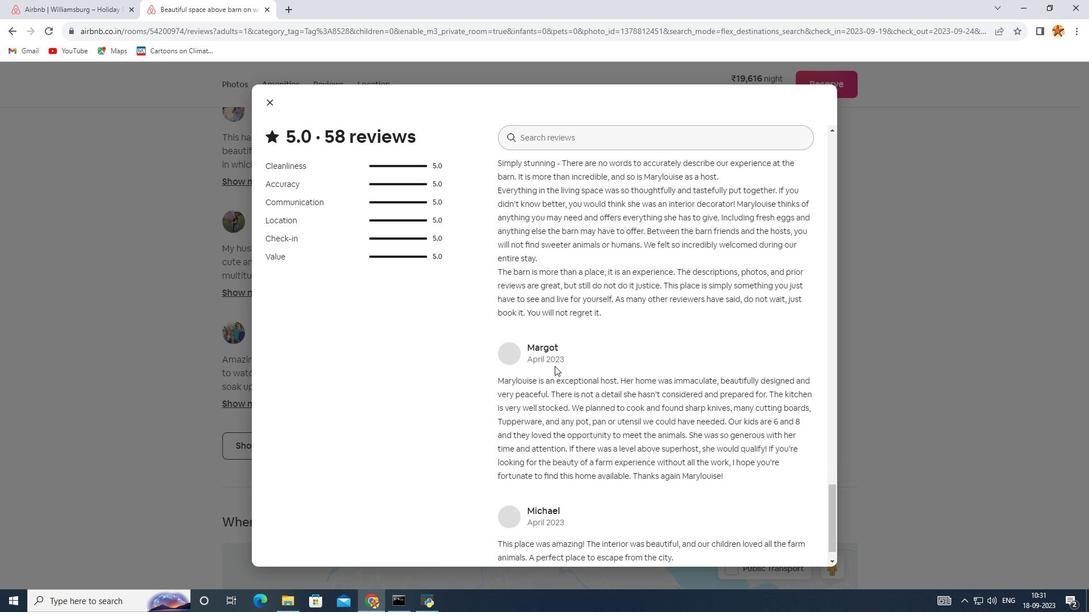 
Action: Mouse scrolled (557, 368) with delta (0, 0)
Screenshot: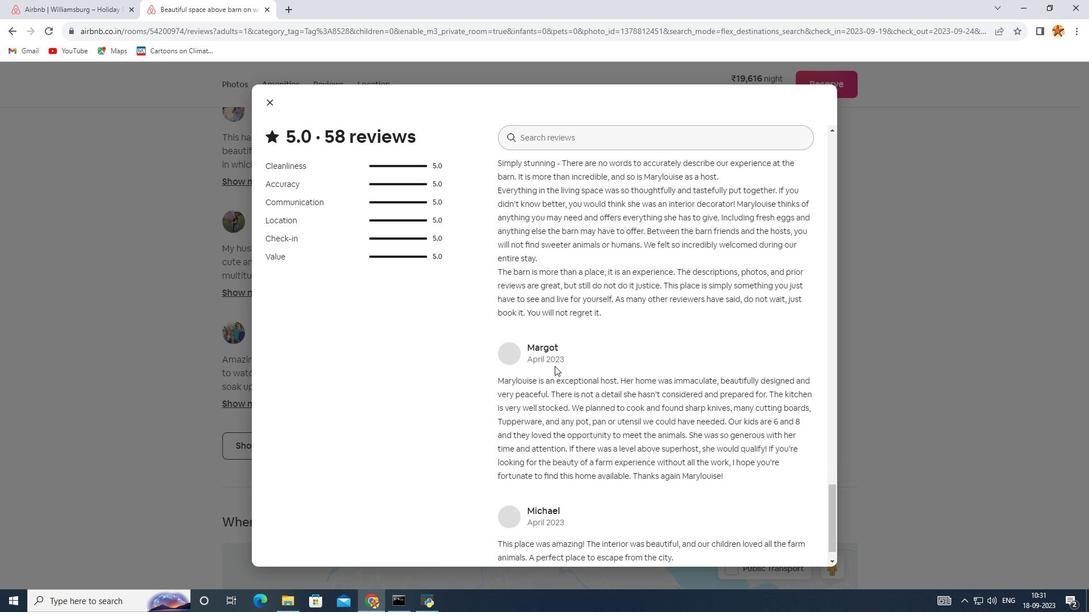 
Action: Mouse scrolled (557, 368) with delta (0, 0)
Screenshot: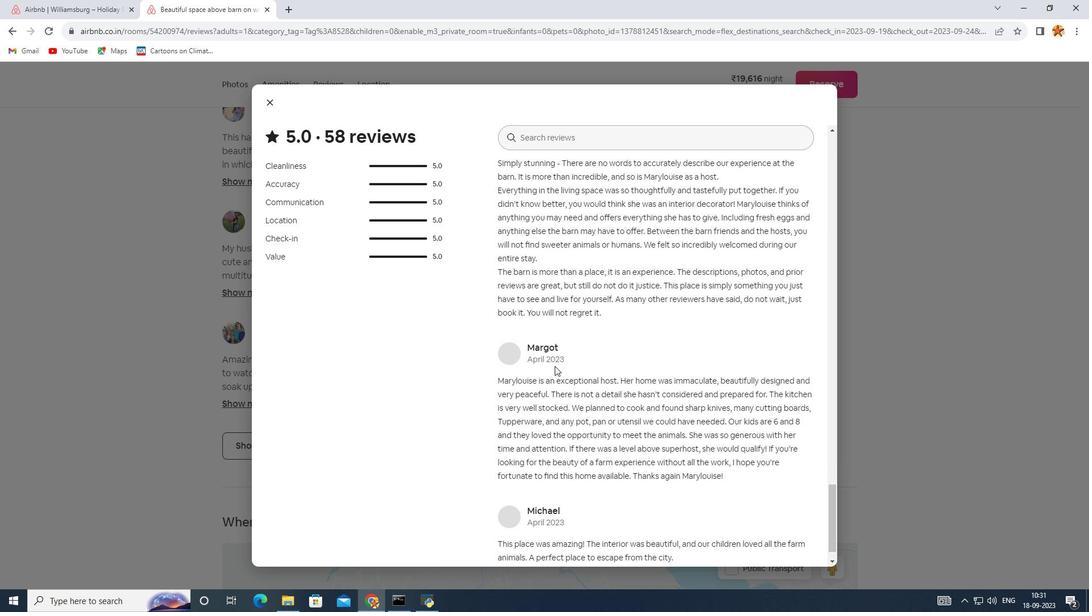 
Action: Mouse scrolled (557, 368) with delta (0, 0)
Screenshot: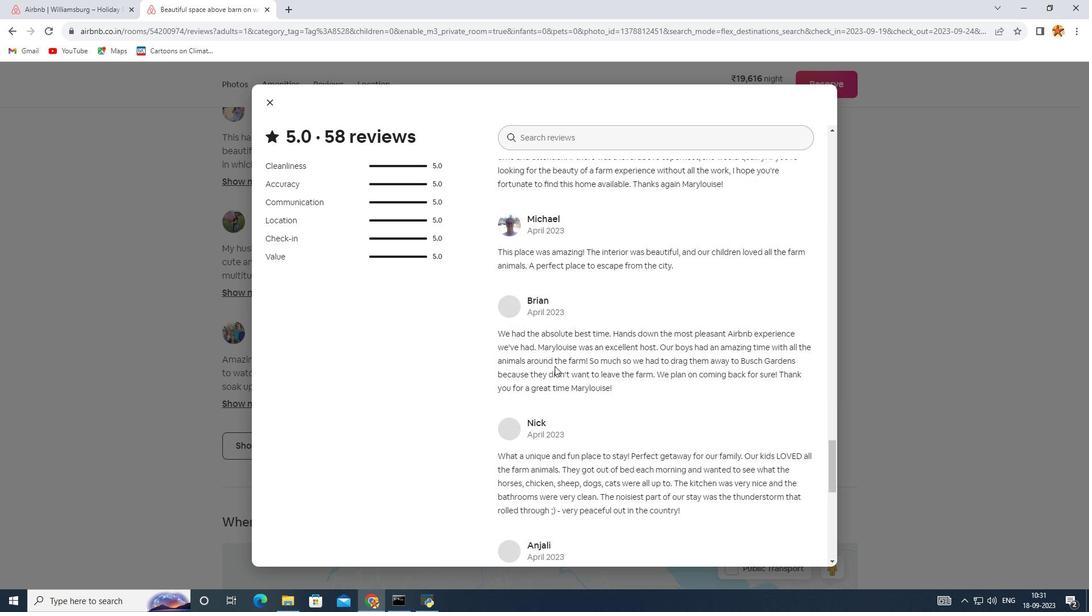
Action: Mouse scrolled (557, 368) with delta (0, 0)
Screenshot: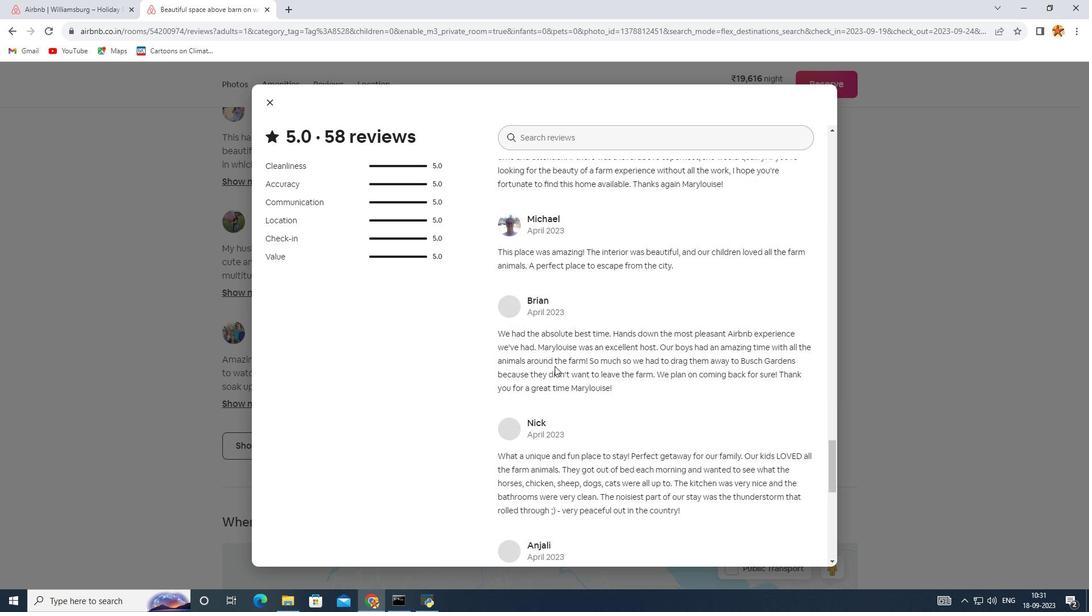 
Action: Mouse scrolled (557, 368) with delta (0, 0)
Screenshot: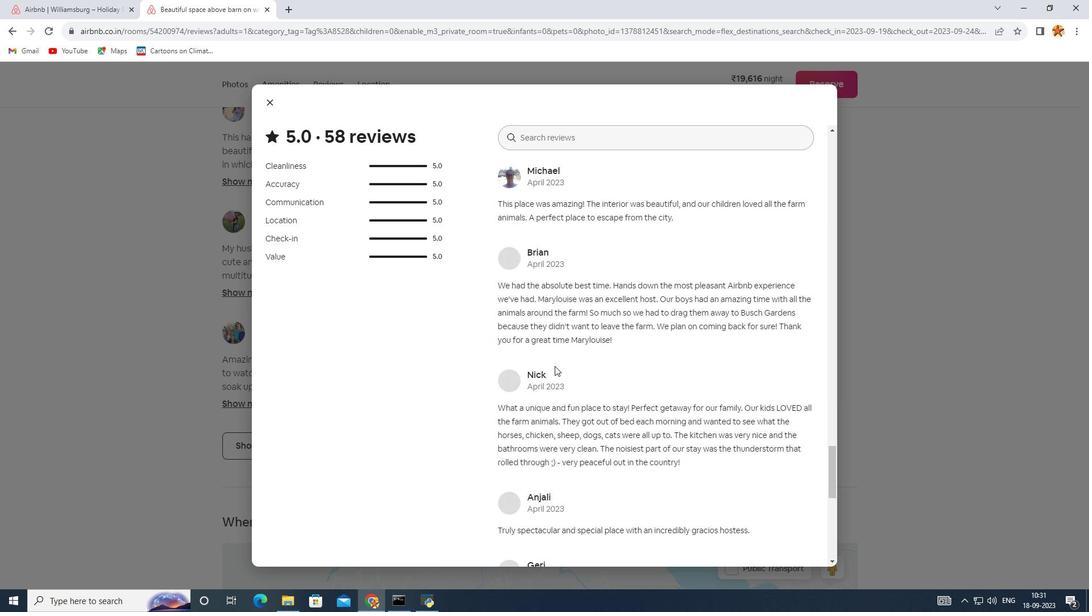 
Action: Mouse scrolled (557, 368) with delta (0, 0)
Screenshot: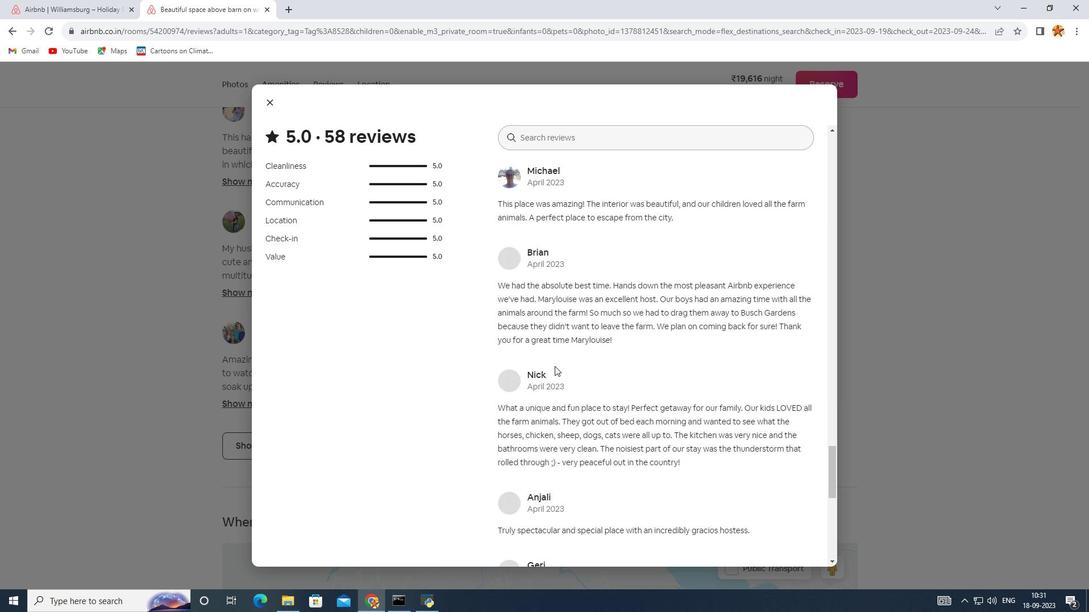 
Action: Mouse scrolled (557, 368) with delta (0, 0)
Screenshot: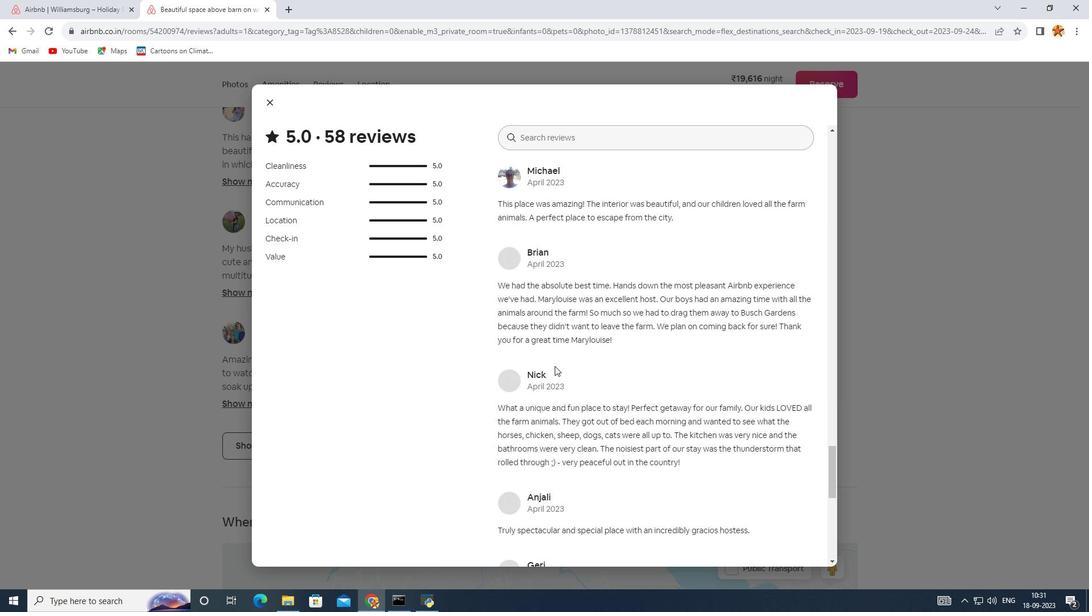 
Action: Mouse scrolled (557, 368) with delta (0, 0)
Screenshot: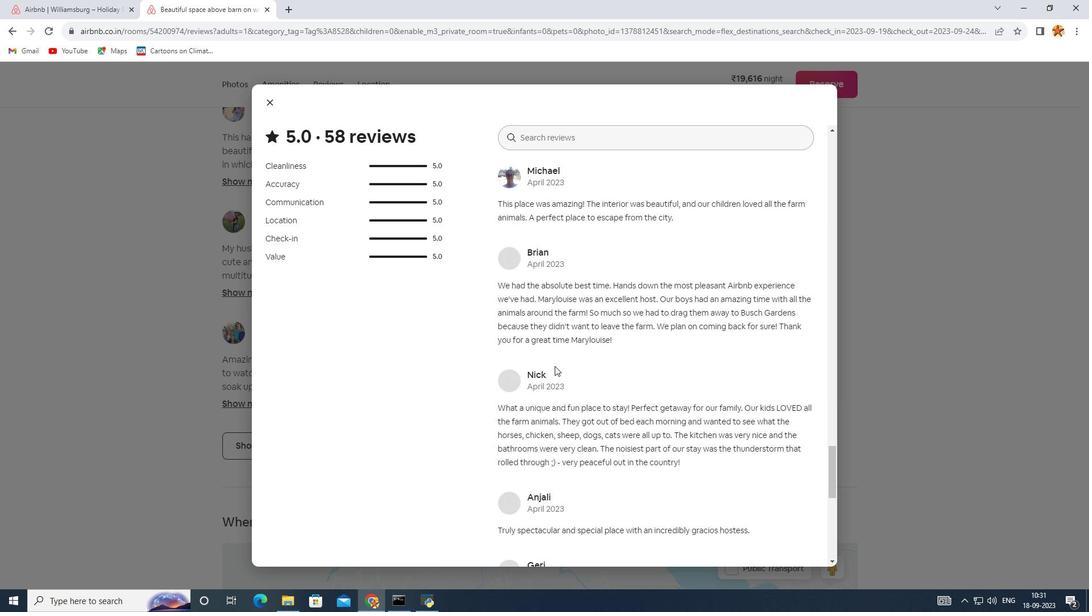 
Action: Mouse scrolled (557, 368) with delta (0, 0)
Screenshot: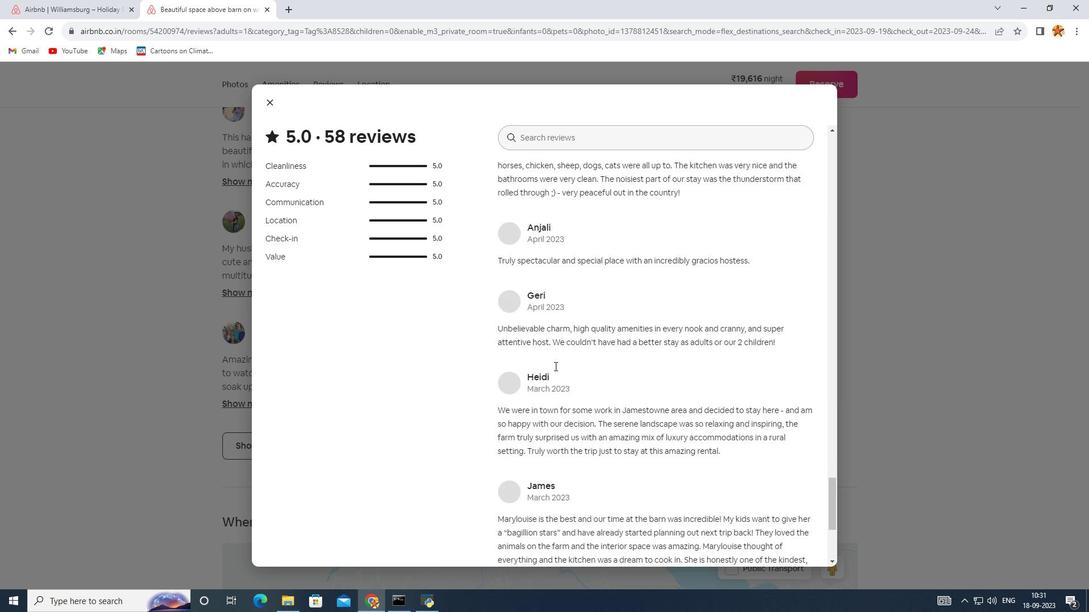 
Action: Mouse scrolled (557, 368) with delta (0, 0)
Screenshot: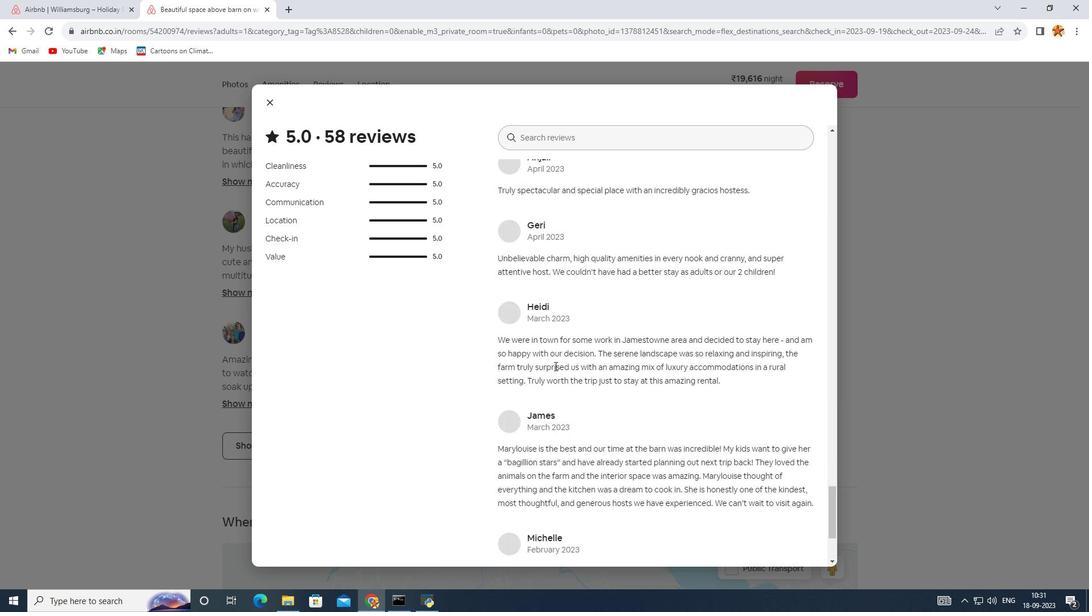 
Action: Mouse scrolled (557, 368) with delta (0, 0)
Screenshot: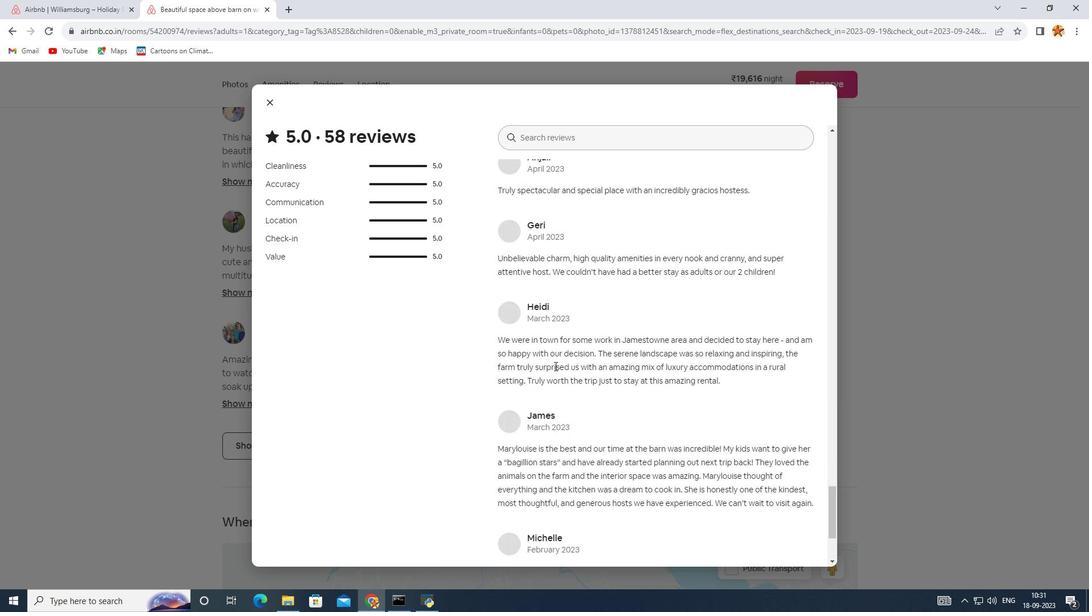 
Action: Mouse scrolled (557, 368) with delta (0, 0)
Screenshot: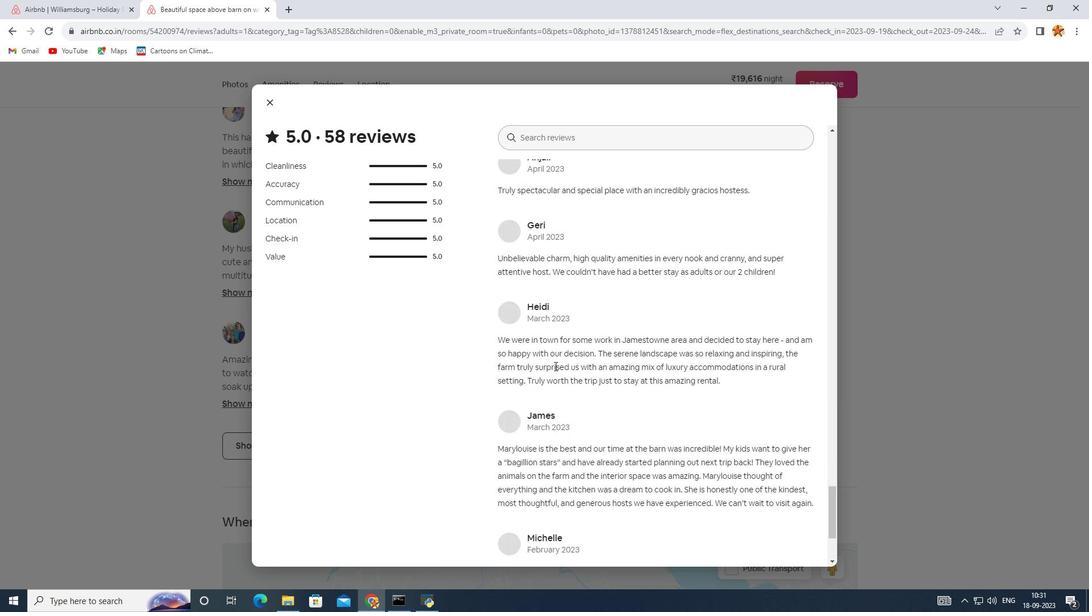 
Action: Mouse scrolled (557, 368) with delta (0, 0)
Screenshot: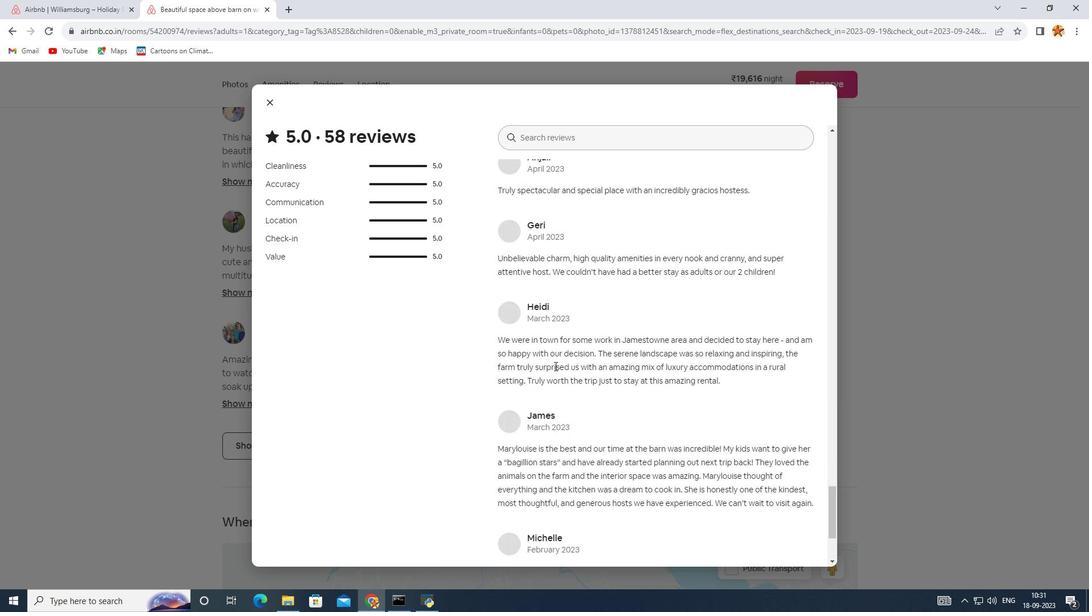 
Action: Mouse scrolled (557, 368) with delta (0, 0)
Screenshot: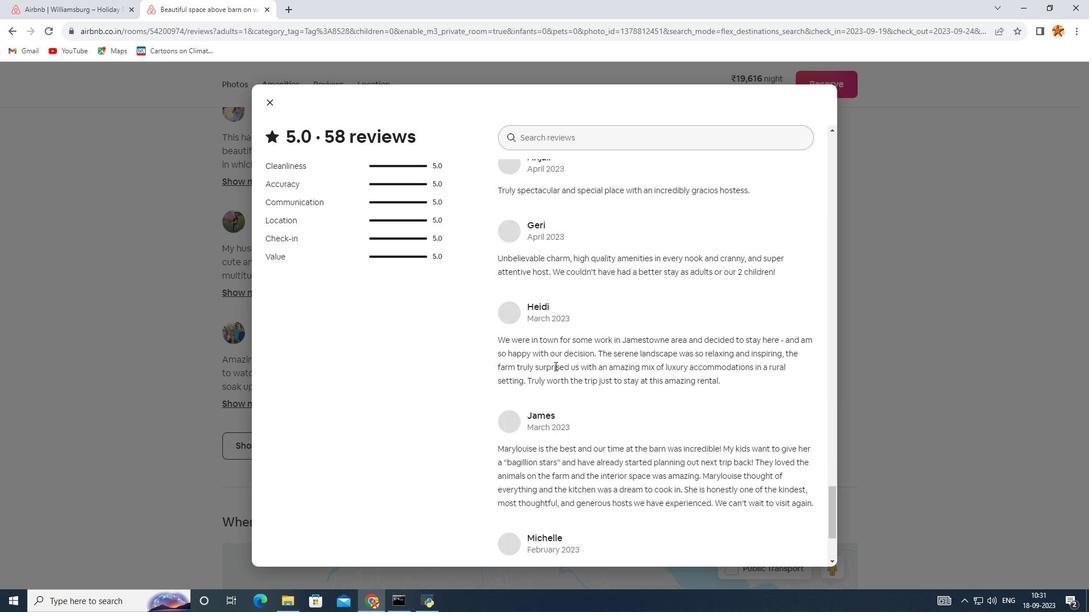 
Action: Mouse scrolled (557, 368) with delta (0, 0)
Screenshot: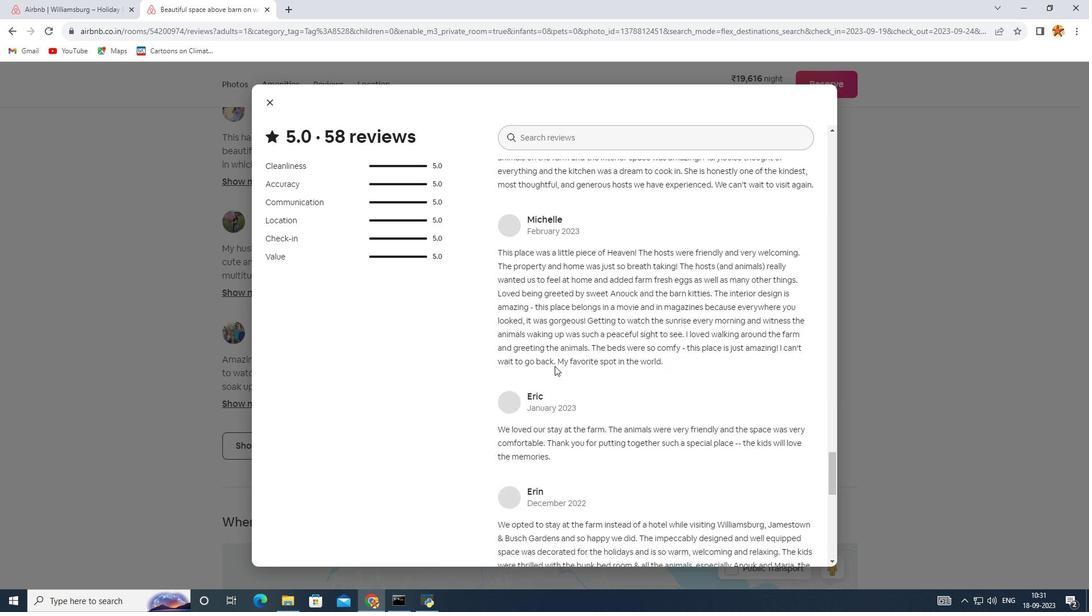 
Action: Mouse scrolled (557, 368) with delta (0, 0)
Screenshot: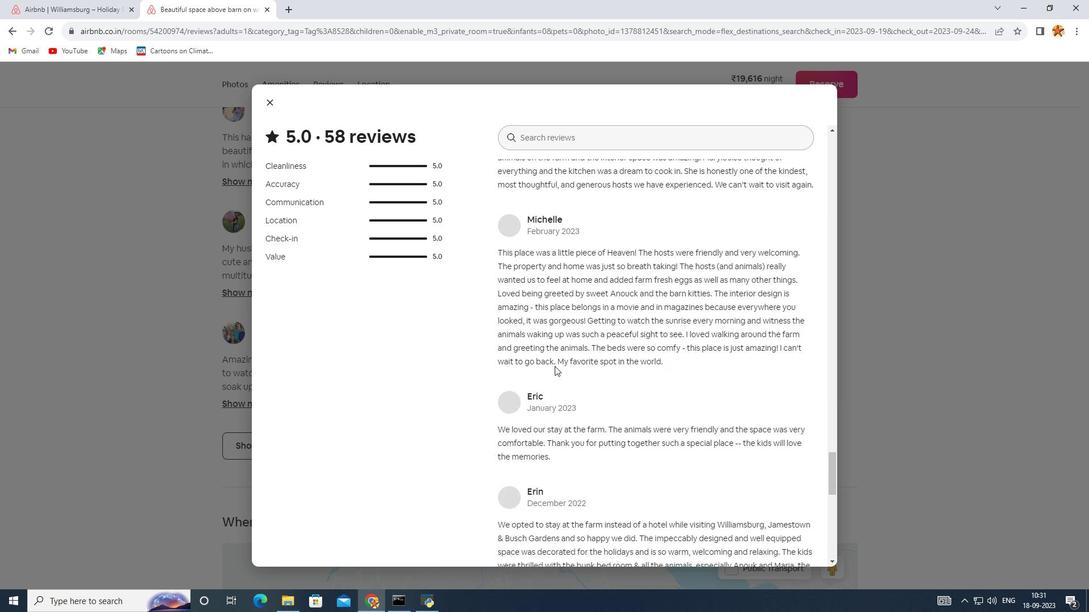 
Action: Mouse scrolled (557, 368) with delta (0, 0)
Screenshot: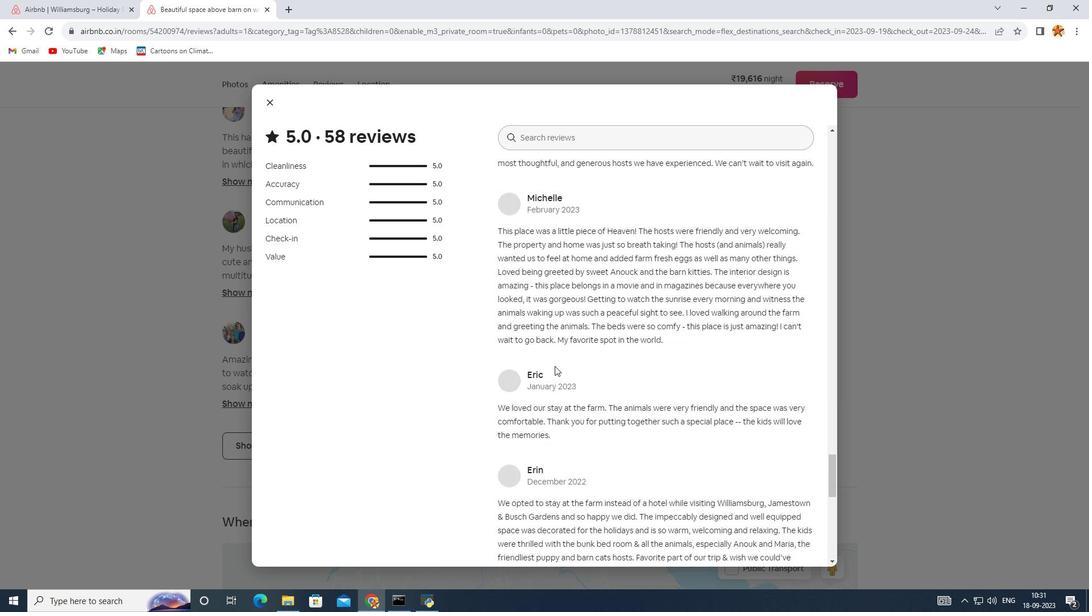 
Action: Mouse scrolled (557, 368) with delta (0, 0)
Screenshot: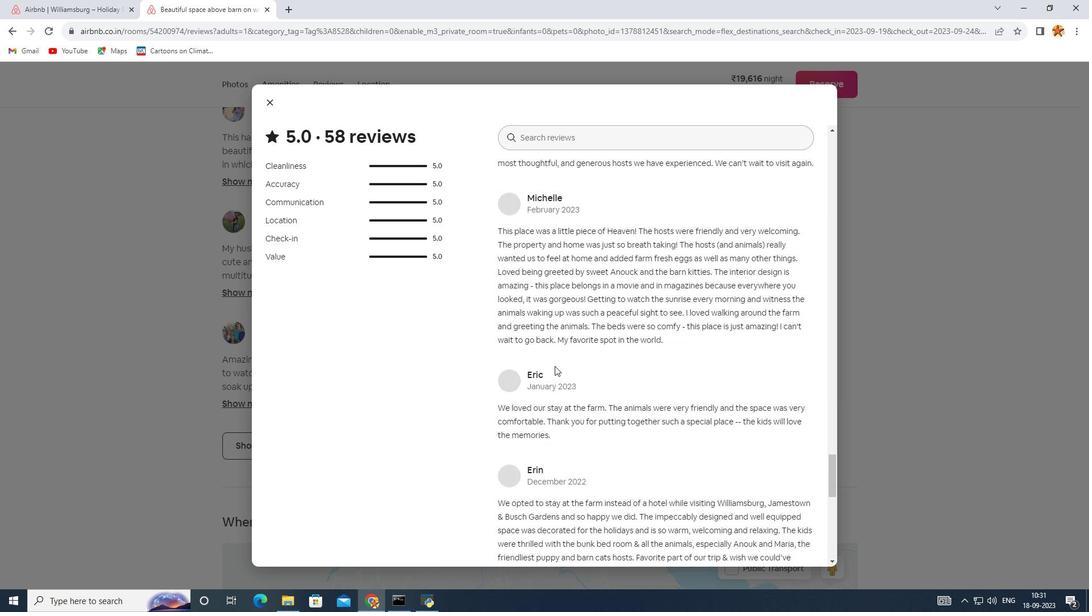 
Action: Mouse scrolled (557, 368) with delta (0, 0)
Screenshot: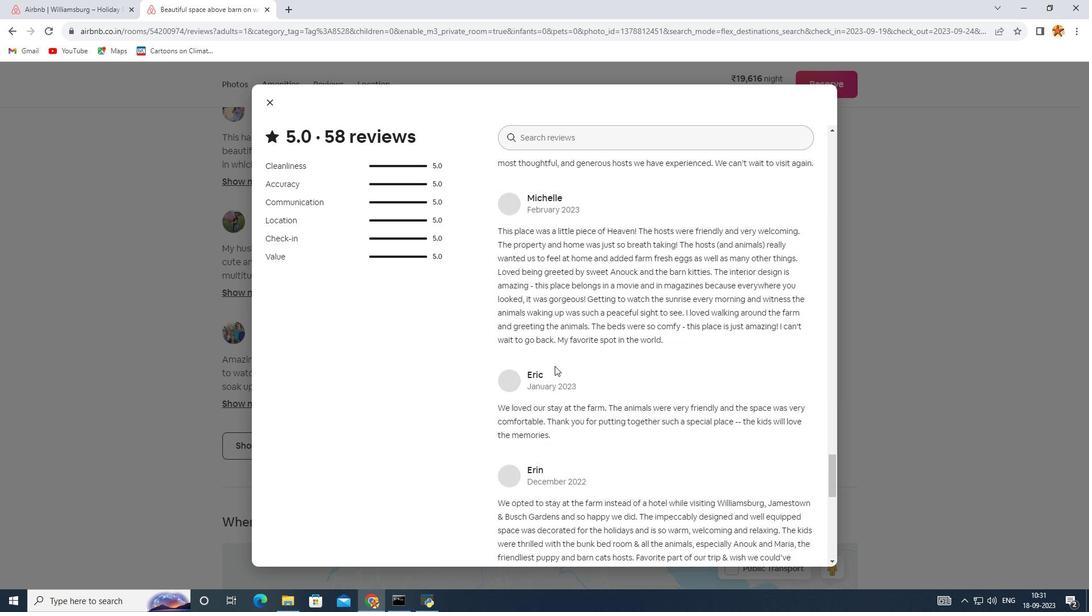 
Action: Mouse scrolled (557, 368) with delta (0, 0)
Screenshot: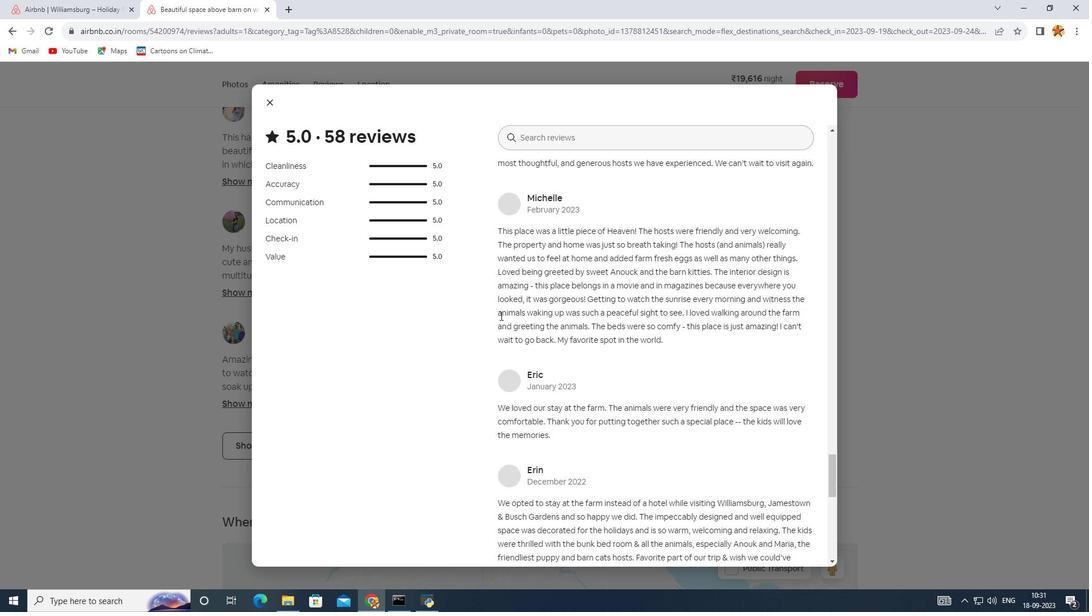 
Action: Mouse moved to (275, 110)
Screenshot: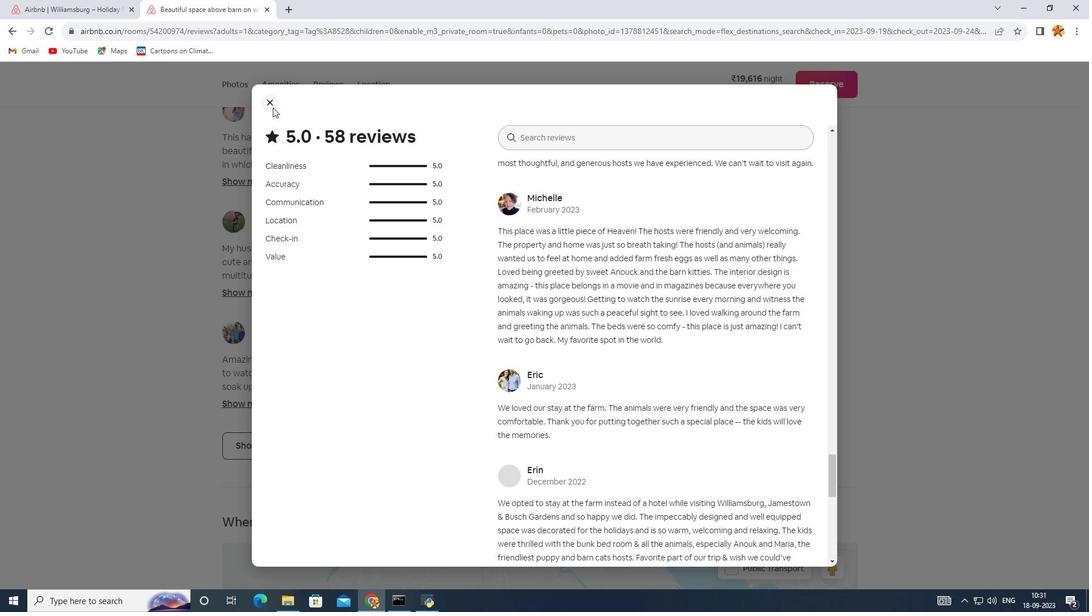 
Action: Mouse pressed left at (275, 110)
Screenshot: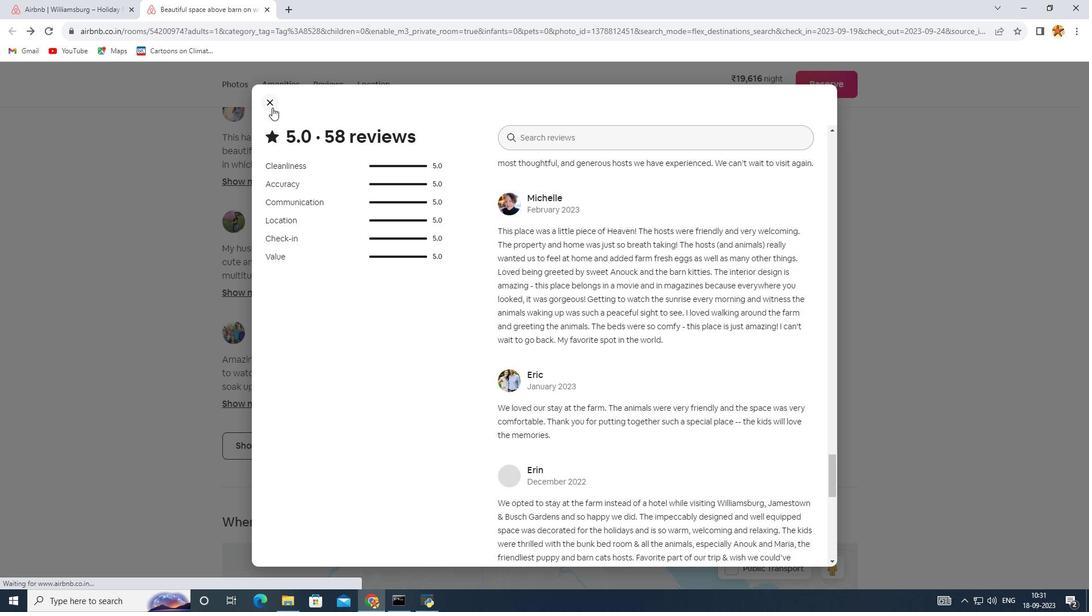 
Action: Mouse moved to (269, 342)
Screenshot: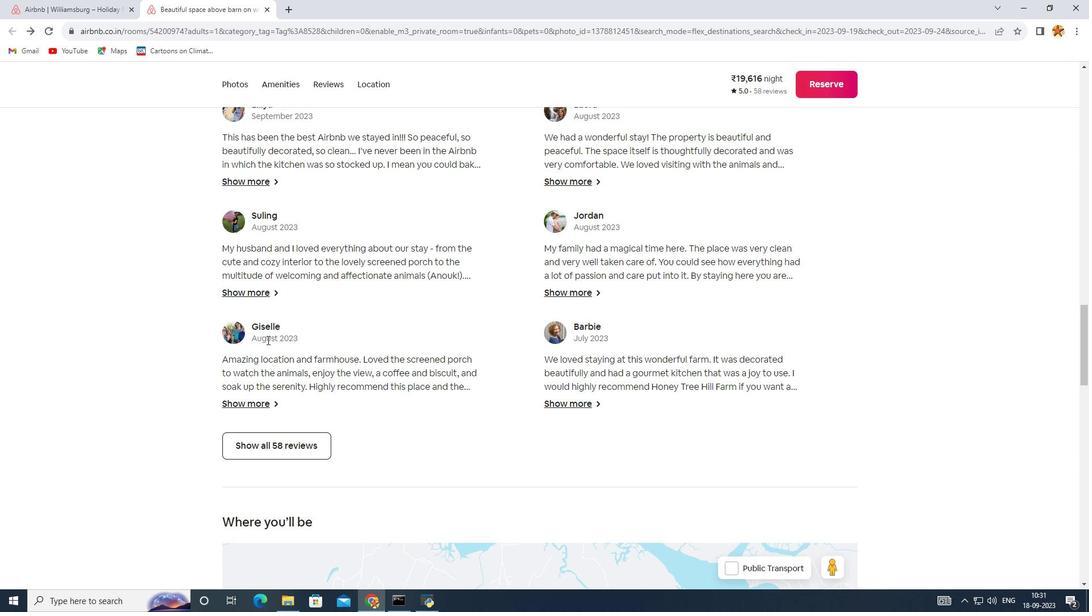 
Action: Mouse scrolled (269, 342) with delta (0, 0)
Screenshot: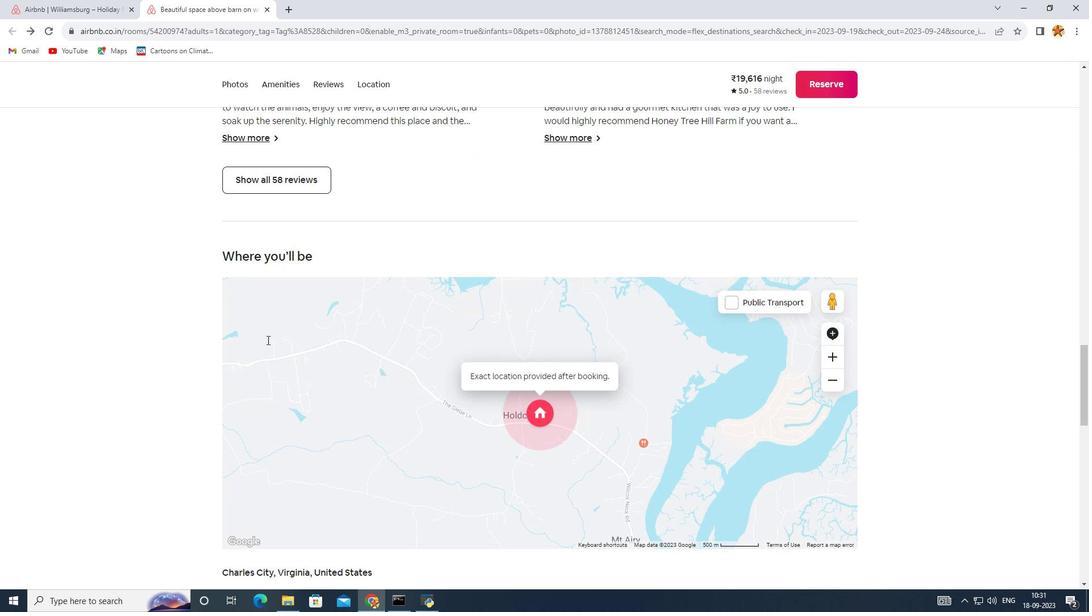 
Action: Mouse scrolled (269, 342) with delta (0, 0)
Screenshot: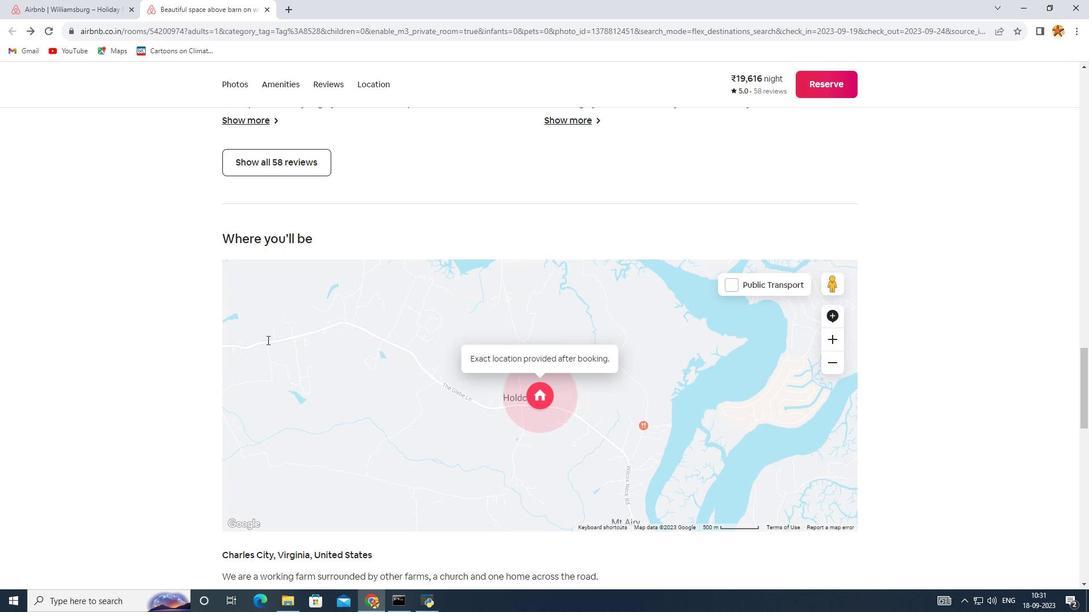 
Action: Mouse scrolled (269, 342) with delta (0, 0)
Screenshot: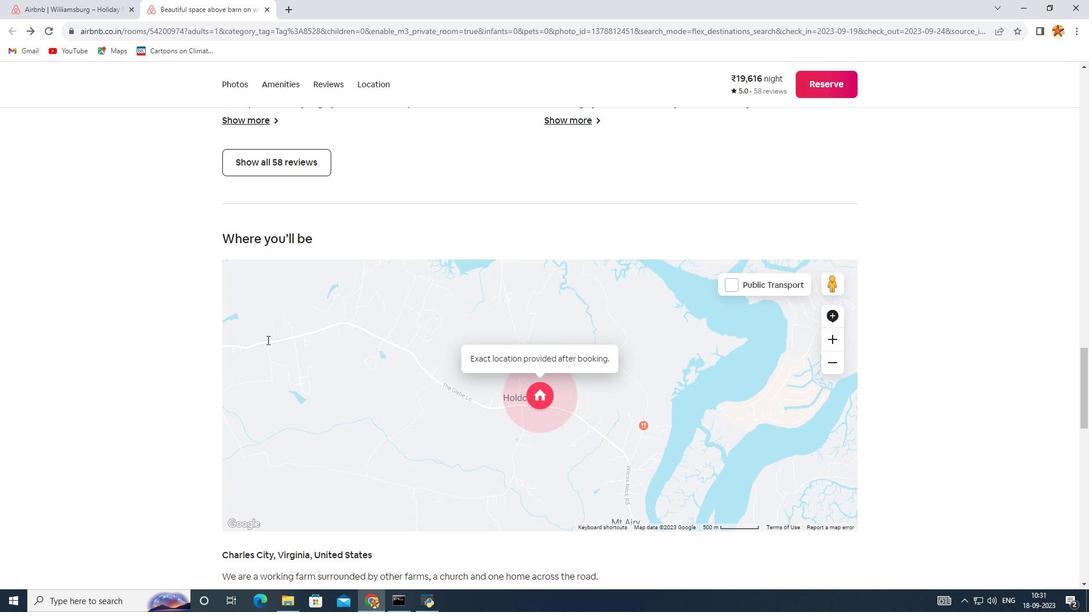 
Action: Mouse scrolled (269, 342) with delta (0, 0)
Screenshot: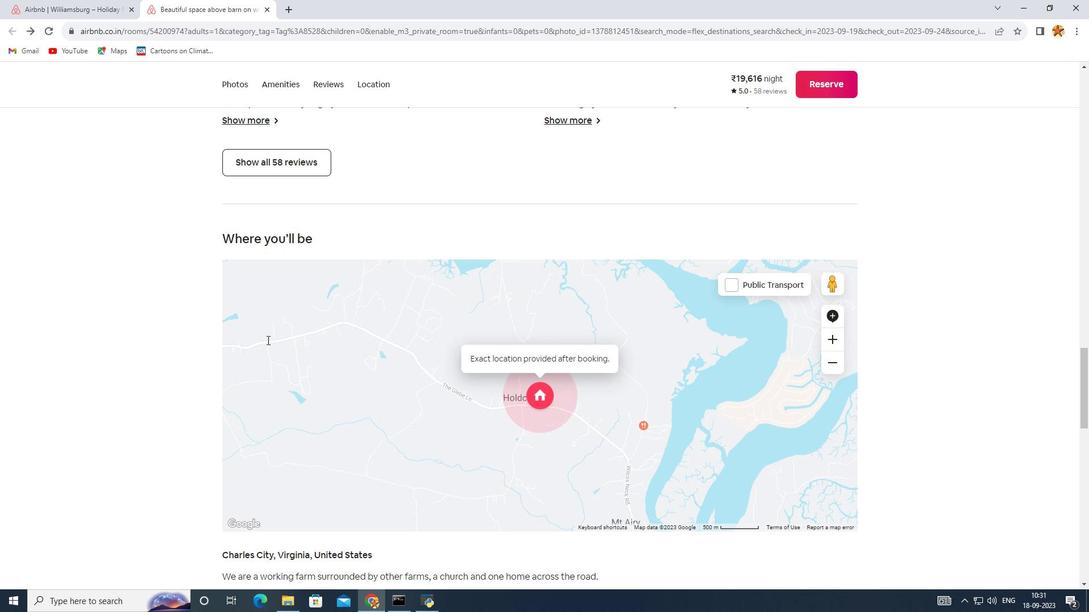 
Action: Mouse scrolled (269, 342) with delta (0, 0)
Screenshot: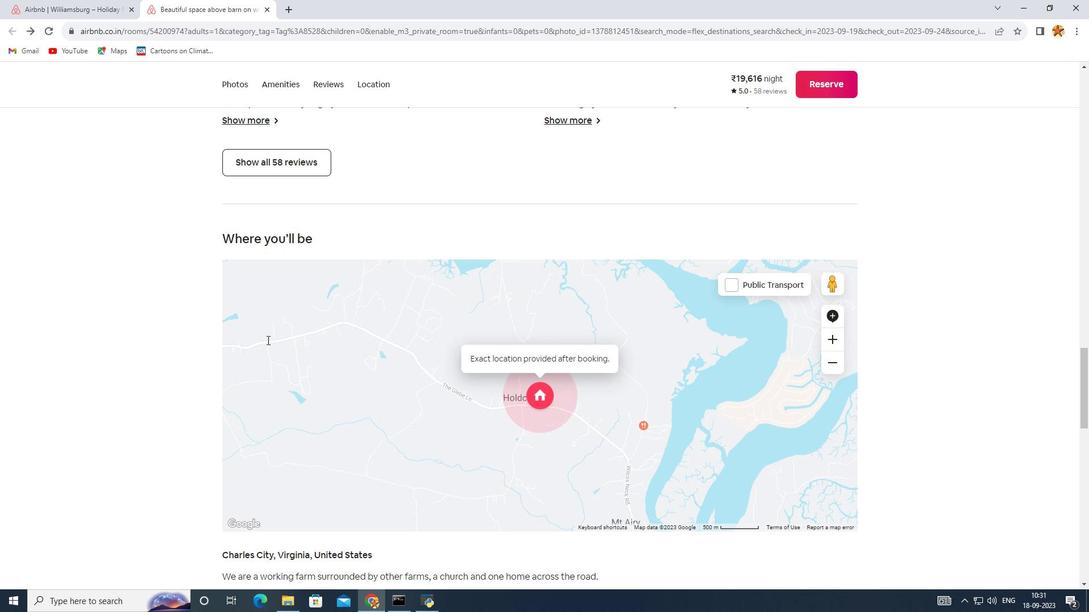 
Action: Mouse scrolled (269, 342) with delta (0, 0)
Screenshot: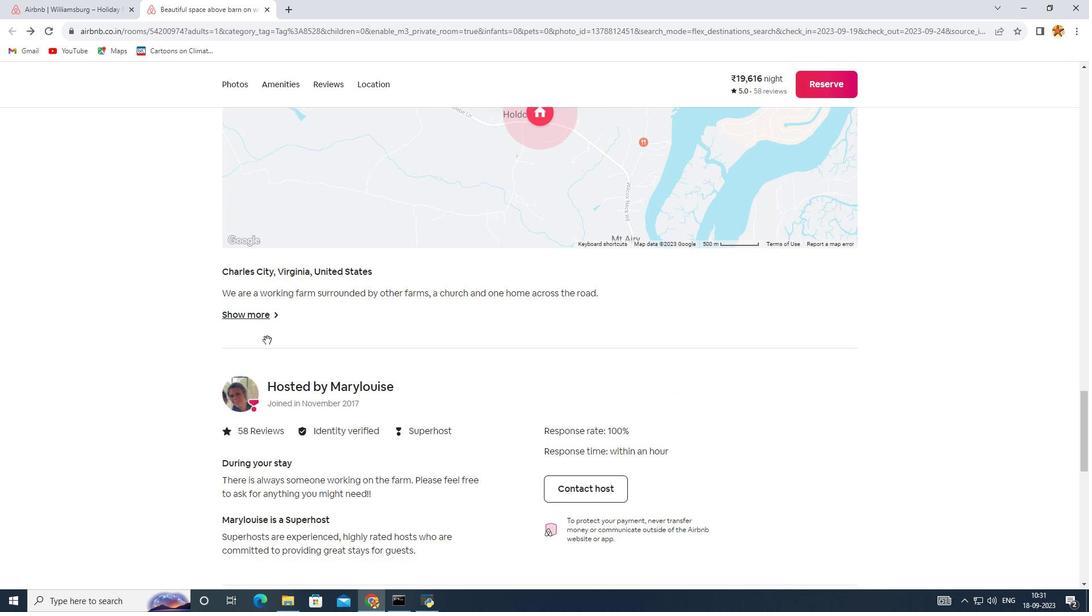 
Action: Mouse scrolled (269, 342) with delta (0, 0)
Screenshot: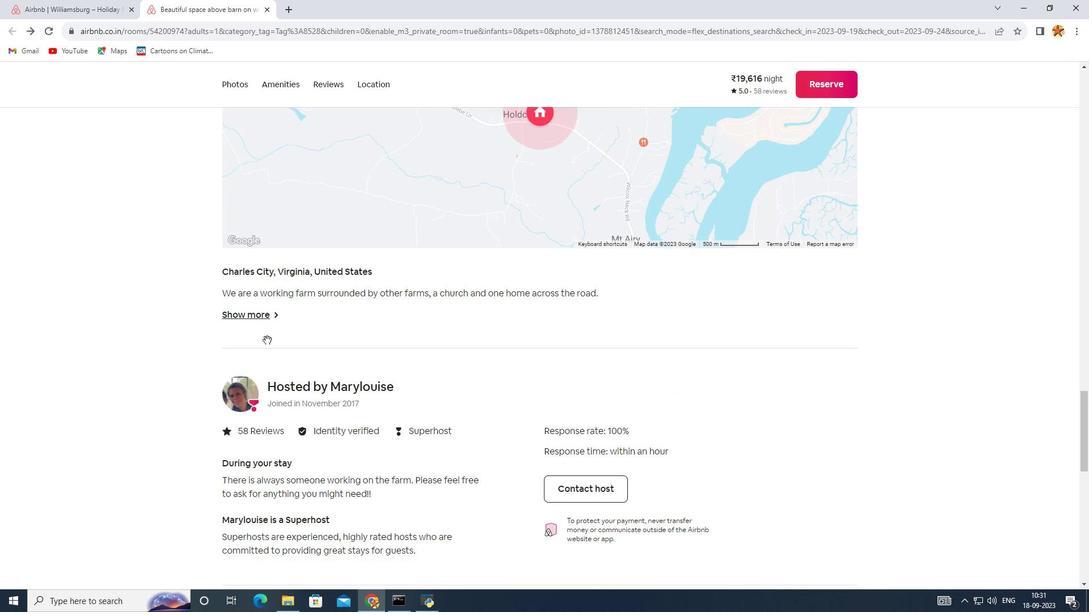 
Action: Mouse scrolled (269, 342) with delta (0, 0)
Screenshot: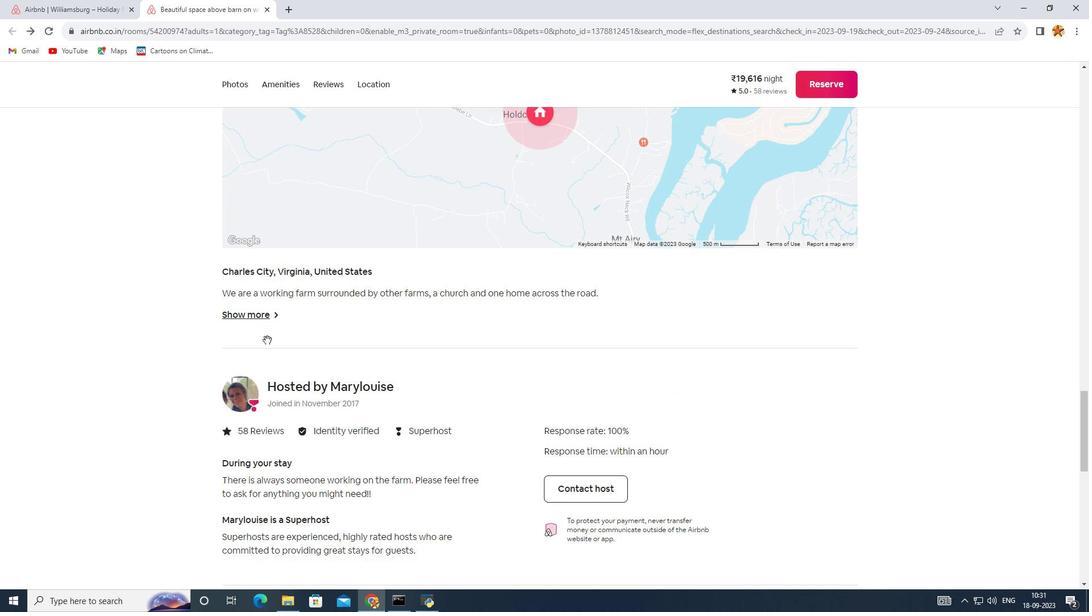 
Action: Mouse scrolled (269, 342) with delta (0, 0)
Screenshot: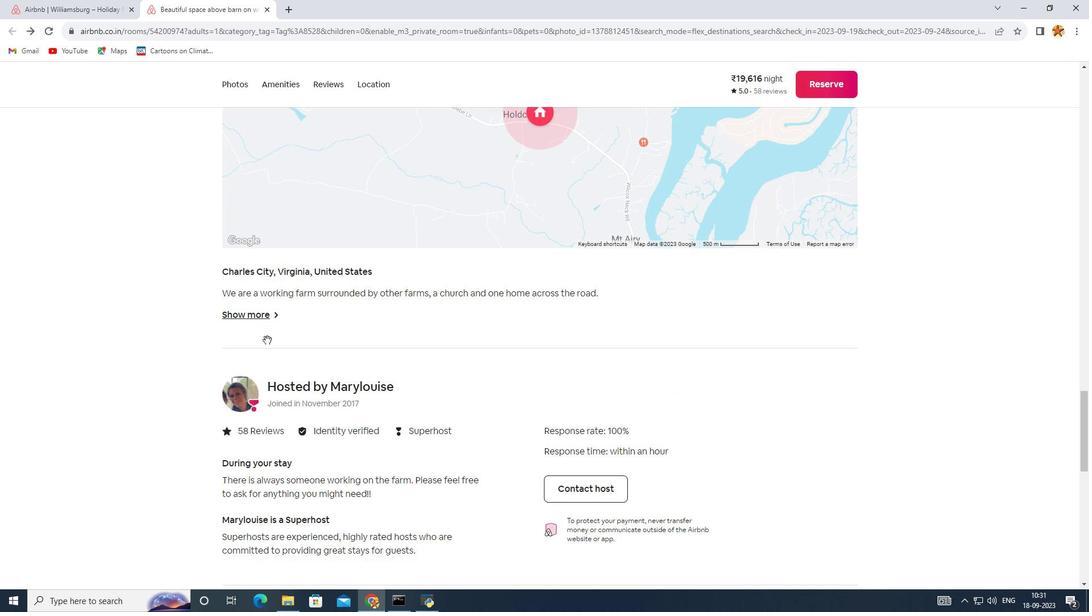 
Action: Mouse scrolled (269, 342) with delta (0, 0)
Screenshot: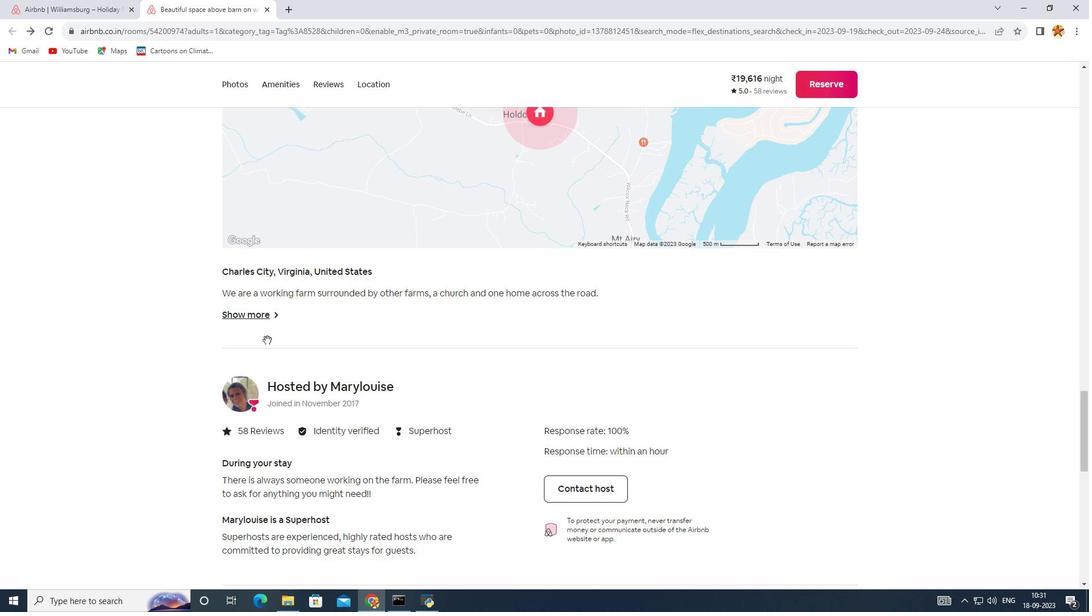
Action: Mouse moved to (244, 313)
Screenshot: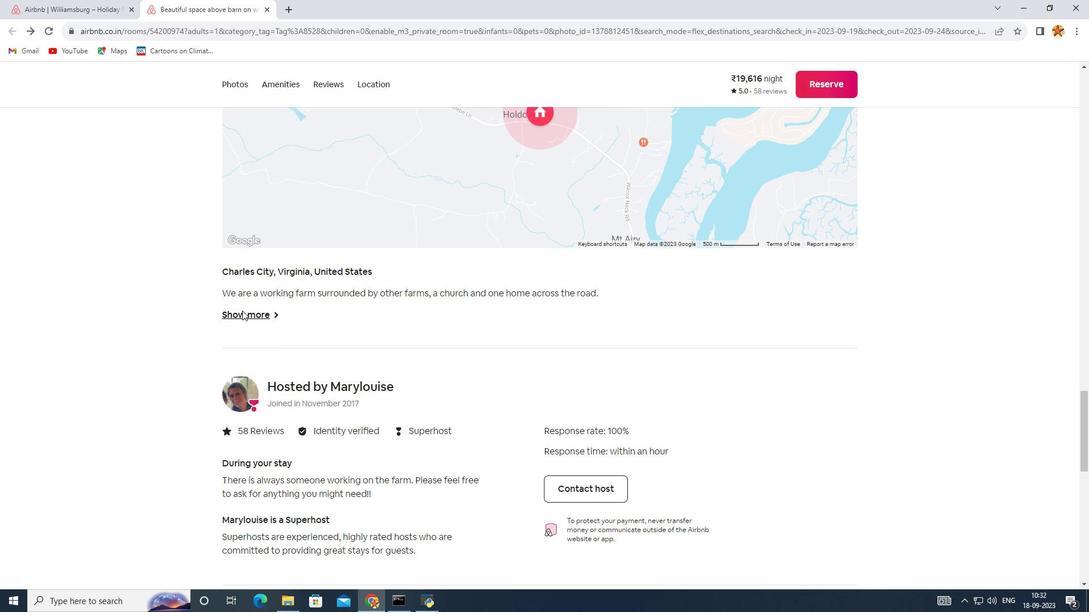 
Action: Mouse pressed left at (244, 313)
Screenshot: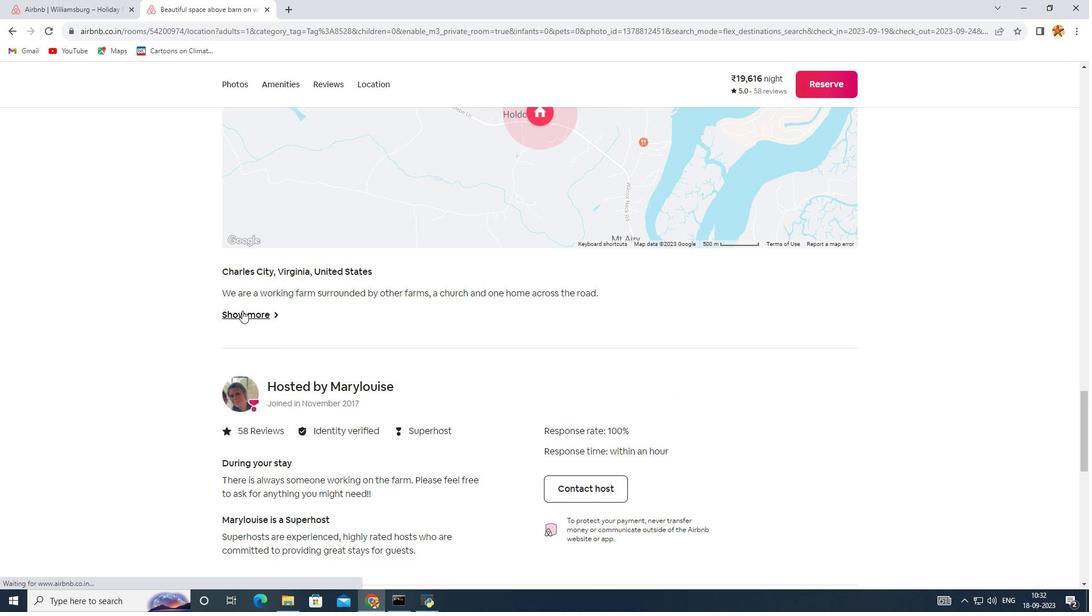 
Action: Mouse moved to (30, 288)
Screenshot: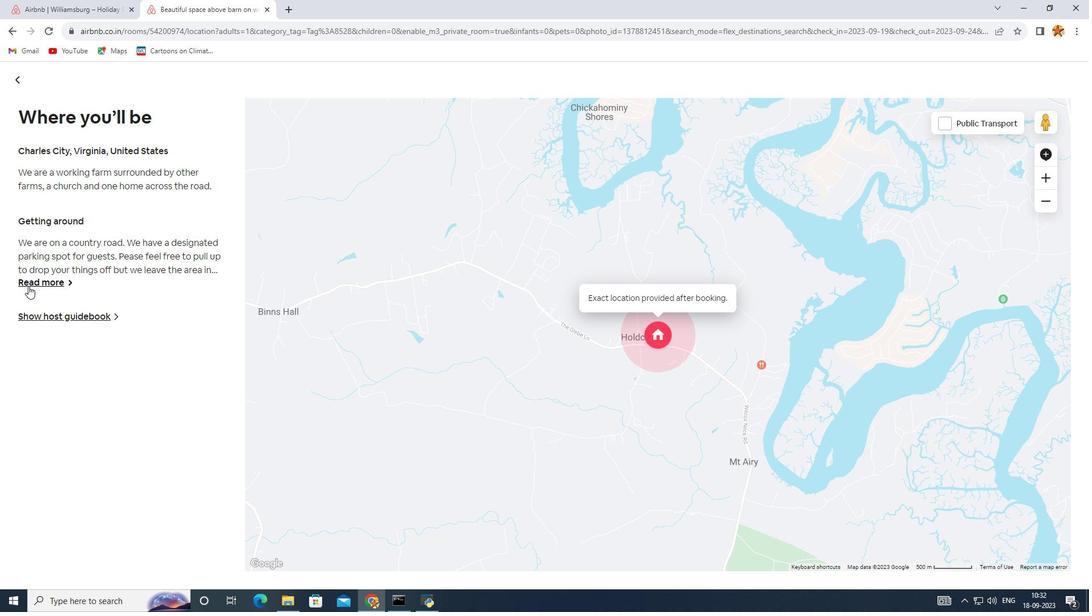 
Action: Mouse pressed left at (30, 288)
Screenshot: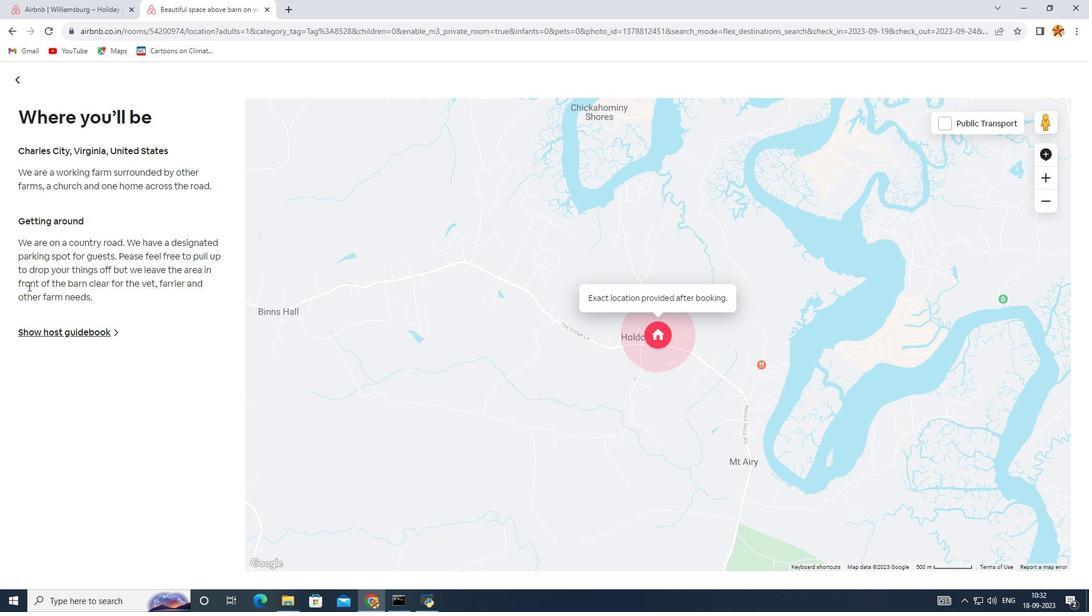 
Action: Mouse moved to (19, 81)
Screenshot: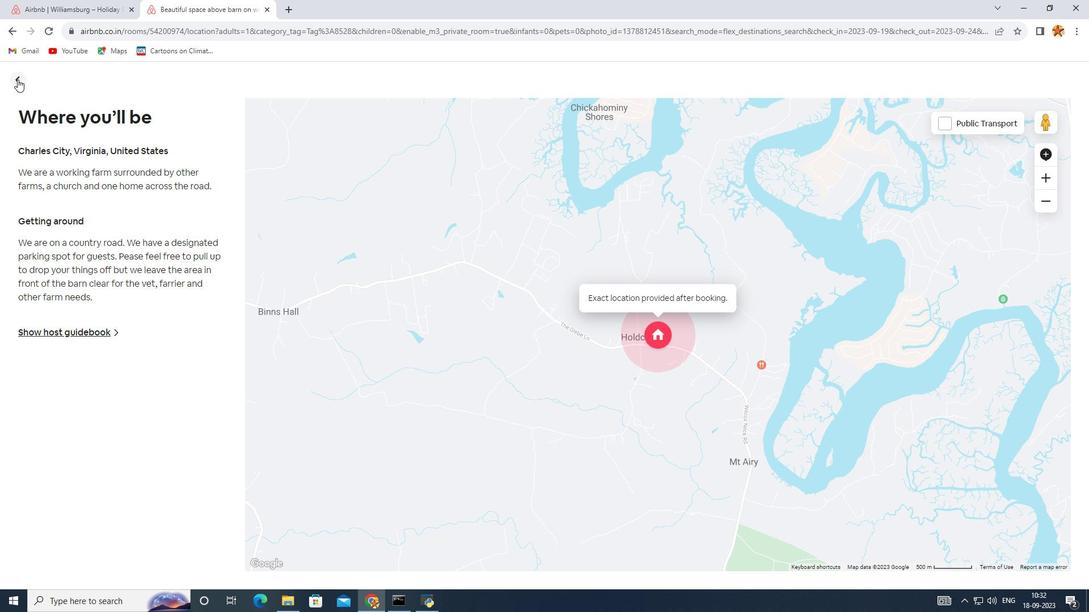 
Action: Mouse pressed left at (19, 81)
Screenshot: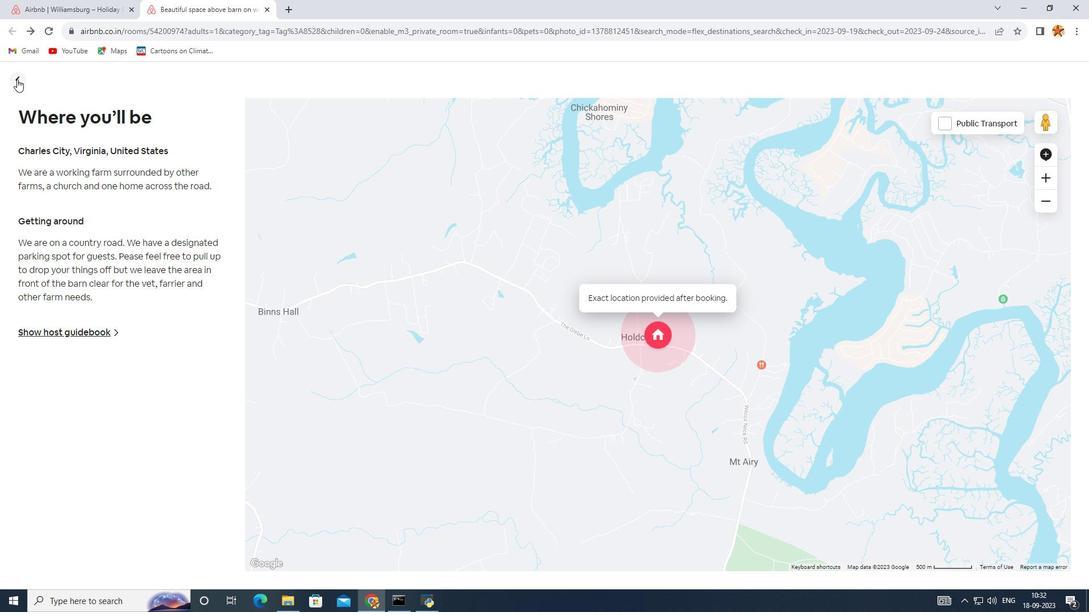 
Action: Mouse moved to (377, 324)
Screenshot: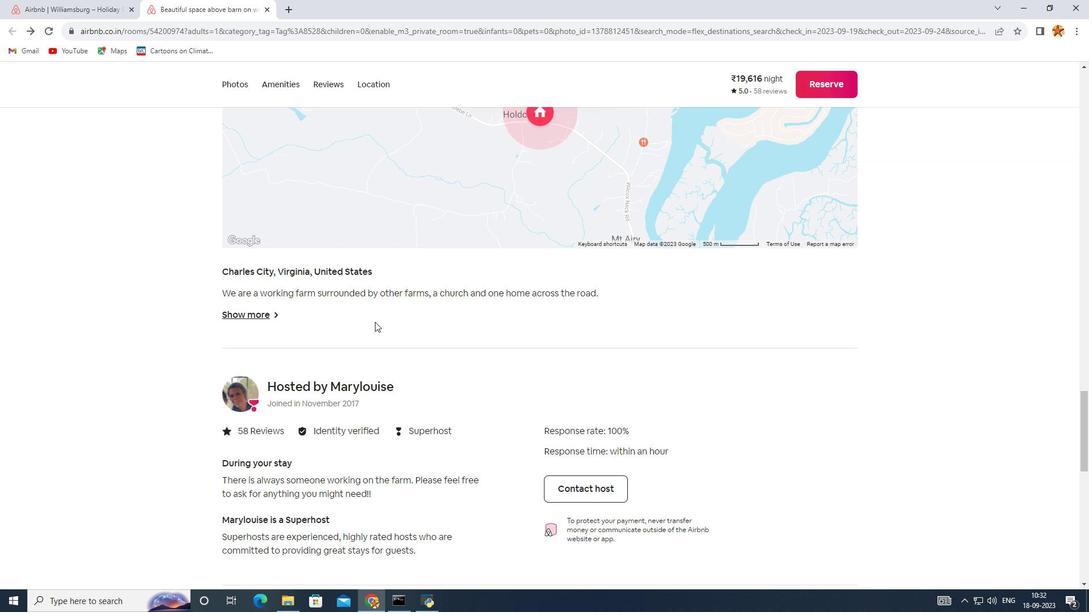 
Action: Mouse scrolled (377, 324) with delta (0, 0)
Screenshot: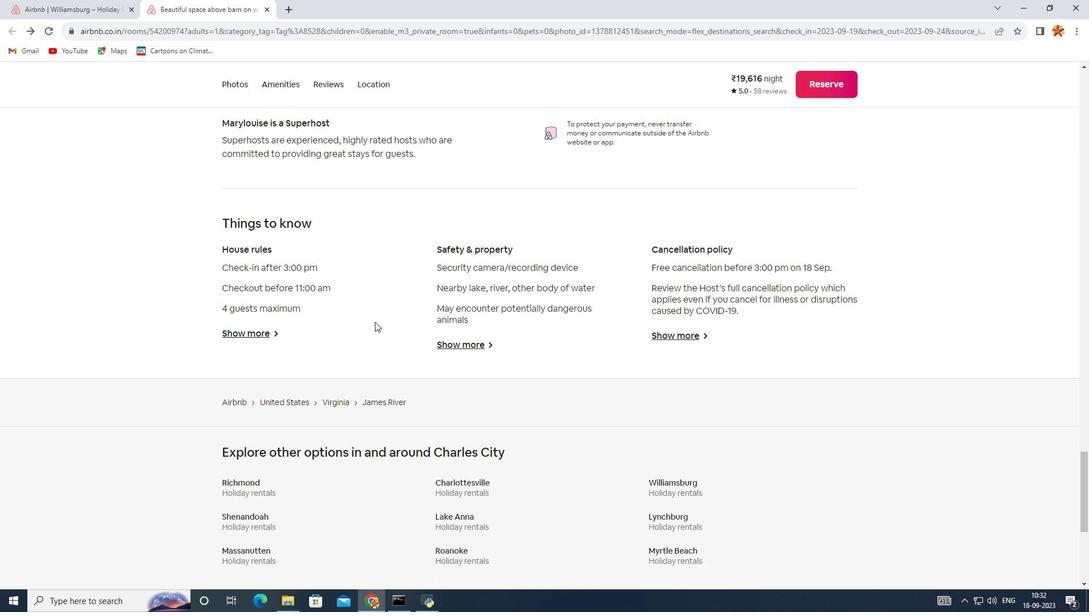 
Action: Mouse scrolled (377, 324) with delta (0, 0)
Screenshot: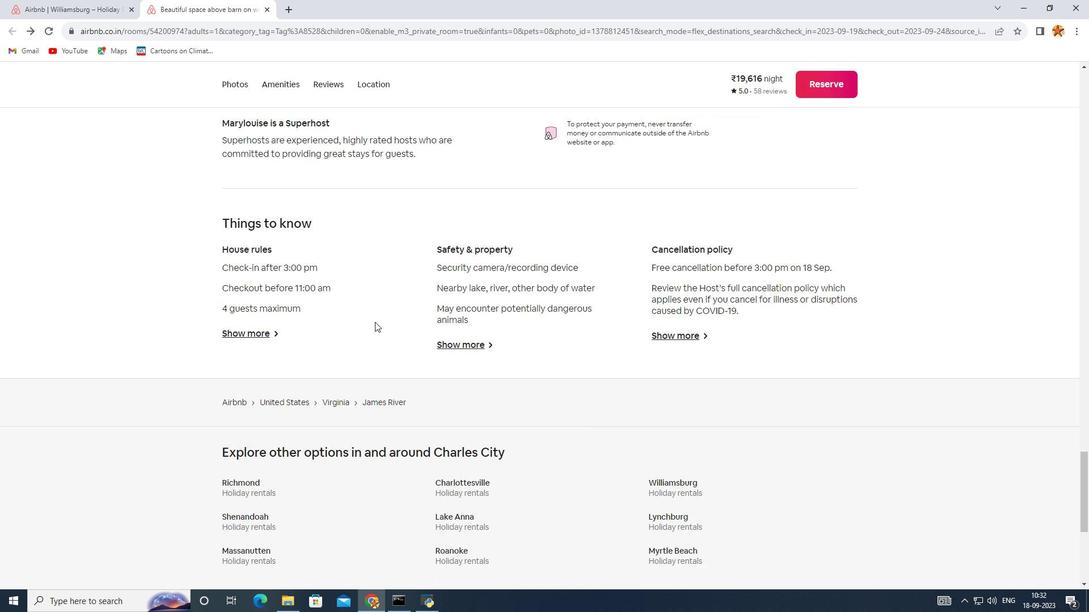 
Action: Mouse scrolled (377, 324) with delta (0, 0)
Screenshot: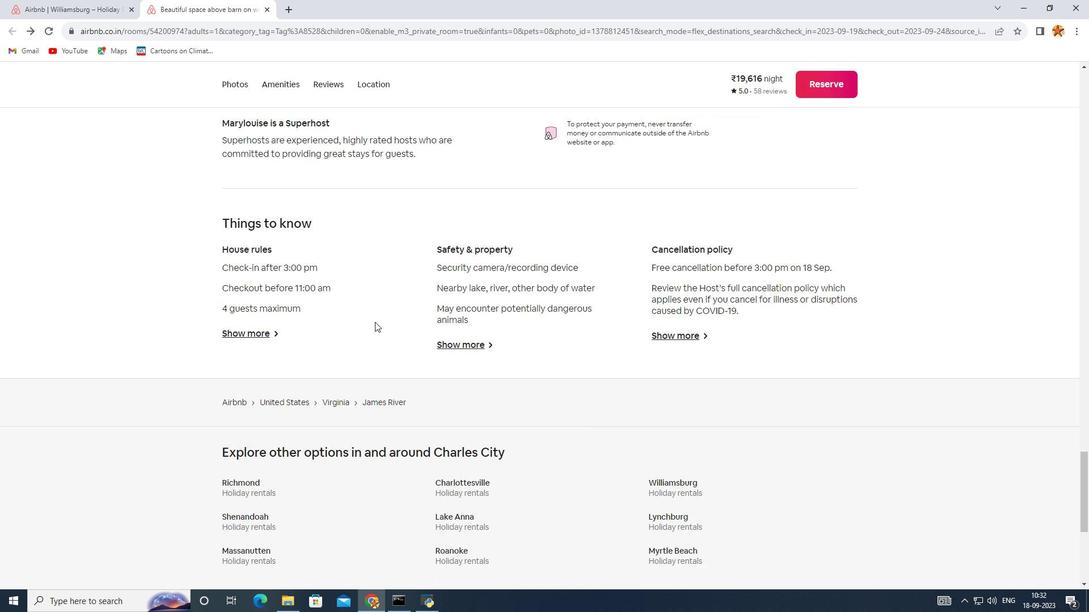 
Action: Mouse scrolled (377, 324) with delta (0, 0)
Screenshot: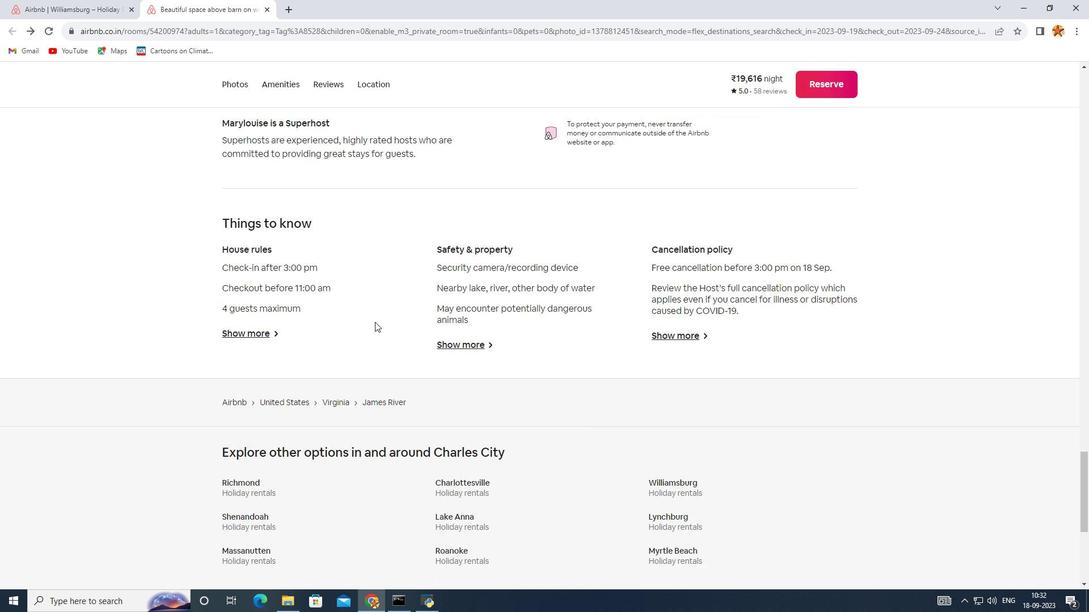 
Action: Mouse scrolled (377, 324) with delta (0, 0)
